Task: Get directions from Arches National Park, Utah, United States to Mesa Verde National Park, Colorado, United States departing at 3:00 pm on the 15th of next month
Action: Mouse moved to (982, 8)
Screenshot: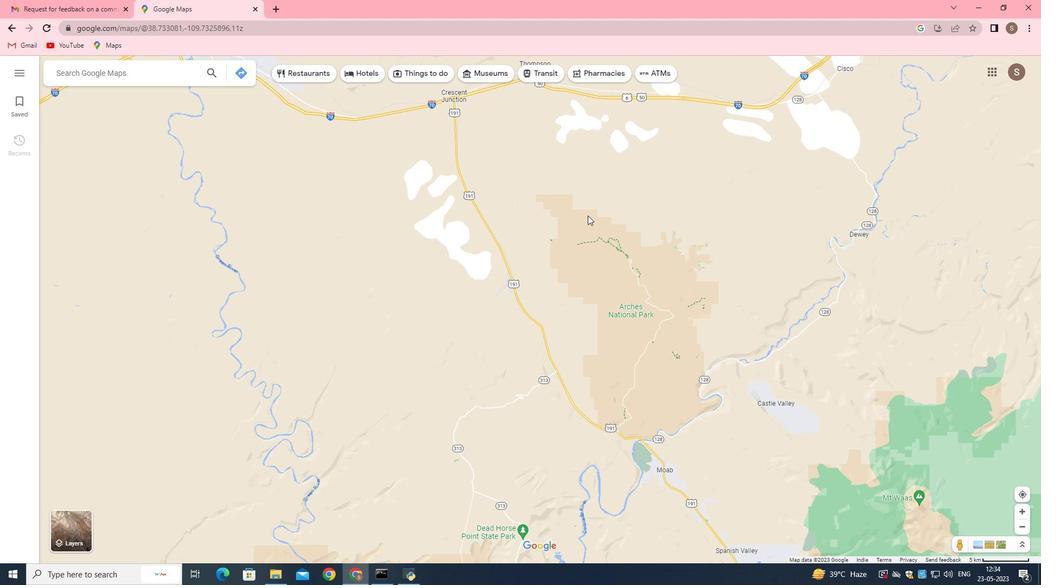 
Action: Mouse pressed left at (982, 8)
Screenshot: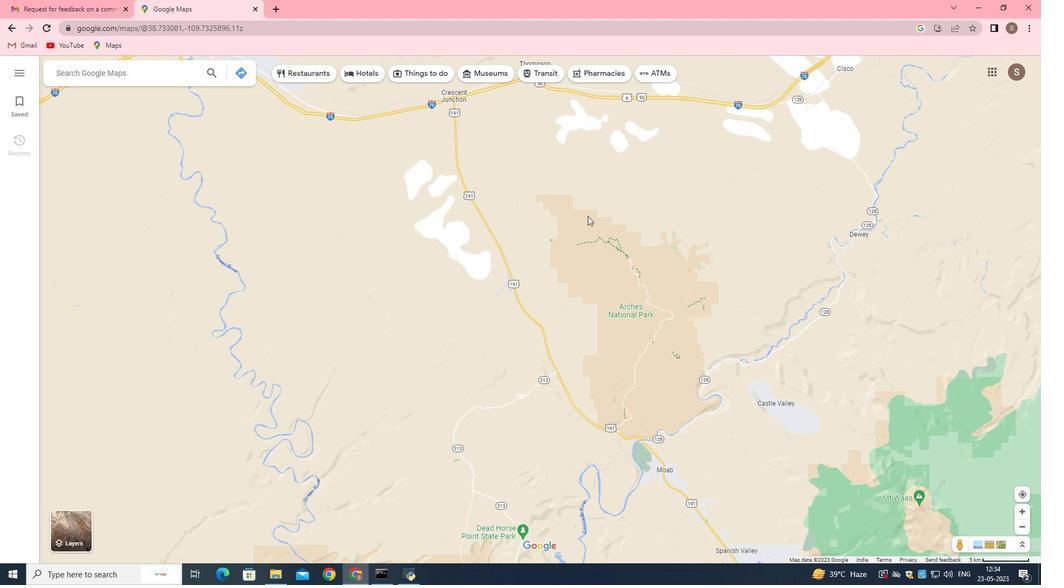 
Action: Mouse moved to (896, 41)
Screenshot: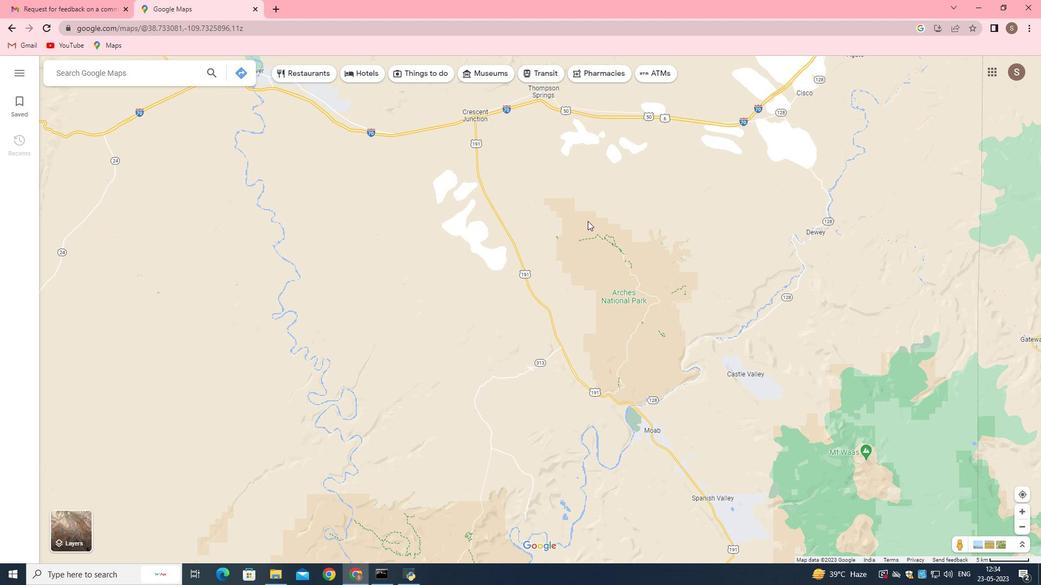 
Action: Mouse pressed left at (896, 41)
Screenshot: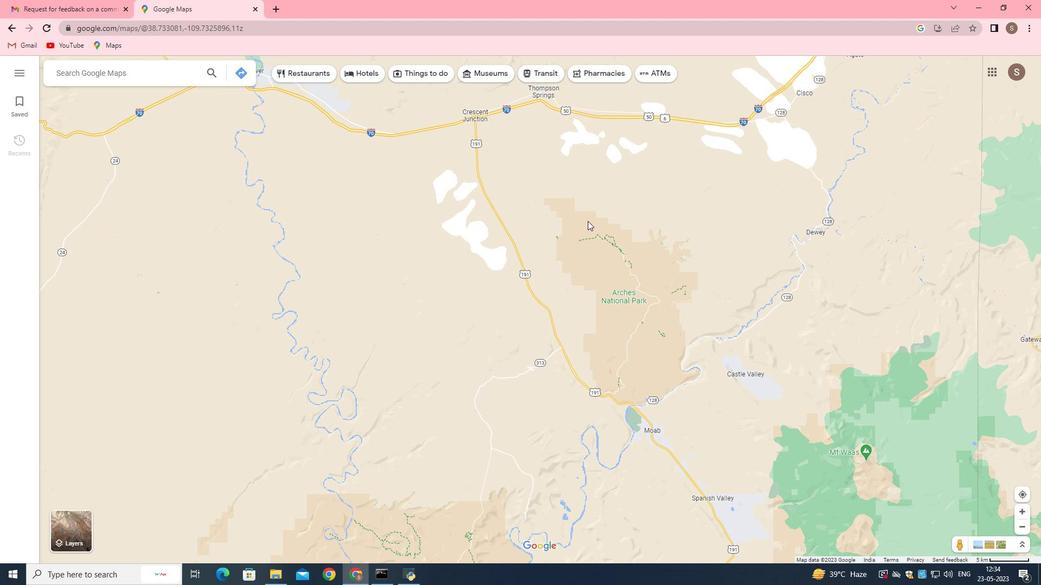 
Action: Key pressed <Key.caps_lock>A<Key.caps_lock>rches<Key.space><Key.caps_lock>N<Key.caps_lock>ational<Key.space><Key.caps_lock>P<Key.caps_lock>ark,<Key.space><Key.caps_lock>U<Key.caps_lock>tha
Screenshot: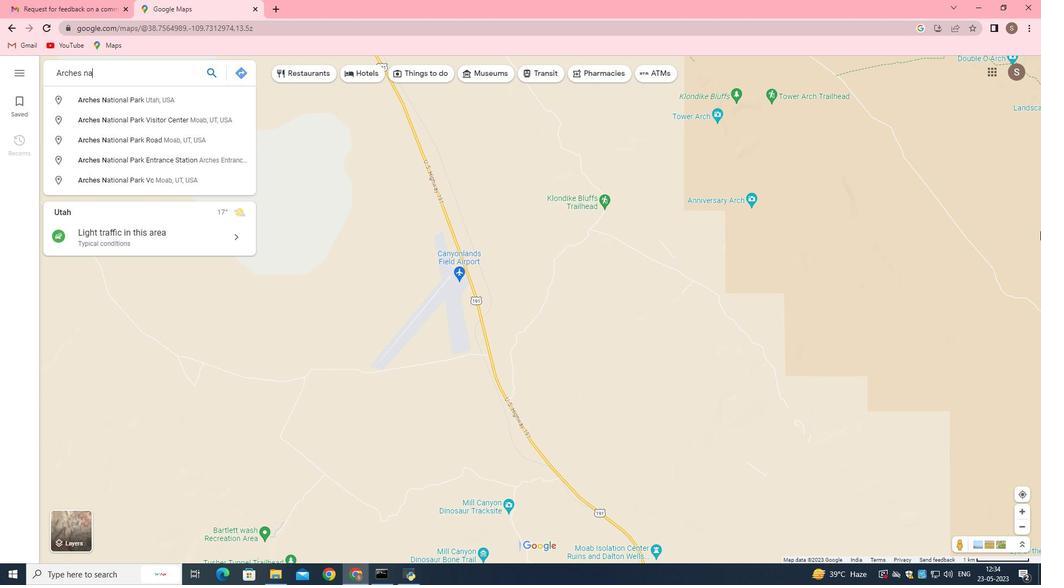 
Action: Mouse moved to (915, 99)
Screenshot: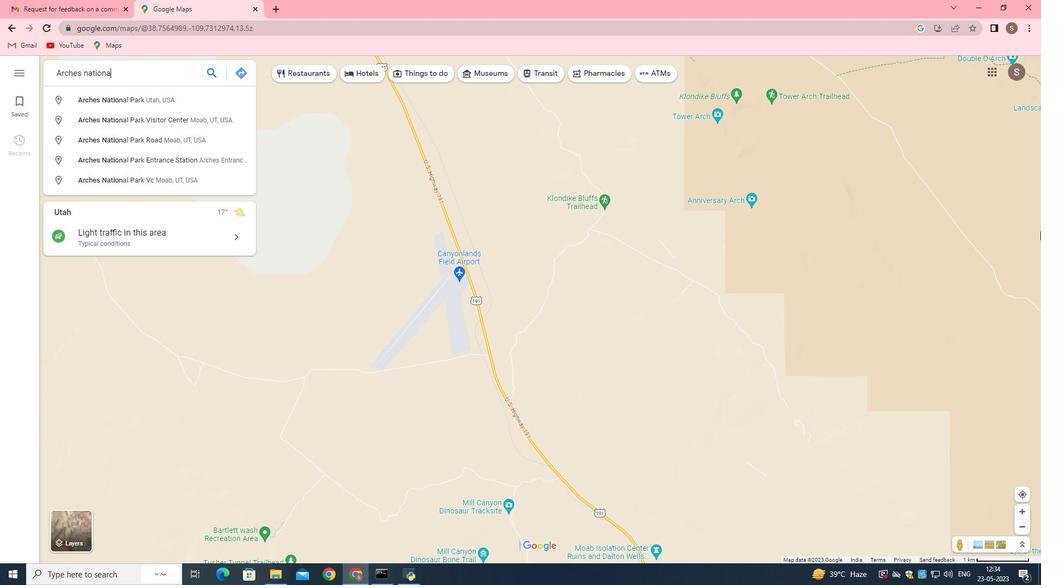 
Action: Mouse pressed left at (915, 99)
Screenshot: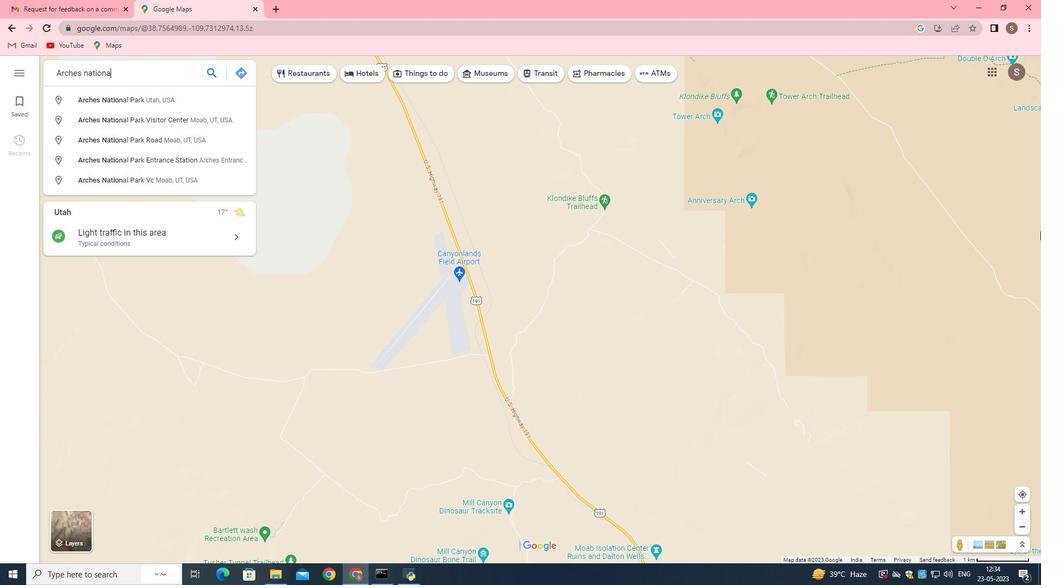 
Action: Mouse moved to (897, 71)
Screenshot: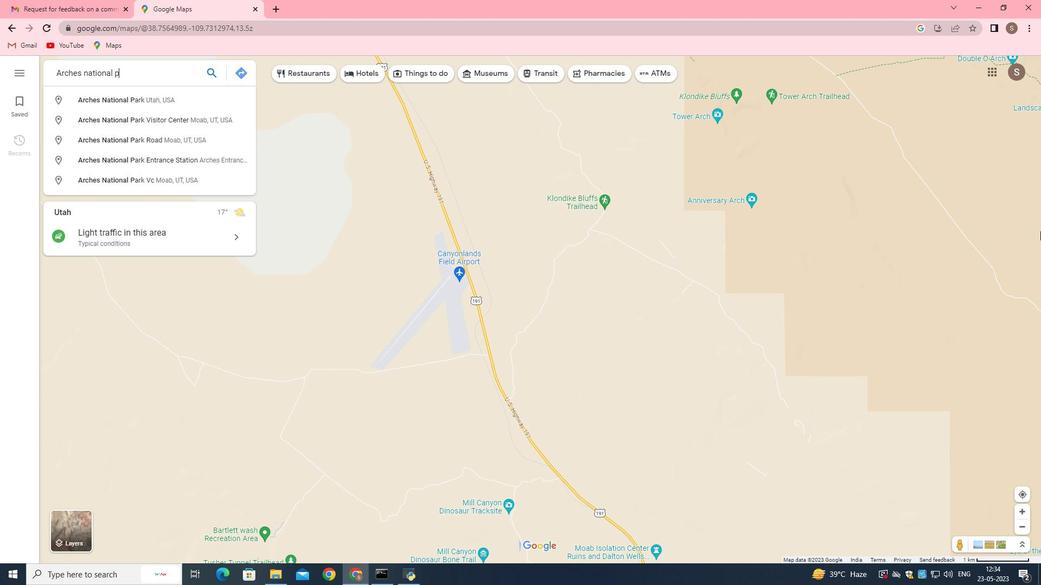 
Action: Mouse pressed left at (897, 71)
Screenshot: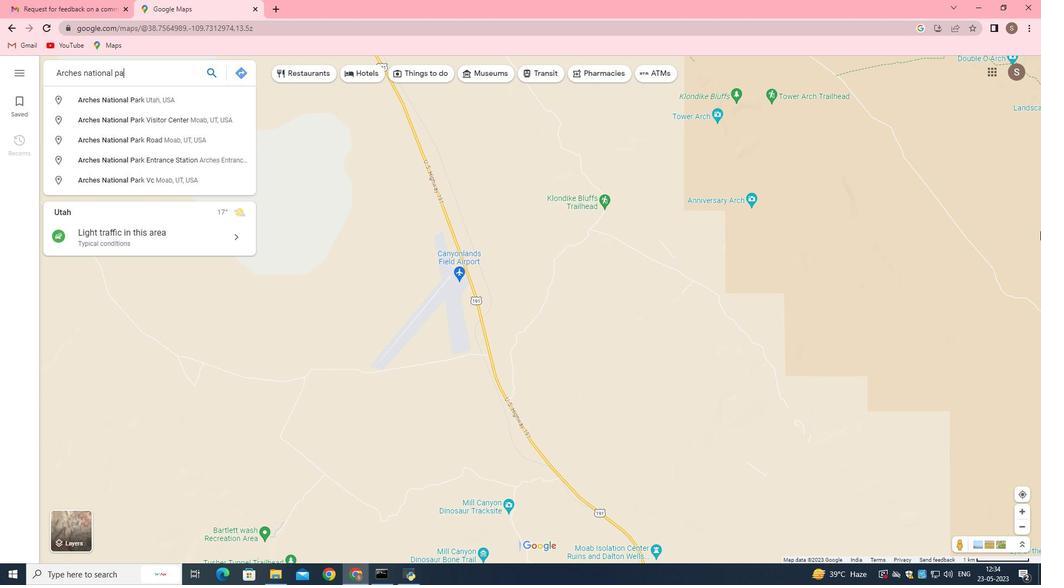 
Action: Key pressed <Key.caps_lock>M<Key.caps_lock>esa<Key.space><Key.caps_lock>V<Key.caps_lock>erde<Key.space><Key.caps_lock>N<Key.caps_lock>ational<Key.space><Key.caps_lock>P<Key.caps_lock>ark<Key.space>,<Key.caps_lock>C<Key.caps_lock>oo<Key.backspace>lorado,<Key.space><Key.caps_lock>U<Key.caps_lock>nited<Key.space><Key.caps_lock>S<Key.caps_lock>at<Key.backspace><Key.backspace>tates<Key.space>
Screenshot: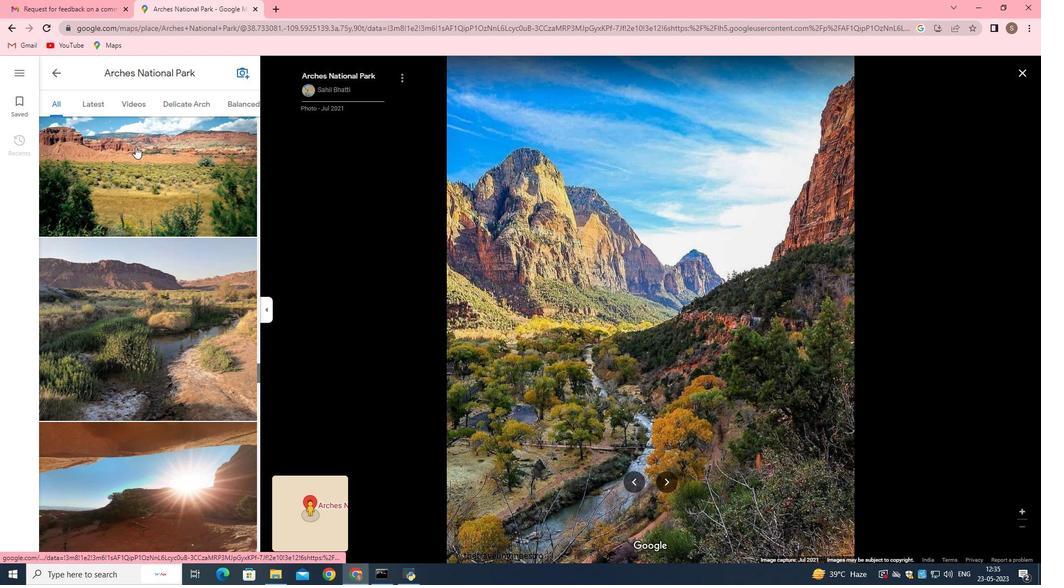 
Action: Mouse moved to (964, 71)
Screenshot: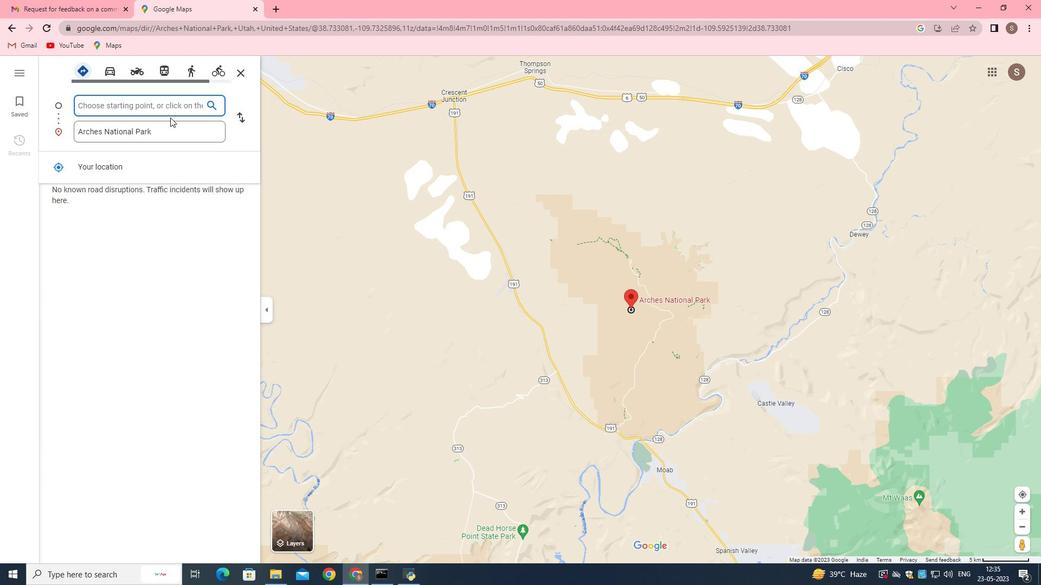 
Action: Key pressed <Key.enter>
Screenshot: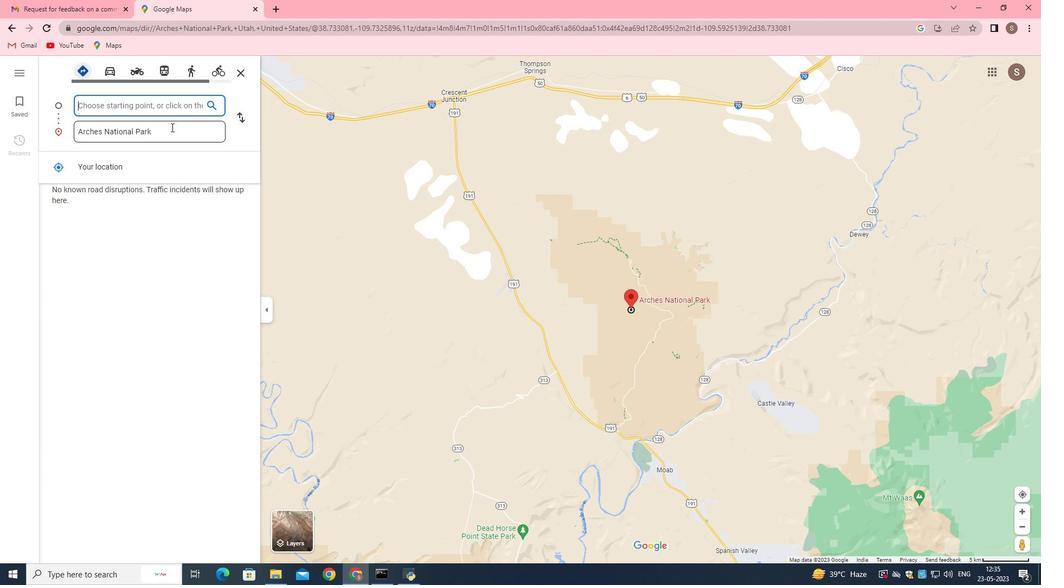 
Action: Mouse moved to (855, 127)
Screenshot: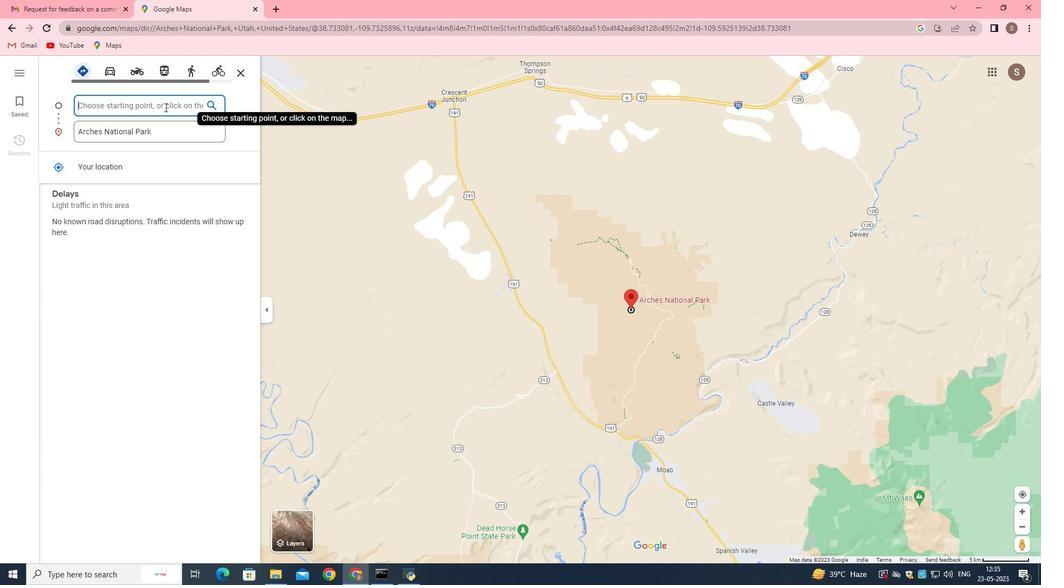 
Action: Mouse pressed left at (855, 127)
Screenshot: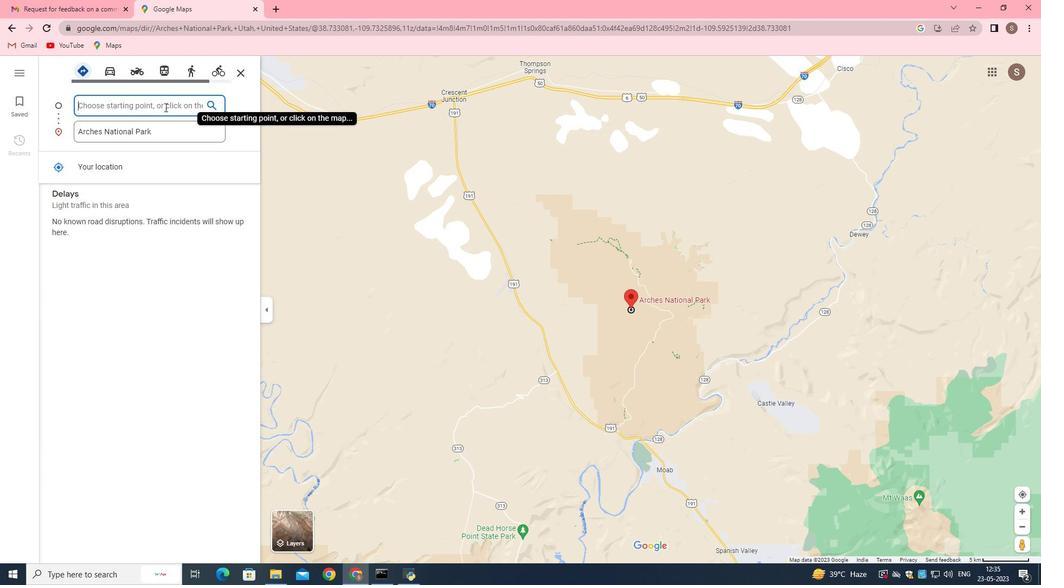 
Action: Mouse moved to (862, 158)
Screenshot: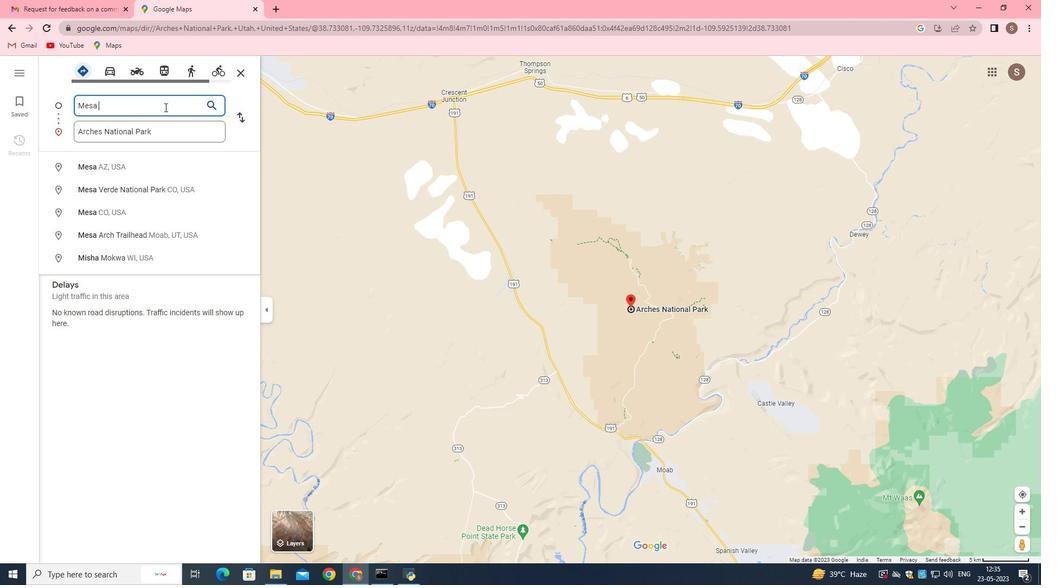 
Action: Mouse pressed left at (862, 158)
Screenshot: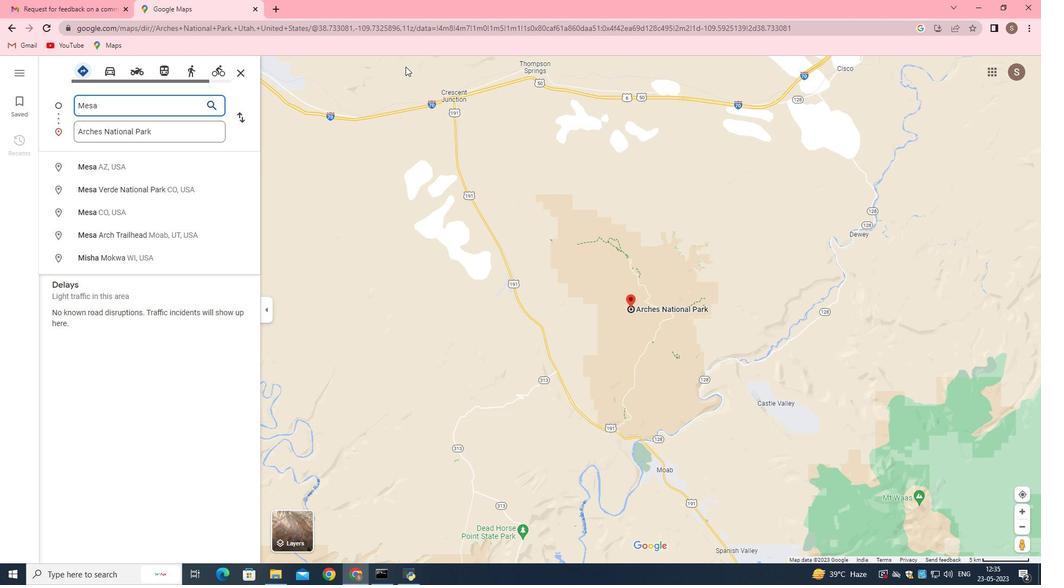 
Action: Mouse moved to (863, 120)
Screenshot: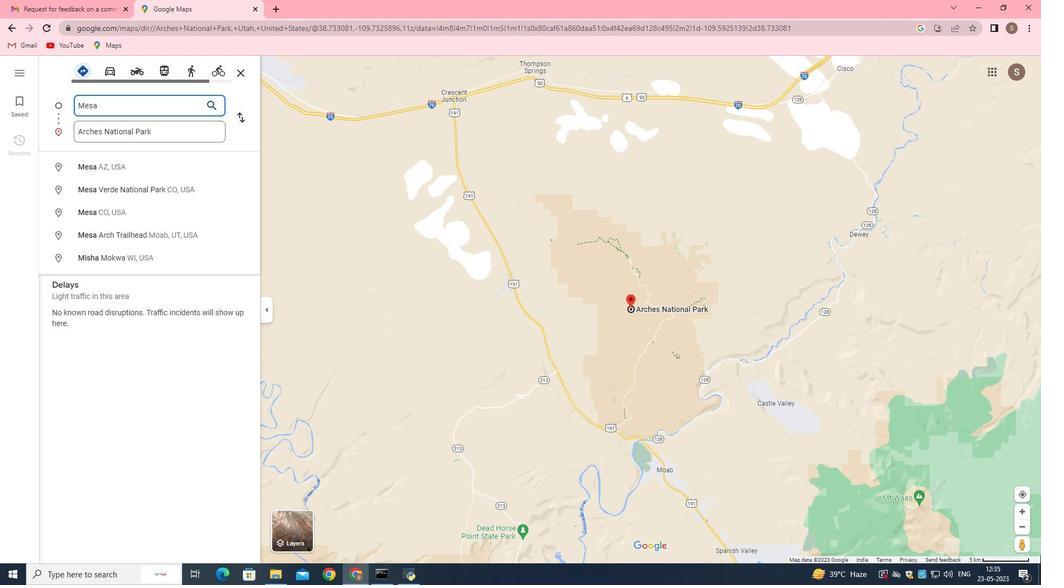 
Action: Mouse pressed left at (863, 120)
Screenshot: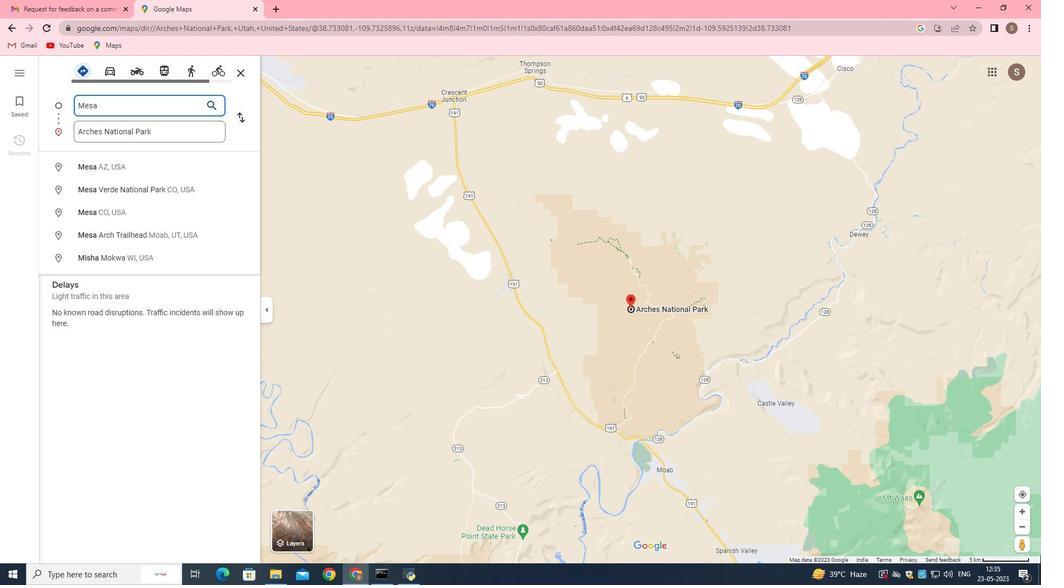 
Action: Key pressed <Key.backspace><Key.backspace><Key.backspace><Key.backspace><Key.backspace><Key.backspace><Key.backspace><Key.backspace>3<Key.shift_r>:00<Key.space>pm
Screenshot: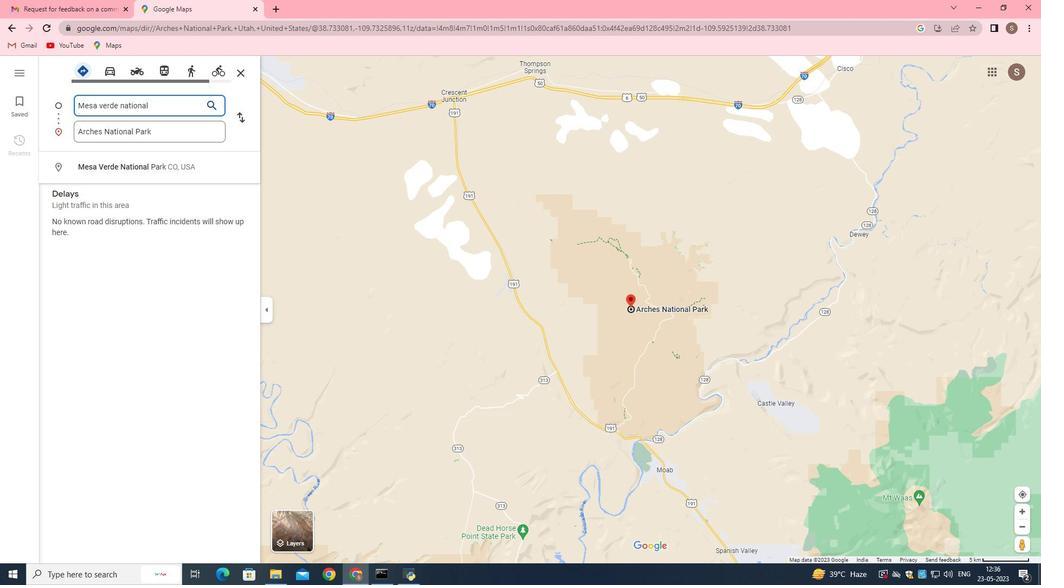 
Action: Mouse moved to (907, 122)
Screenshot: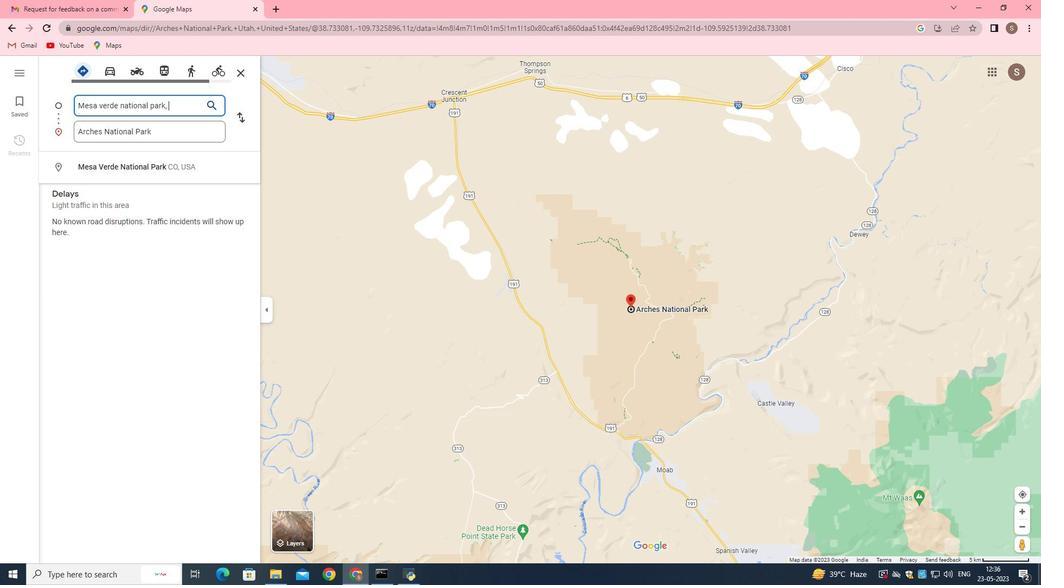 
Action: Mouse pressed left at (907, 122)
Screenshot: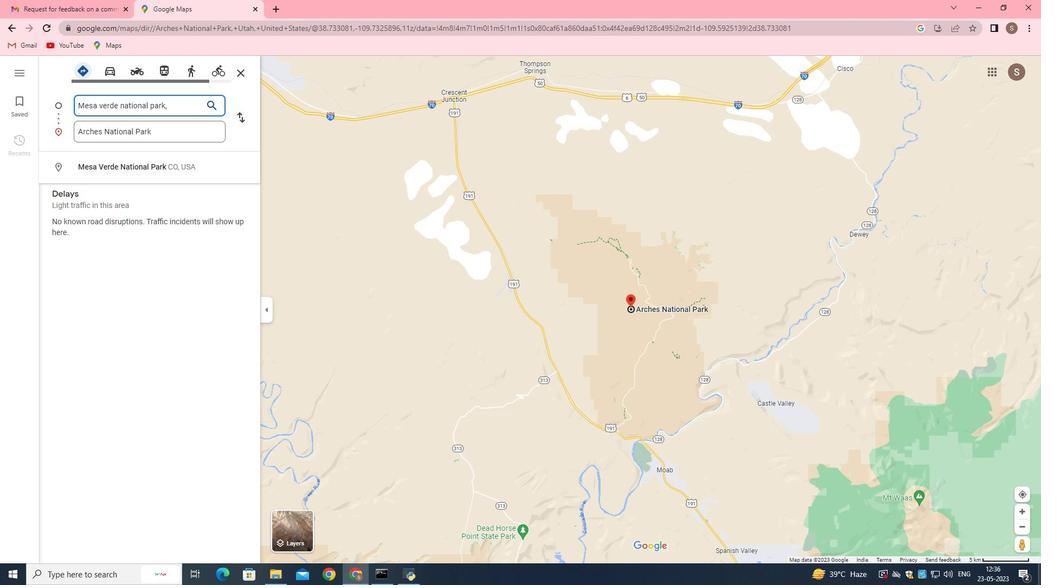 
Action: Mouse moved to (995, 143)
Screenshot: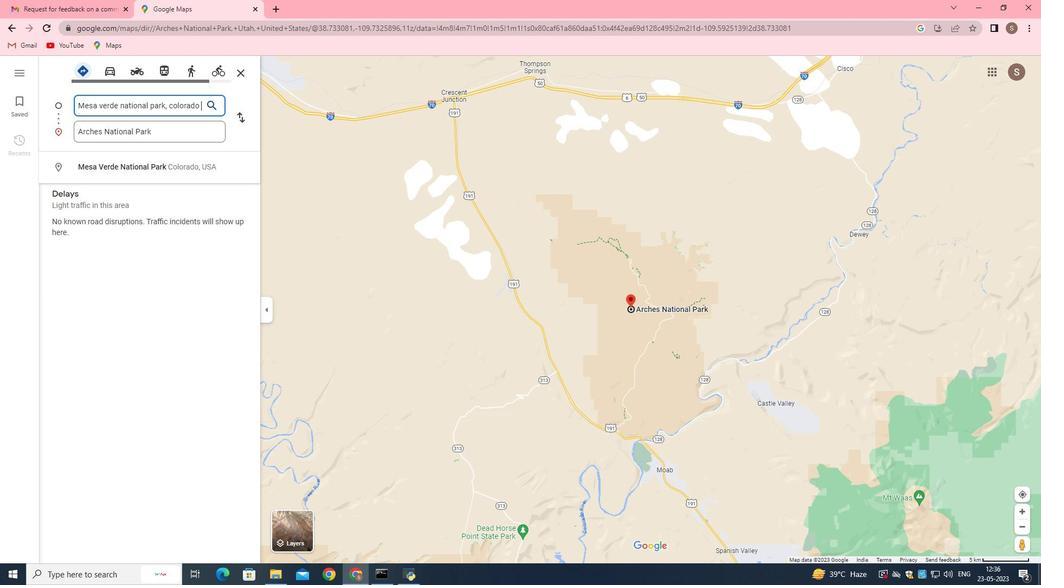 
Action: Mouse pressed left at (995, 143)
Screenshot: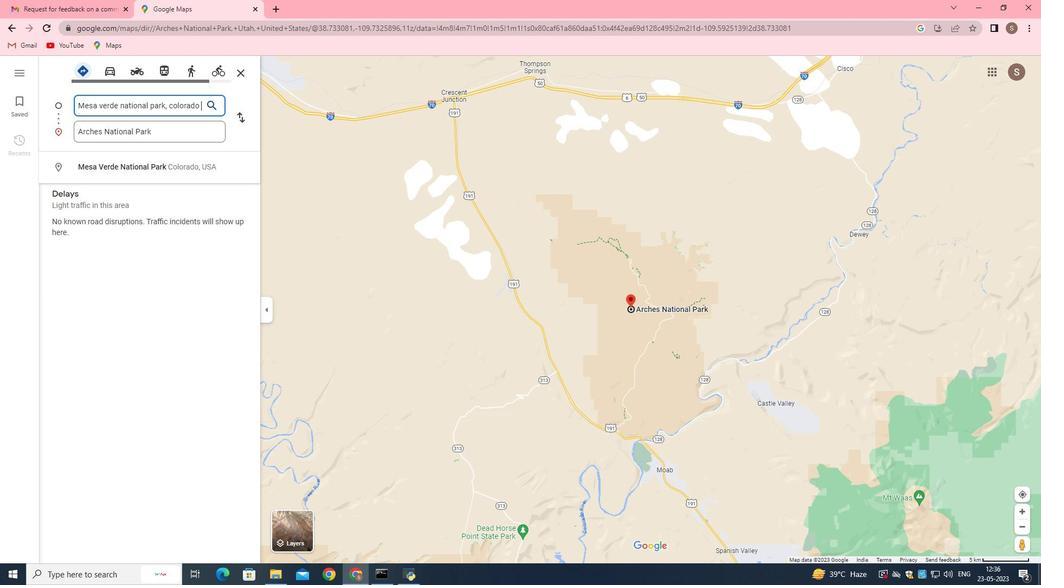 
Action: Mouse moved to (972, 187)
Screenshot: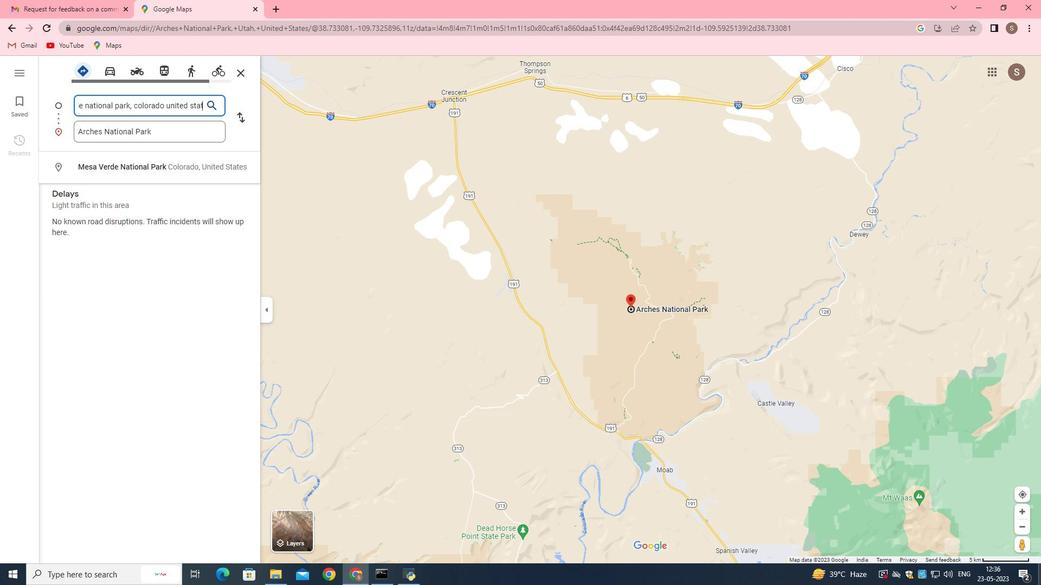 
Action: Mouse pressed left at (972, 187)
Screenshot: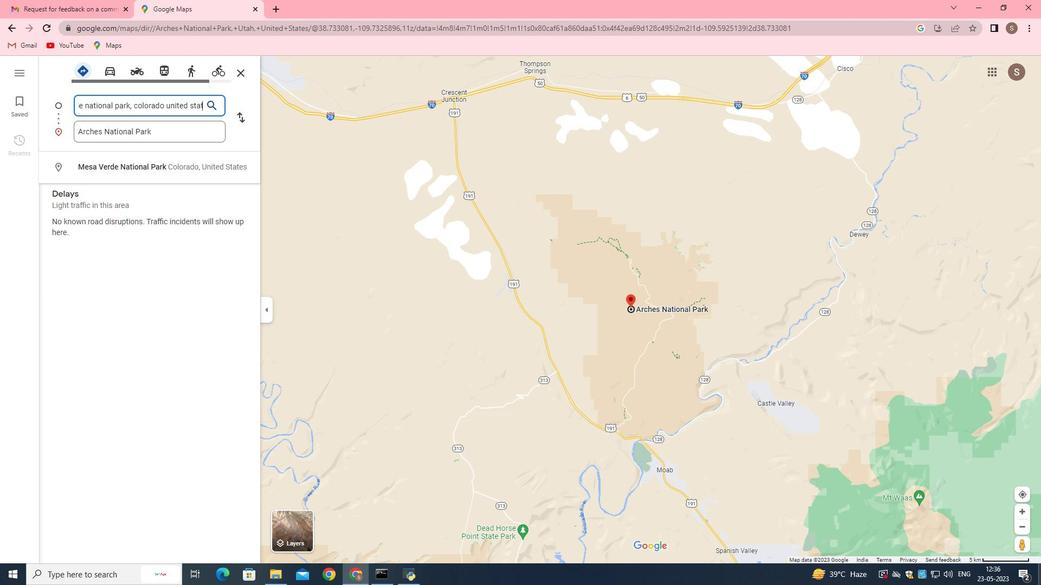 
Action: Mouse moved to (961, 173)
Screenshot: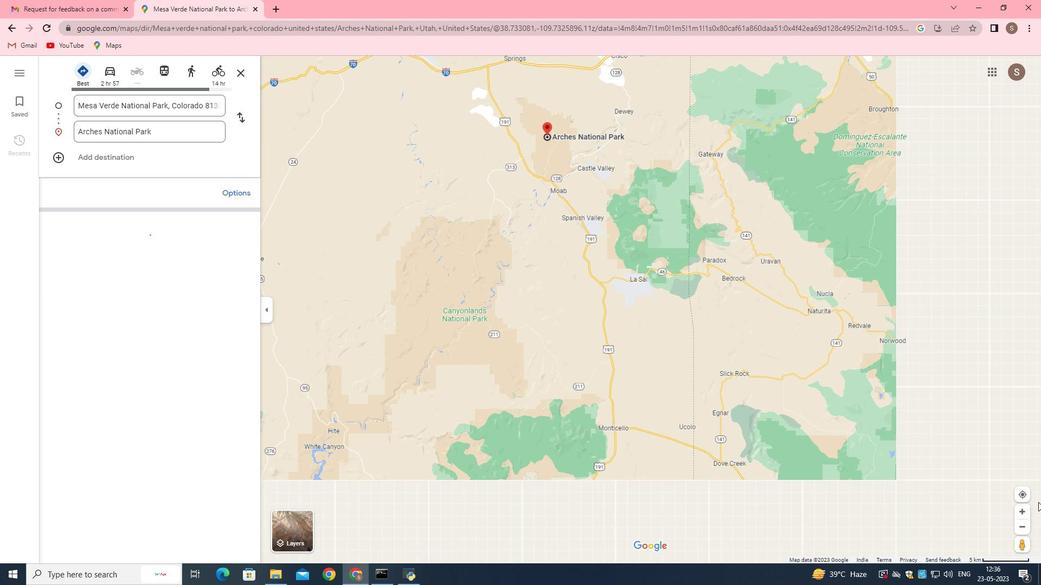 
Action: Mouse scrolled (961, 173) with delta (0, 0)
Screenshot: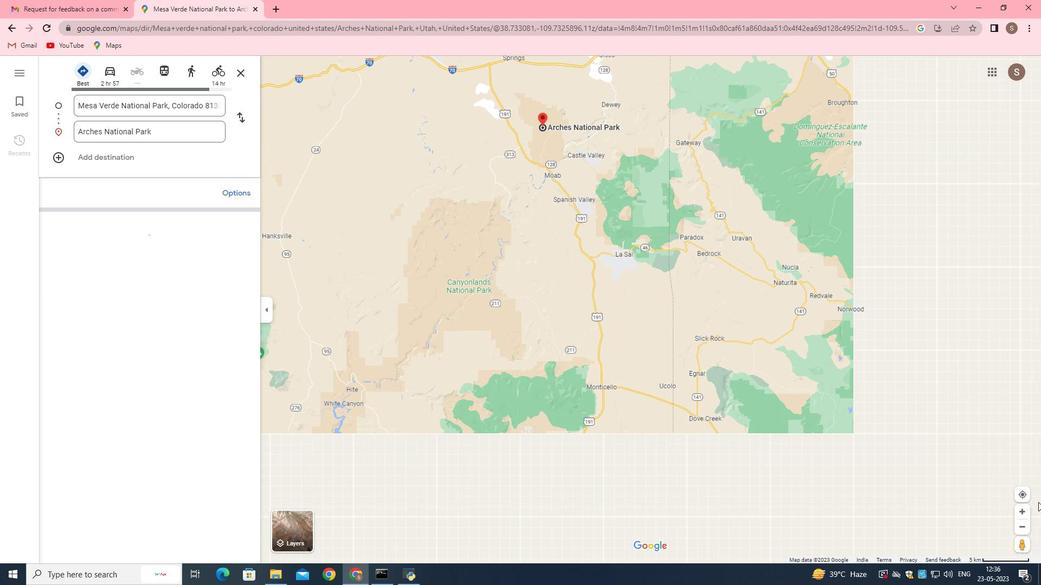 
Action: Mouse moved to (587, 220)
Screenshot: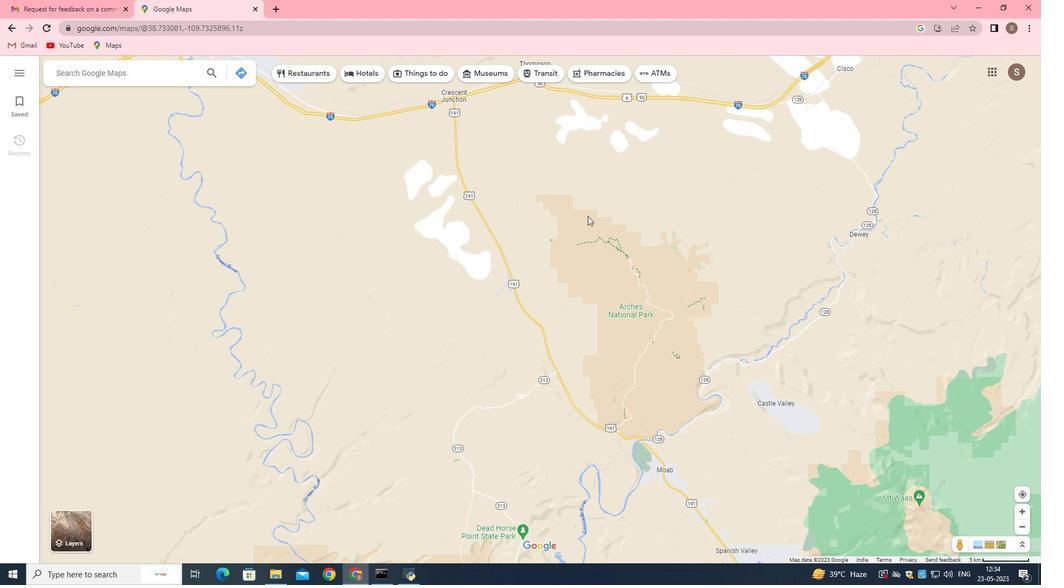 
Action: Mouse scrolled (587, 220) with delta (0, 0)
Screenshot: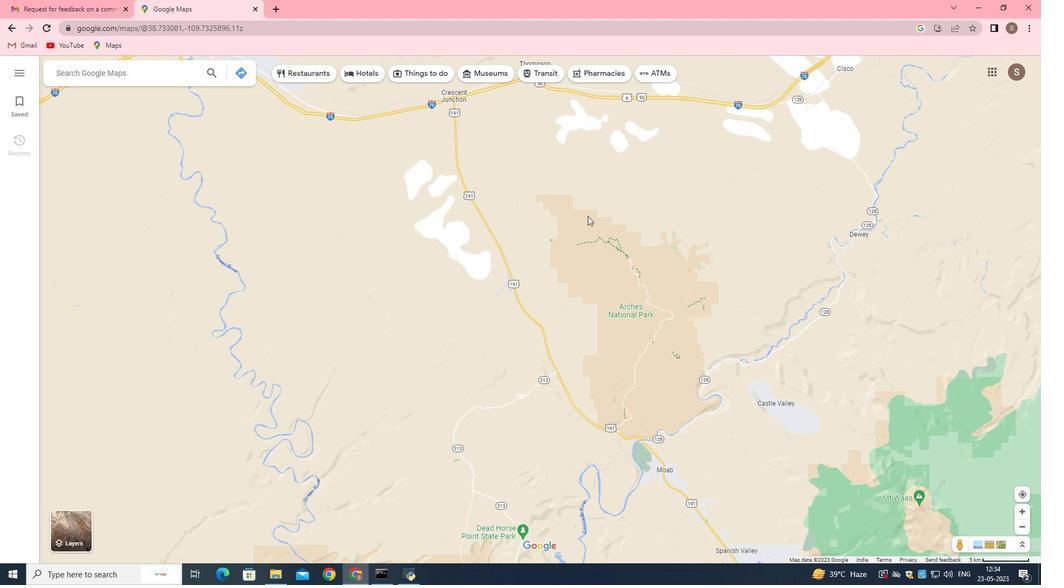 
Action: Mouse moved to (580, 216)
Screenshot: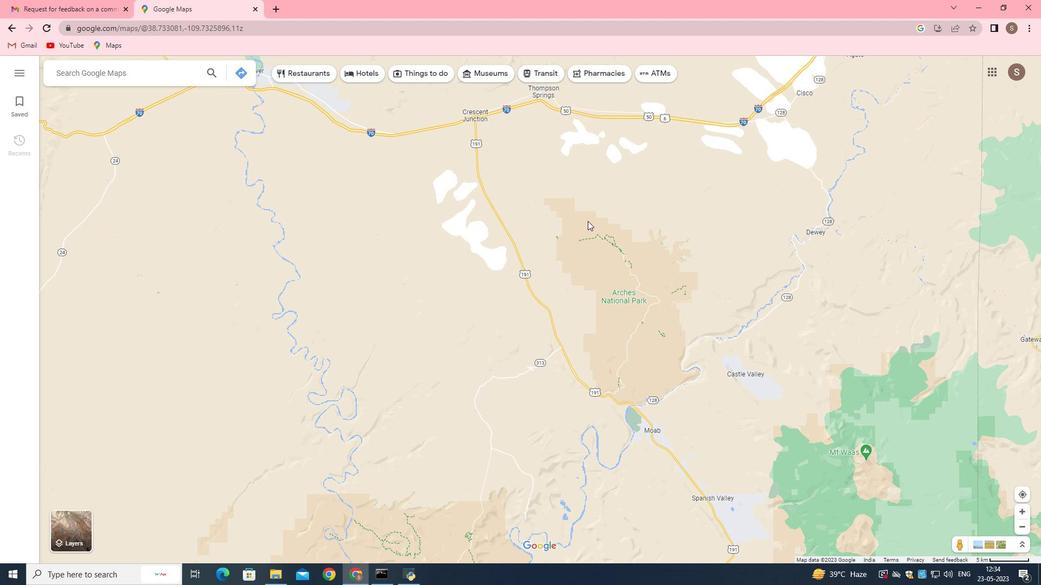 
Action: Mouse scrolled (580, 215) with delta (0, 0)
Screenshot: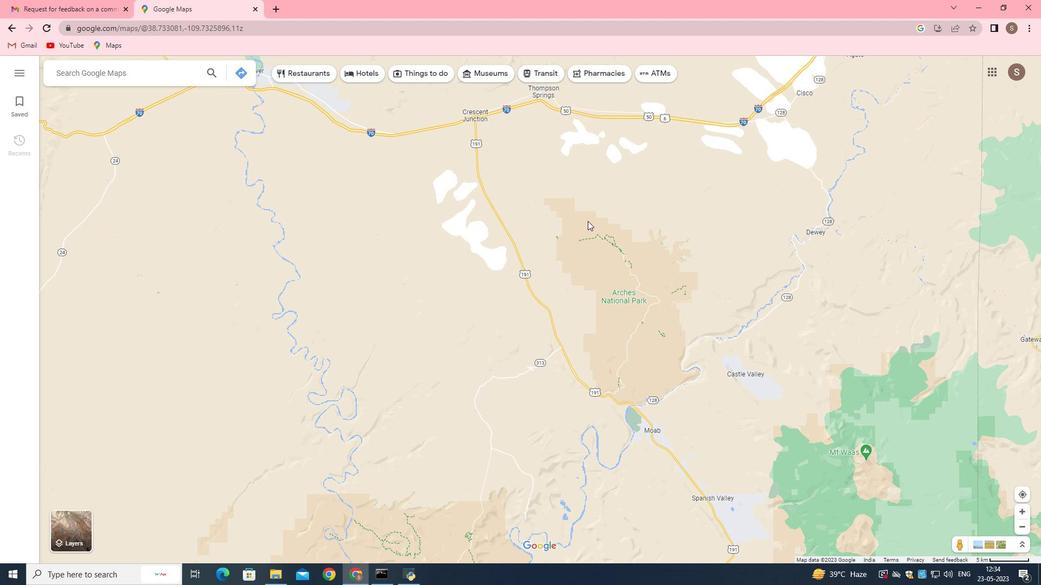 
Action: Mouse moved to (579, 215)
Screenshot: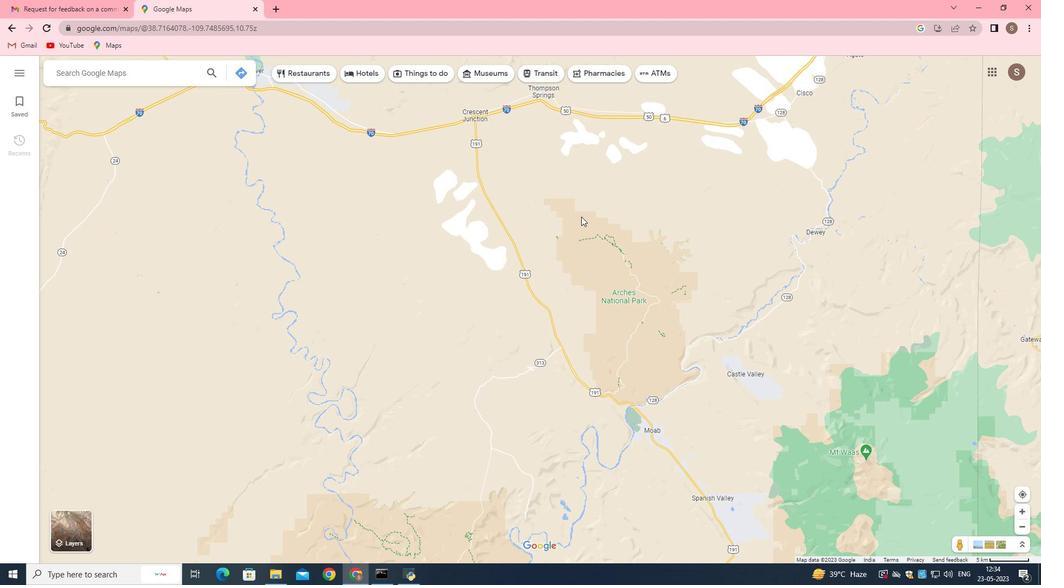 
Action: Mouse scrolled (579, 215) with delta (0, 0)
Screenshot: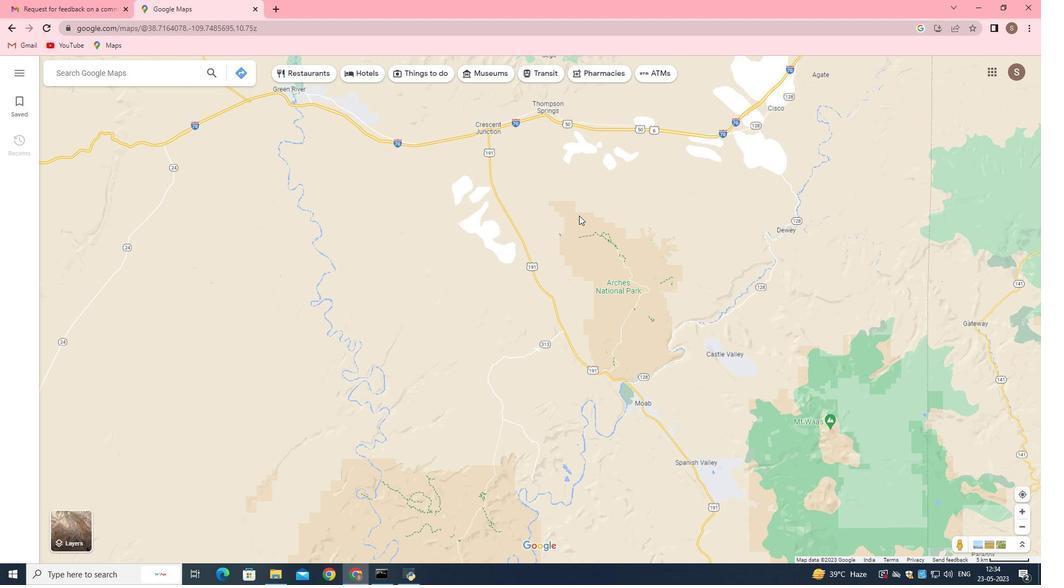 
Action: Mouse moved to (577, 250)
Screenshot: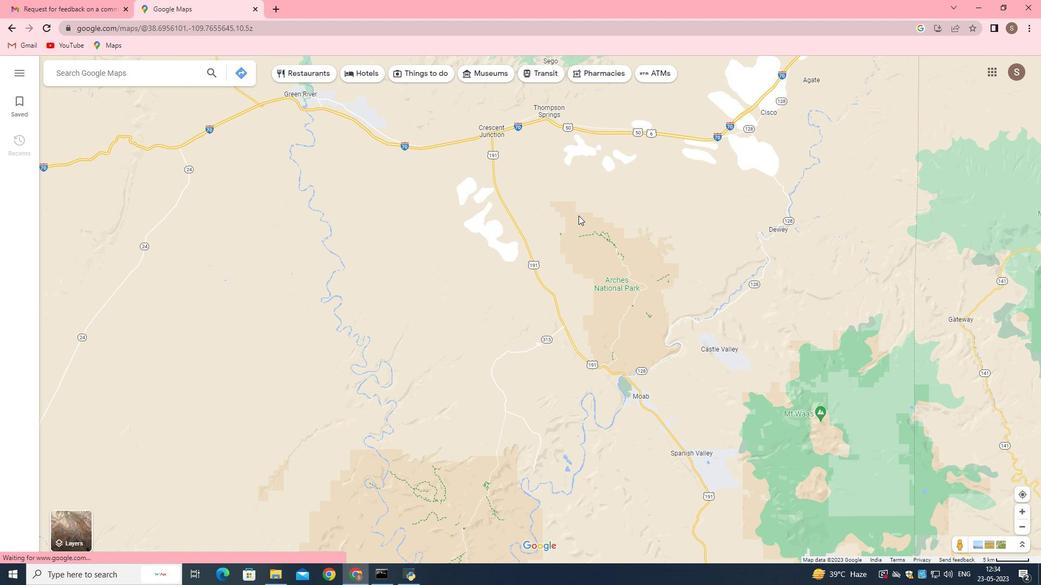 
Action: Mouse scrolled (578, 218) with delta (0, 0)
Screenshot: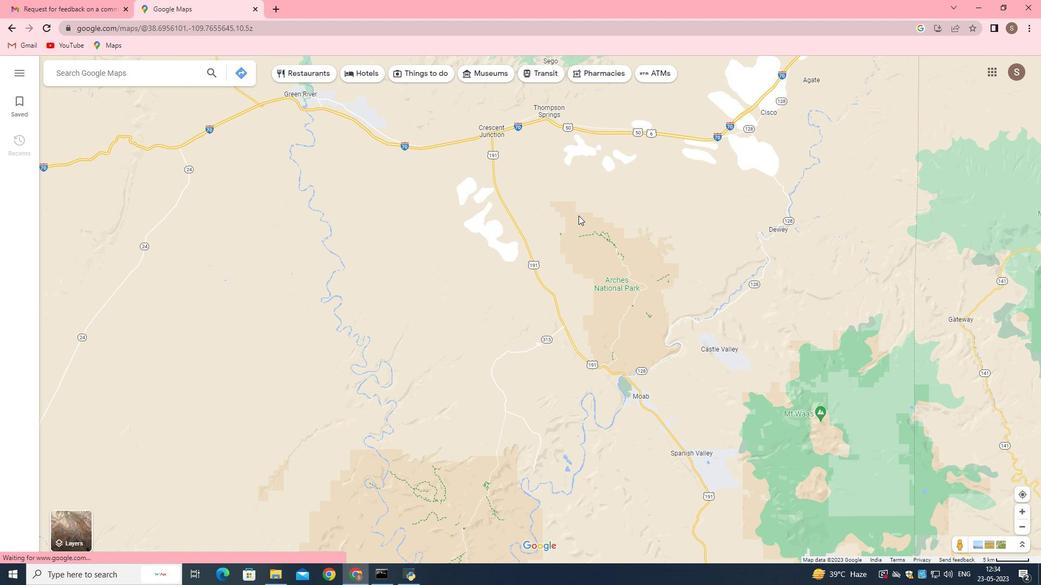 
Action: Mouse moved to (576, 257)
Screenshot: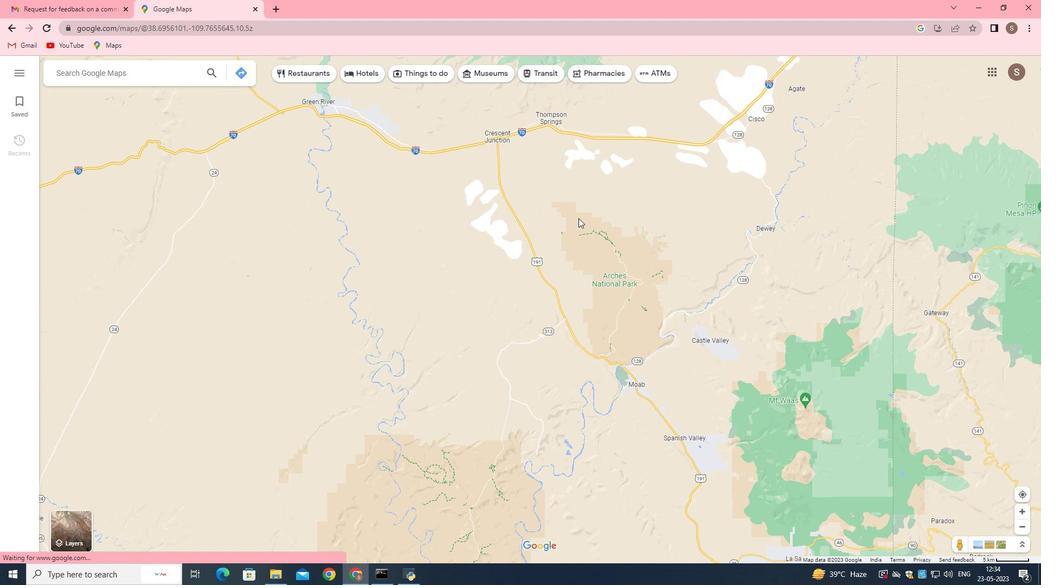 
Action: Mouse scrolled (576, 257) with delta (0, 0)
Screenshot: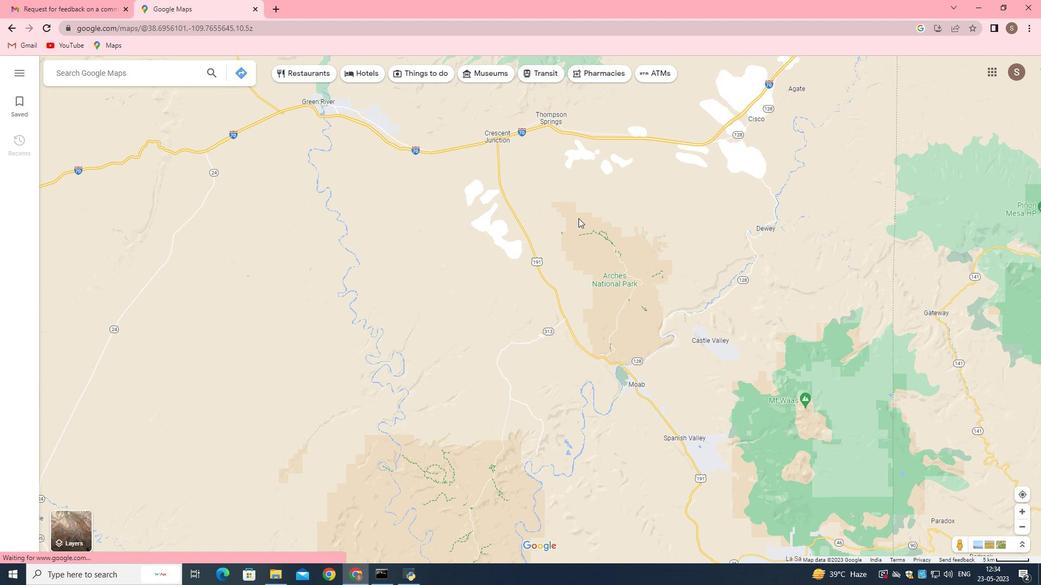 
Action: Mouse moved to (572, 251)
Screenshot: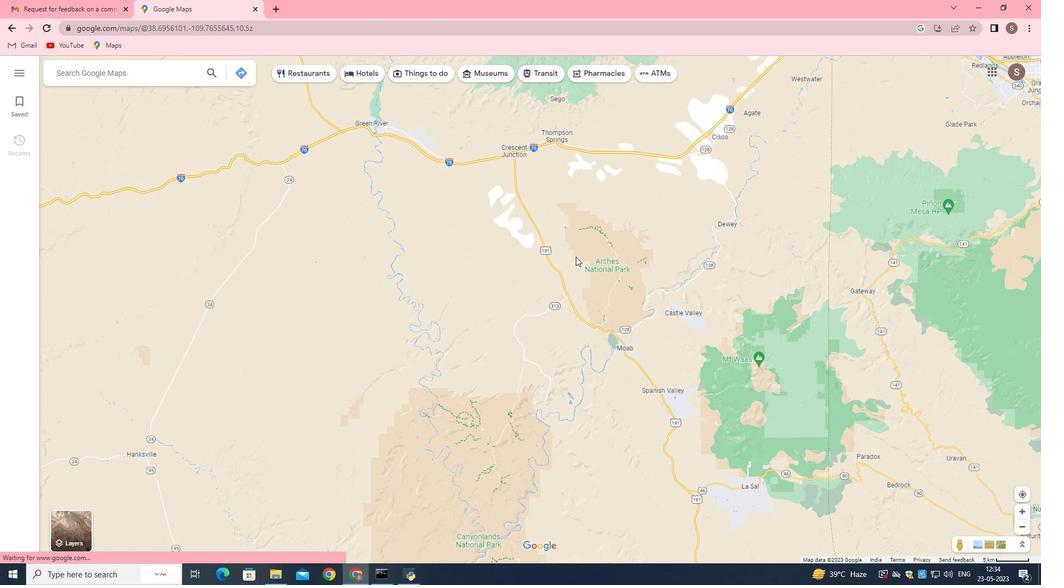 
Action: Mouse scrolled (572, 252) with delta (0, 0)
Screenshot: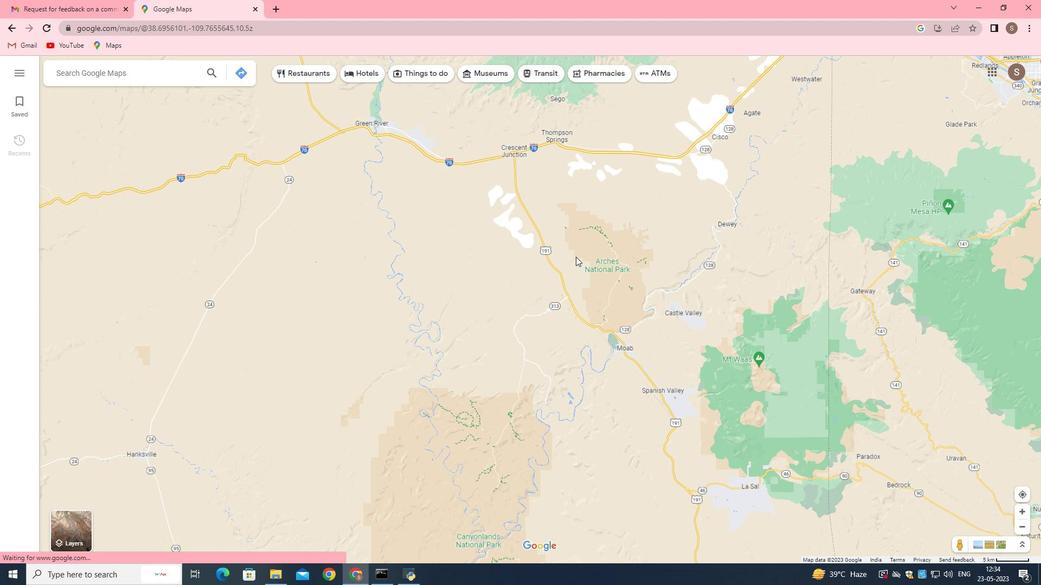 
Action: Mouse moved to (572, 250)
Screenshot: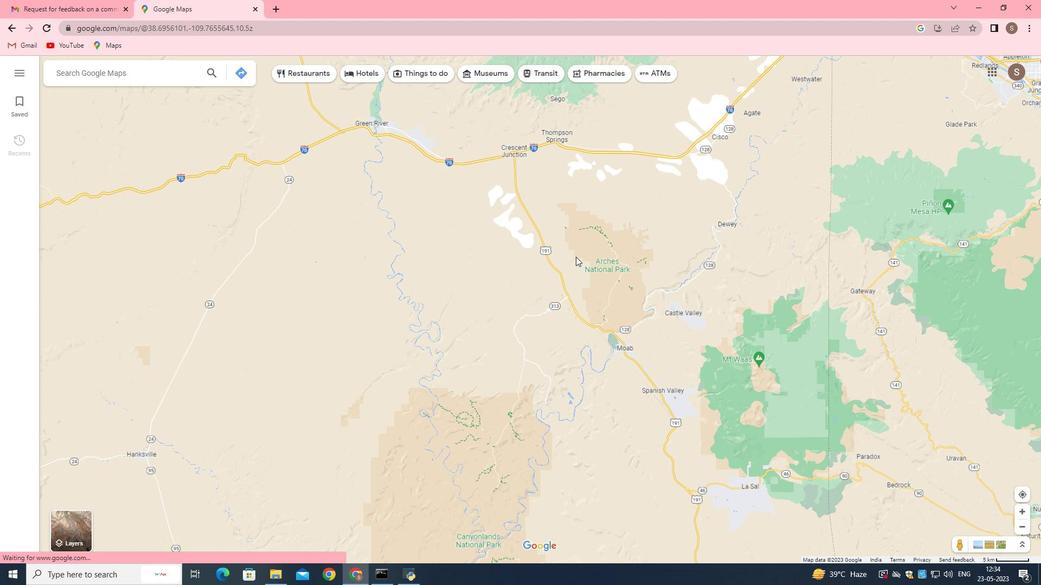 
Action: Mouse scrolled (572, 251) with delta (0, 0)
Screenshot: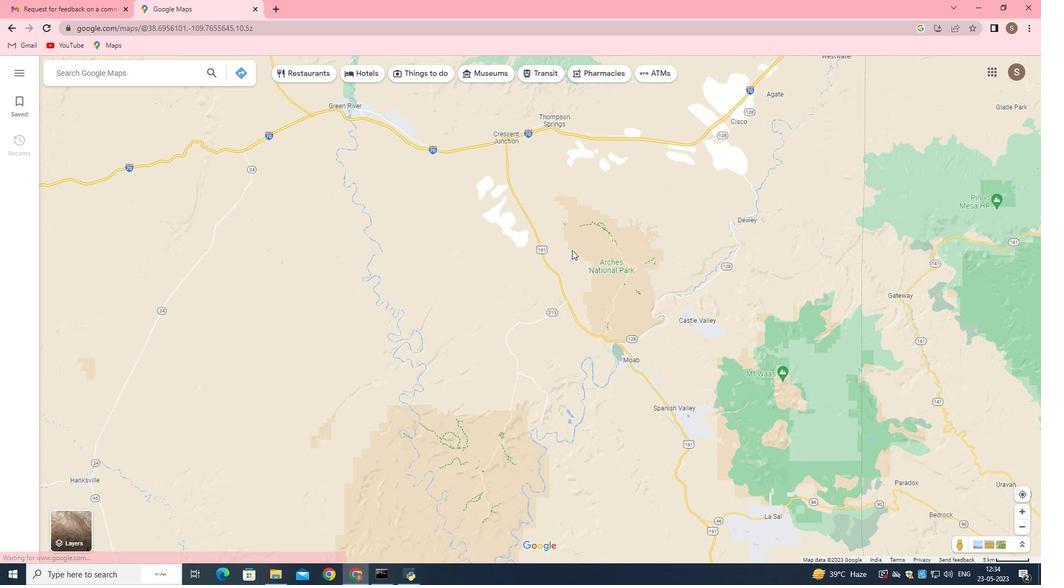 
Action: Mouse moved to (570, 241)
Screenshot: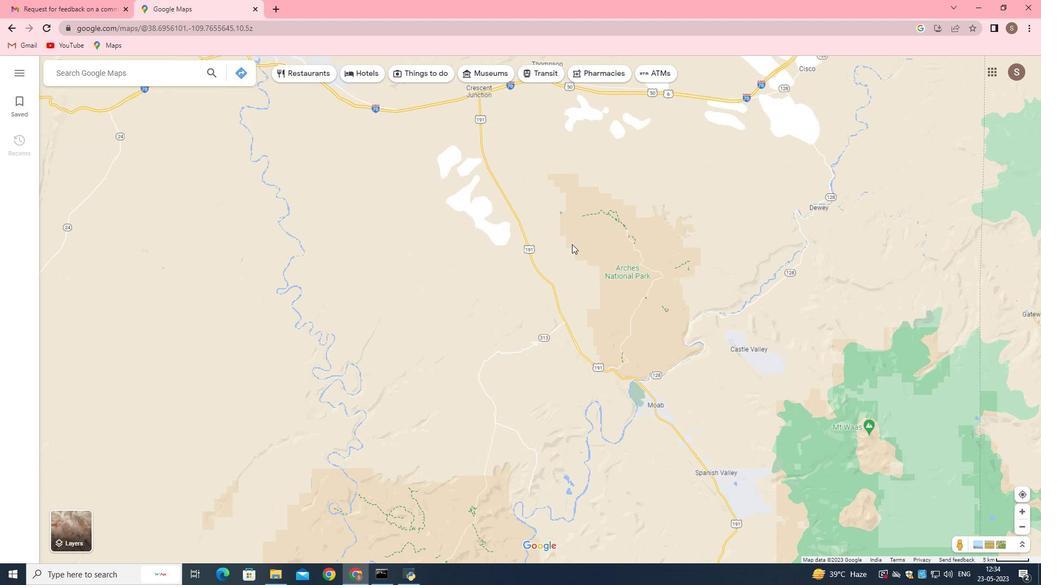 
Action: Mouse scrolled (571, 242) with delta (0, 0)
Screenshot: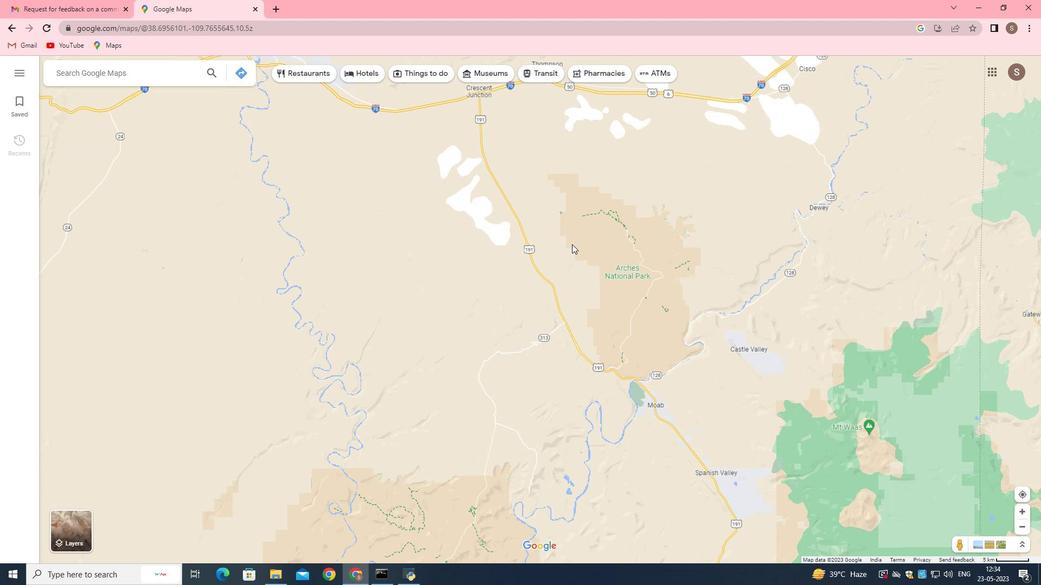 
Action: Mouse scrolled (571, 242) with delta (0, 0)
Screenshot: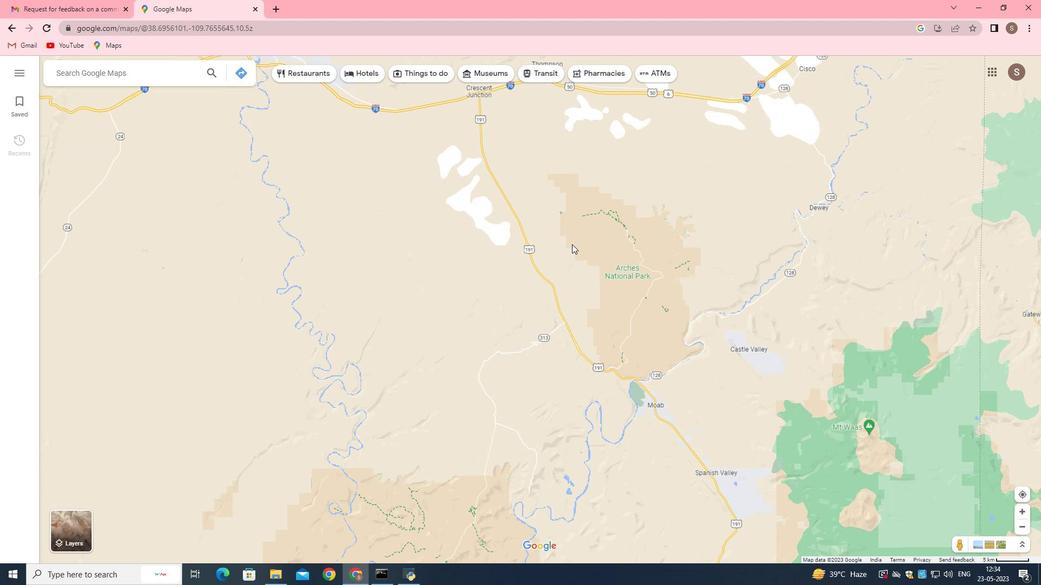 
Action: Mouse scrolled (570, 241) with delta (0, 0)
Screenshot: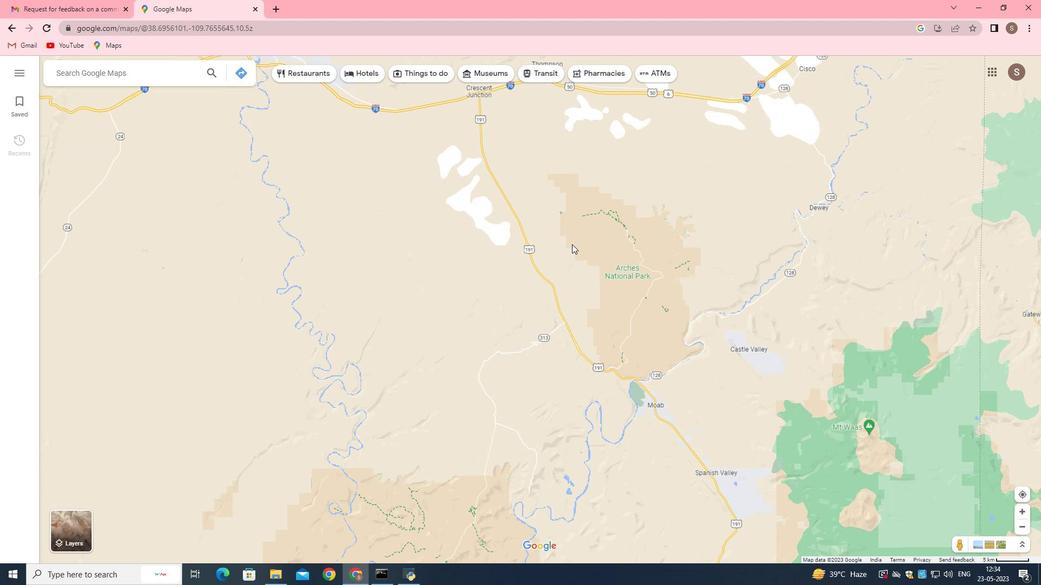
Action: Mouse moved to (577, 262)
Screenshot: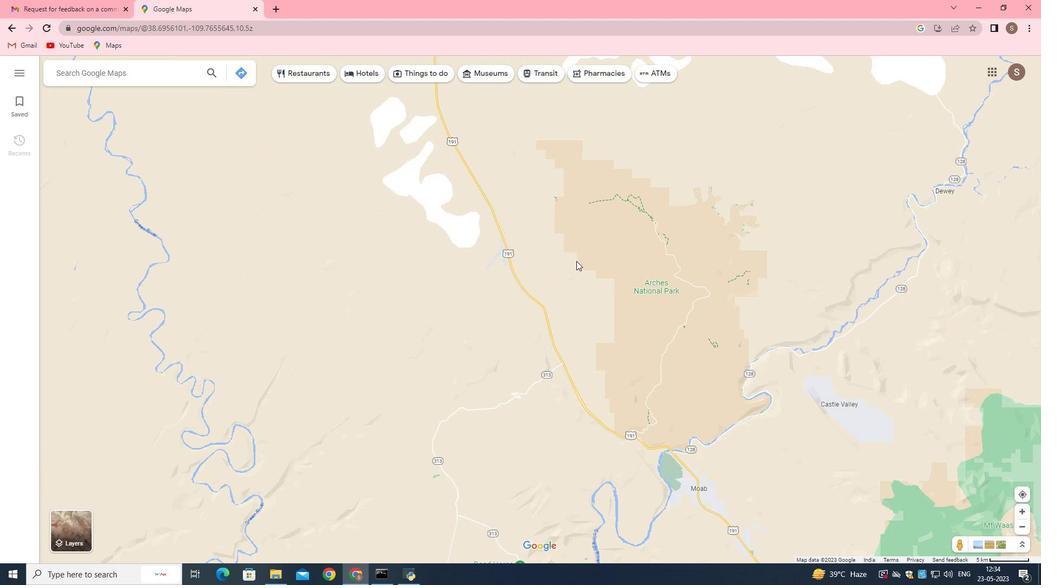 
Action: Mouse scrolled (577, 263) with delta (0, 0)
Screenshot: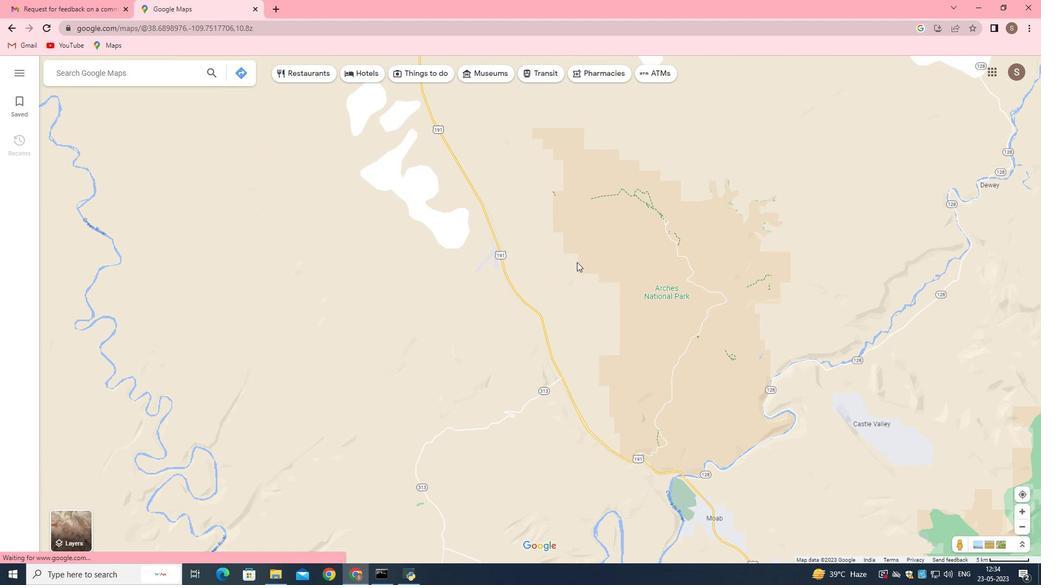 
Action: Mouse moved to (575, 260)
Screenshot: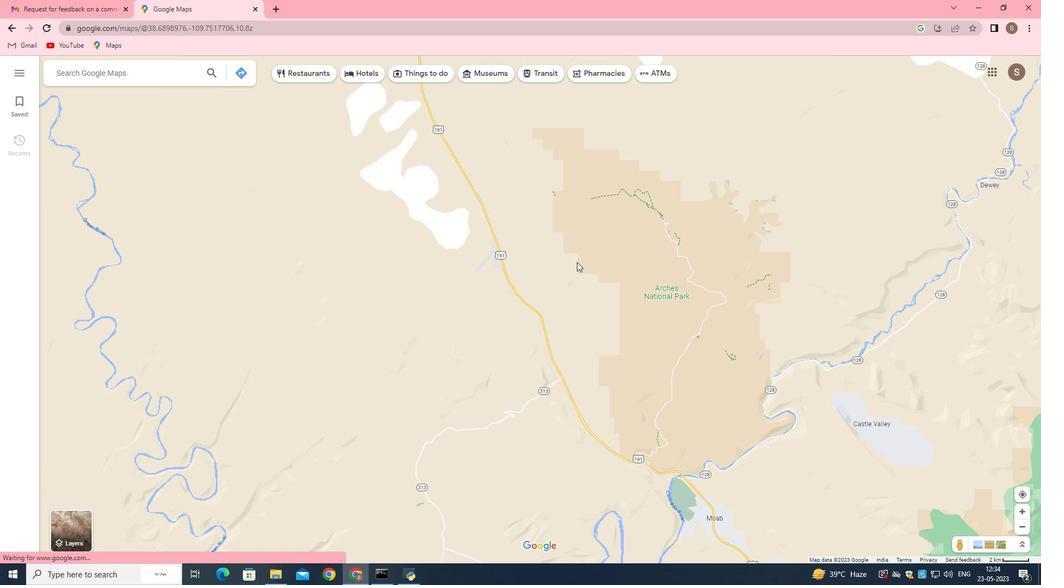 
Action: Mouse scrolled (575, 261) with delta (0, 0)
Screenshot: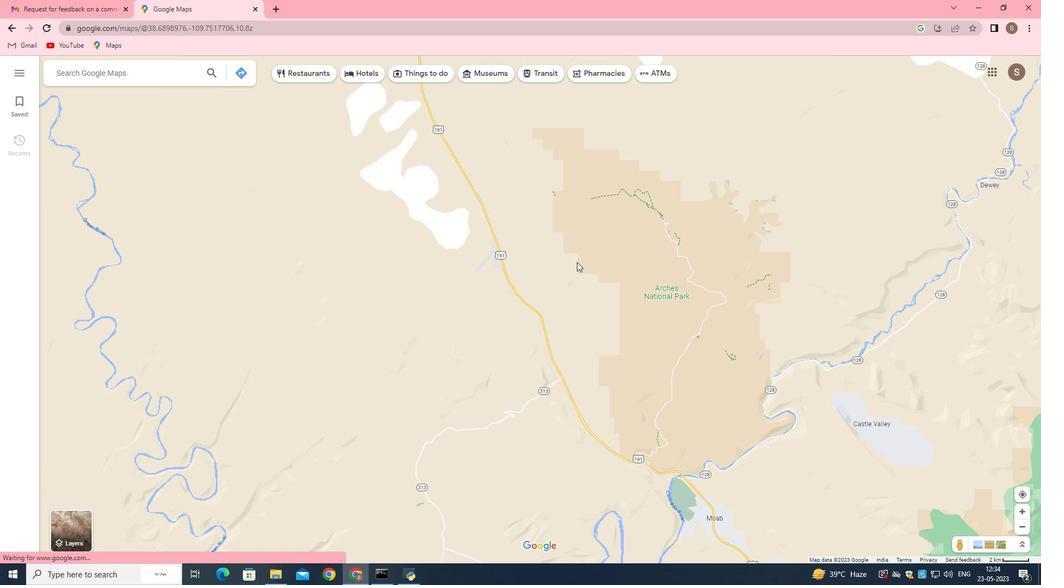 
Action: Mouse moved to (571, 258)
Screenshot: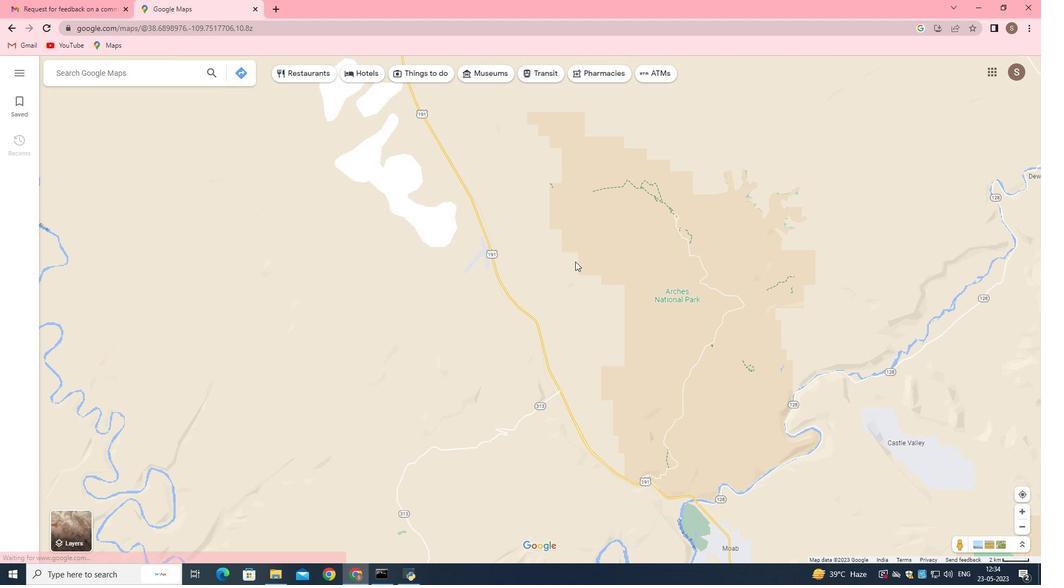 
Action: Mouse scrolled (571, 258) with delta (0, 0)
Screenshot: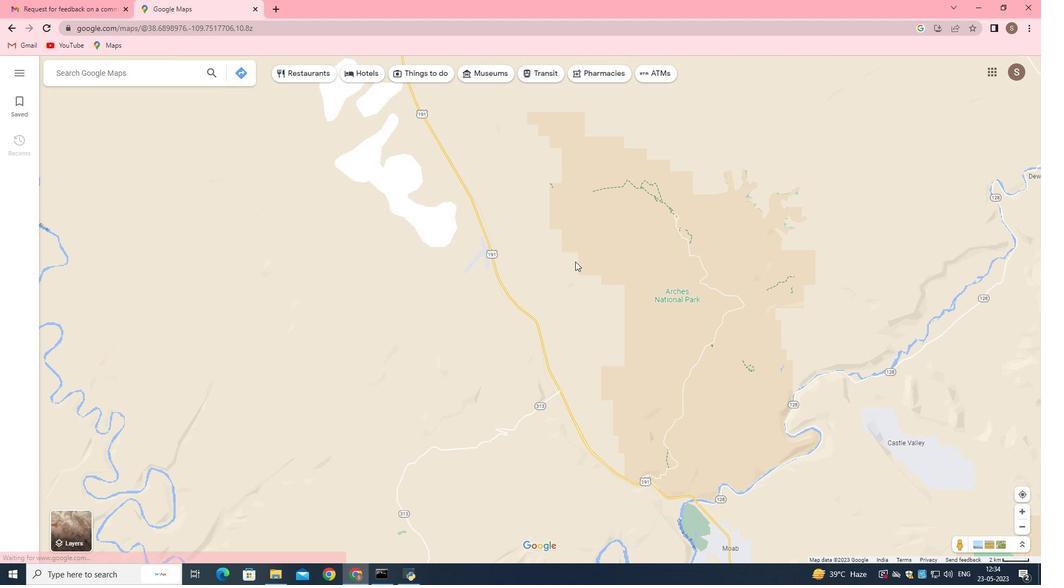 
Action: Mouse moved to (570, 256)
Screenshot: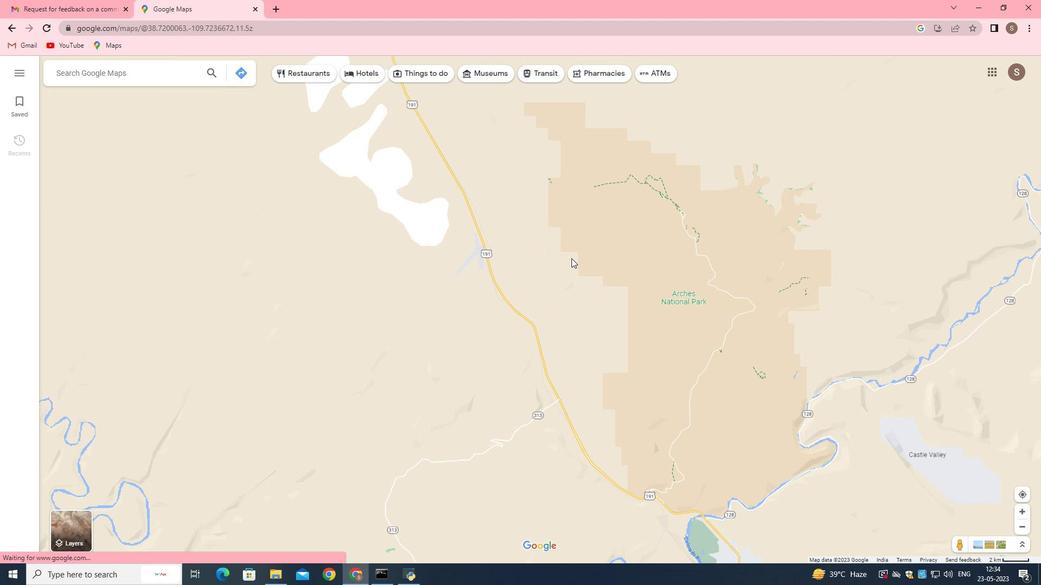 
Action: Mouse scrolled (570, 257) with delta (0, 0)
Screenshot: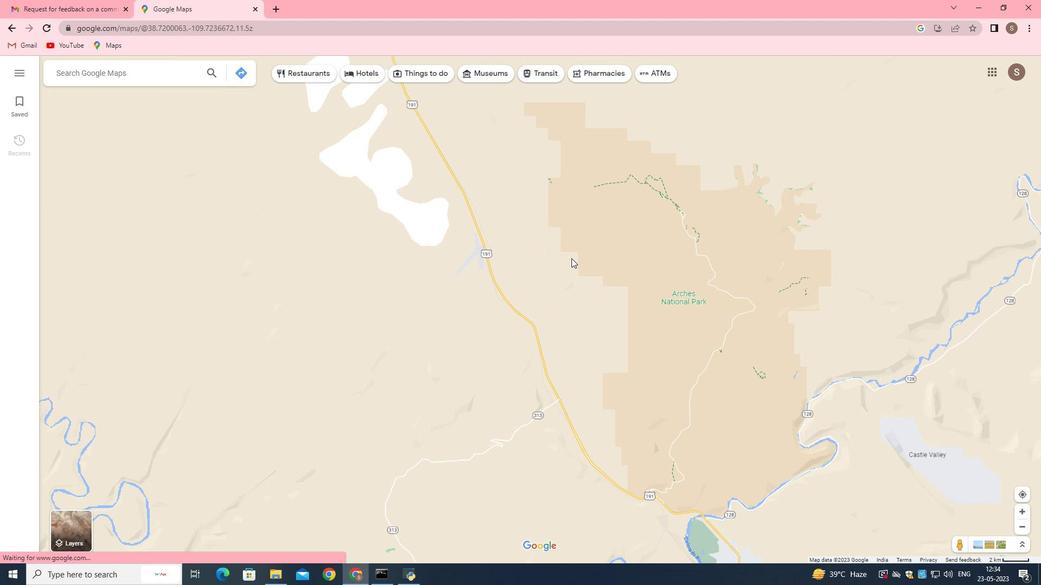 
Action: Mouse moved to (469, 303)
Screenshot: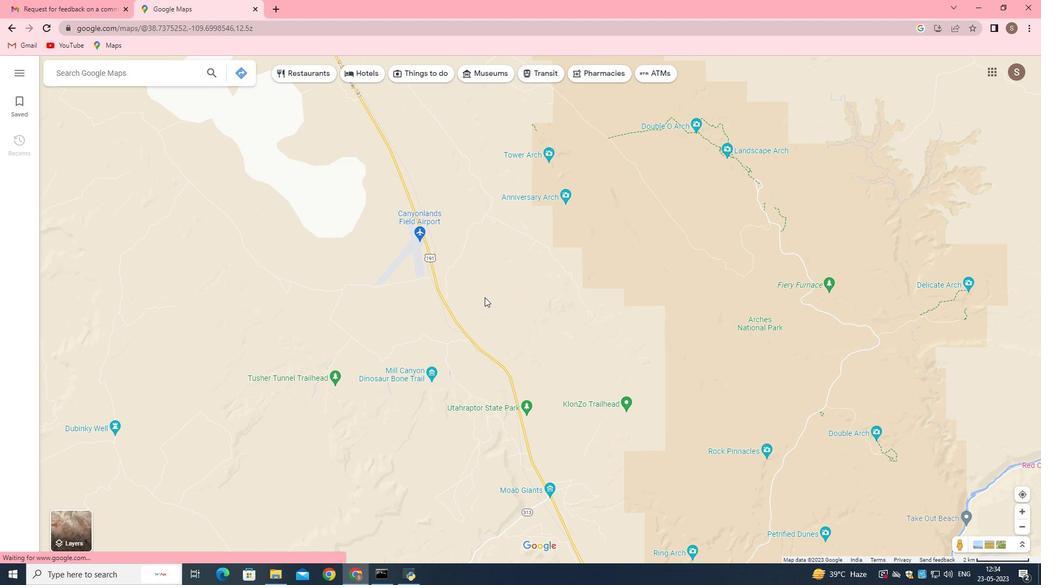 
Action: Mouse scrolled (469, 304) with delta (0, 0)
Screenshot: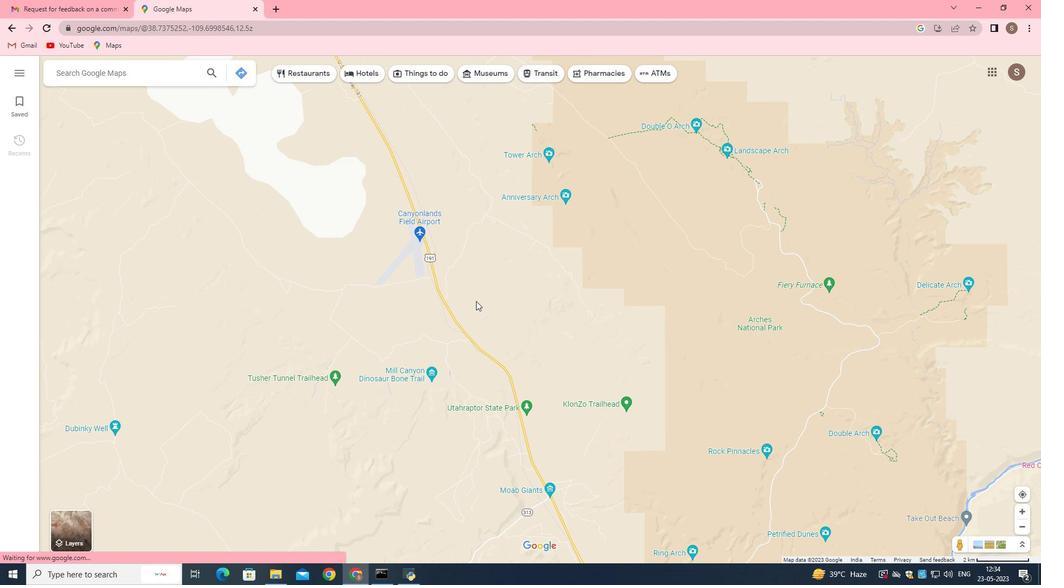 
Action: Mouse scrolled (469, 304) with delta (0, 0)
Screenshot: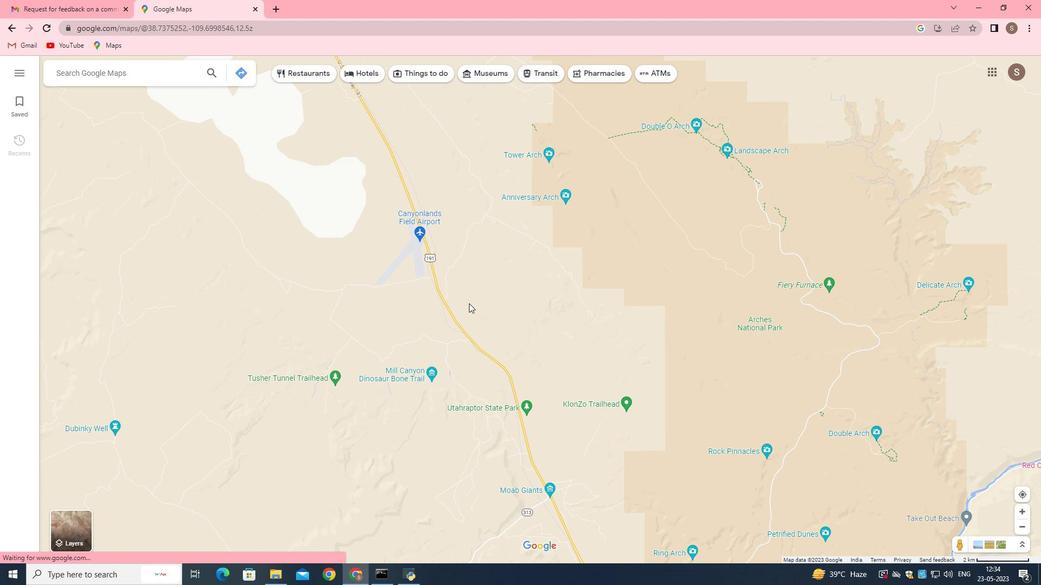 
Action: Mouse moved to (468, 303)
Screenshot: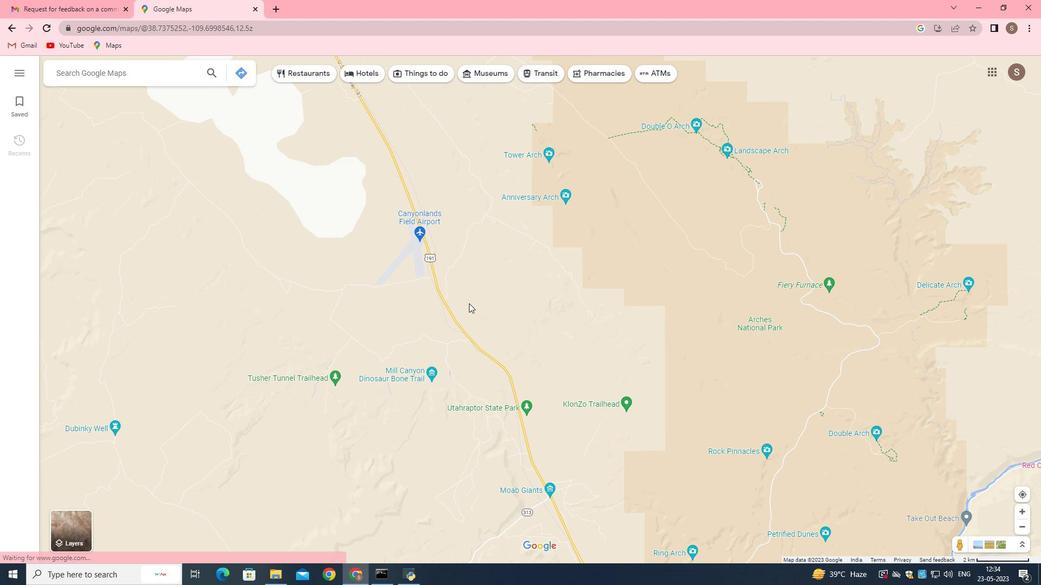 
Action: Mouse scrolled (468, 304) with delta (0, 0)
Screenshot: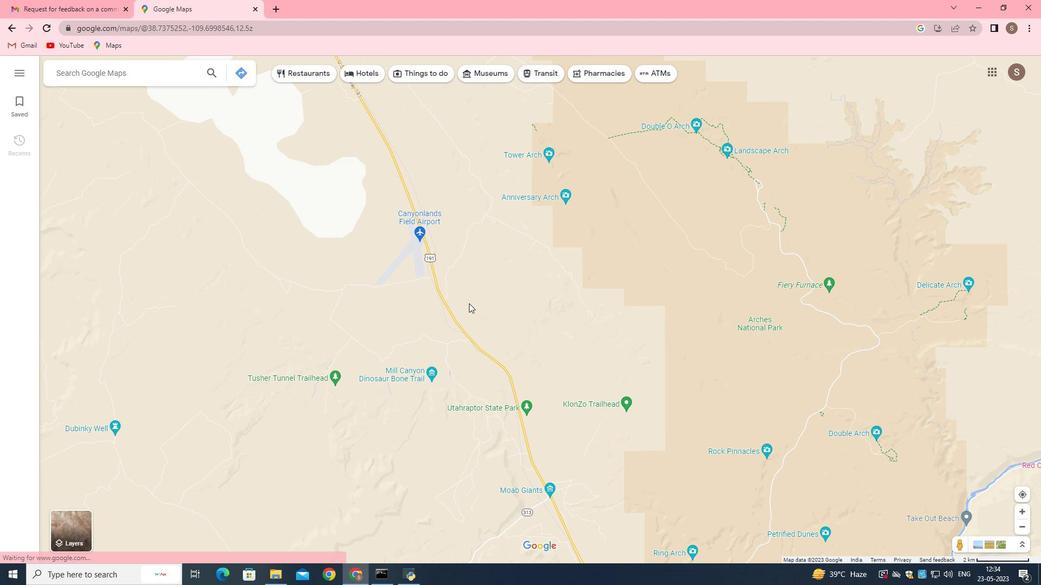 
Action: Mouse moved to (461, 281)
Screenshot: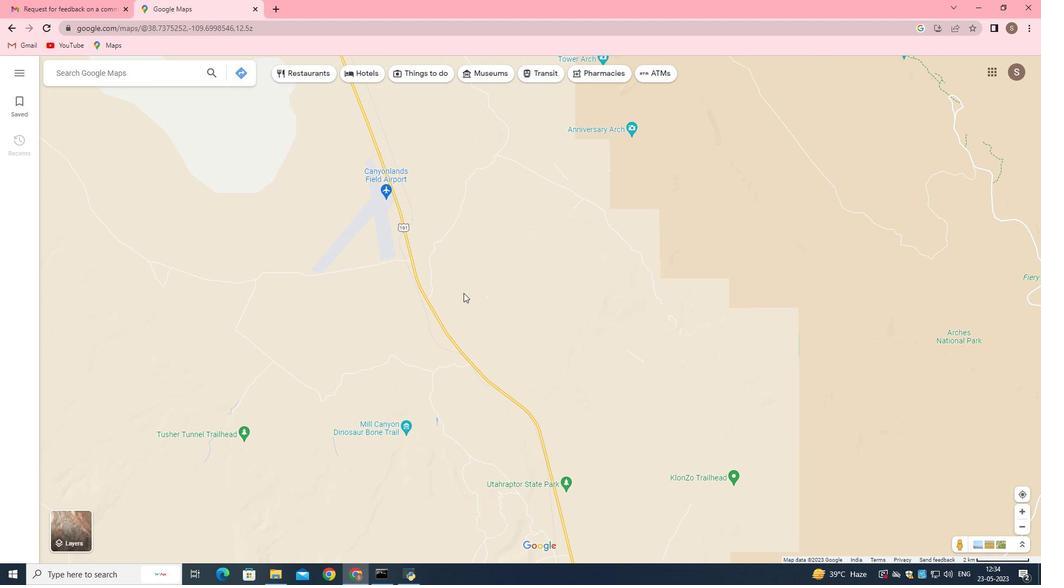 
Action: Mouse pressed left at (461, 281)
Screenshot: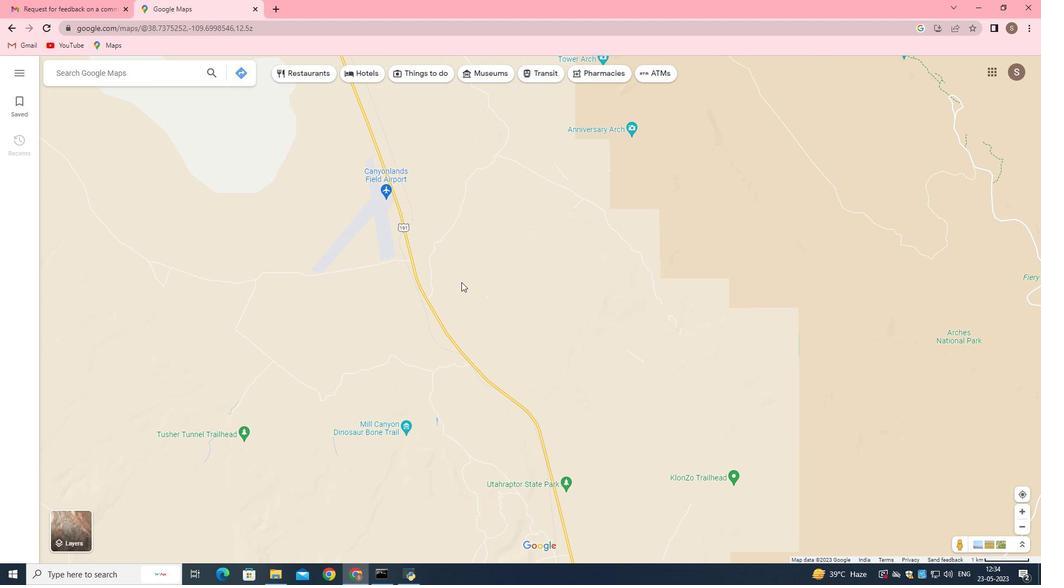 
Action: Mouse moved to (435, 233)
Screenshot: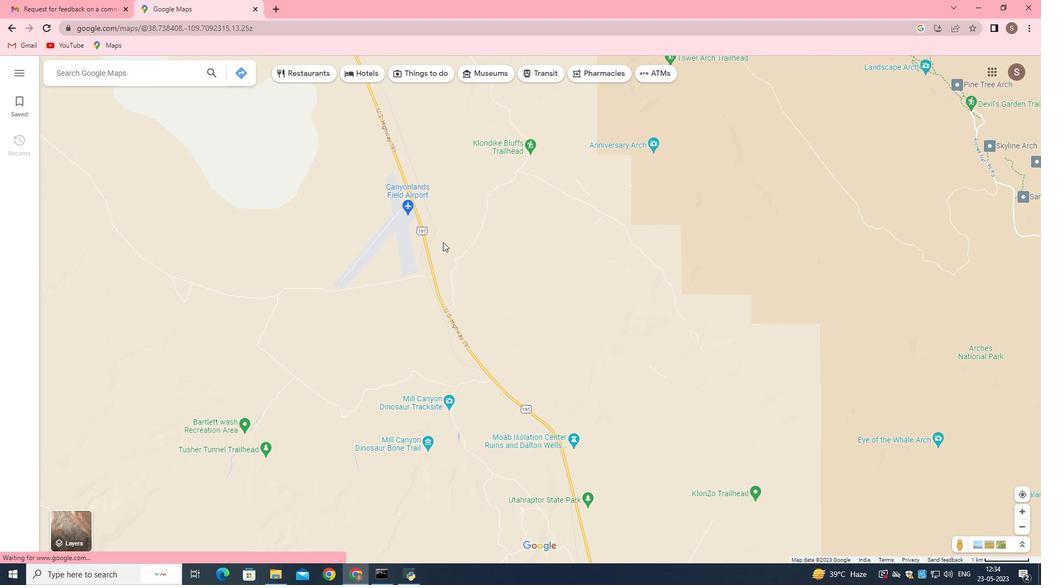 
Action: Mouse pressed left at (435, 233)
Screenshot: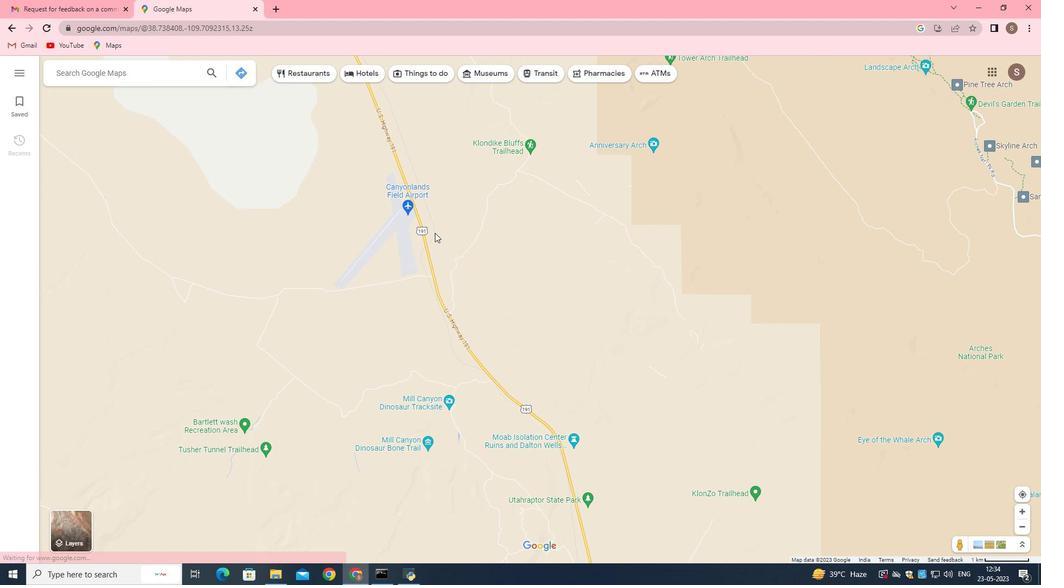 
Action: Mouse moved to (487, 294)
Screenshot: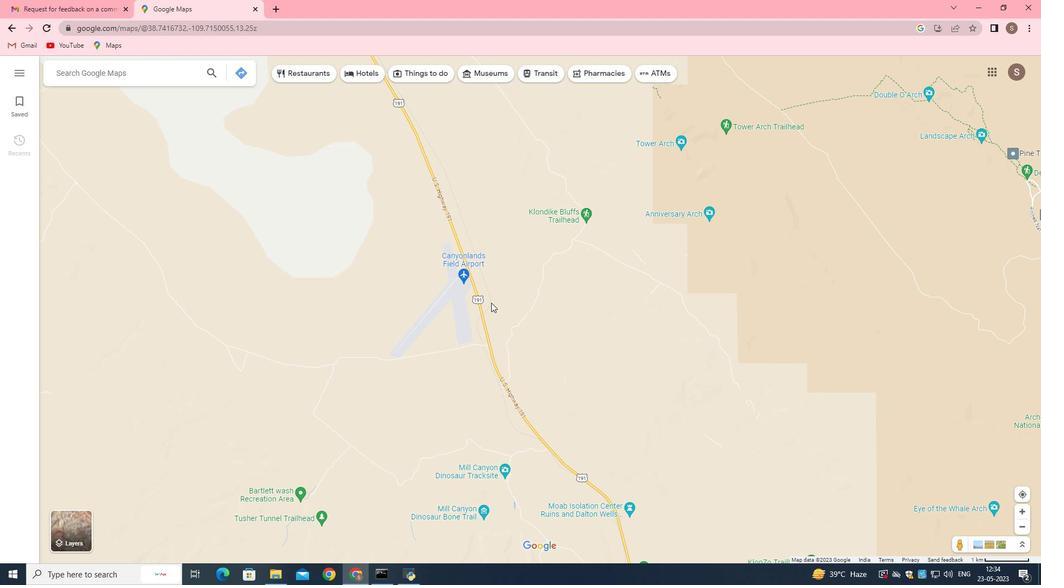 
Action: Mouse scrolled (487, 294) with delta (0, 0)
Screenshot: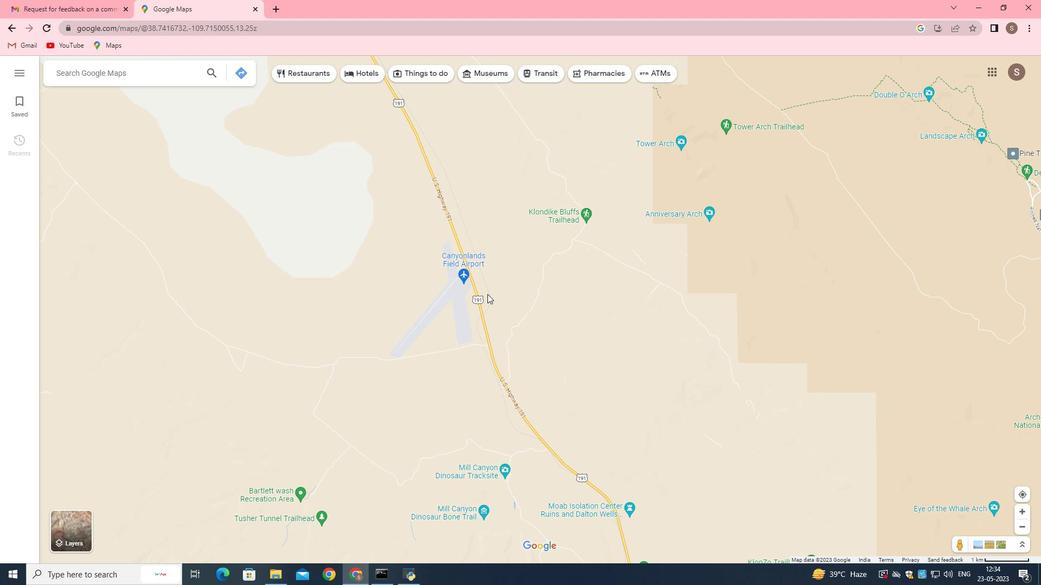 
Action: Mouse moved to (113, 72)
Screenshot: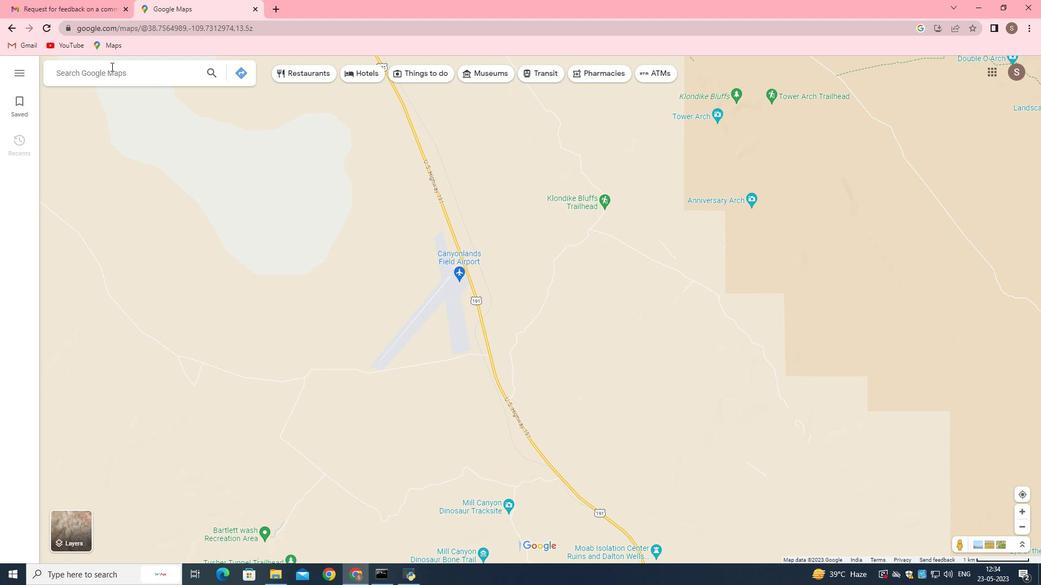 
Action: Mouse pressed left at (113, 72)
Screenshot: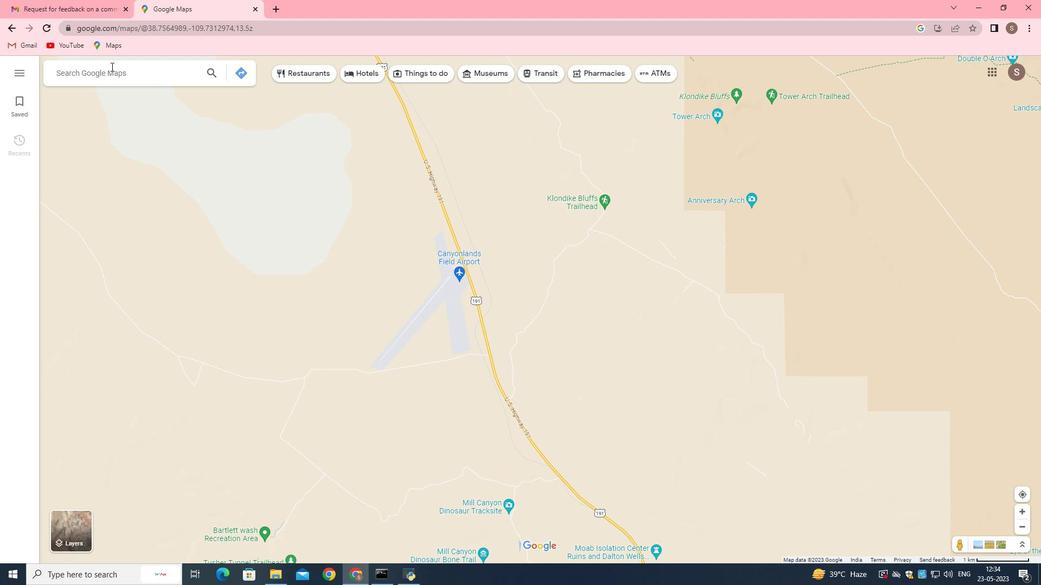 
Action: Mouse moved to (1041, 231)
Screenshot: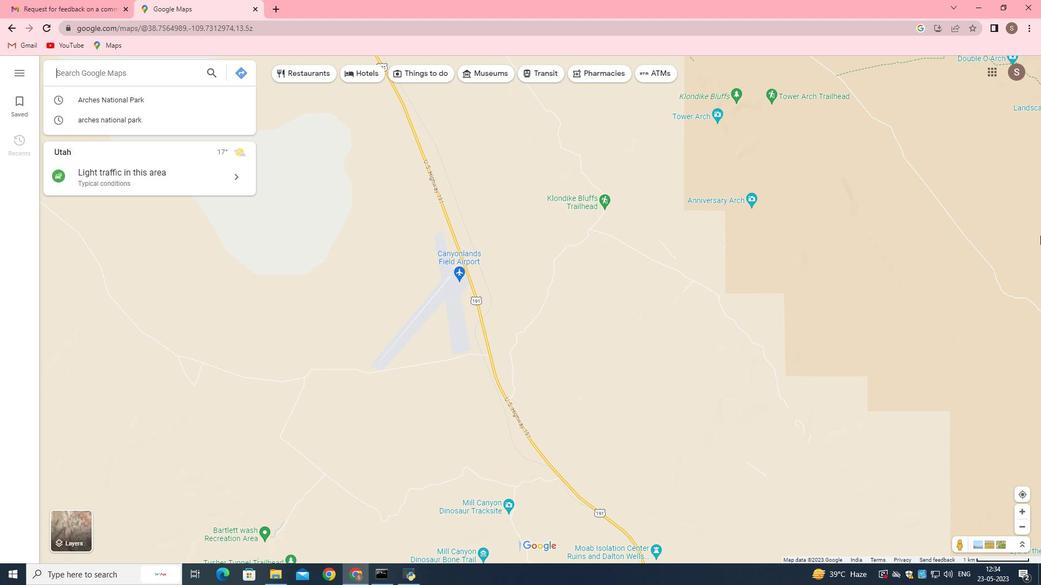 
Action: Key pressed <Key.shift>Arches<Key.space><Key.shift>national<Key.space><Key.shift>park,<Key.space>utah<Key.space><Key.shift>United<Key.space><Key.shift>States<Key.enter>
Screenshot: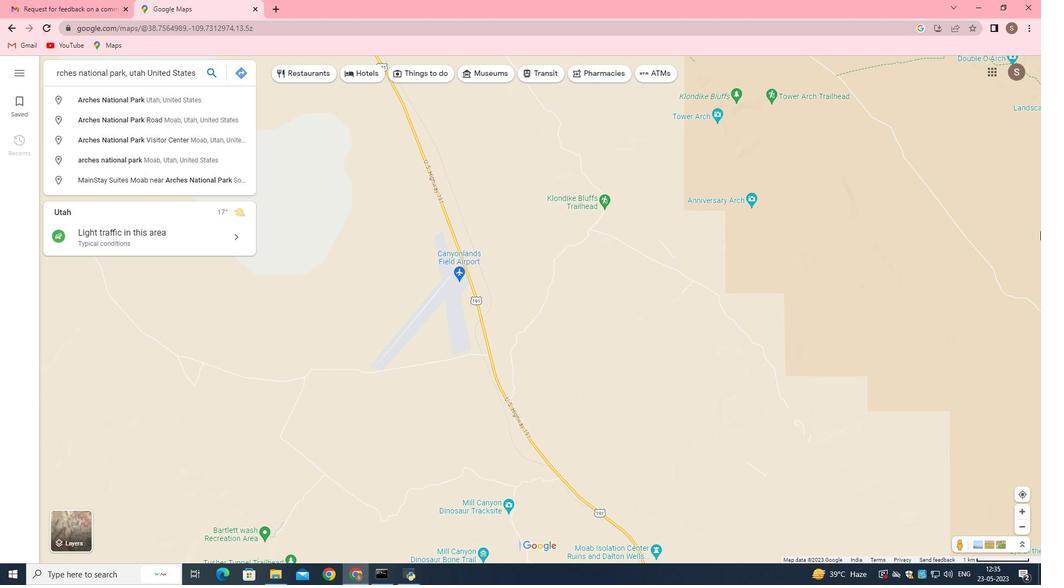 
Action: Mouse moved to (162, 132)
Screenshot: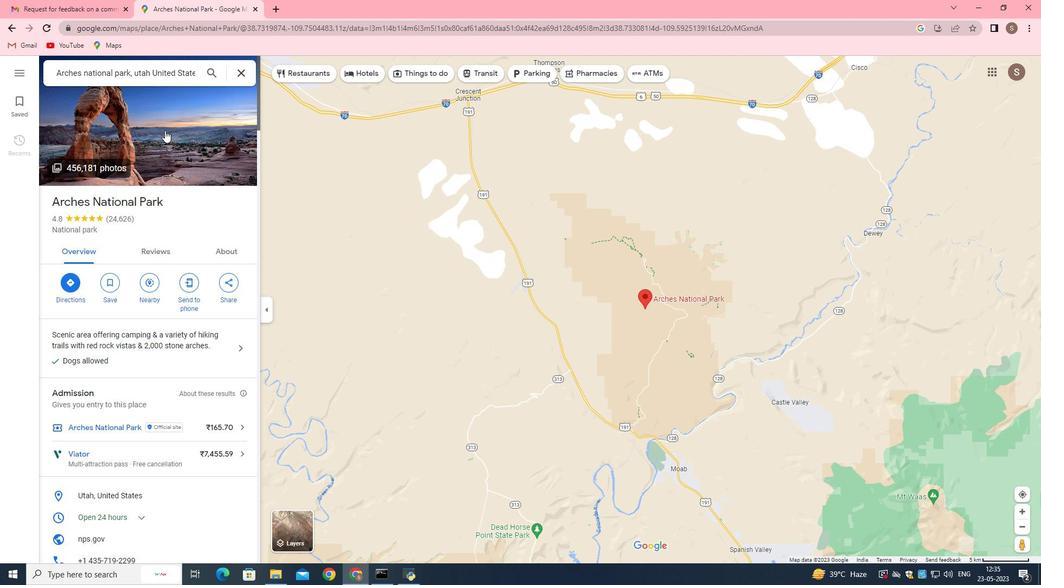 
Action: Mouse pressed left at (164, 130)
Screenshot: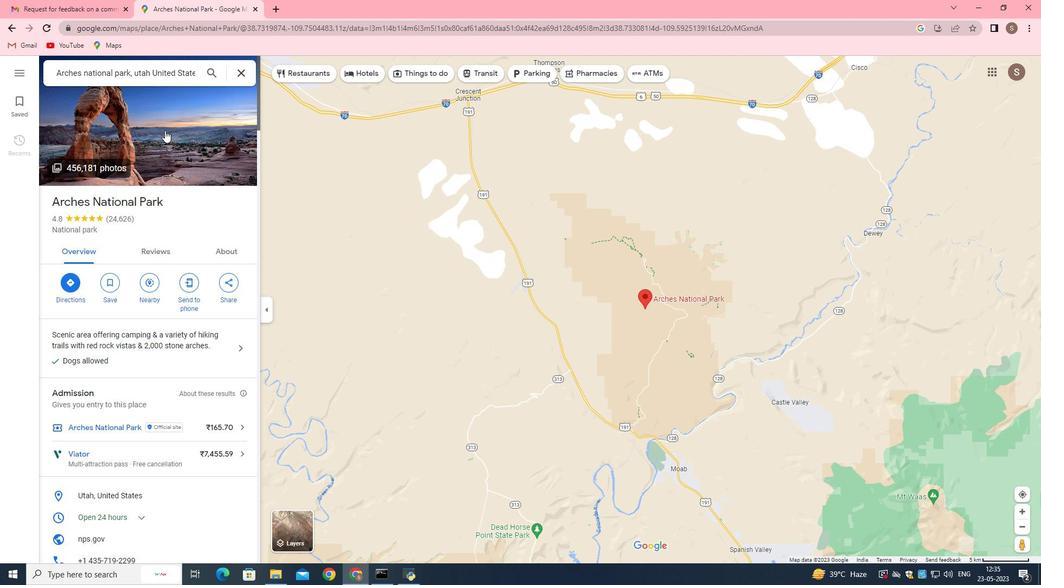 
Action: Mouse moved to (100, 213)
Screenshot: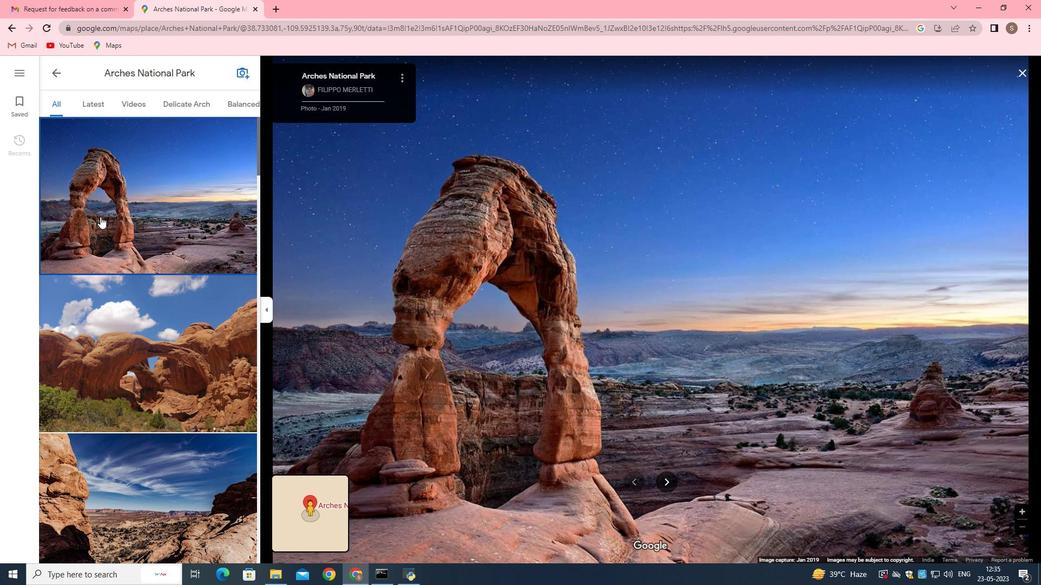 
Action: Mouse pressed left at (100, 213)
Screenshot: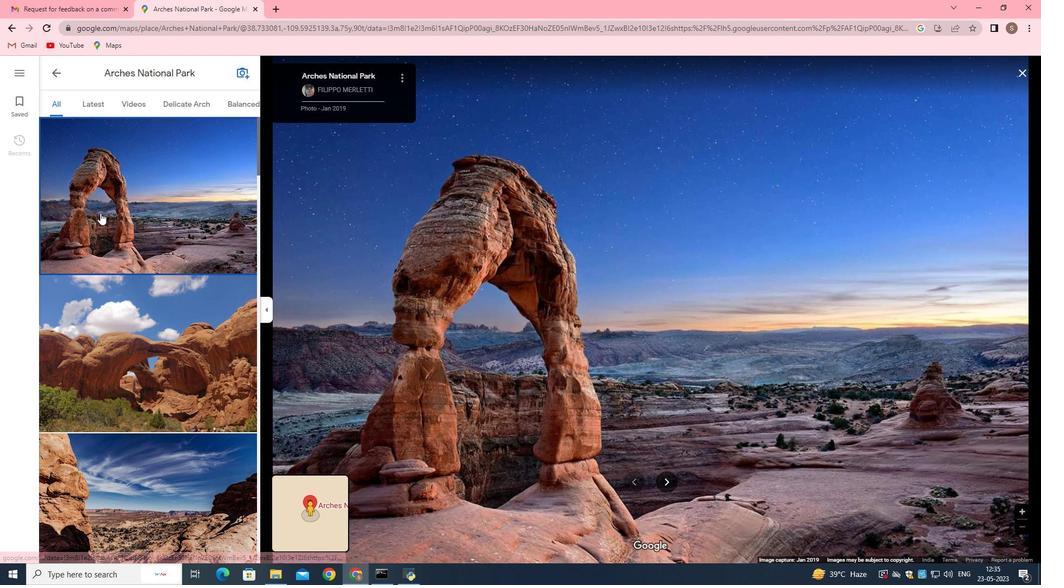 
Action: Mouse moved to (123, 305)
Screenshot: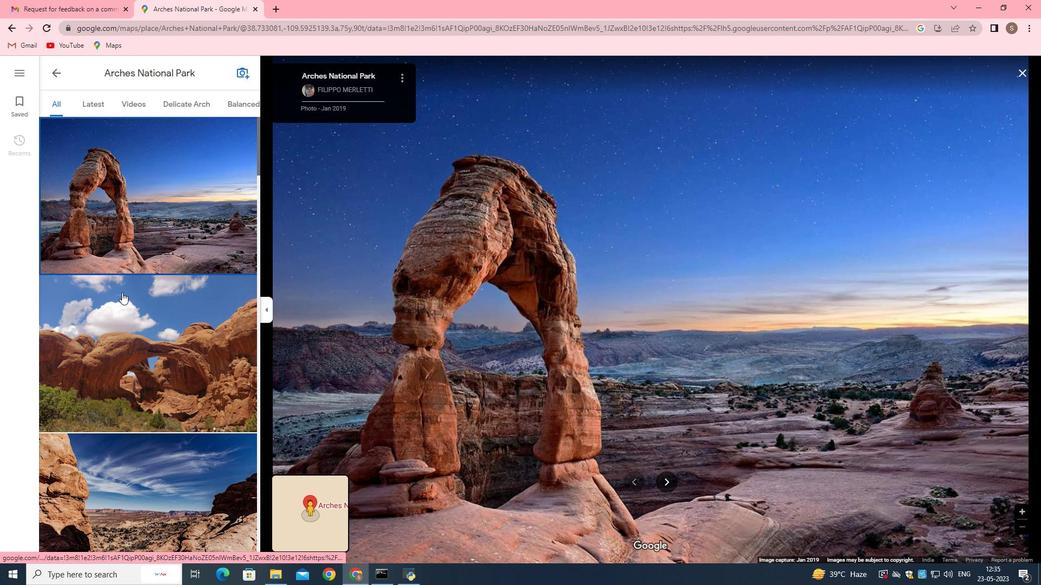 
Action: Mouse pressed left at (123, 305)
Screenshot: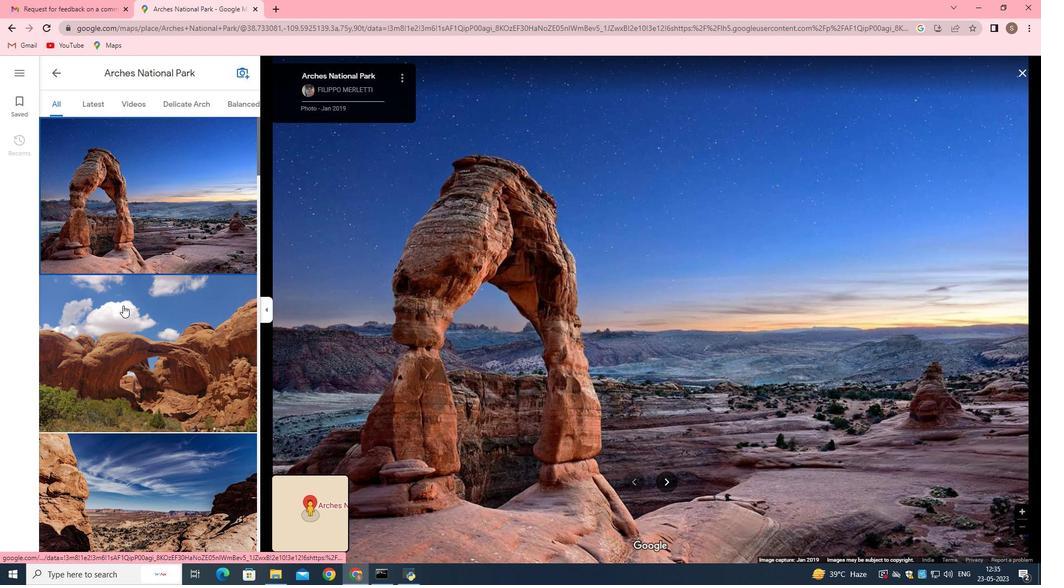 
Action: Mouse moved to (128, 316)
Screenshot: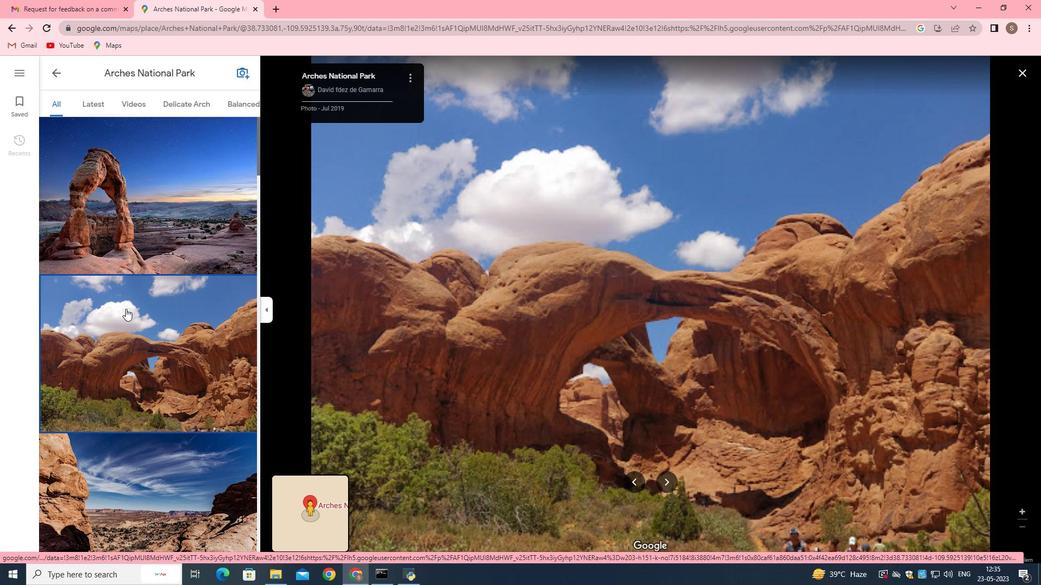 
Action: Mouse scrolled (128, 316) with delta (0, 0)
Screenshot: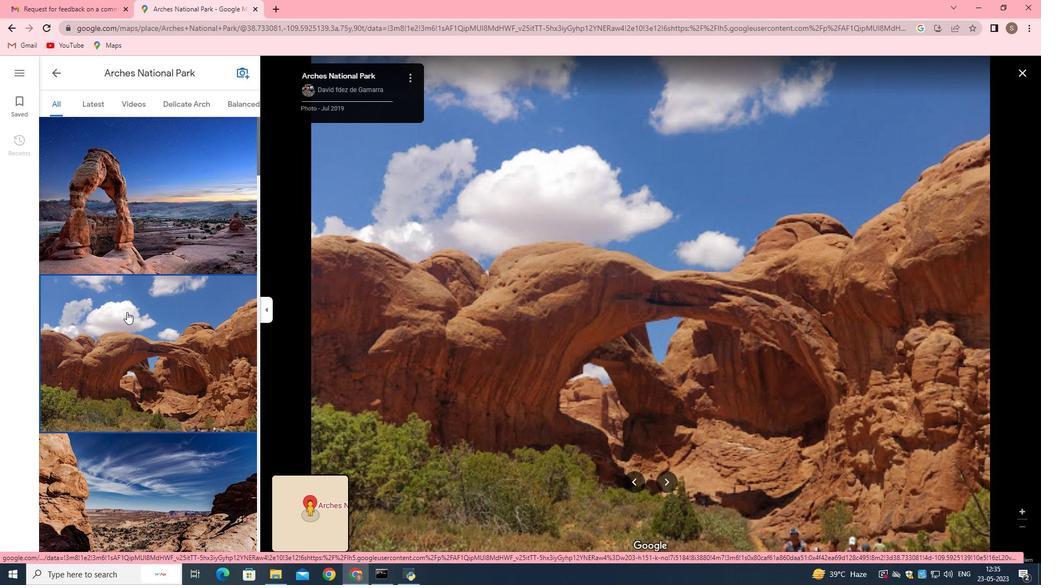 
Action: Mouse moved to (131, 323)
Screenshot: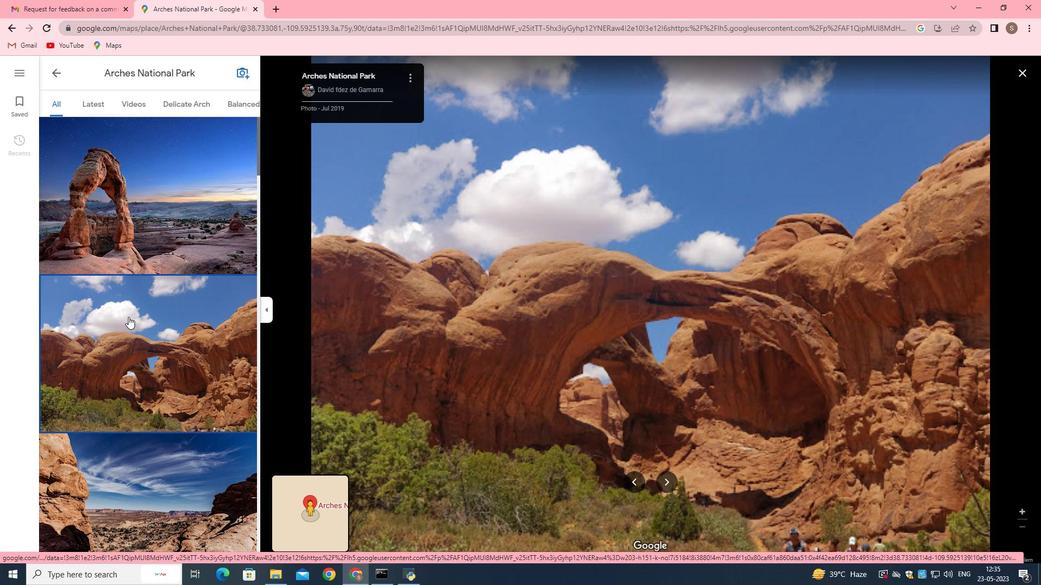 
Action: Mouse scrolled (131, 322) with delta (0, 0)
Screenshot: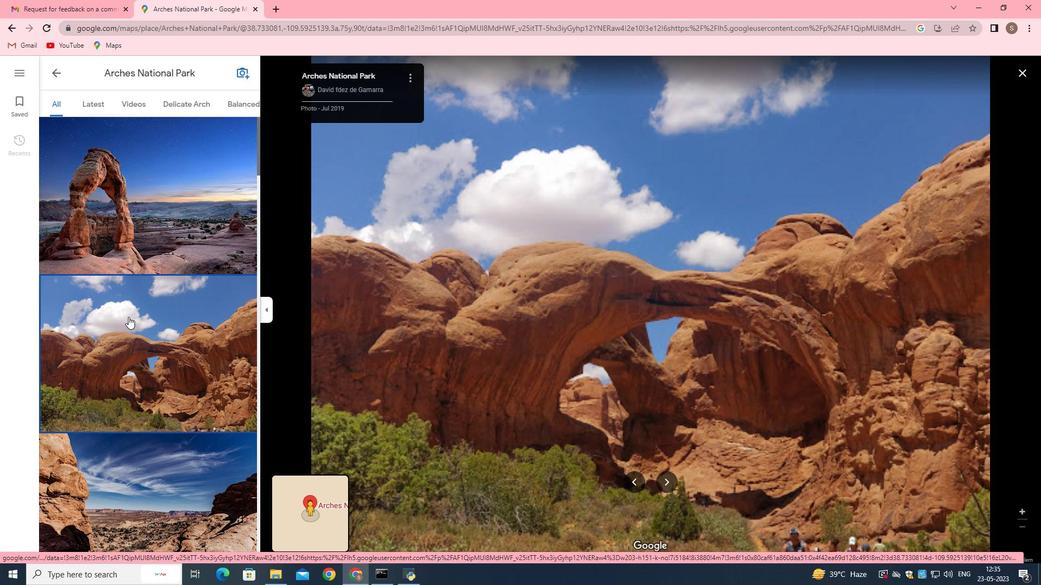 
Action: Mouse moved to (131, 324)
Screenshot: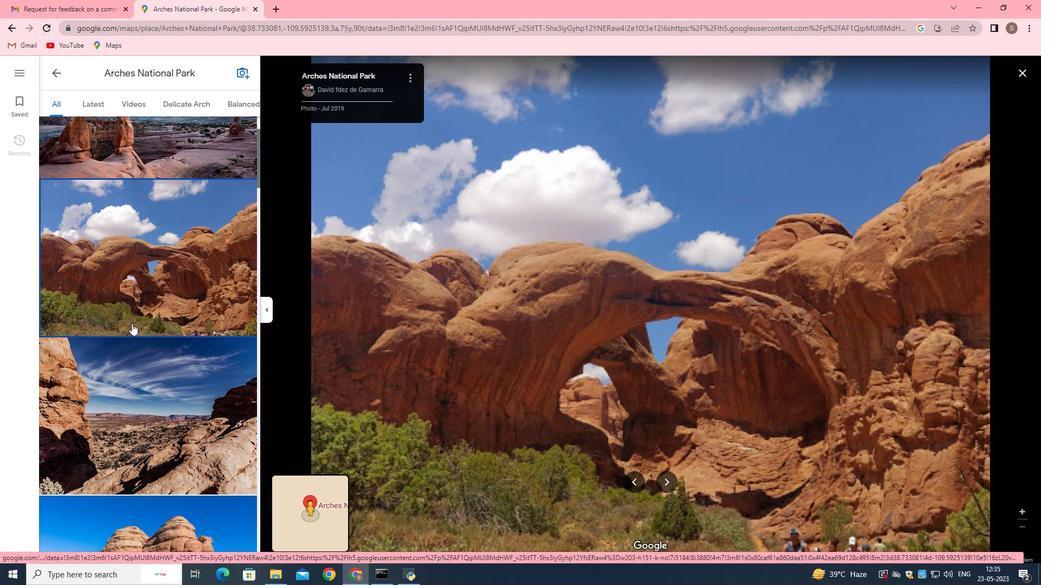 
Action: Mouse scrolled (131, 323) with delta (0, 0)
Screenshot: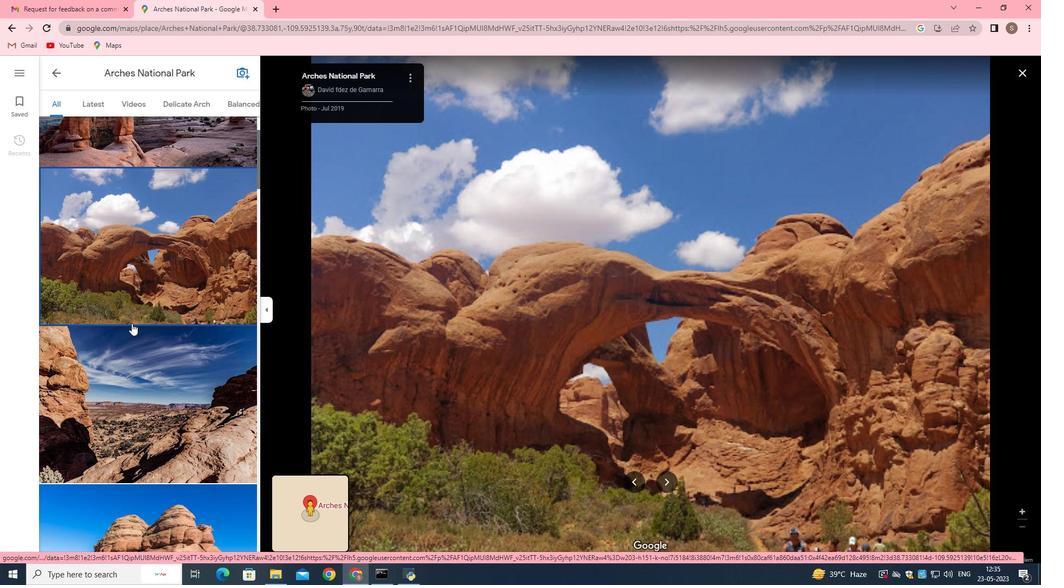
Action: Mouse moved to (131, 325)
Screenshot: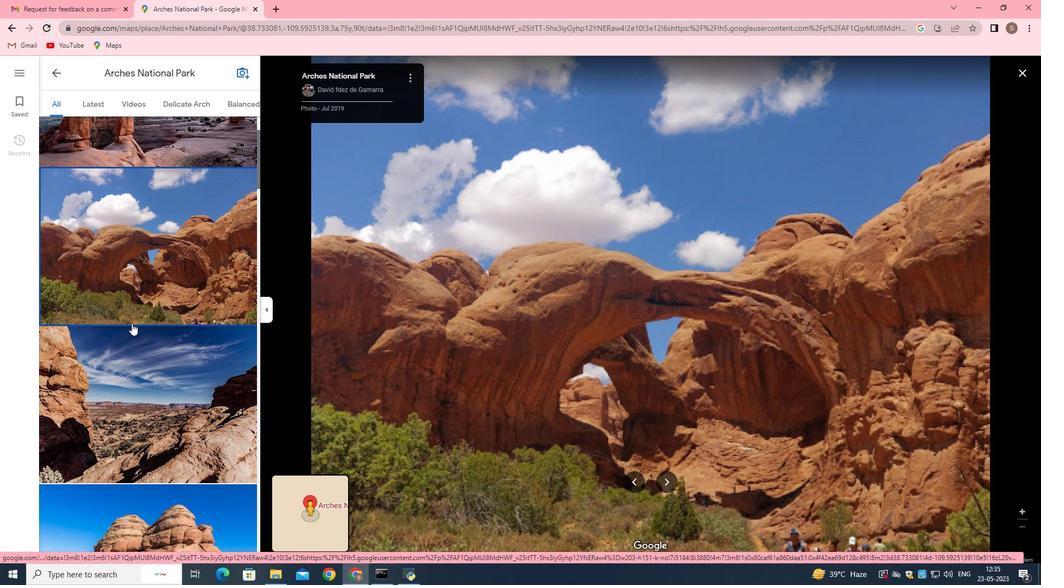 
Action: Mouse scrolled (131, 324) with delta (0, 0)
Screenshot: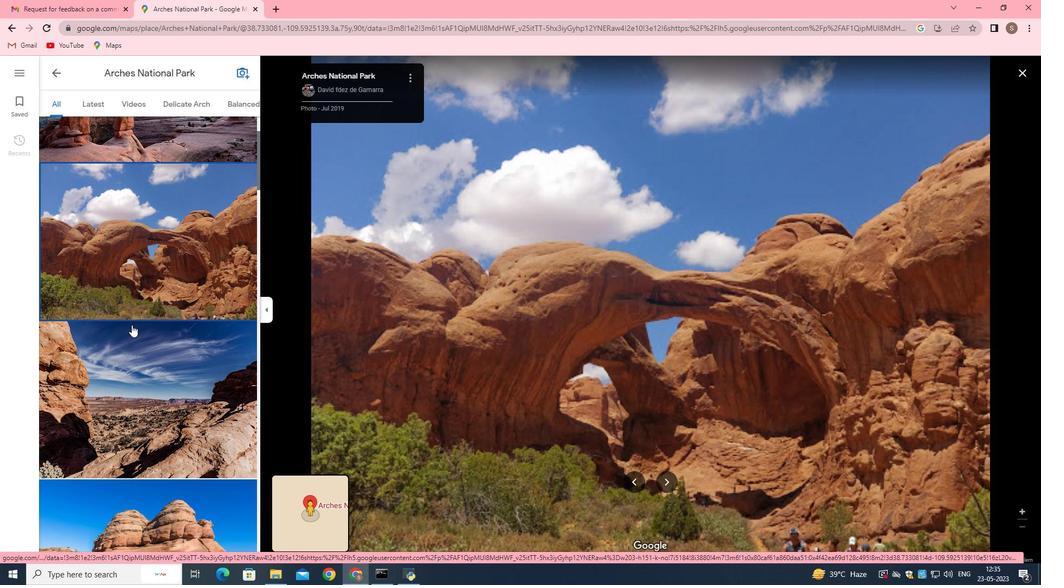 
Action: Mouse scrolled (131, 324) with delta (0, 0)
Screenshot: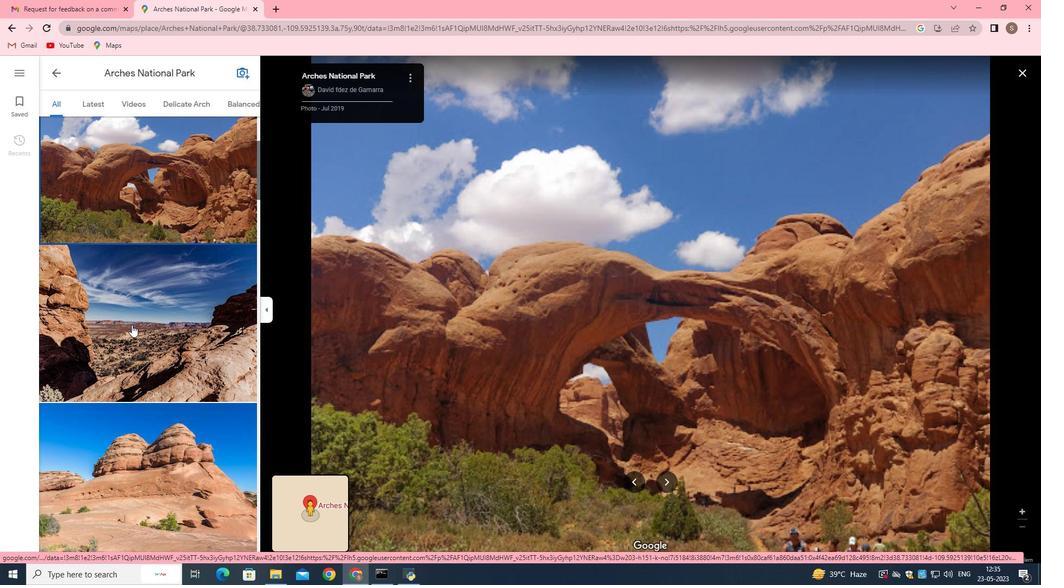 
Action: Mouse scrolled (131, 324) with delta (0, 0)
Screenshot: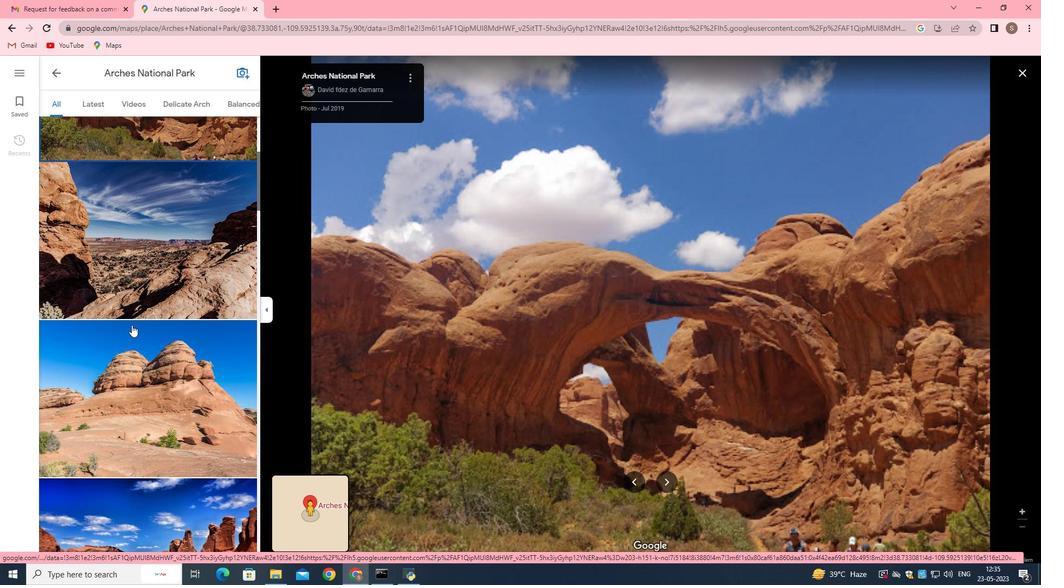 
Action: Mouse scrolled (131, 324) with delta (0, 0)
Screenshot: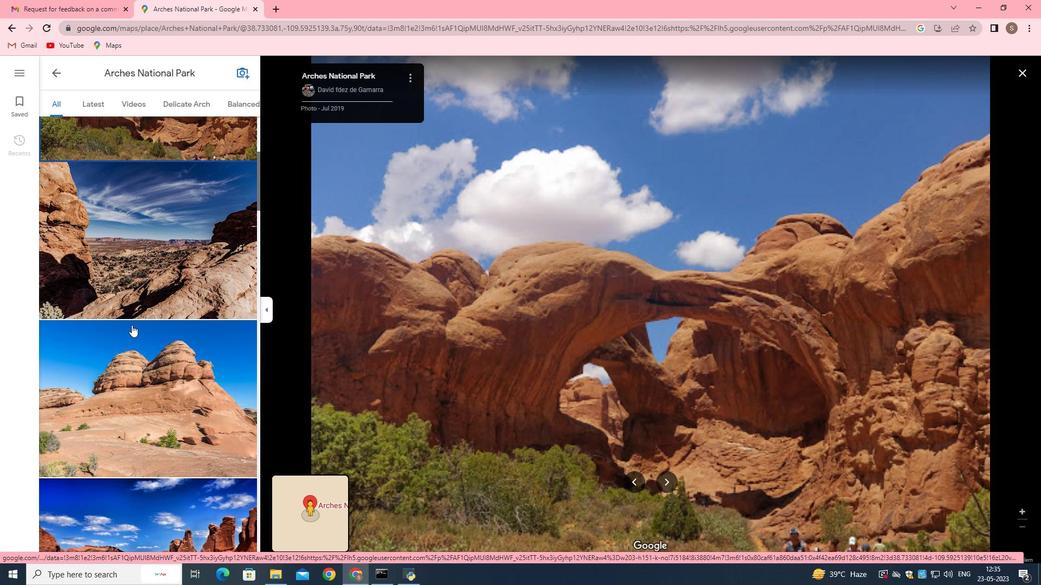 
Action: Mouse scrolled (131, 324) with delta (0, 0)
Screenshot: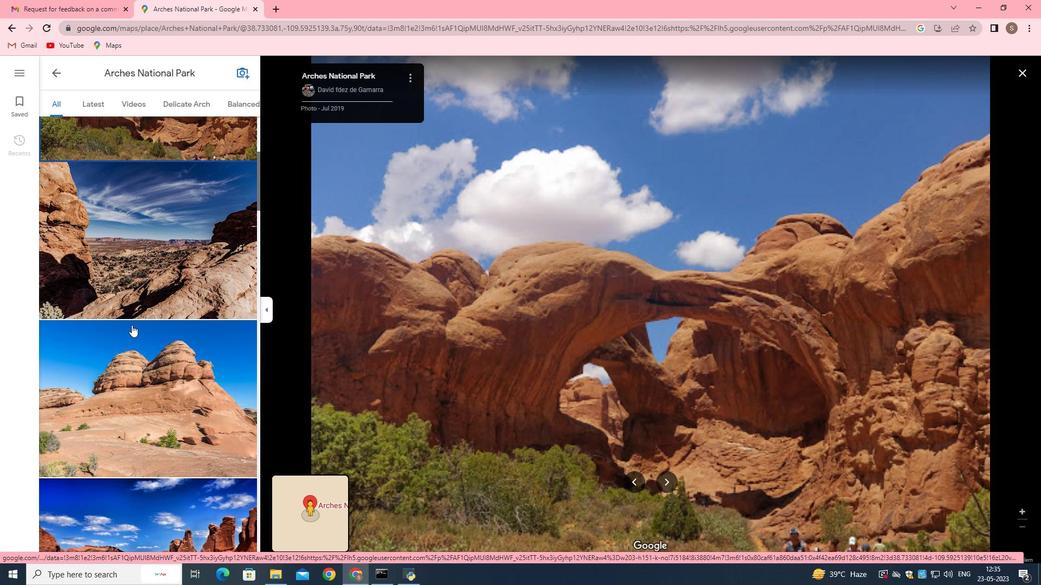 
Action: Mouse scrolled (131, 324) with delta (0, 0)
Screenshot: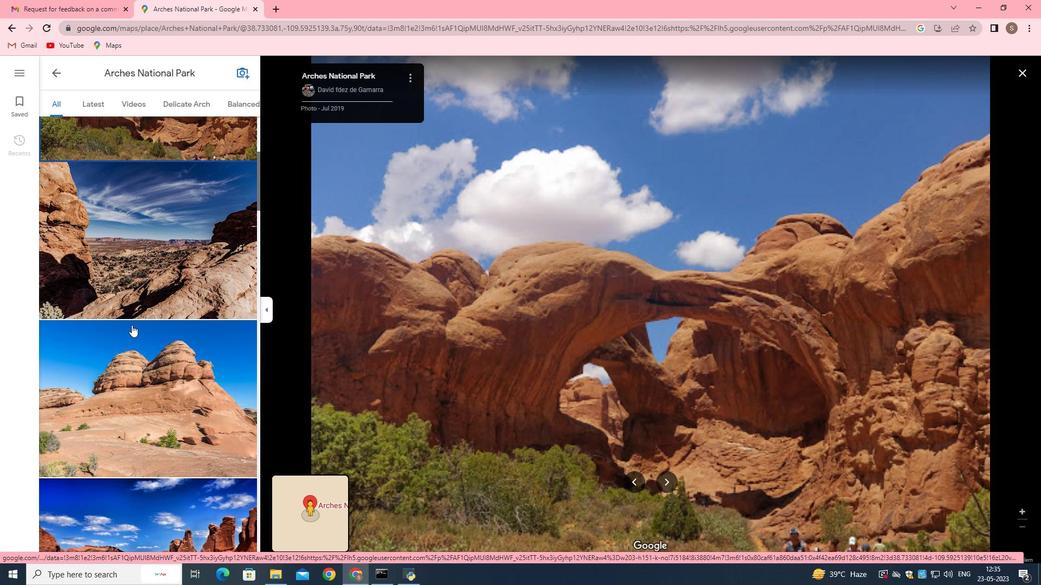 
Action: Mouse moved to (132, 324)
Screenshot: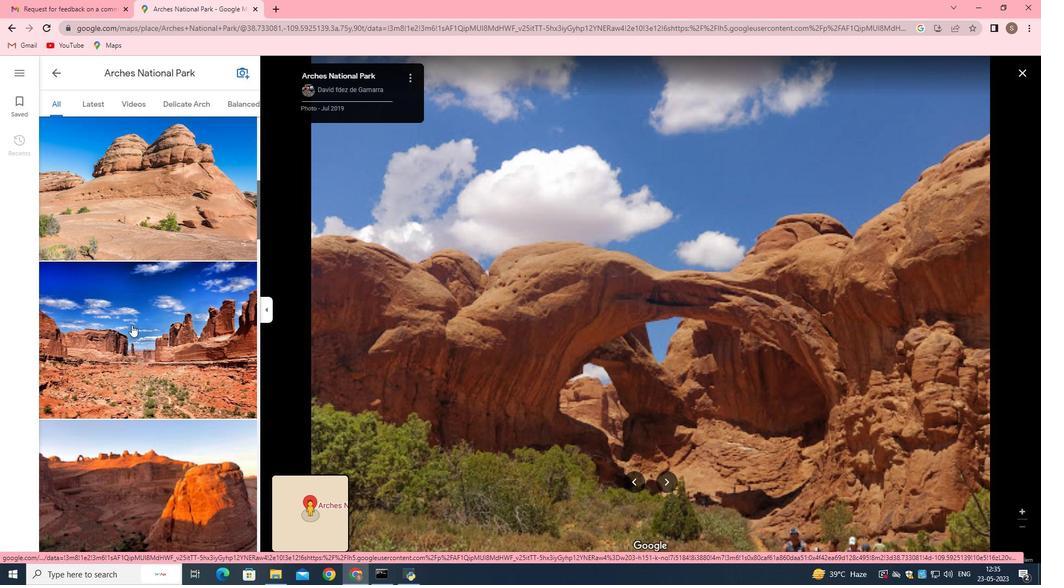 
Action: Mouse scrolled (132, 323) with delta (0, 0)
Screenshot: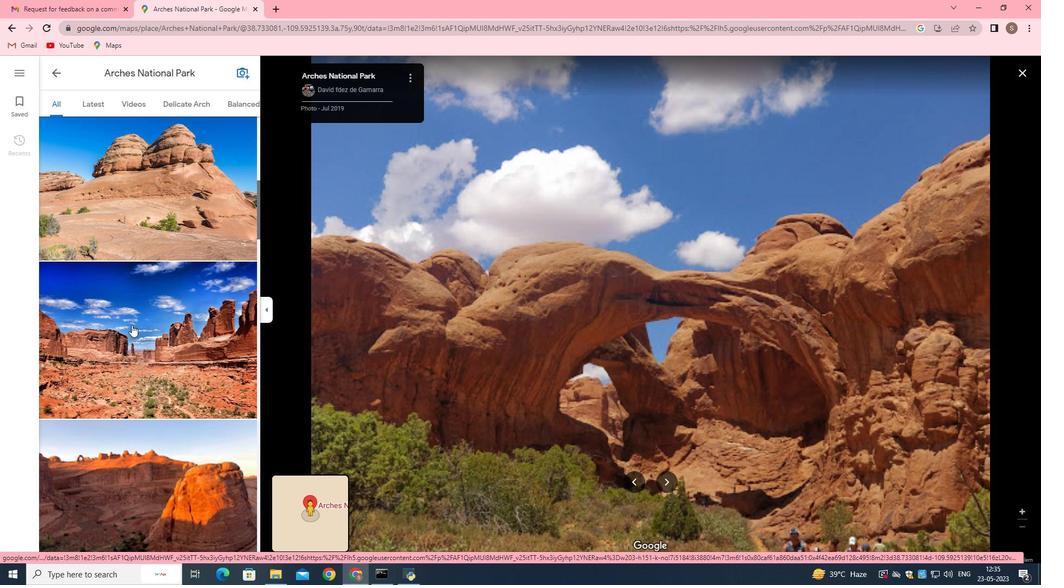 
Action: Mouse scrolled (132, 323) with delta (0, 0)
Screenshot: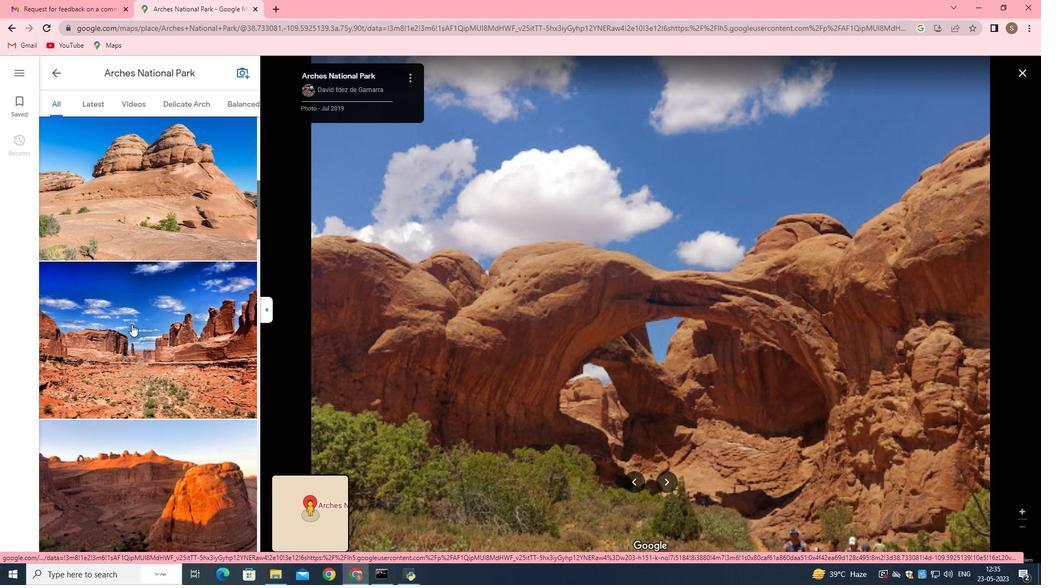 
Action: Mouse scrolled (132, 323) with delta (0, 0)
Screenshot: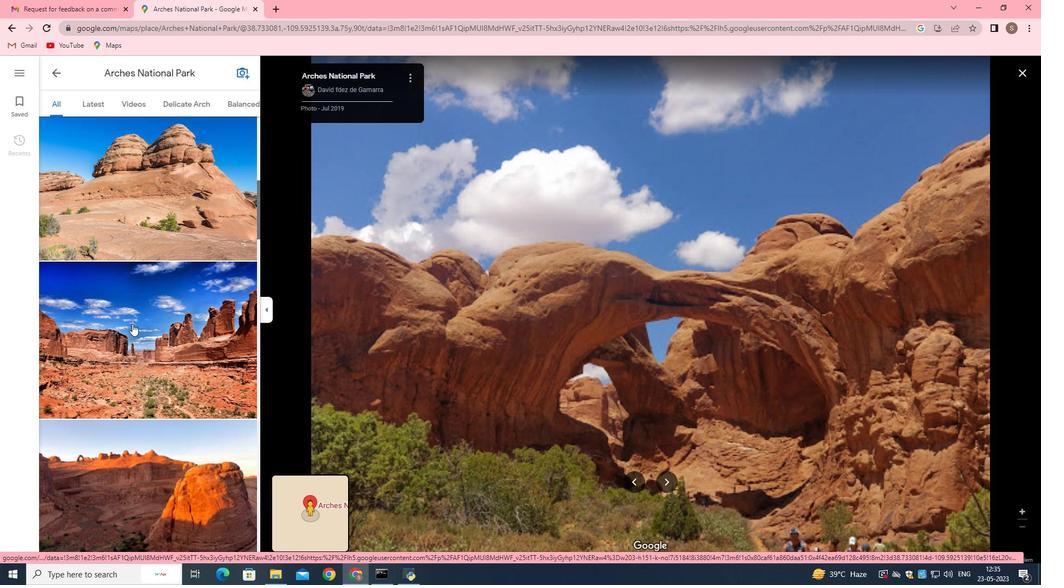 
Action: Mouse scrolled (132, 323) with delta (0, 0)
Screenshot: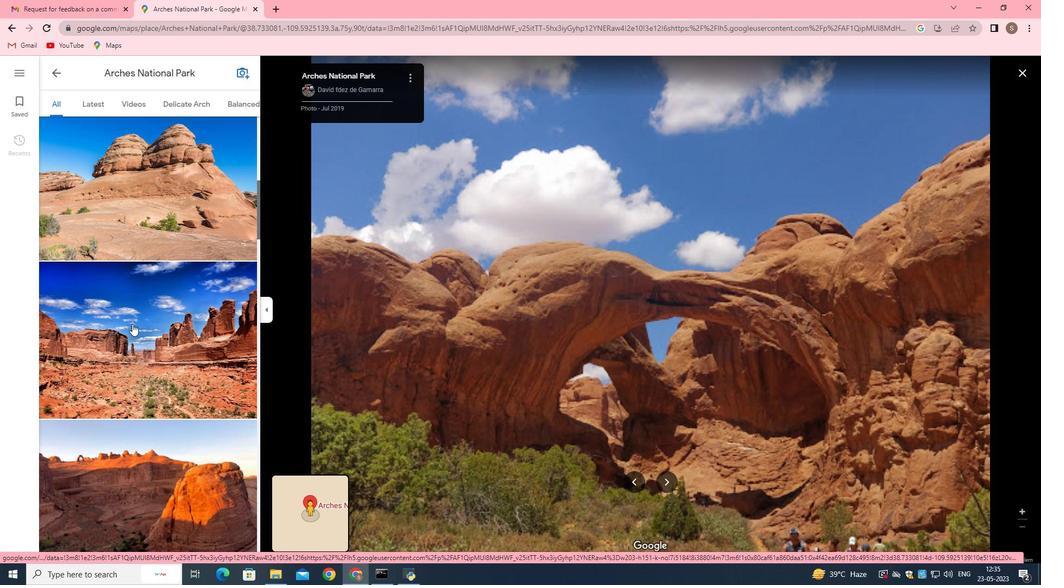 
Action: Mouse moved to (598, 302)
Screenshot: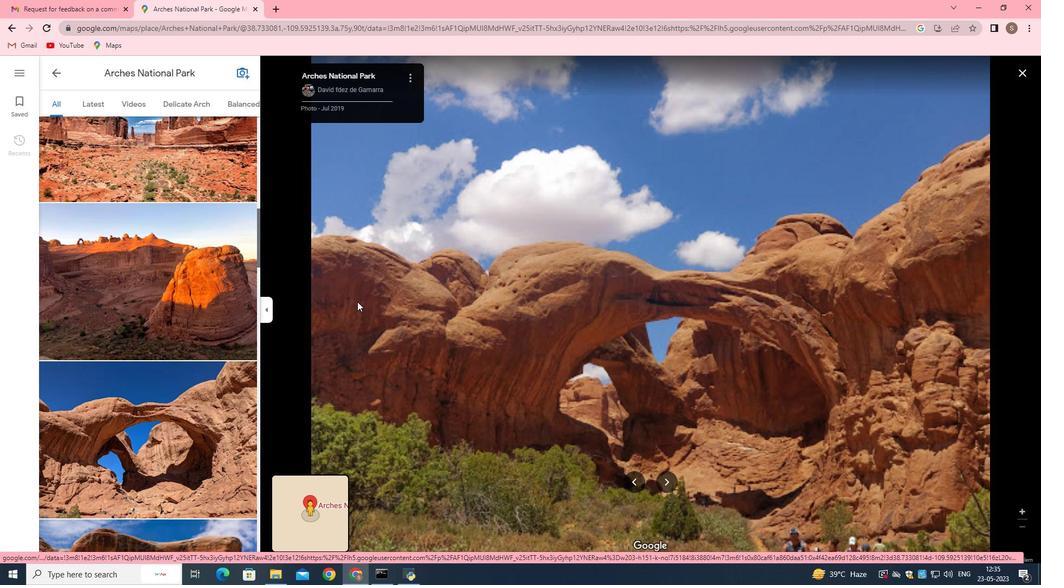 
Action: Mouse scrolled (598, 301) with delta (0, 0)
Screenshot: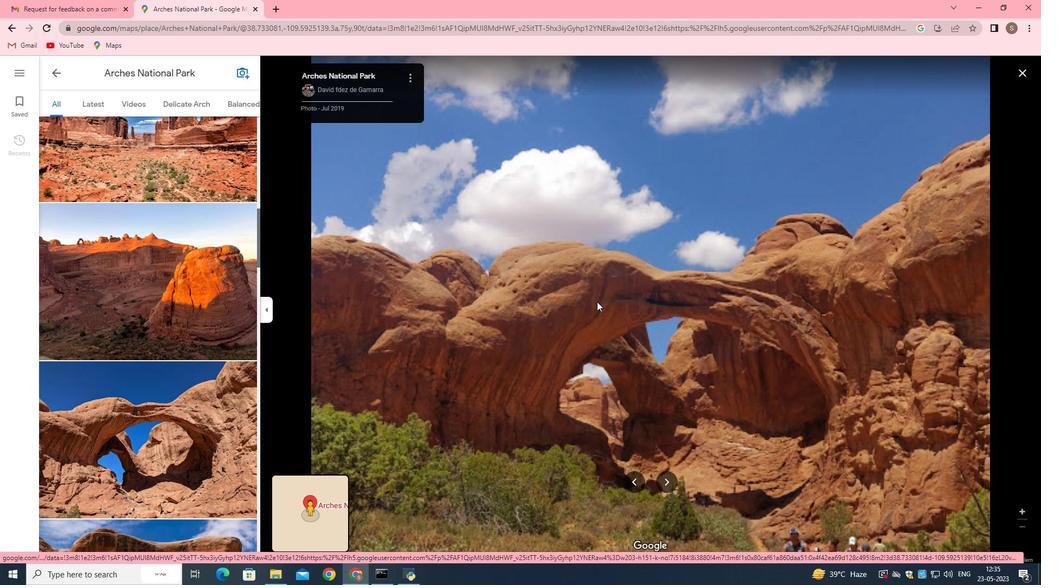 
Action: Mouse scrolled (598, 301) with delta (0, 0)
Screenshot: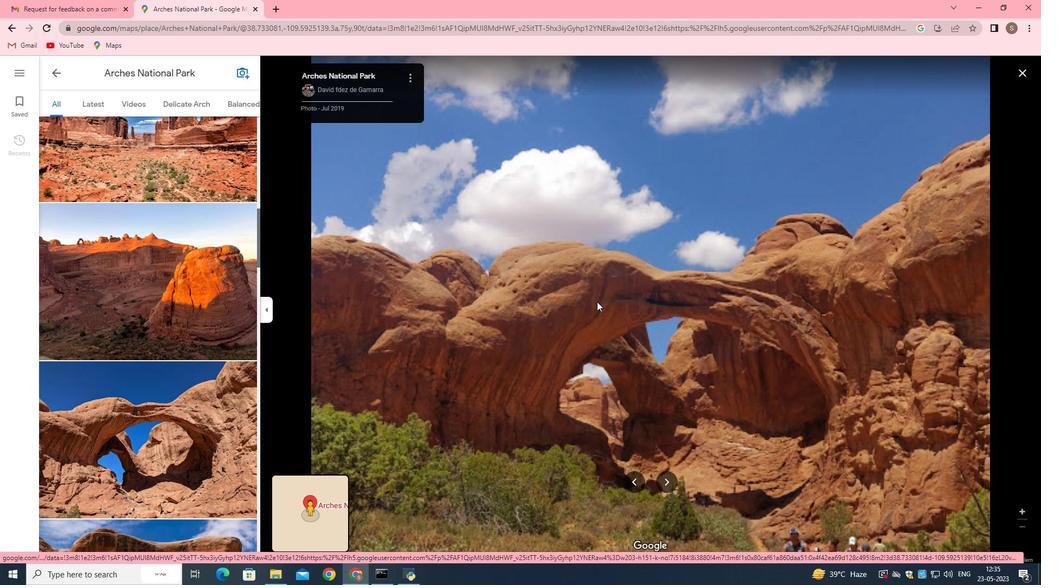 
Action: Mouse scrolled (598, 301) with delta (0, 0)
Screenshot: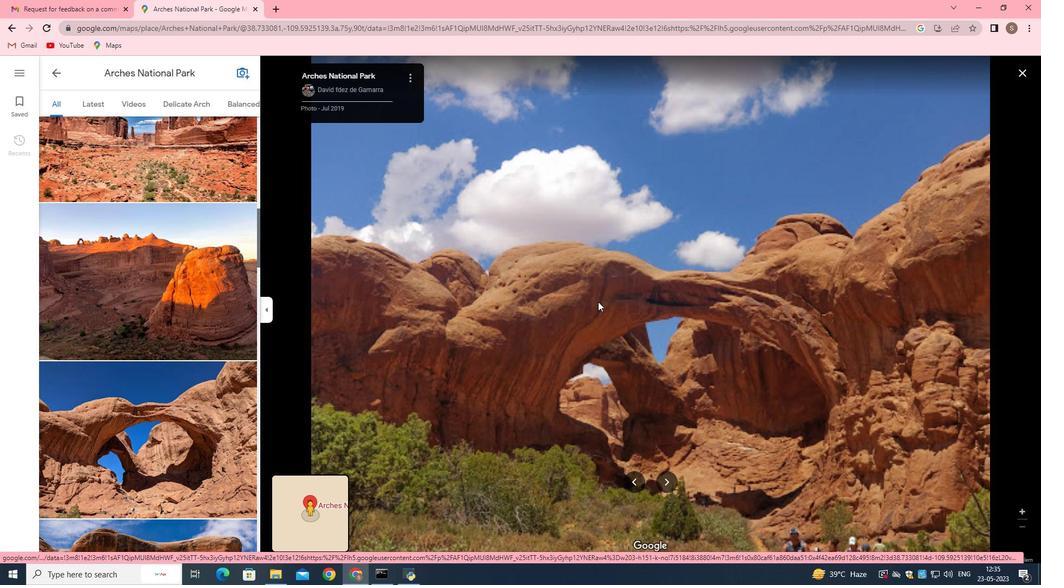 
Action: Mouse scrolled (598, 301) with delta (0, 0)
Screenshot: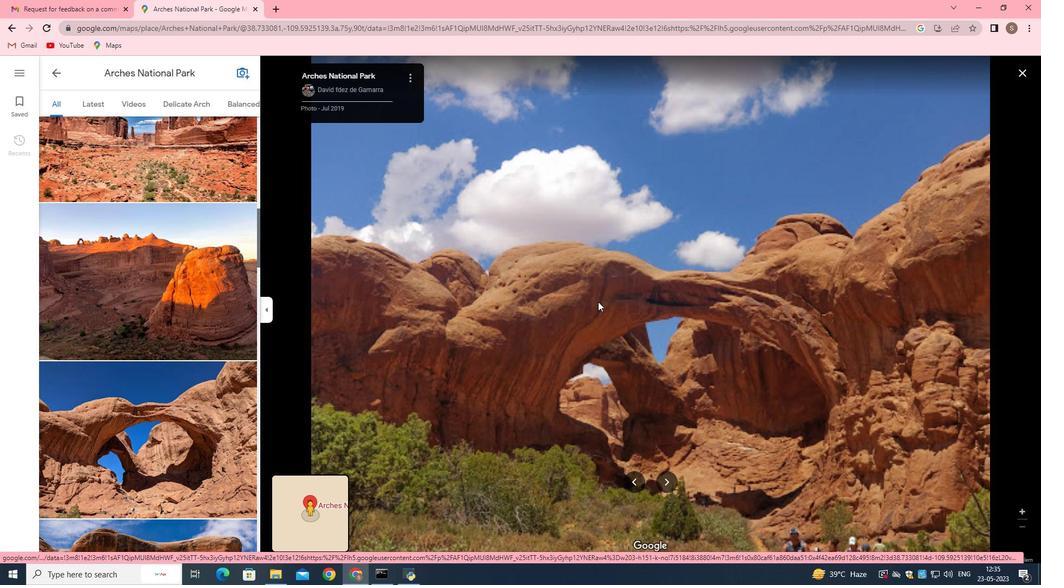 
Action: Mouse scrolled (598, 301) with delta (0, 0)
Screenshot: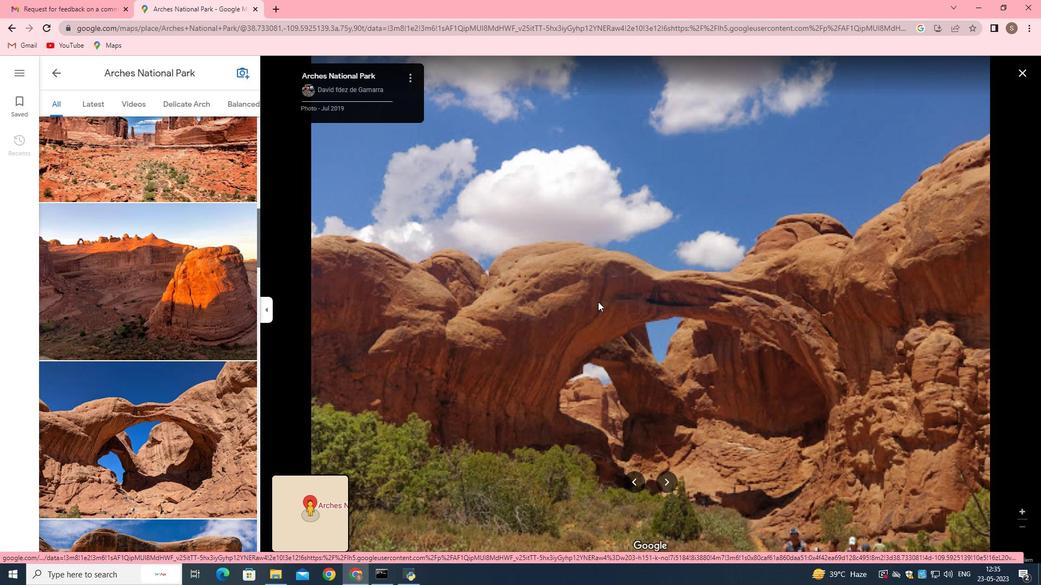 
Action: Mouse scrolled (598, 301) with delta (0, 0)
Screenshot: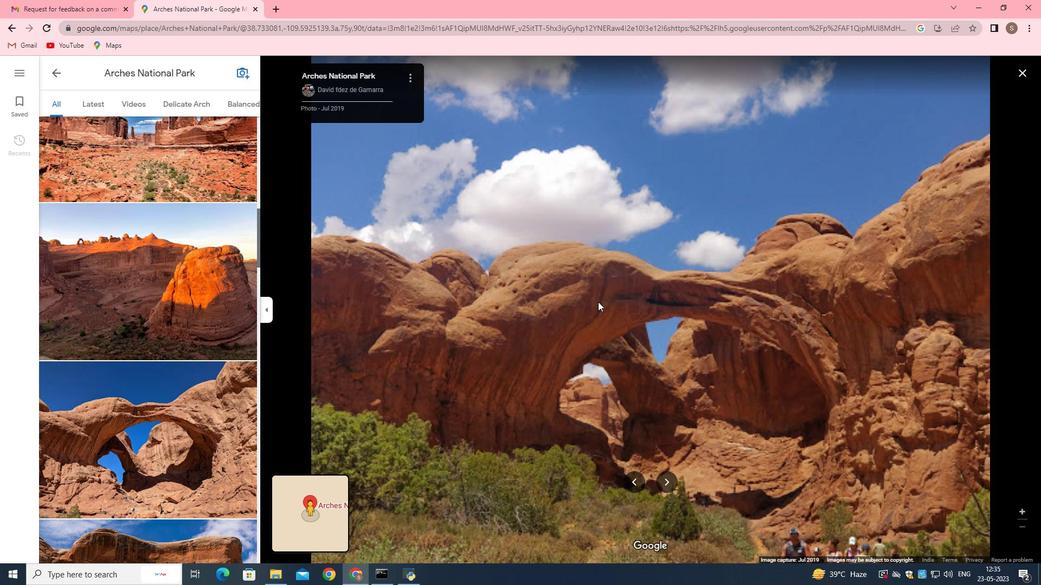 
Action: Mouse moved to (598, 302)
Screenshot: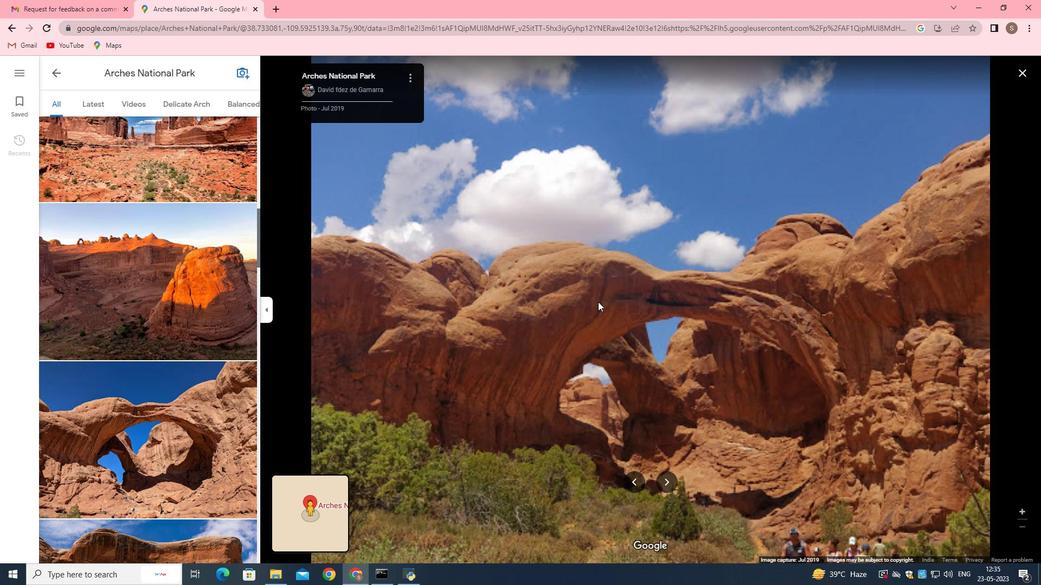 
Action: Mouse scrolled (598, 301) with delta (0, 0)
Screenshot: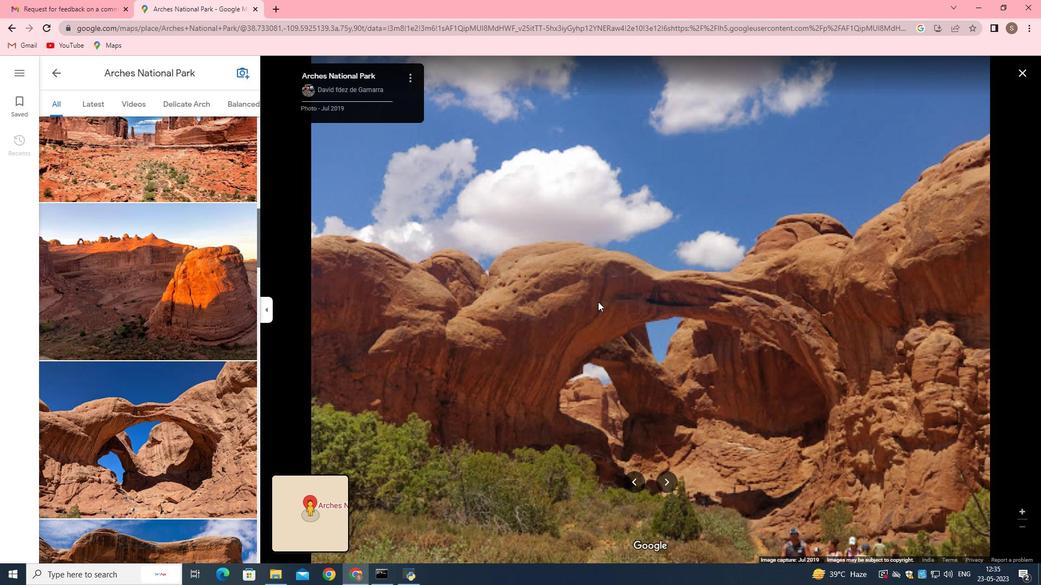 
Action: Mouse moved to (599, 302)
Screenshot: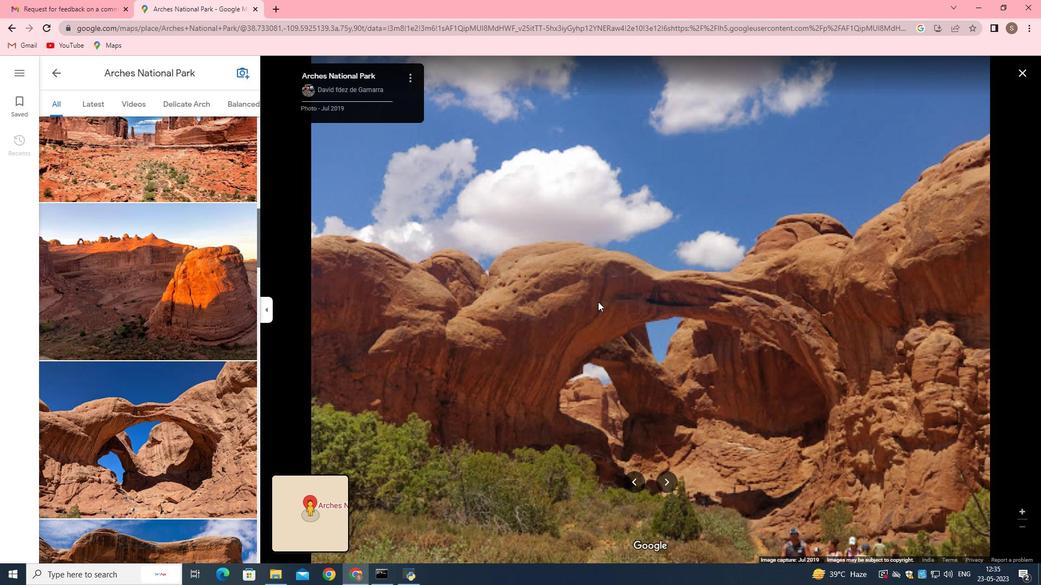 
Action: Mouse scrolled (599, 301) with delta (0, 0)
Screenshot: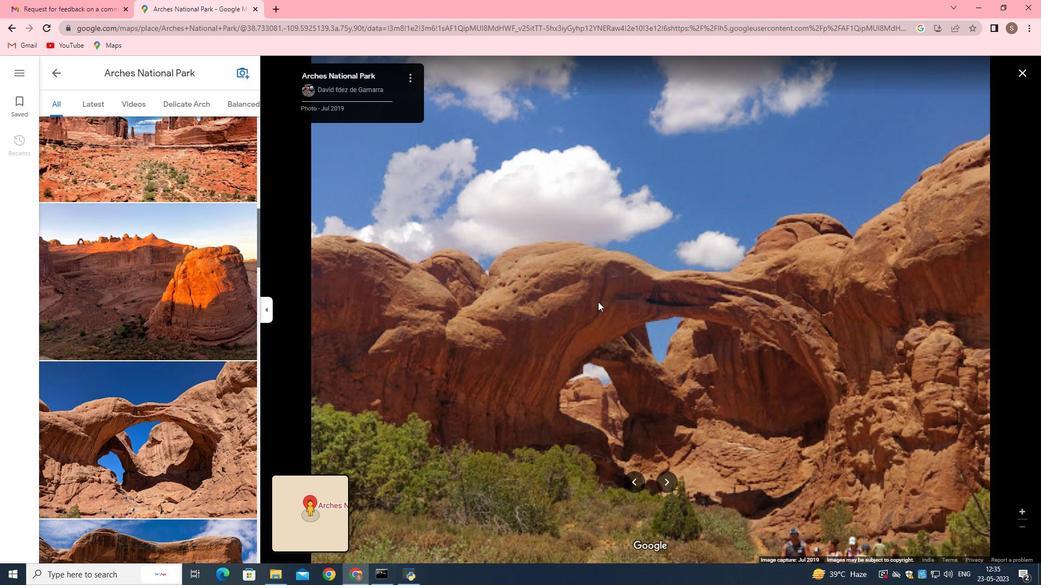 
Action: Mouse moved to (520, 327)
Screenshot: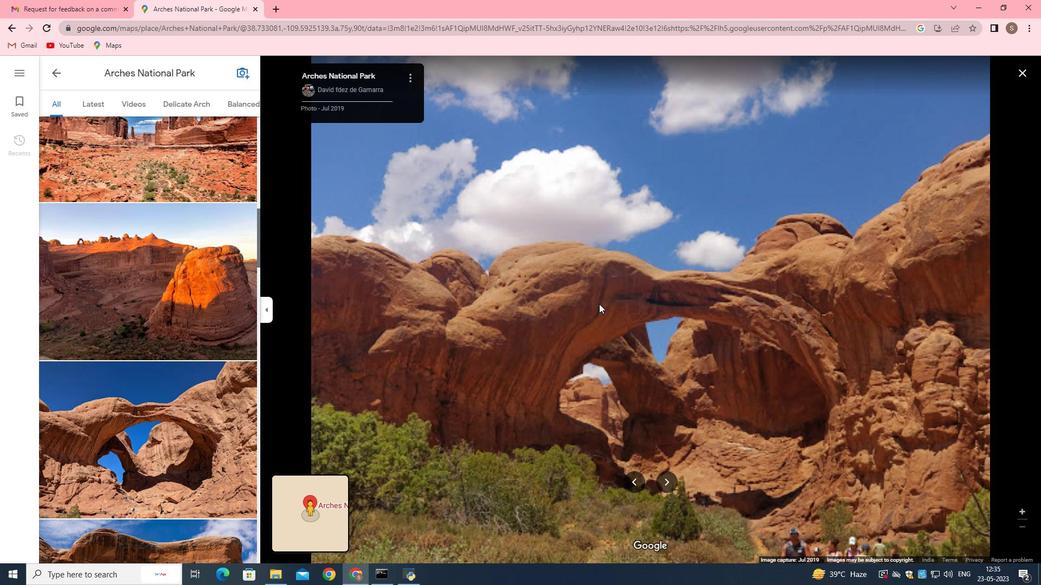 
Action: Mouse scrolled (599, 303) with delta (0, 0)
Screenshot: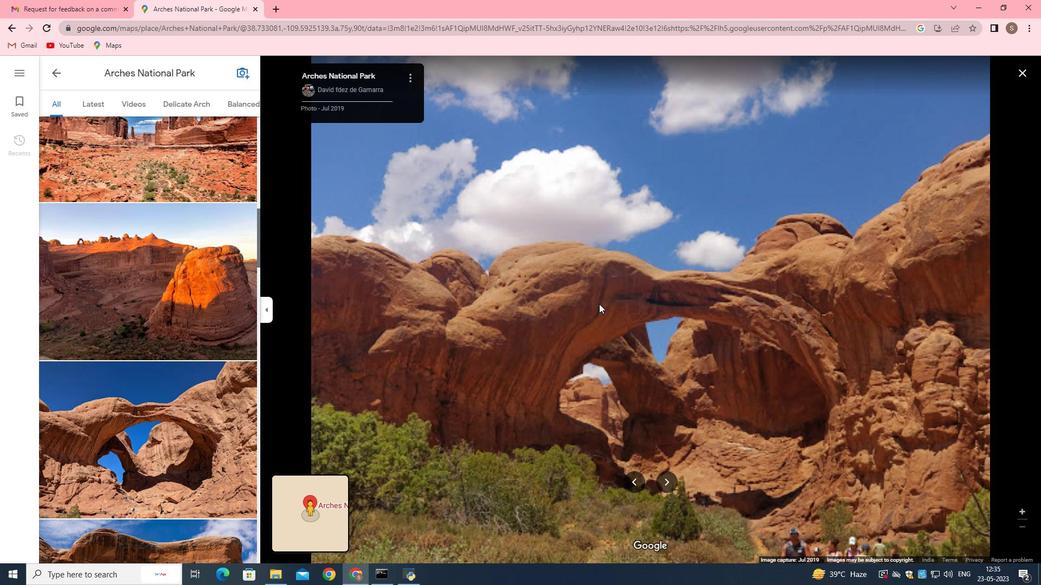 
Action: Mouse moved to (275, 332)
Screenshot: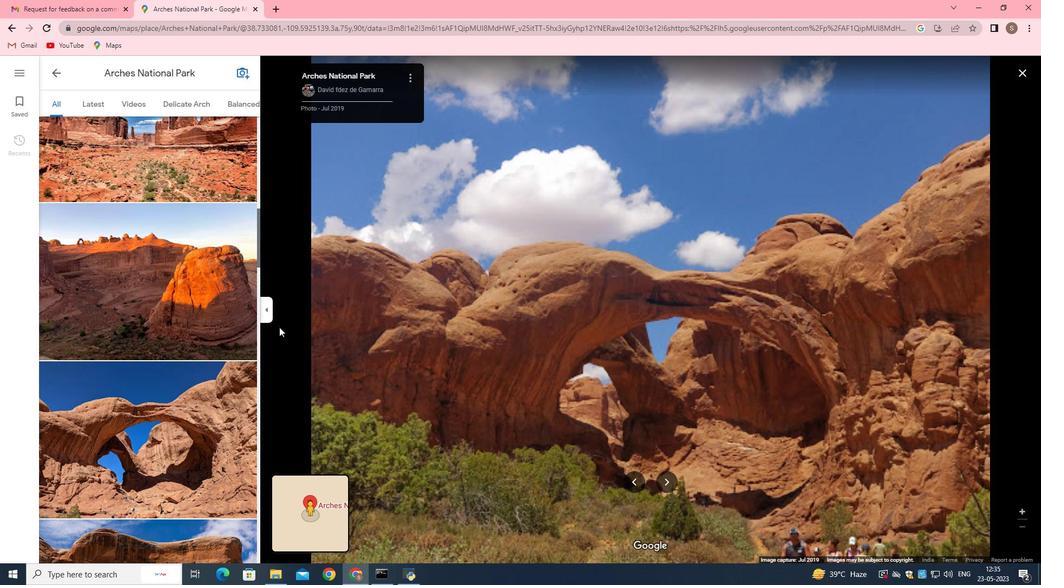 
Action: Mouse scrolled (275, 332) with delta (0, 0)
Screenshot: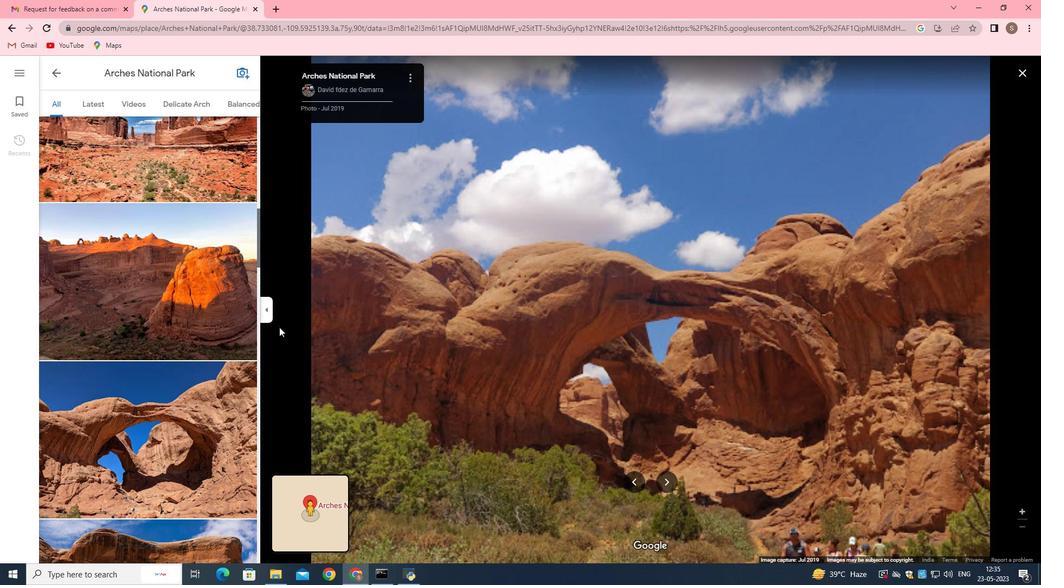 
Action: Mouse moved to (273, 334)
Screenshot: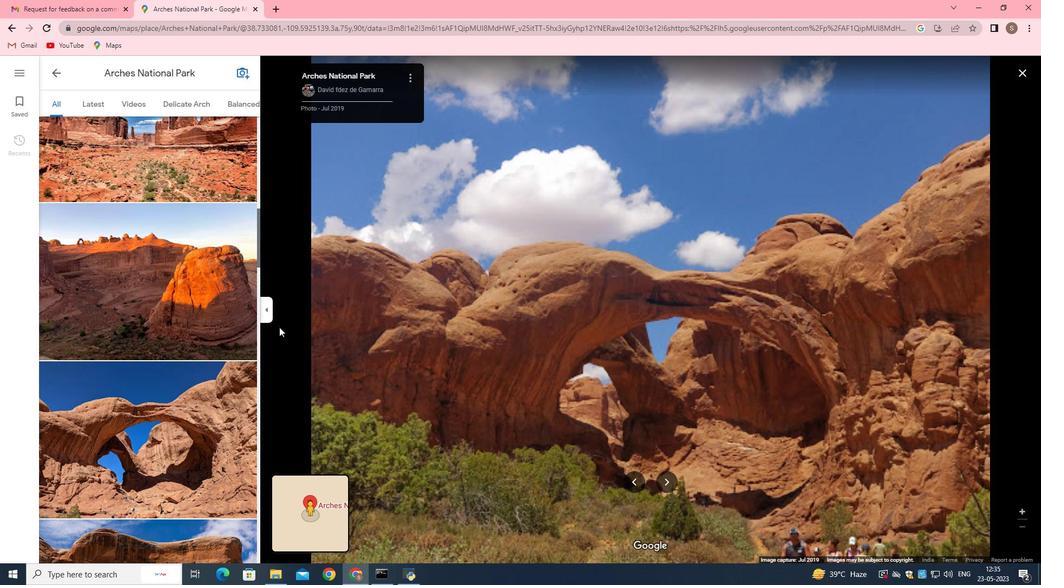 
Action: Mouse scrolled (273, 334) with delta (0, 0)
Screenshot: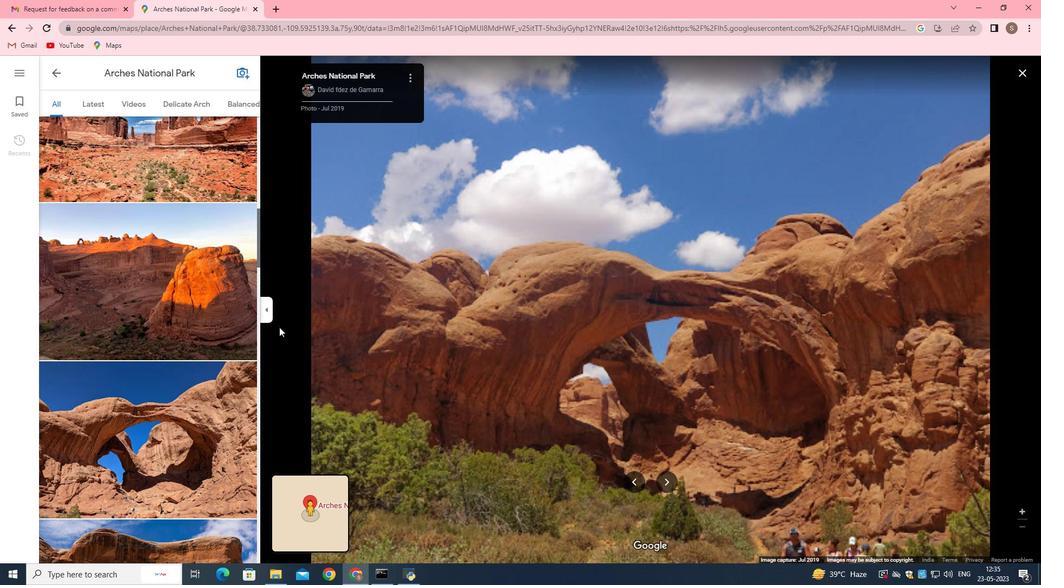 
Action: Mouse moved to (272, 336)
Screenshot: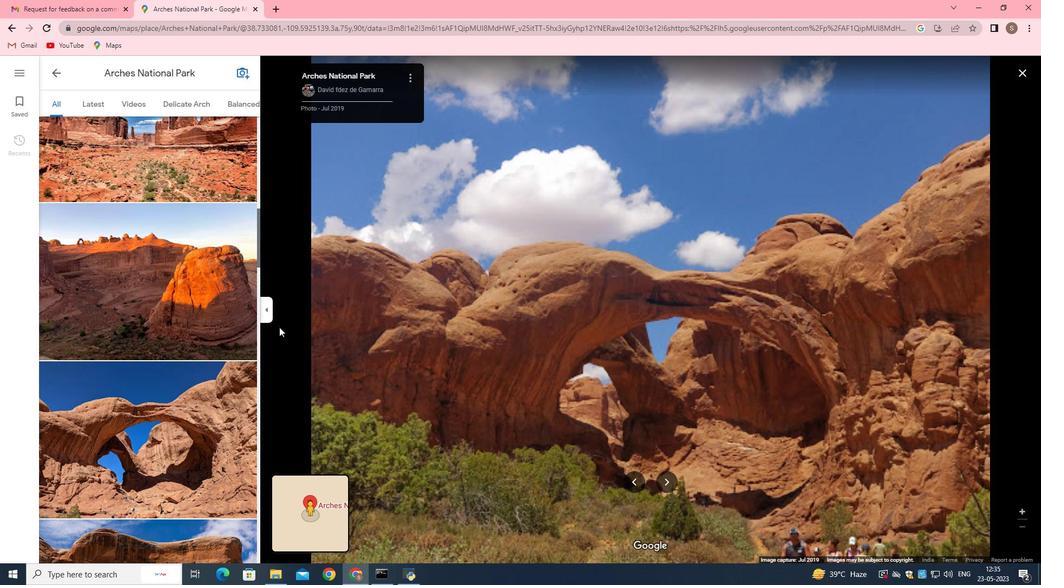 
Action: Mouse scrolled (272, 335) with delta (0, 0)
Screenshot: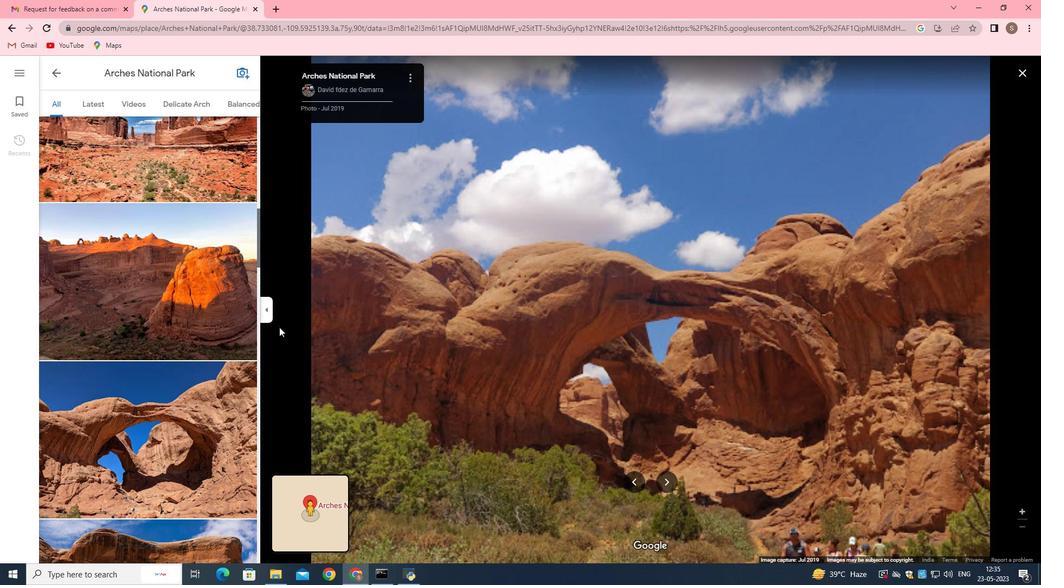 
Action: Mouse moved to (269, 338)
Screenshot: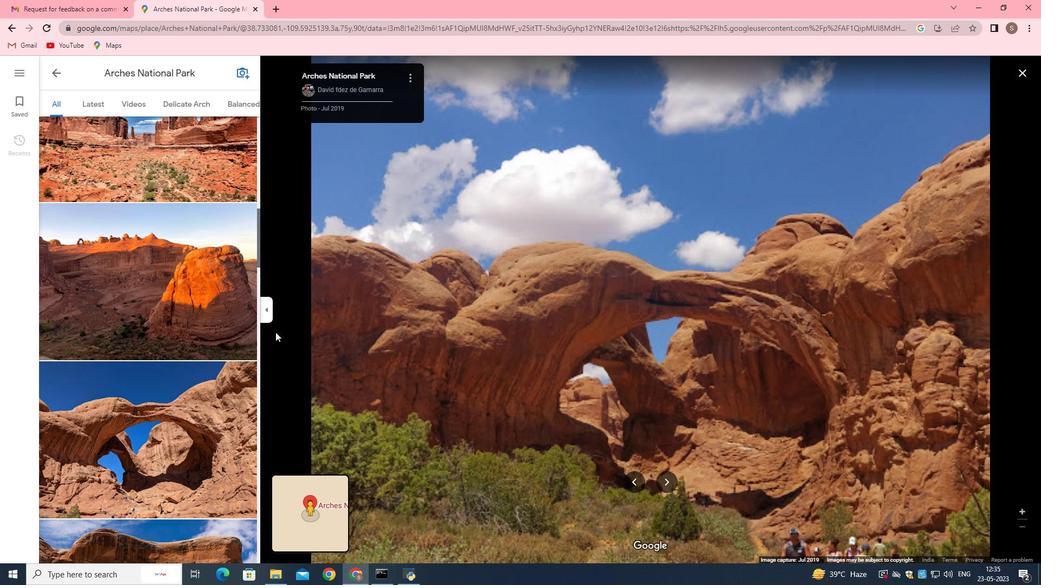 
Action: Mouse scrolled (269, 337) with delta (0, 0)
Screenshot: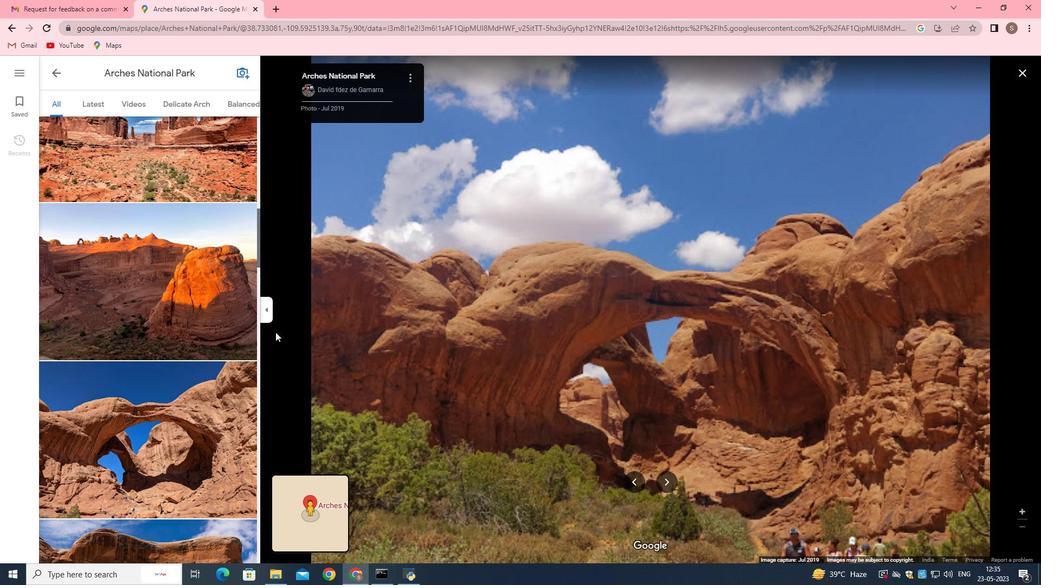 
Action: Mouse moved to (267, 338)
Screenshot: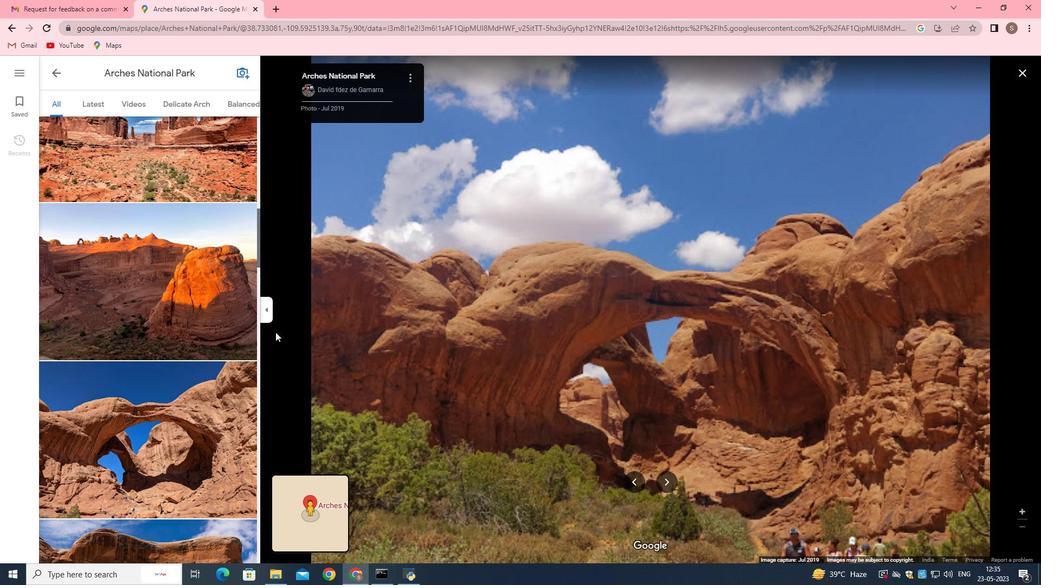 
Action: Mouse scrolled (267, 338) with delta (0, 0)
Screenshot: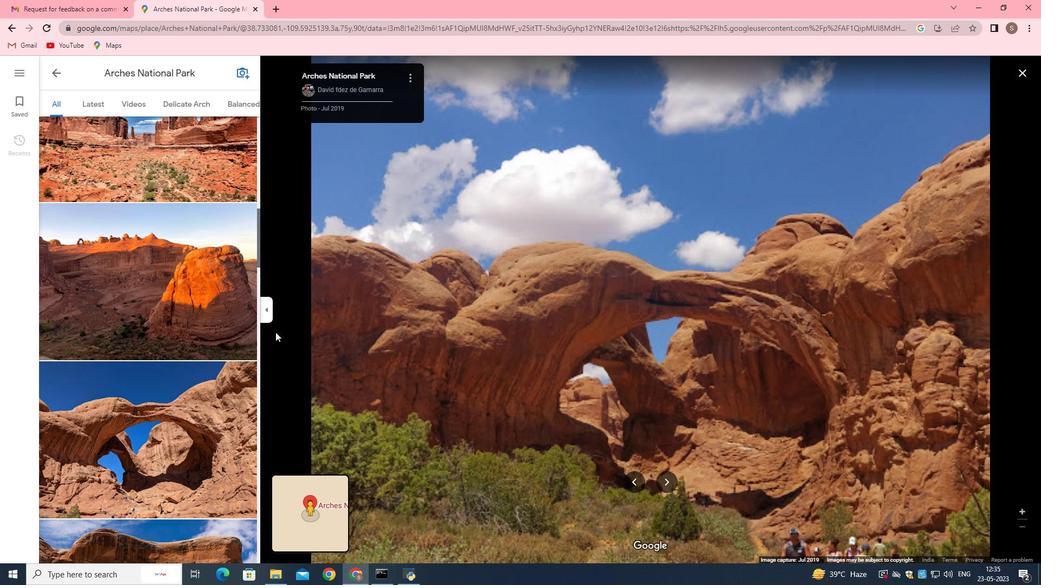 
Action: Mouse moved to (220, 340)
Screenshot: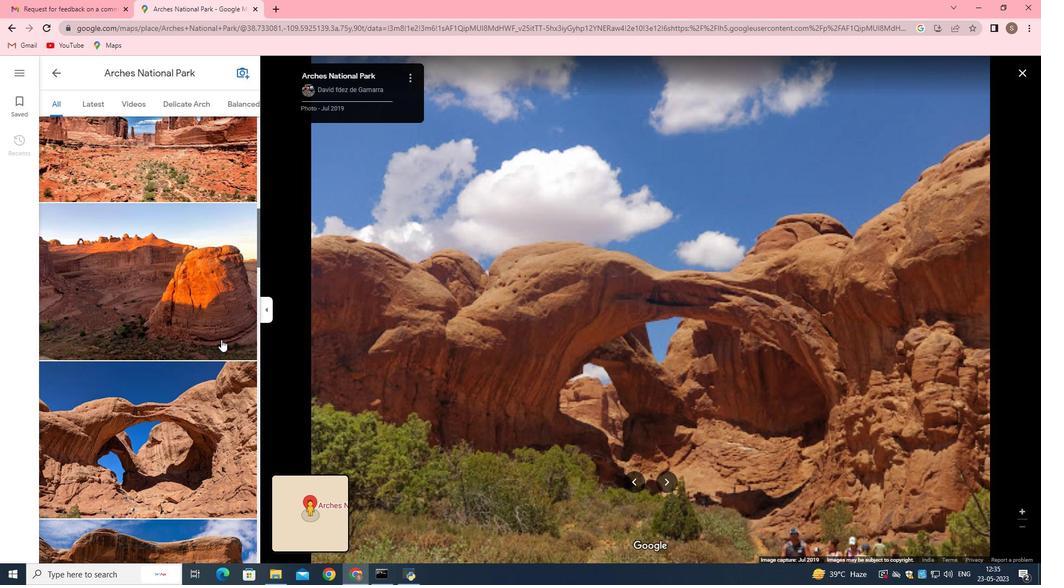 
Action: Mouse scrolled (220, 339) with delta (0, 0)
Screenshot: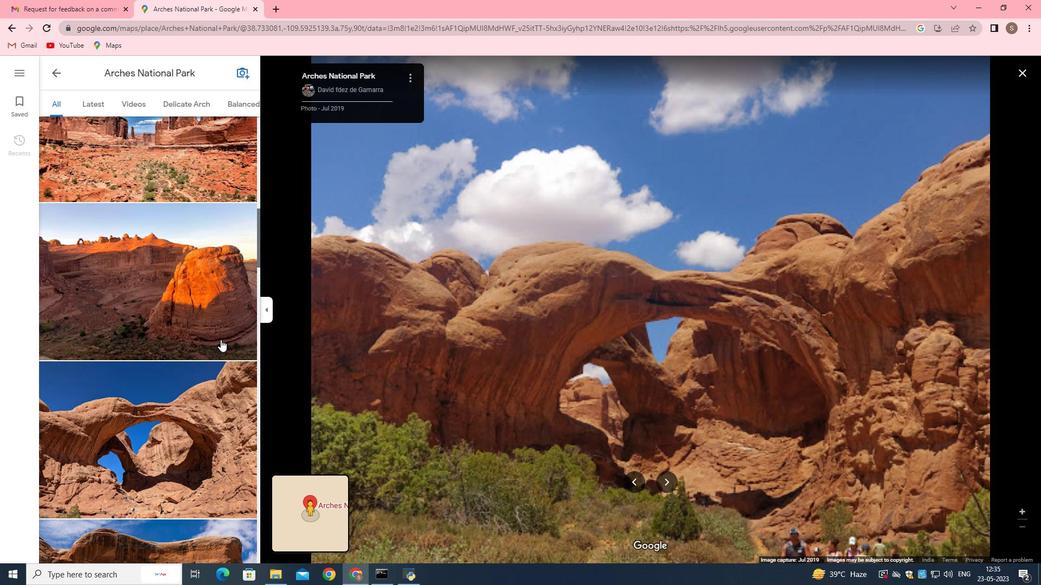 
Action: Mouse moved to (220, 340)
Screenshot: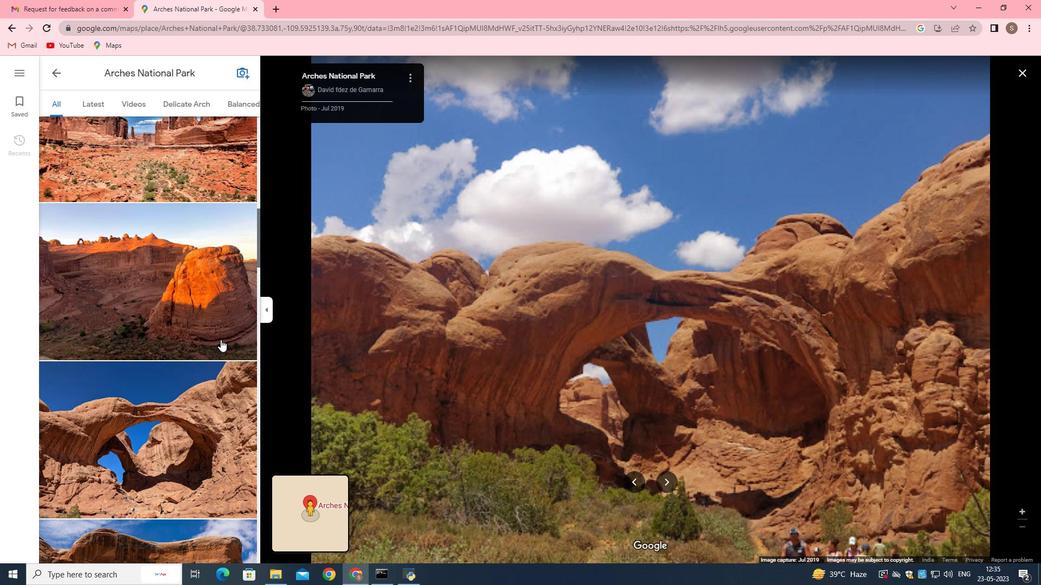 
Action: Mouse scrolled (220, 340) with delta (0, 0)
Screenshot: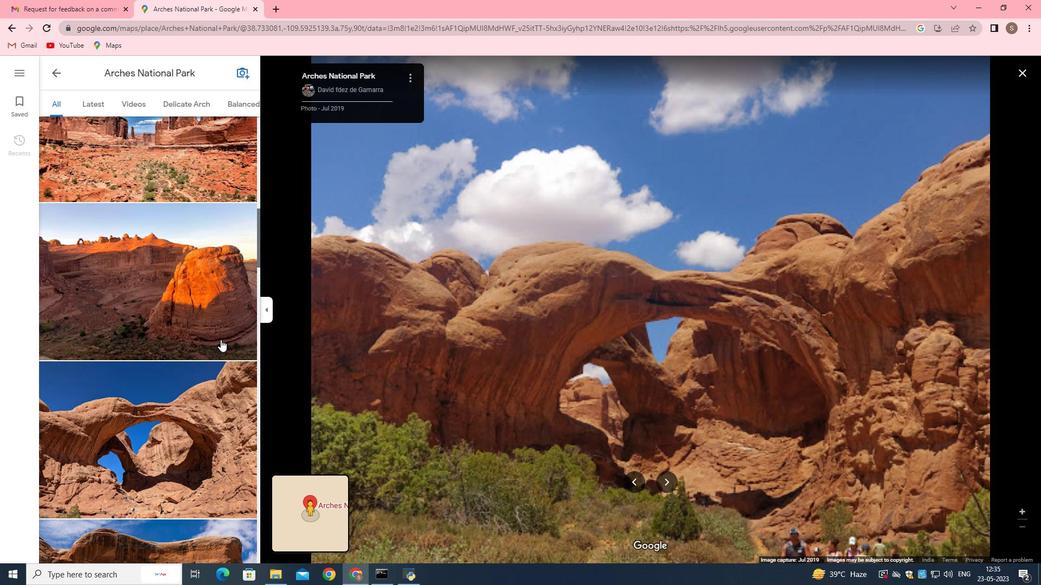 
Action: Mouse scrolled (220, 340) with delta (0, 0)
Screenshot: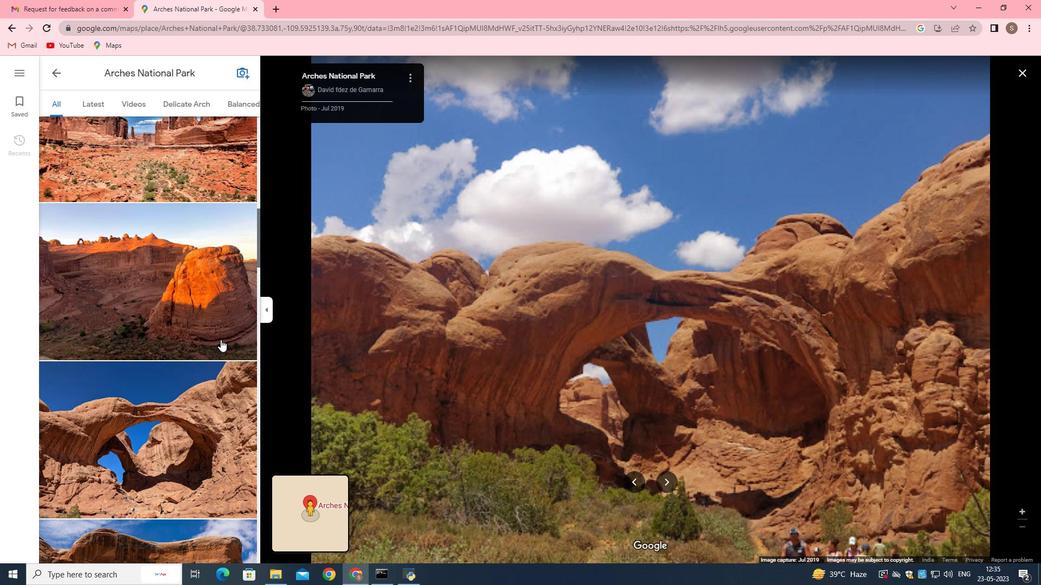 
Action: Mouse scrolled (220, 340) with delta (0, 0)
Screenshot: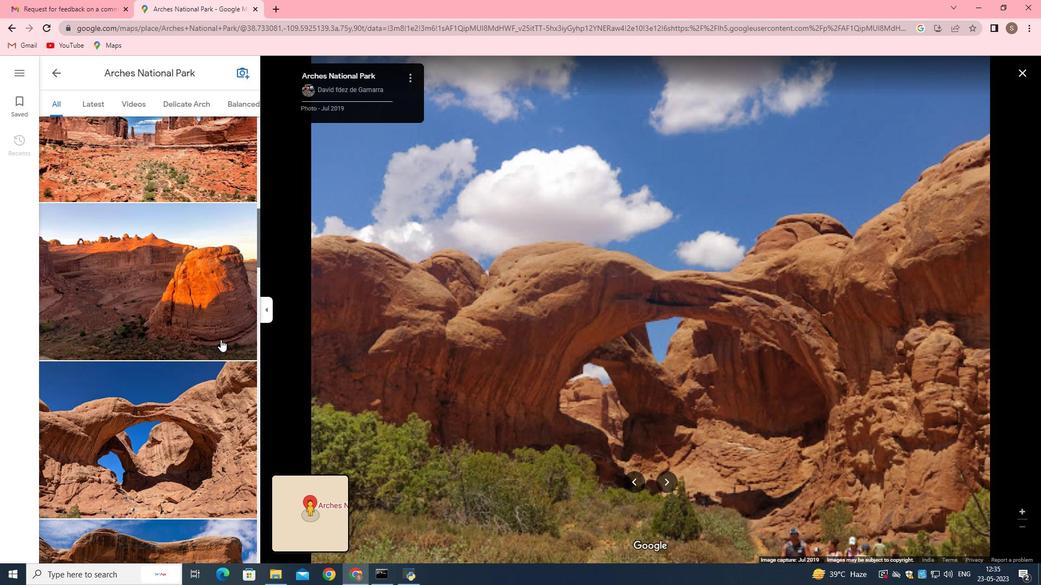 
Action: Mouse scrolled (220, 340) with delta (0, 0)
Screenshot: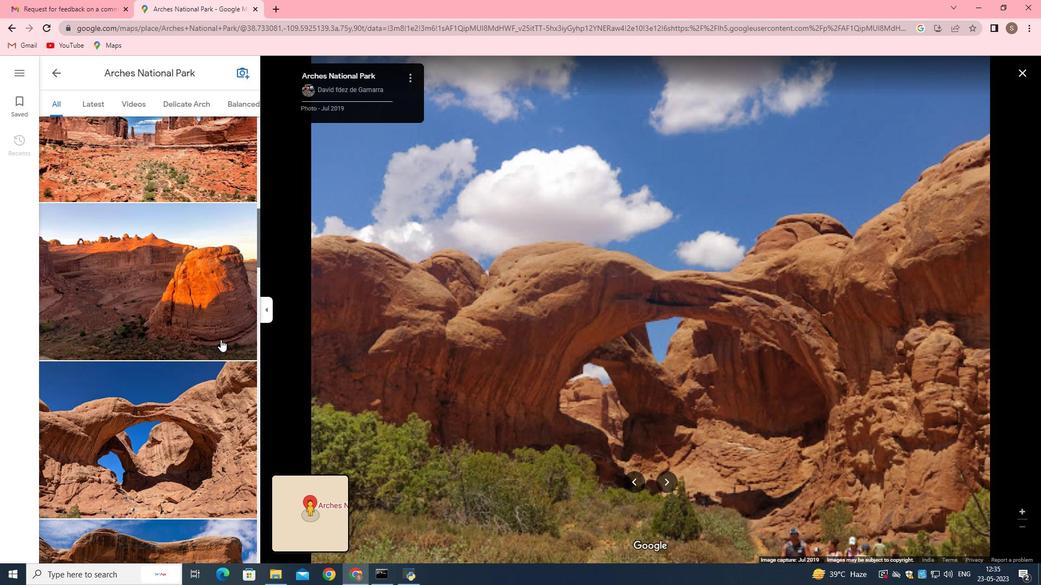 
Action: Mouse moved to (220, 334)
Screenshot: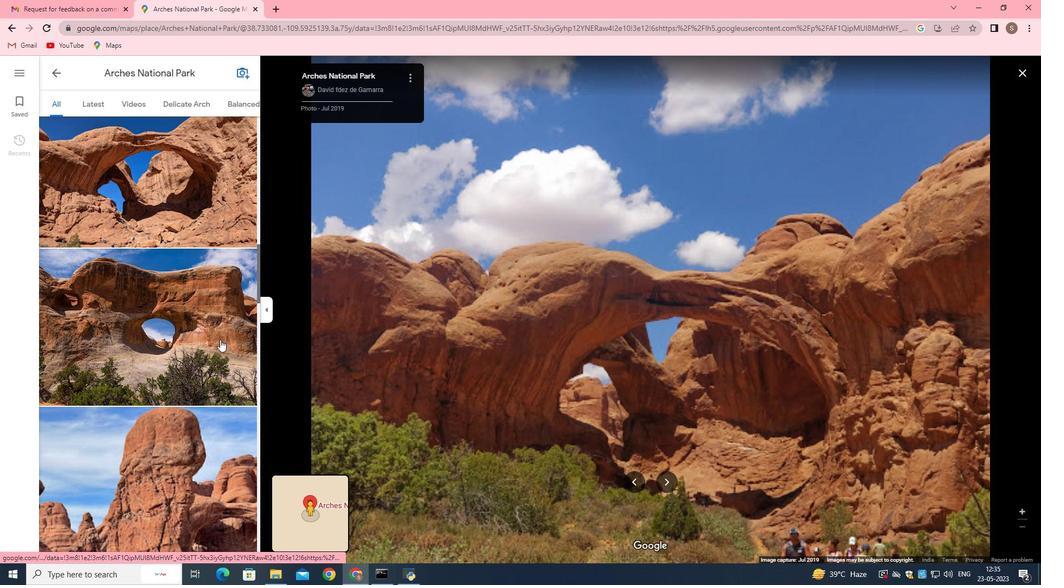 
Action: Mouse scrolled (220, 333) with delta (0, 0)
Screenshot: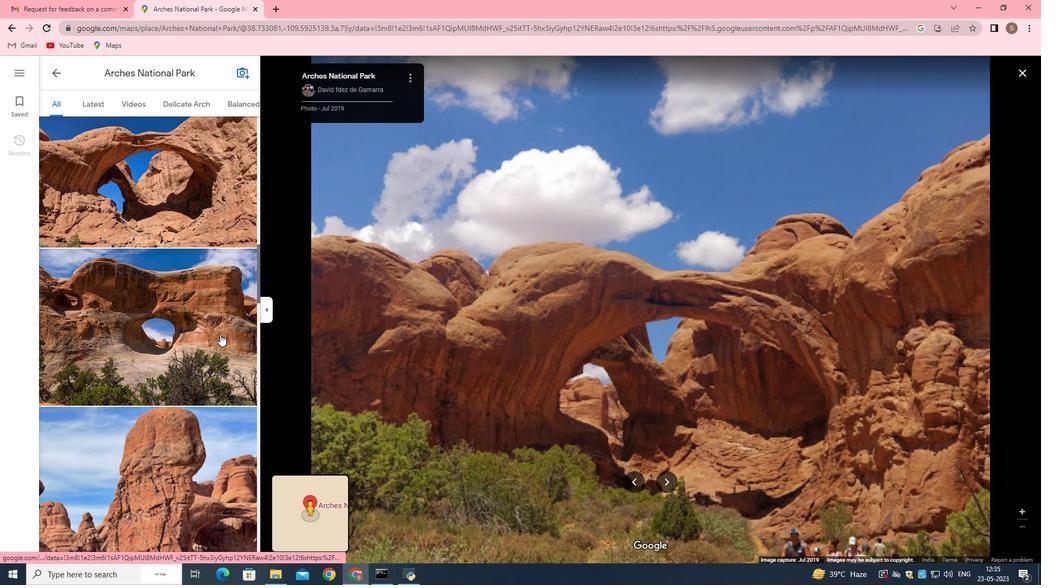 
Action: Mouse scrolled (220, 333) with delta (0, 0)
Screenshot: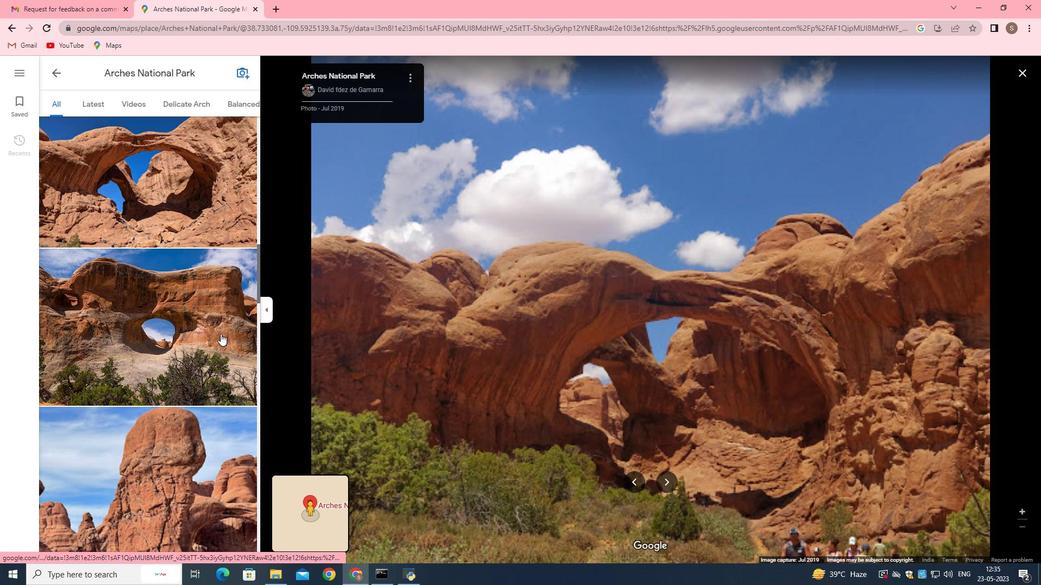 
Action: Mouse scrolled (220, 333) with delta (0, 0)
Screenshot: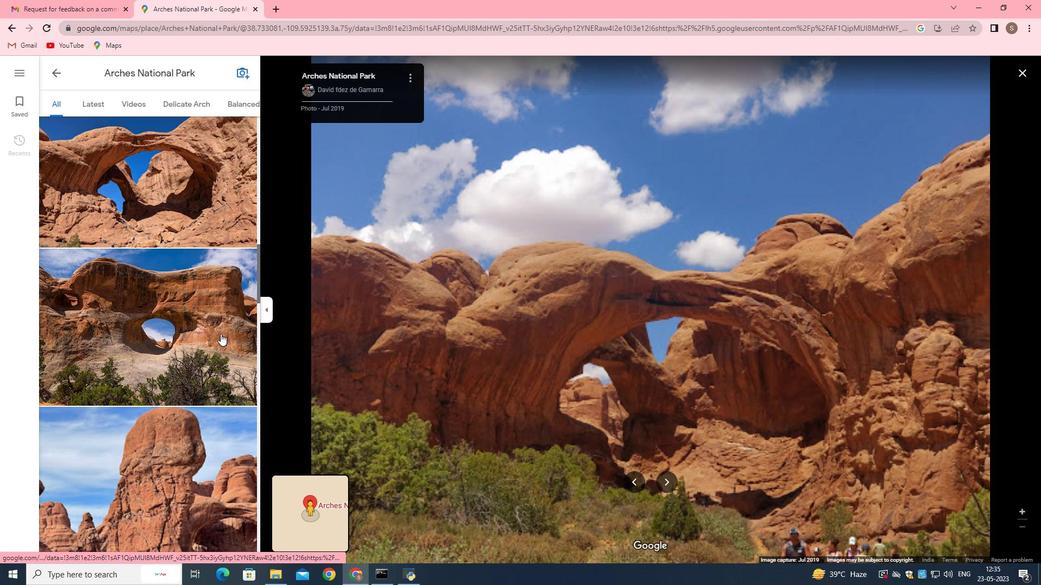 
Action: Mouse scrolled (220, 333) with delta (0, 0)
Screenshot: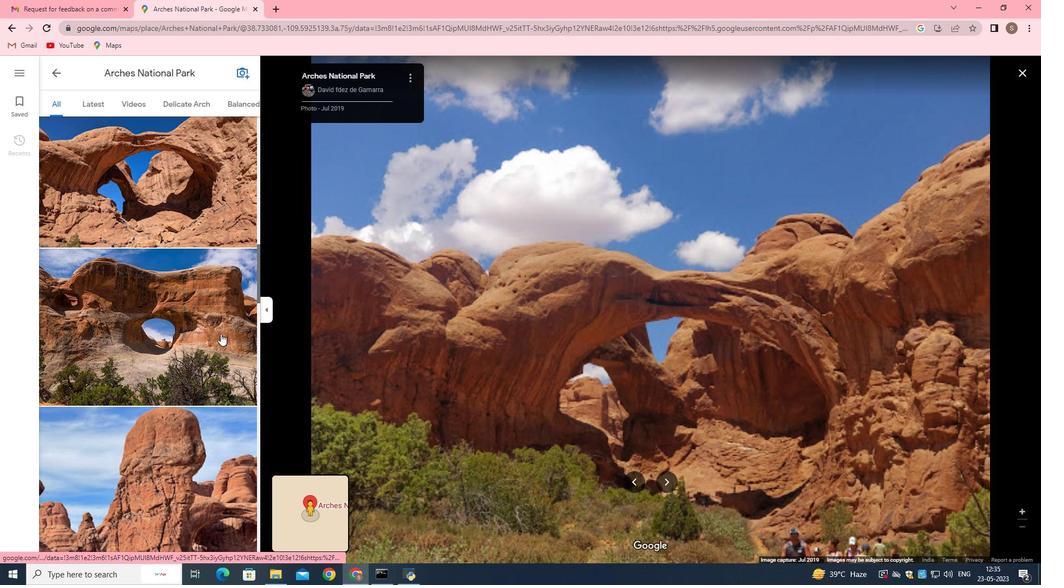 
Action: Mouse scrolled (220, 333) with delta (0, 0)
Screenshot: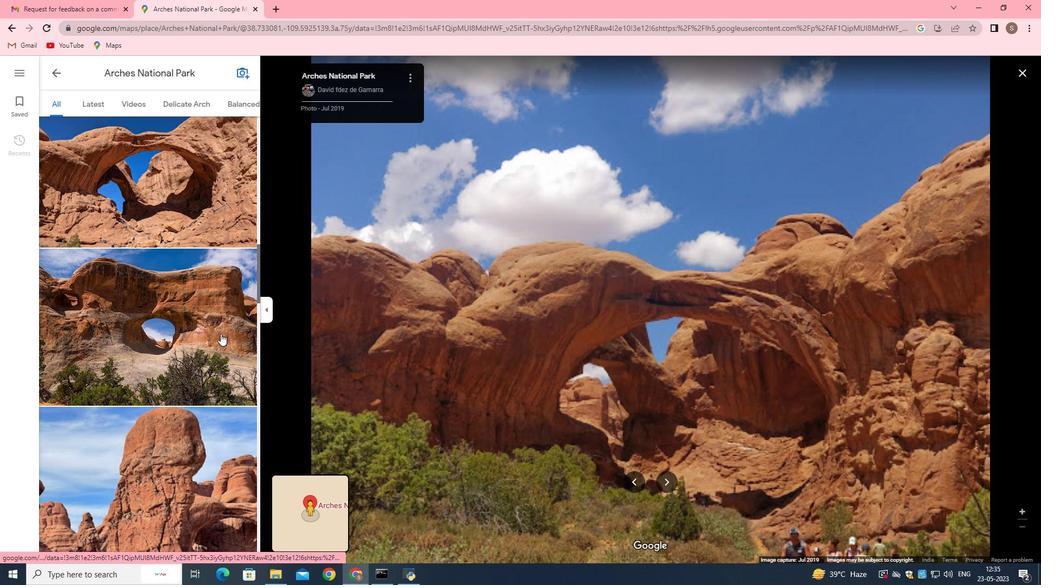 
Action: Mouse scrolled (220, 333) with delta (0, 0)
Screenshot: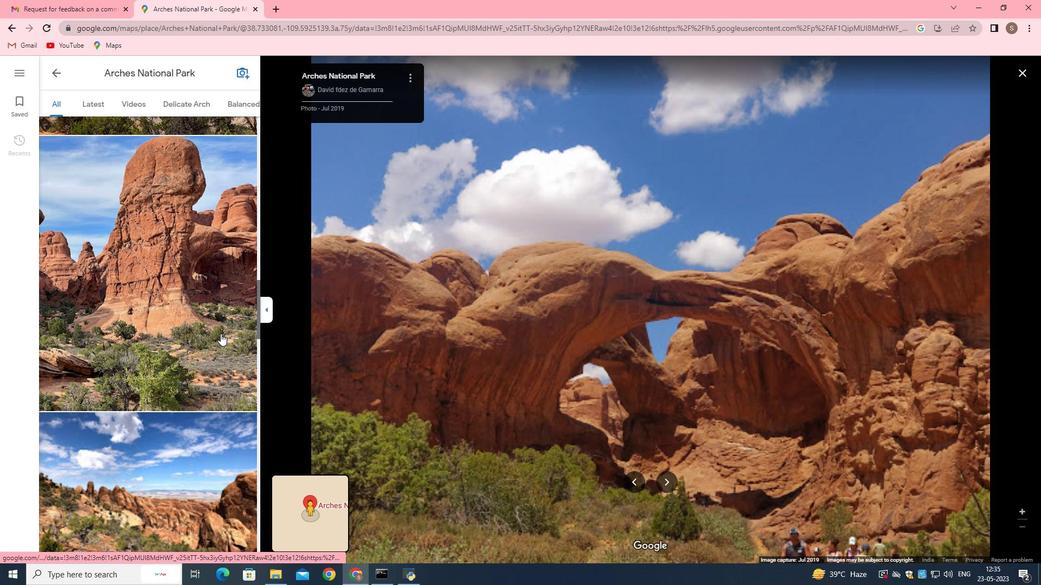 
Action: Mouse scrolled (220, 333) with delta (0, 0)
Screenshot: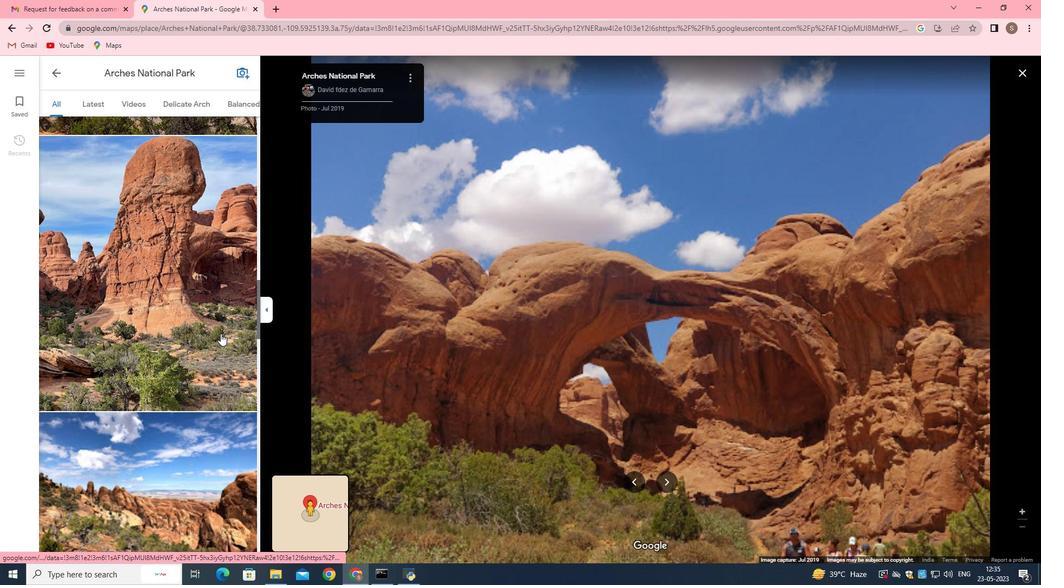 
Action: Mouse scrolled (220, 333) with delta (0, 0)
Screenshot: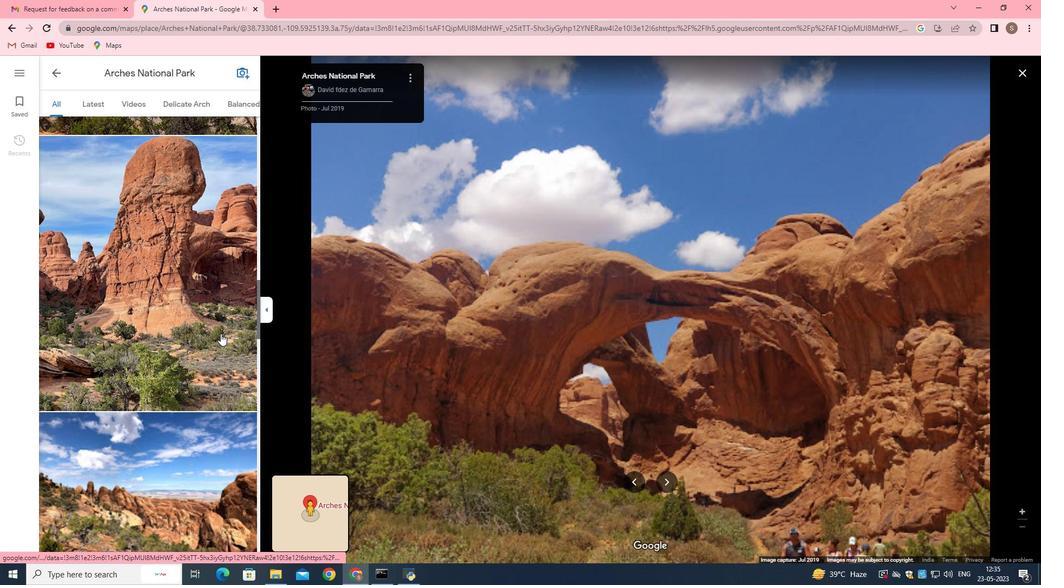 
Action: Mouse scrolled (220, 333) with delta (0, 0)
Screenshot: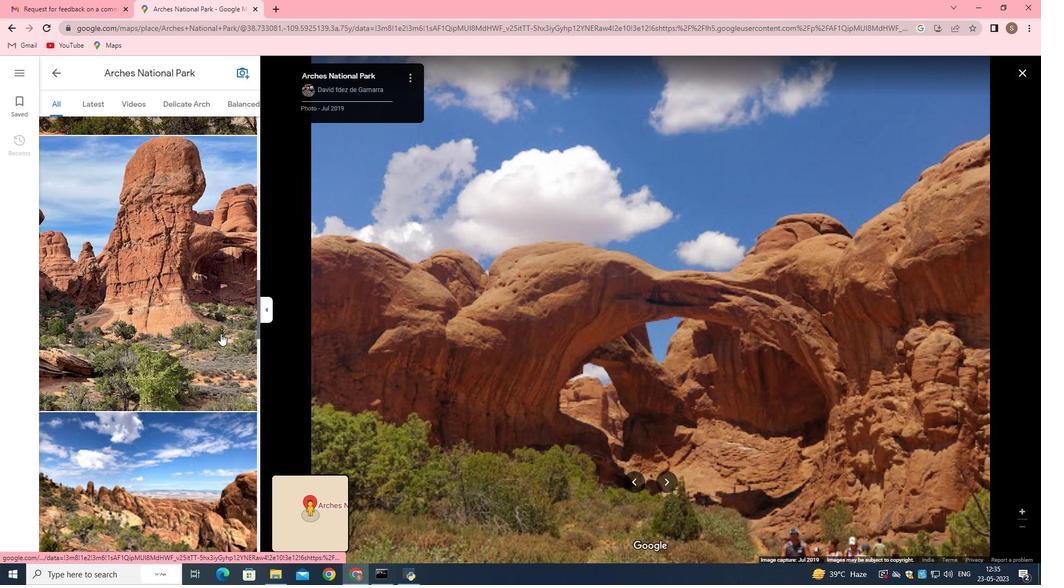 
Action: Mouse scrolled (220, 333) with delta (0, 0)
Screenshot: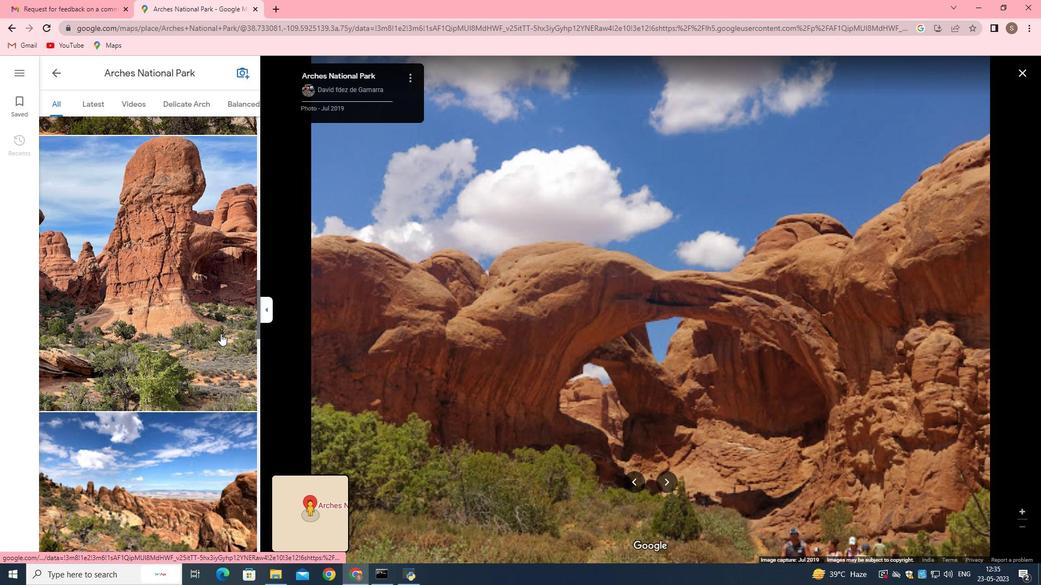 
Action: Mouse scrolled (220, 333) with delta (0, 0)
Screenshot: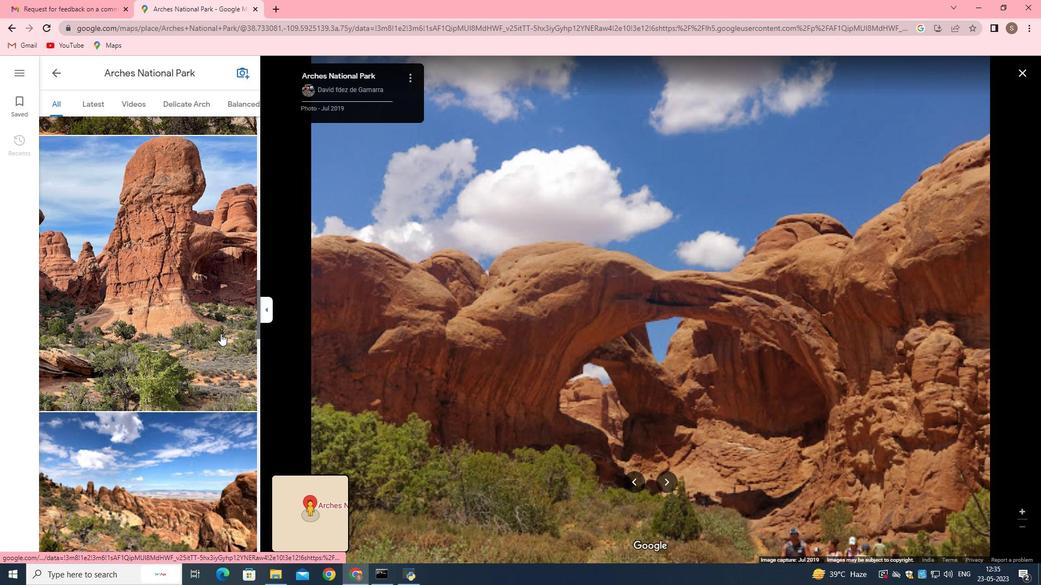 
Action: Mouse moved to (220, 332)
Screenshot: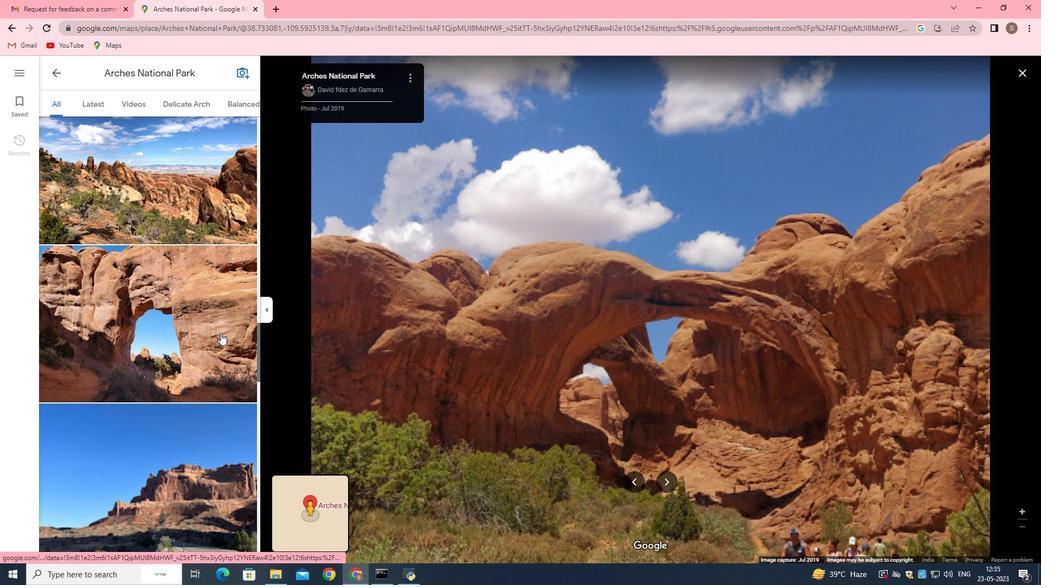 
Action: Mouse scrolled (220, 332) with delta (0, 0)
Screenshot: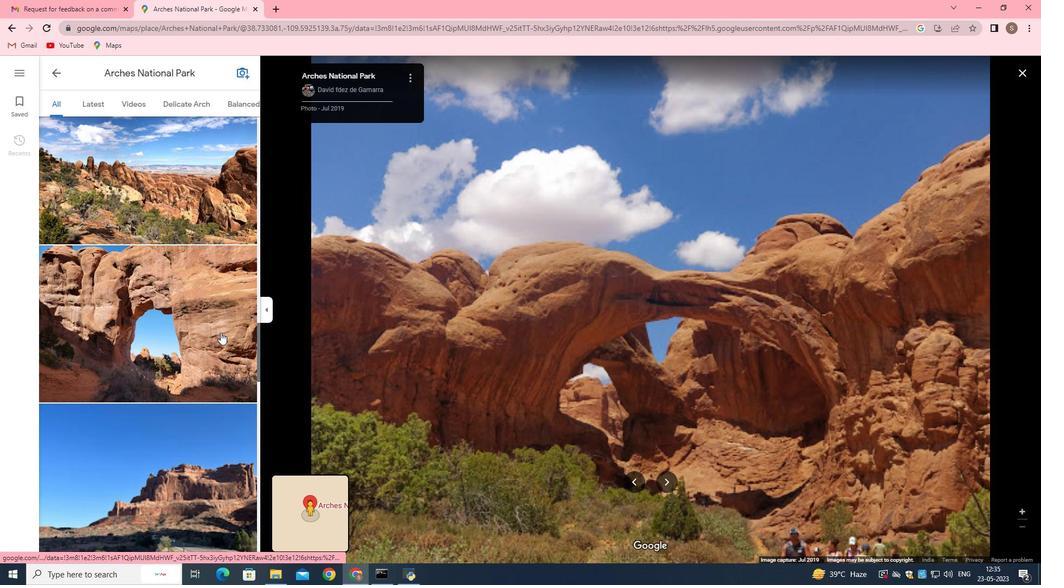 
Action: Mouse scrolled (220, 332) with delta (0, 0)
Screenshot: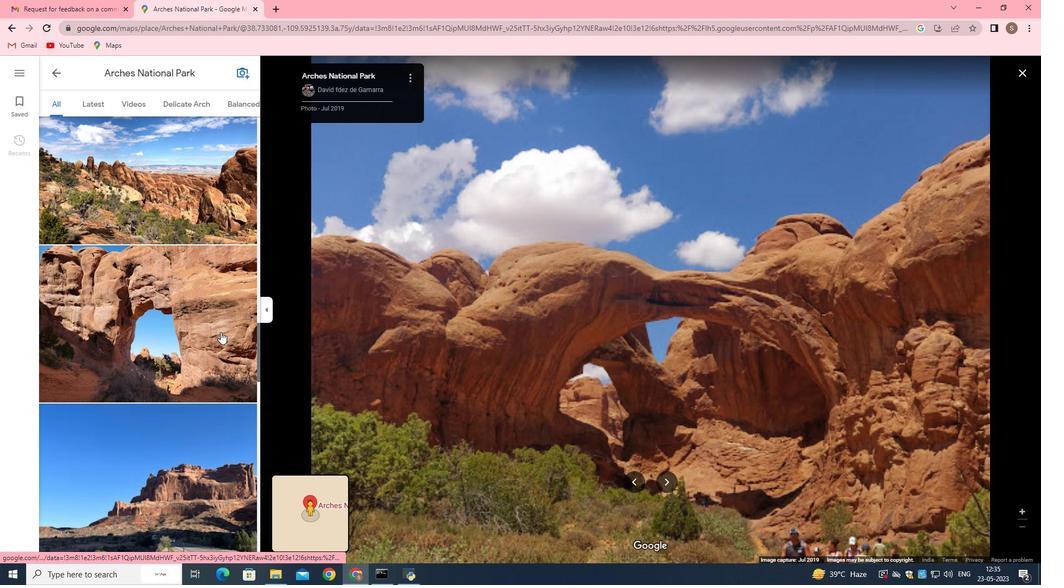 
Action: Mouse scrolled (220, 332) with delta (0, 0)
Screenshot: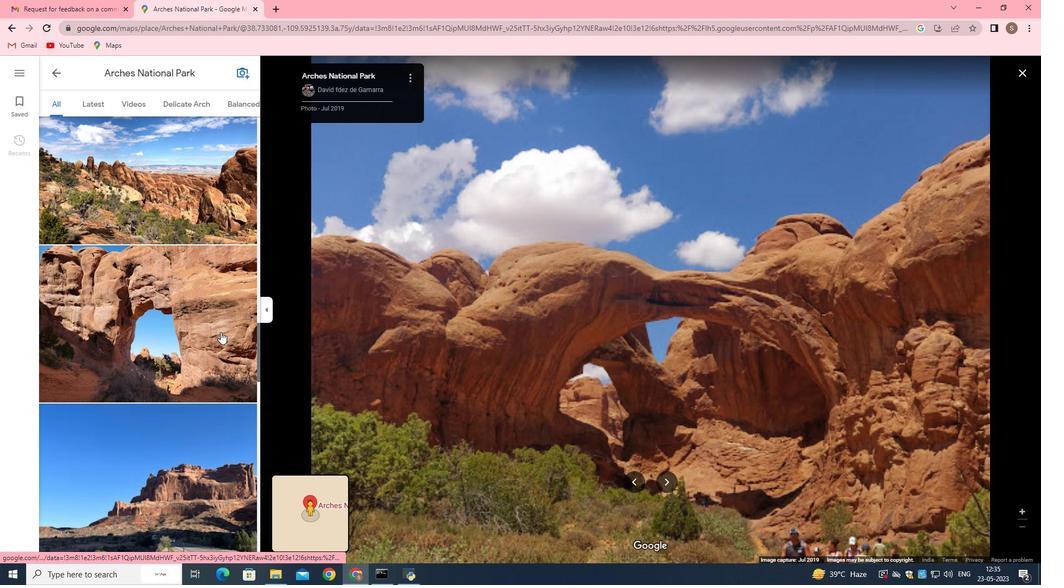 
Action: Mouse scrolled (220, 332) with delta (0, 0)
Screenshot: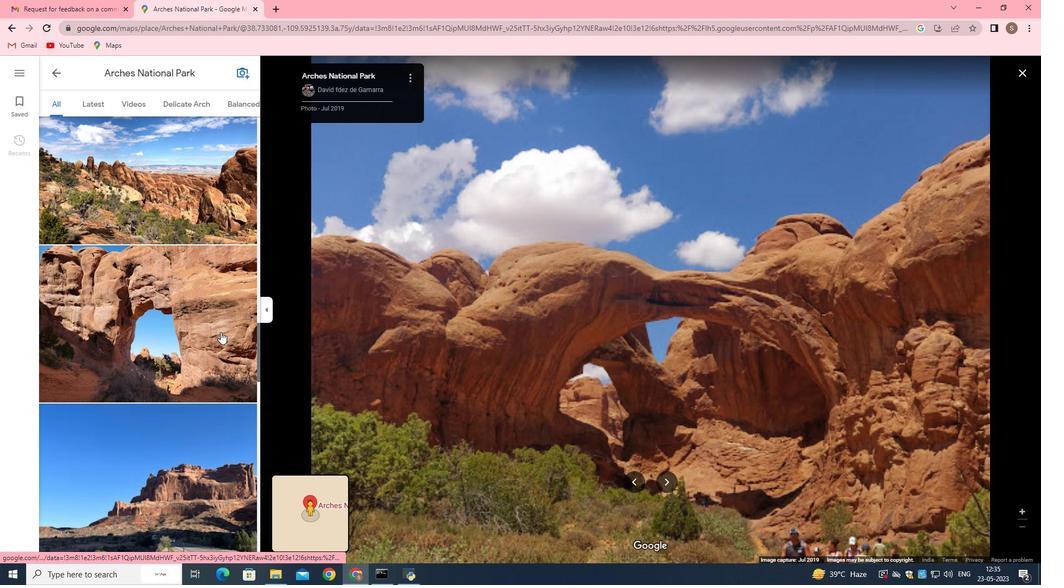 
Action: Mouse scrolled (220, 332) with delta (0, 0)
Screenshot: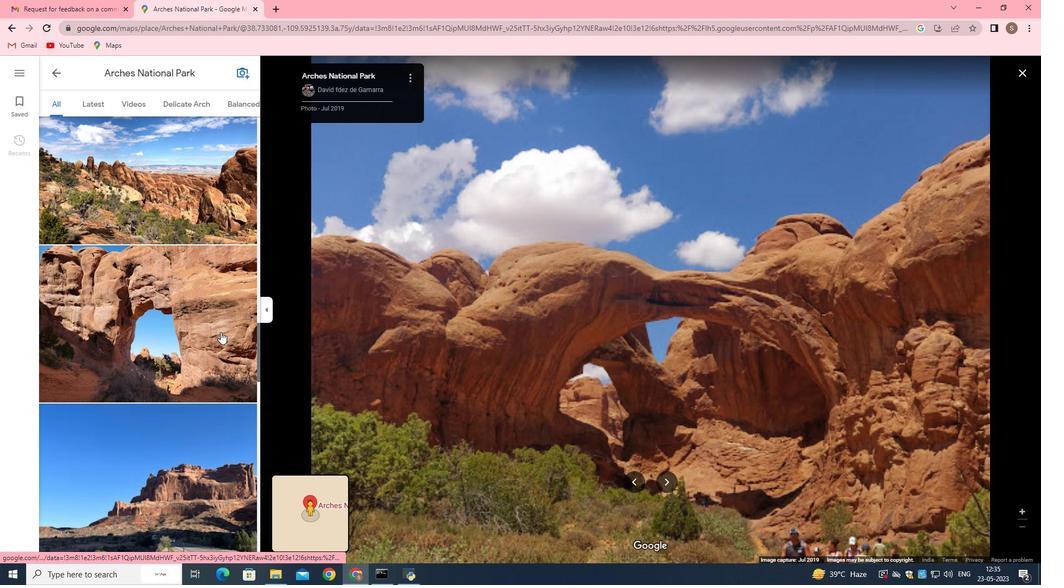 
Action: Mouse moved to (220, 330)
Screenshot: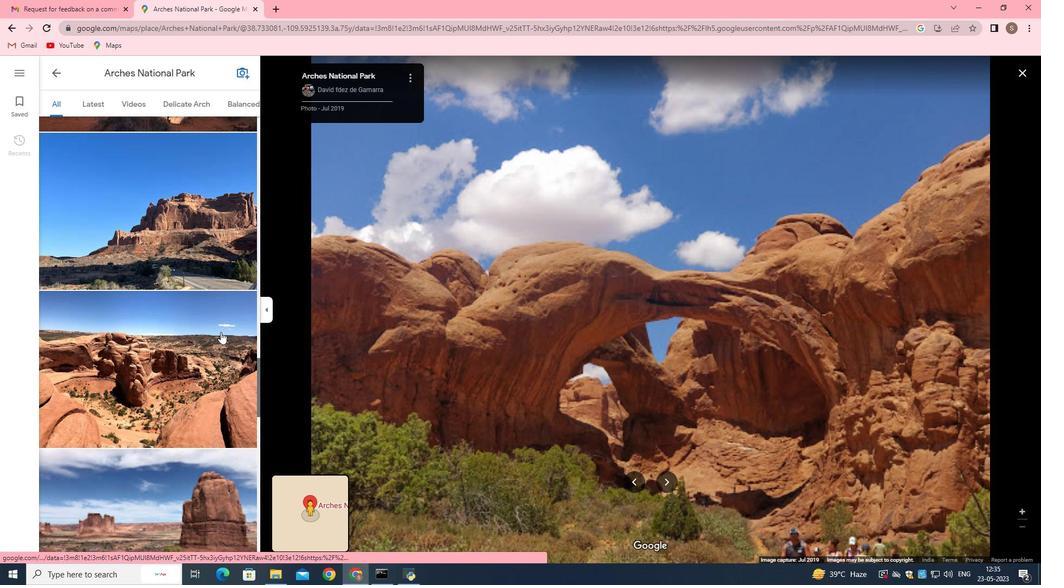
Action: Mouse scrolled (220, 330) with delta (0, 0)
Screenshot: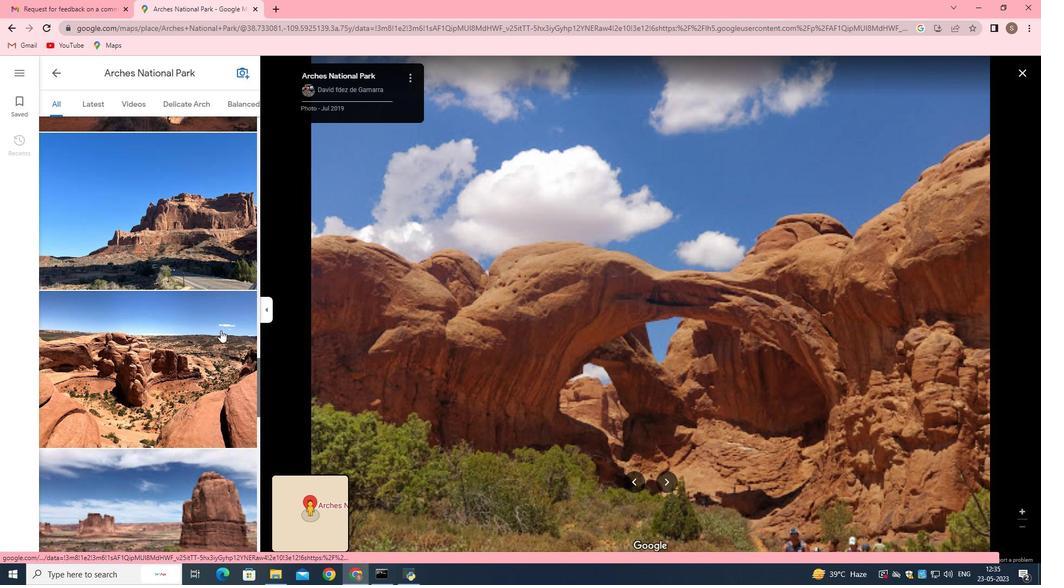 
Action: Mouse scrolled (220, 330) with delta (0, 0)
Screenshot: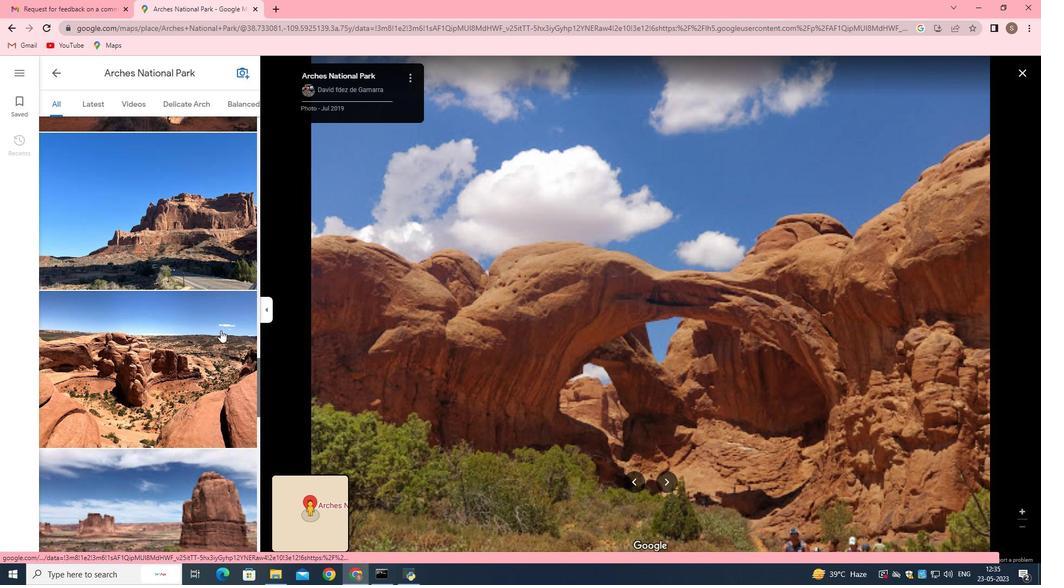 
Action: Mouse scrolled (220, 330) with delta (0, 0)
Screenshot: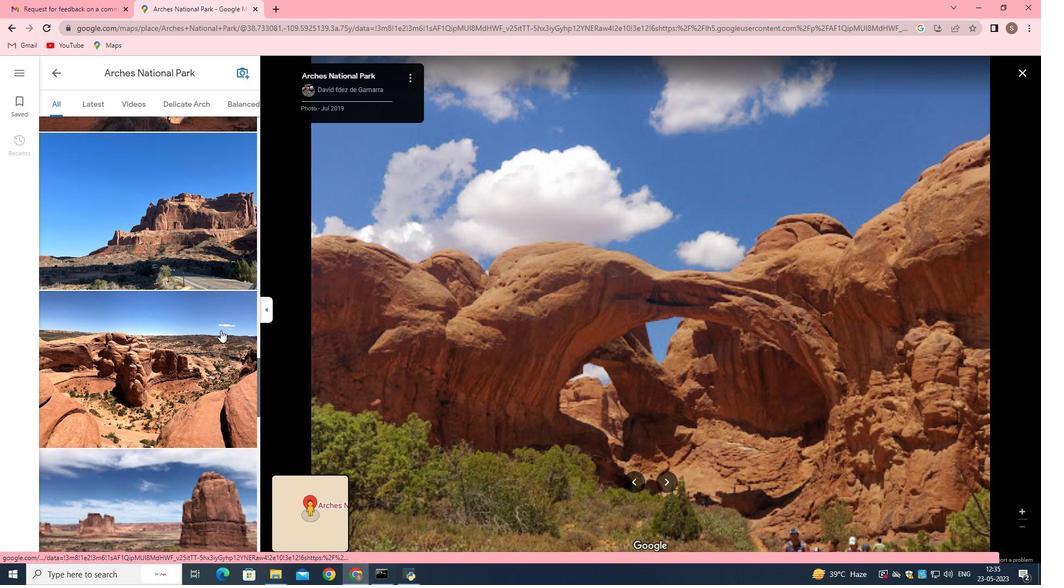 
Action: Mouse scrolled (220, 330) with delta (0, 0)
Screenshot: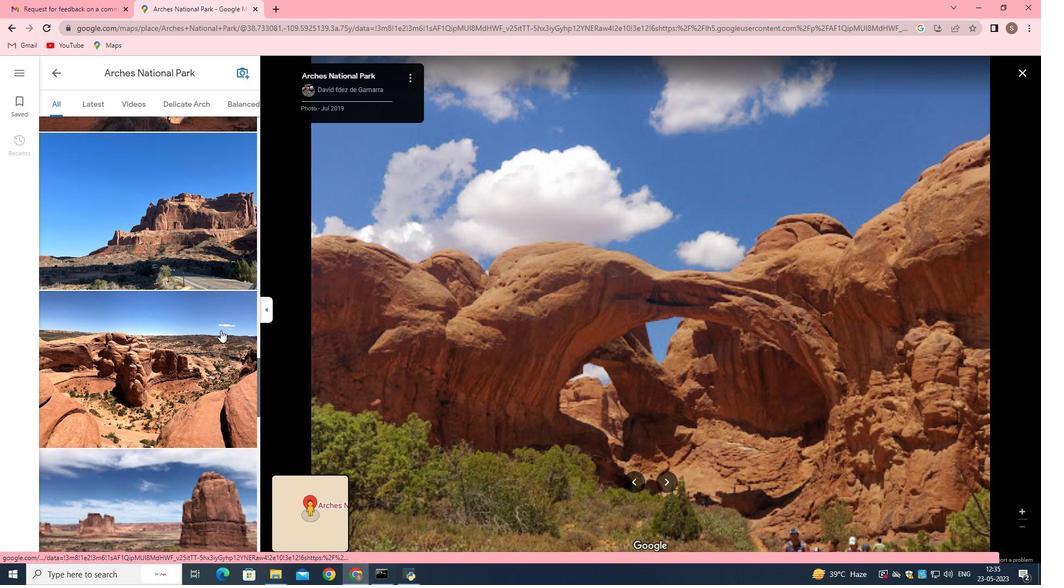 
Action: Mouse scrolled (220, 330) with delta (0, 0)
Screenshot: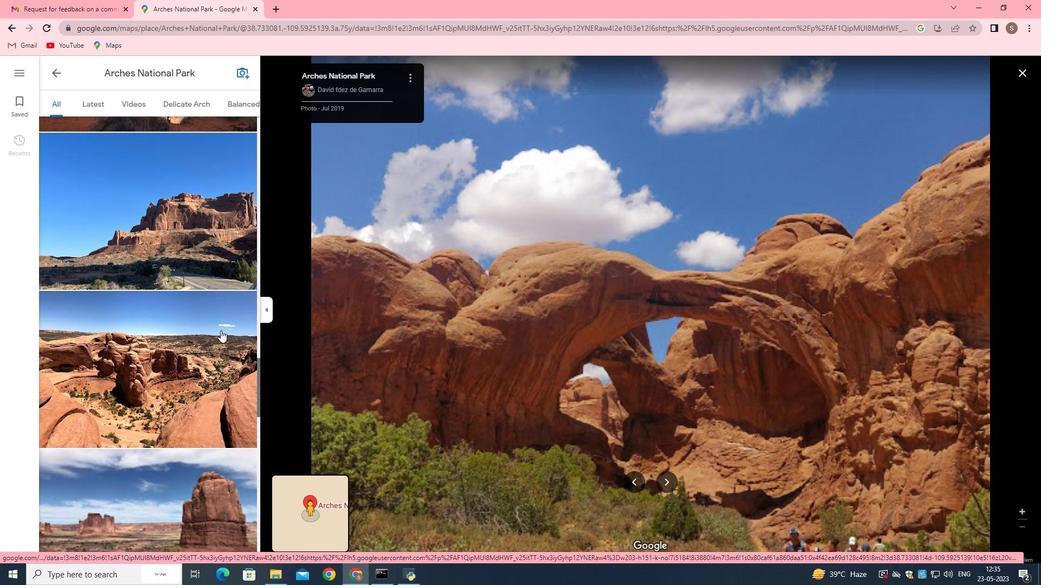 
Action: Mouse moved to (220, 330)
Screenshot: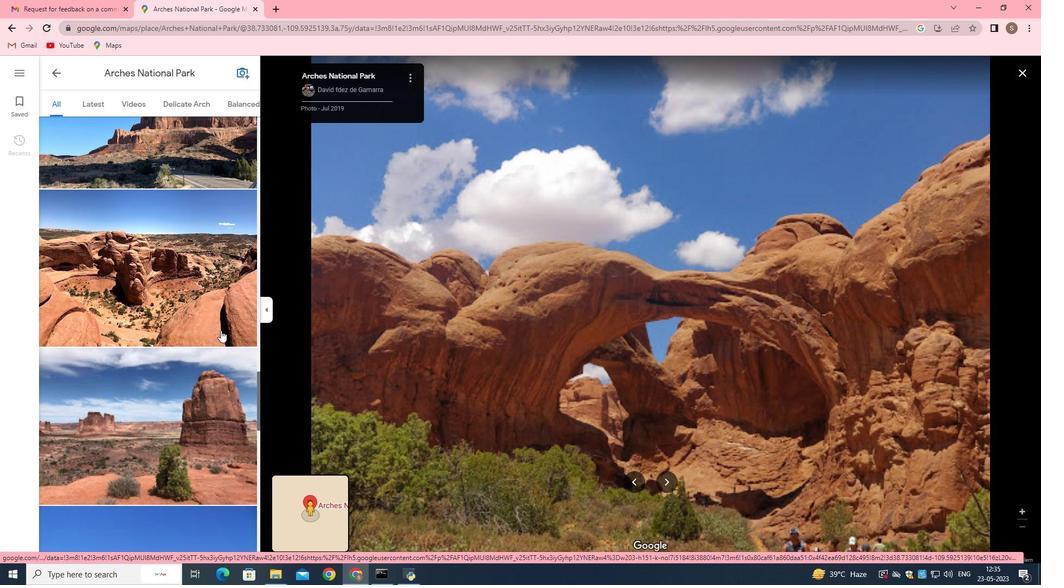
Action: Mouse scrolled (220, 330) with delta (0, 0)
Screenshot: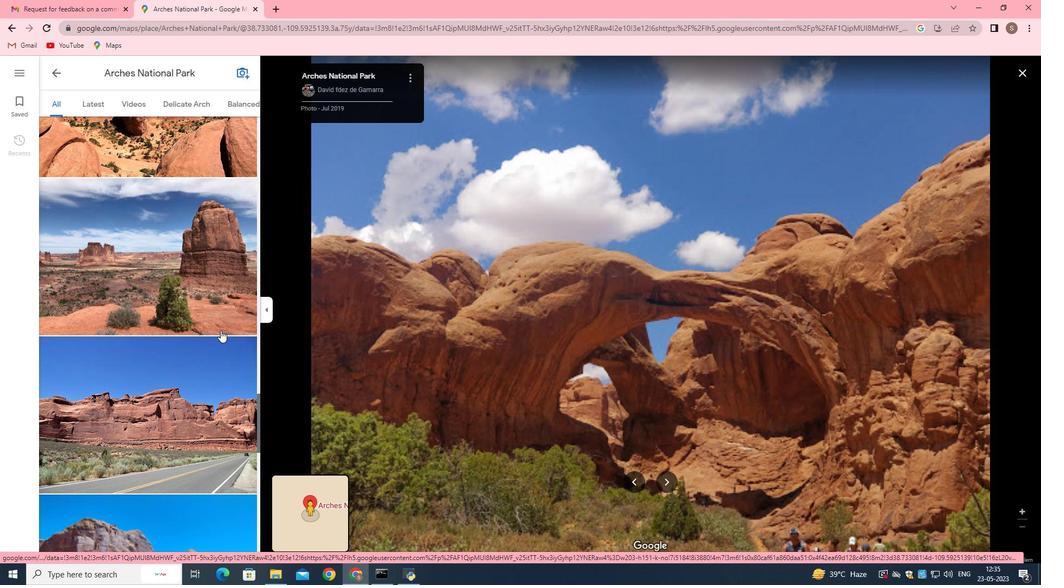 
Action: Mouse scrolled (220, 330) with delta (0, 0)
Screenshot: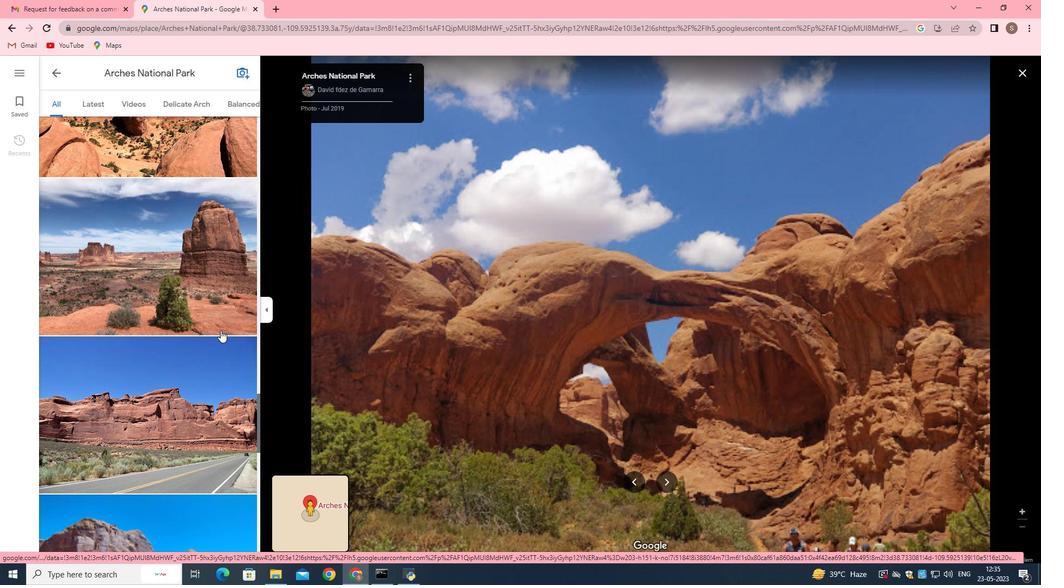 
Action: Mouse scrolled (220, 330) with delta (0, 0)
Screenshot: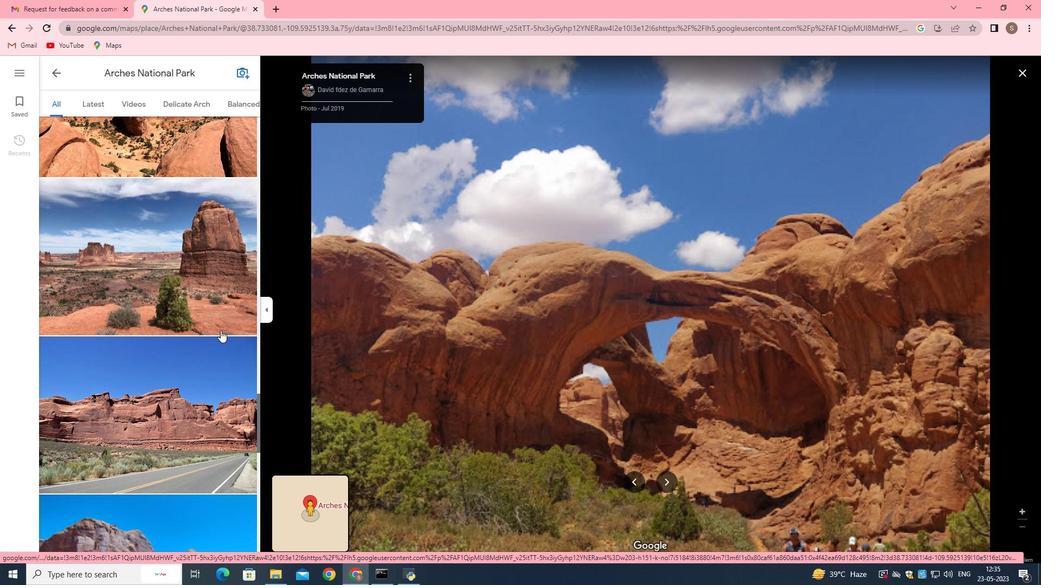 
Action: Mouse scrolled (220, 330) with delta (0, 0)
Screenshot: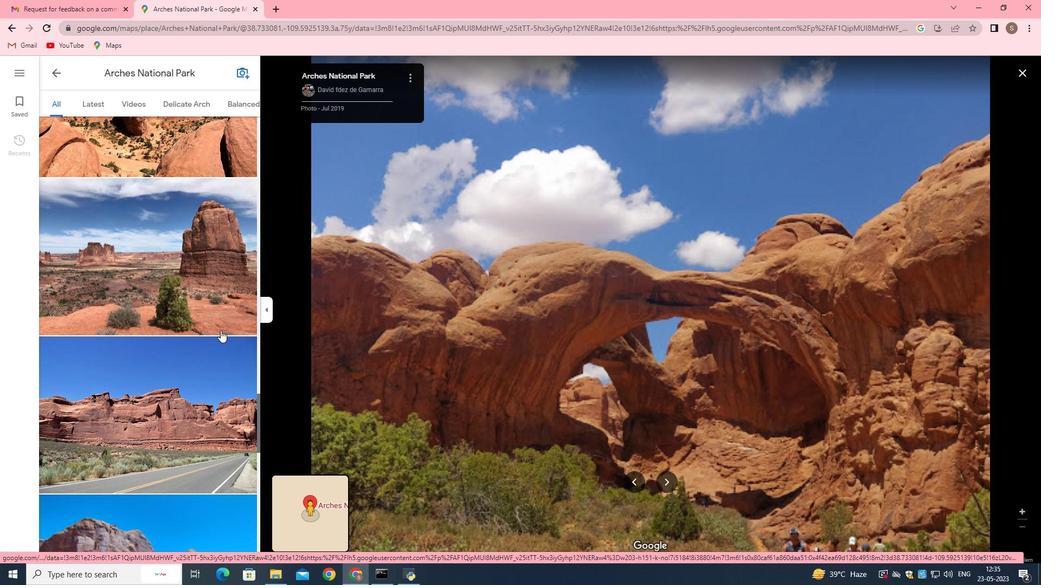 
Action: Mouse moved to (206, 347)
Screenshot: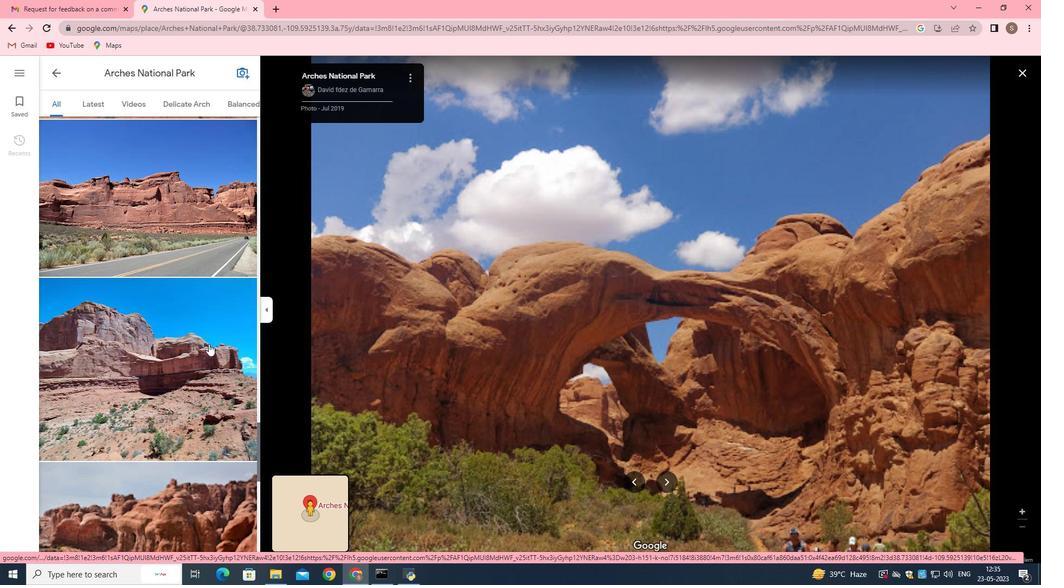 
Action: Mouse pressed left at (206, 347)
Screenshot: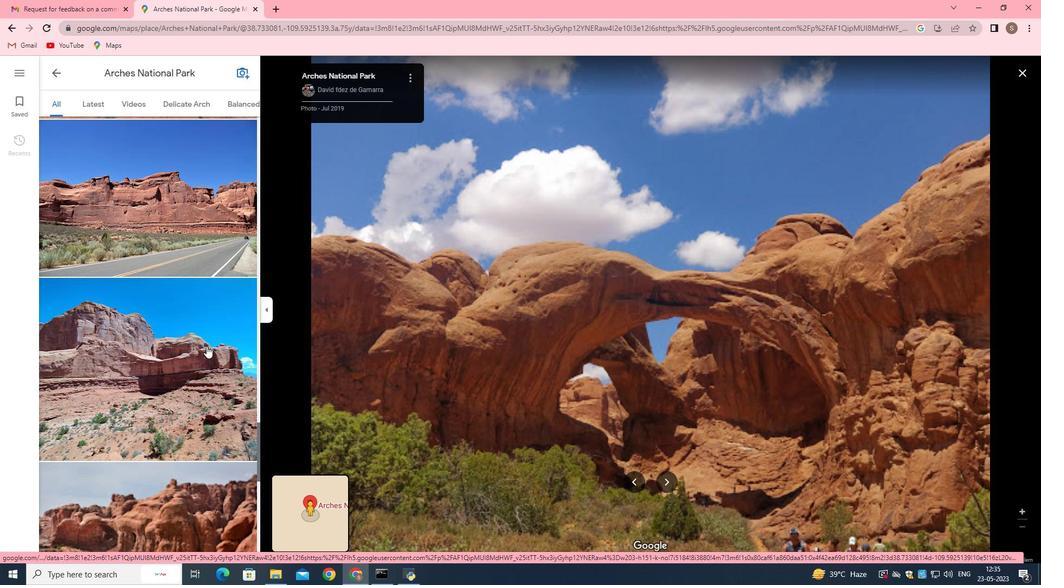 
Action: Mouse moved to (207, 340)
Screenshot: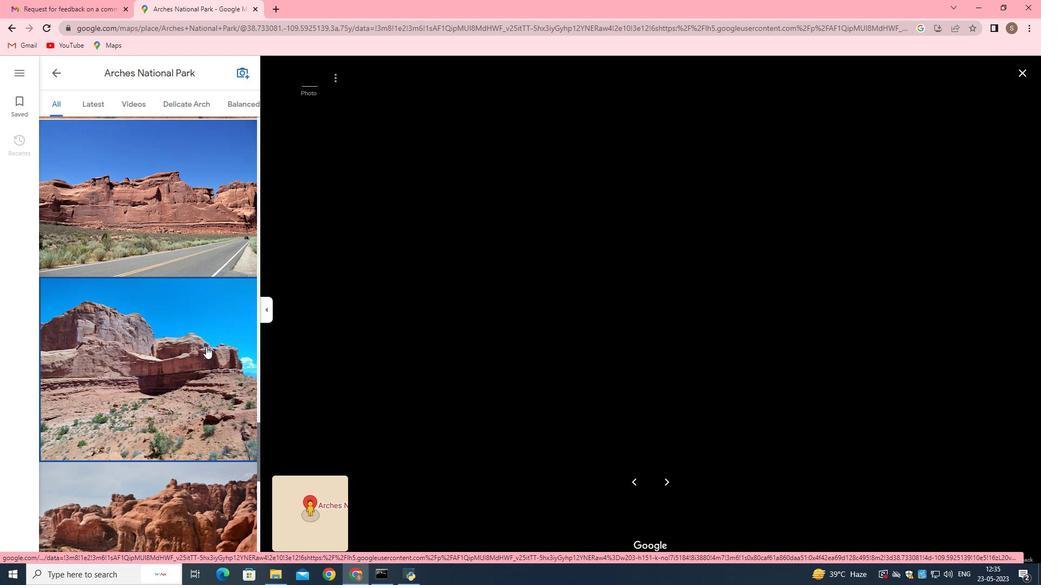 
Action: Mouse scrolled (207, 339) with delta (0, 0)
Screenshot: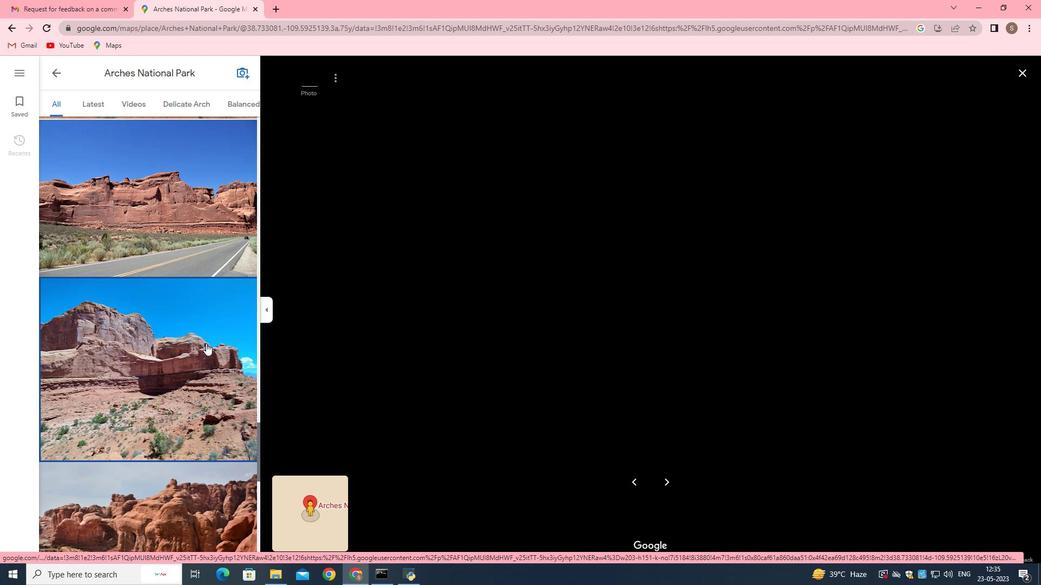 
Action: Mouse scrolled (207, 339) with delta (0, 0)
Screenshot: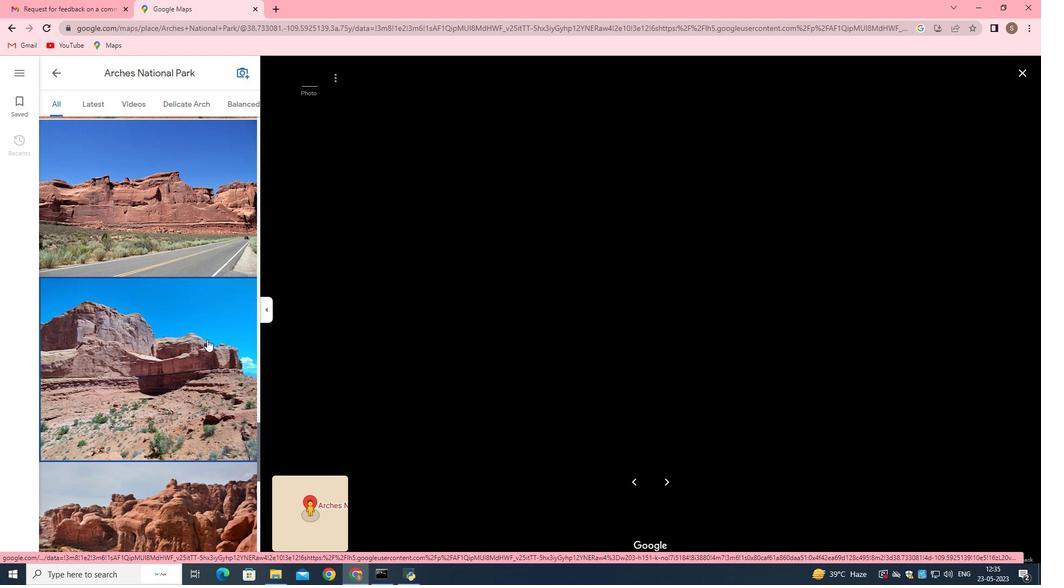 
Action: Mouse scrolled (207, 339) with delta (0, 0)
Screenshot: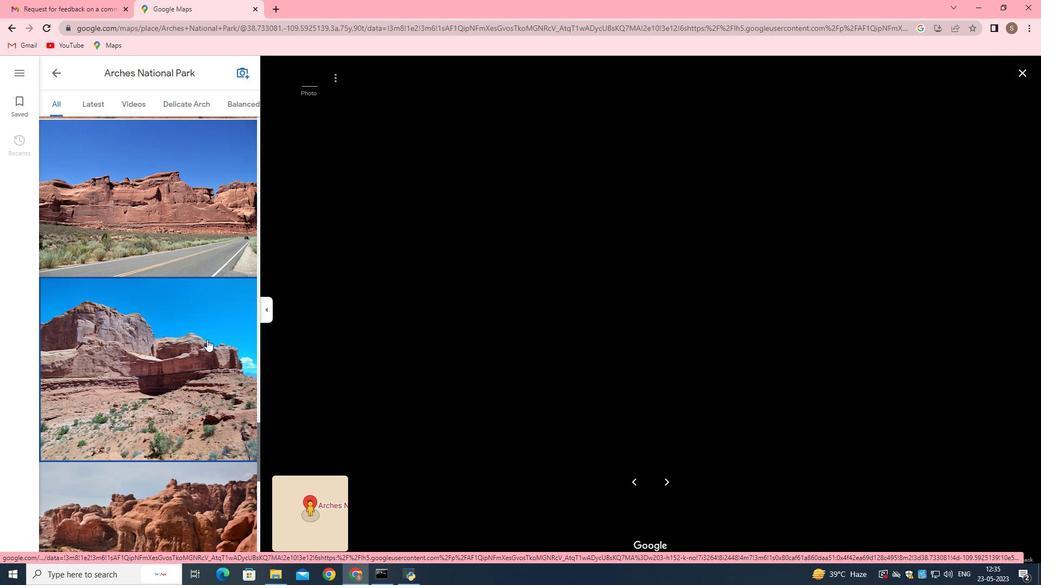 
Action: Mouse scrolled (207, 339) with delta (0, 0)
Screenshot: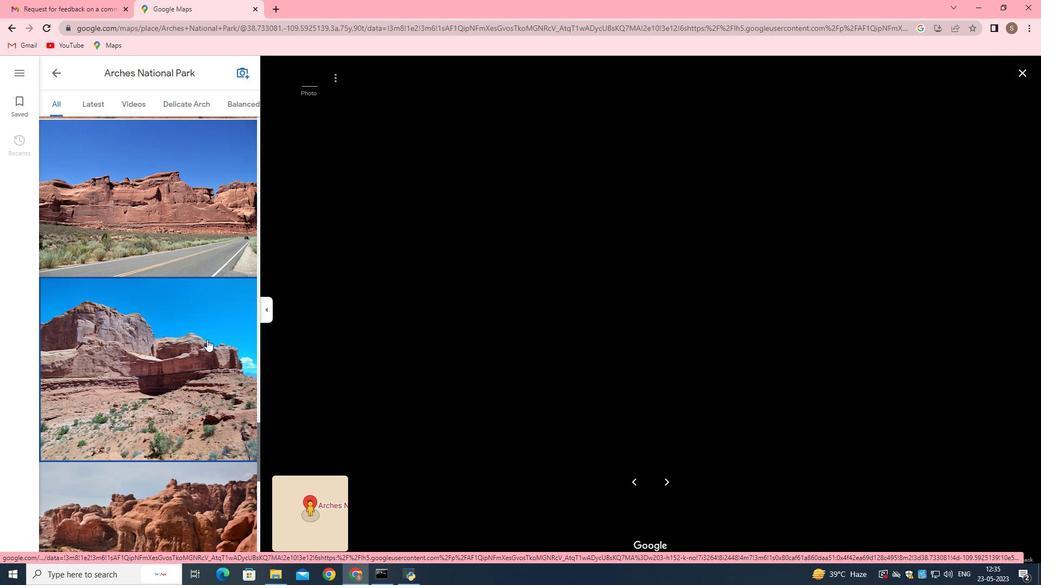 
Action: Mouse scrolled (207, 339) with delta (0, 0)
Screenshot: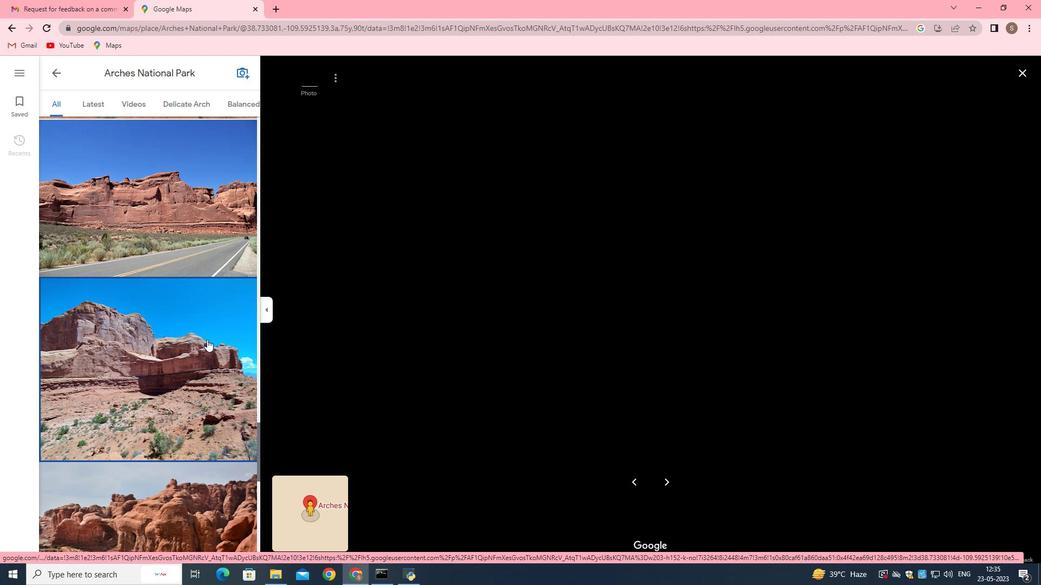 
Action: Mouse scrolled (207, 339) with delta (0, 0)
Screenshot: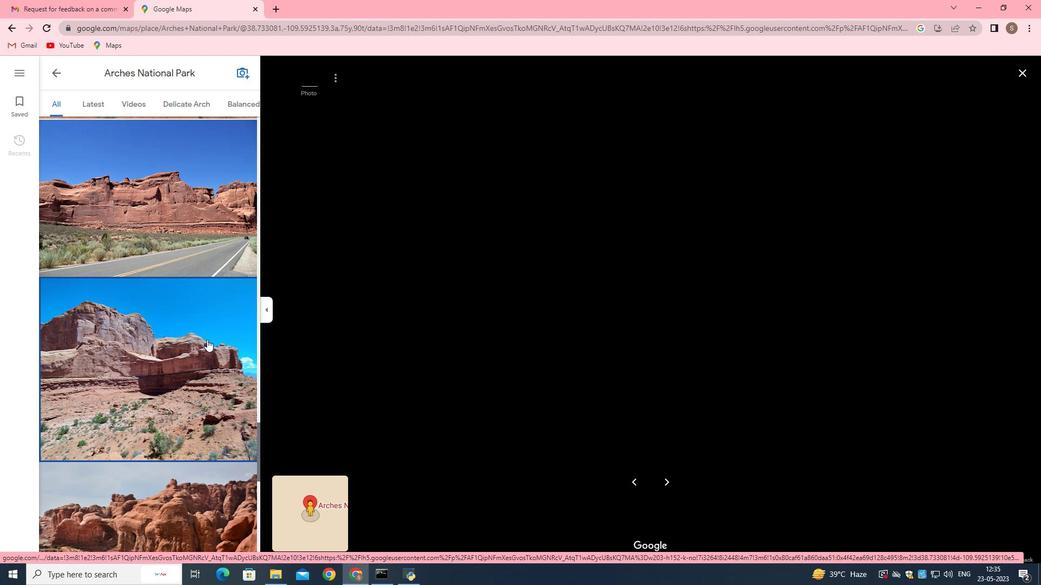 
Action: Mouse moved to (208, 335)
Screenshot: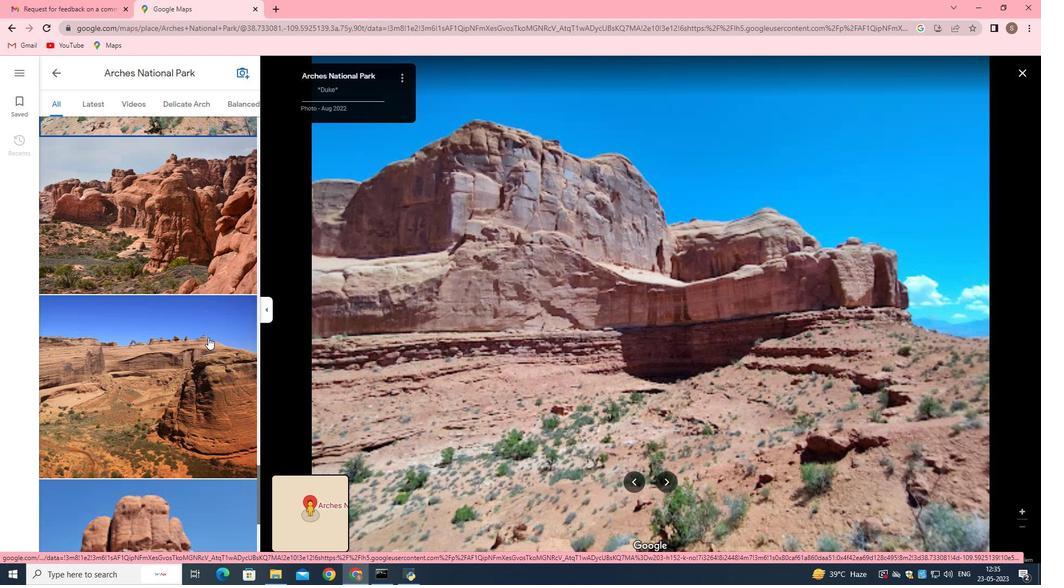 
Action: Mouse scrolled (208, 335) with delta (0, 0)
Screenshot: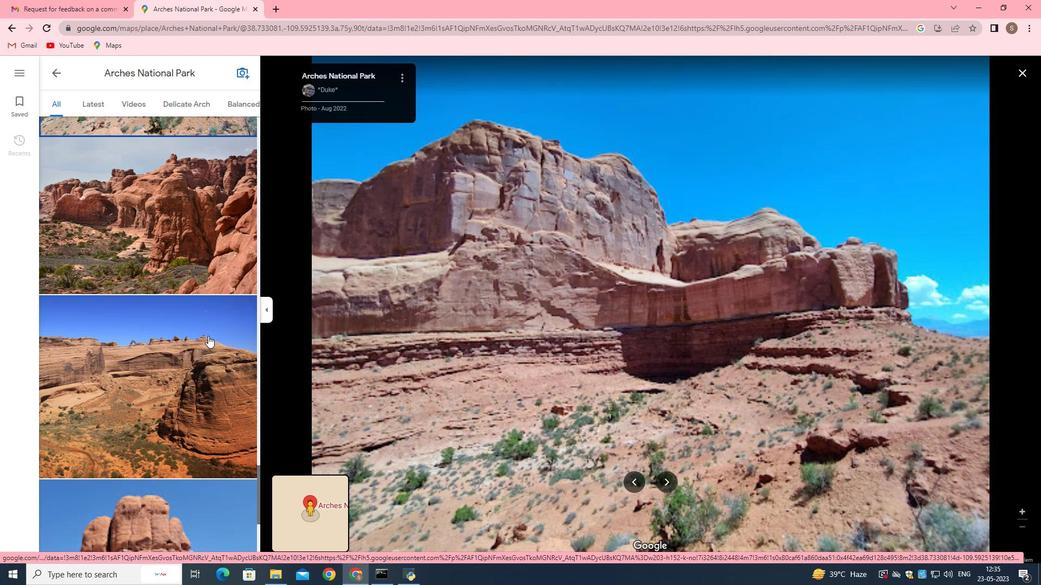 
Action: Mouse moved to (208, 335)
Screenshot: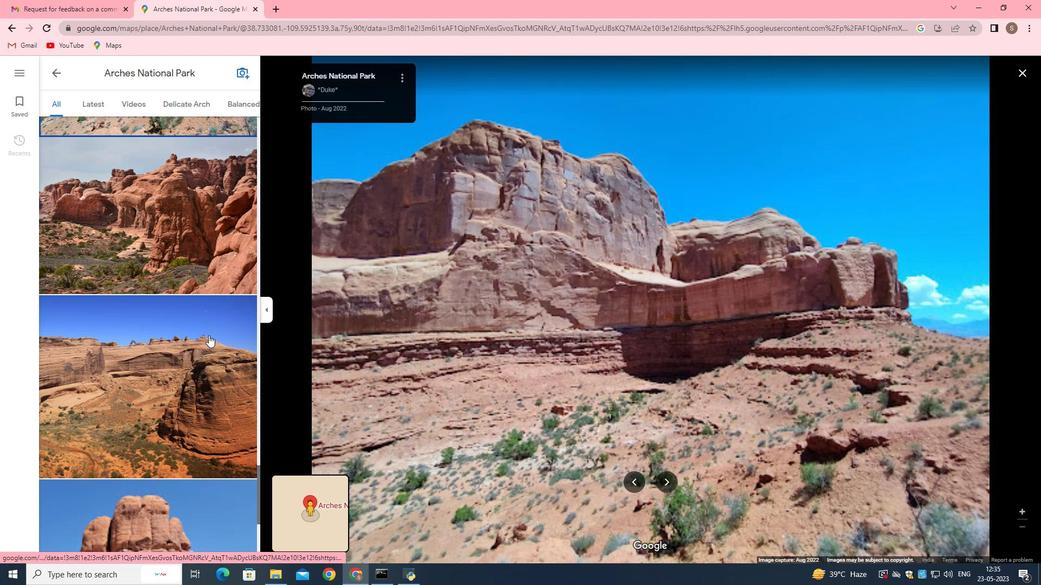 
Action: Mouse scrolled (208, 334) with delta (0, 0)
Screenshot: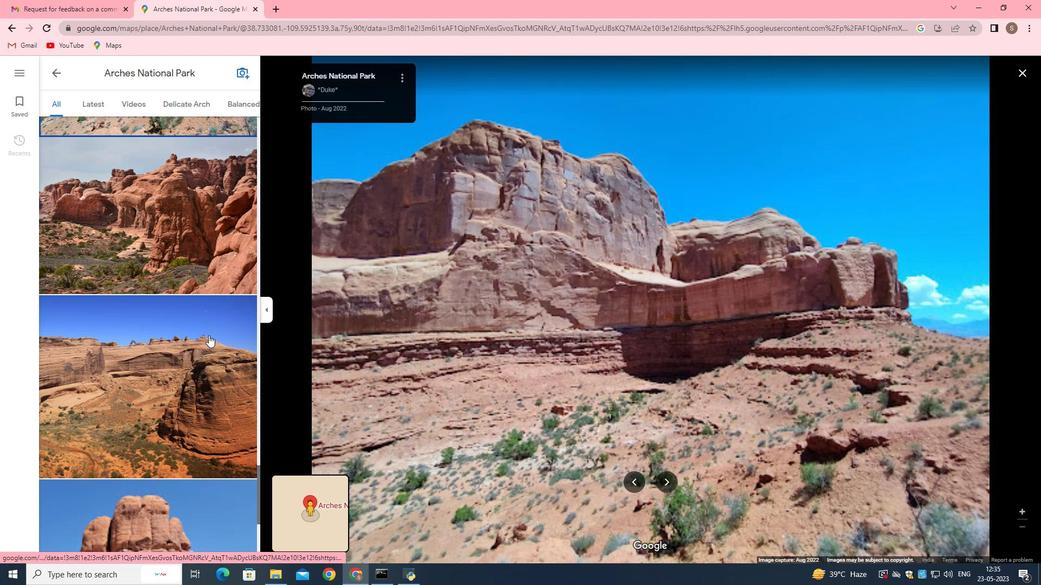 
Action: Mouse scrolled (208, 334) with delta (0, 0)
Screenshot: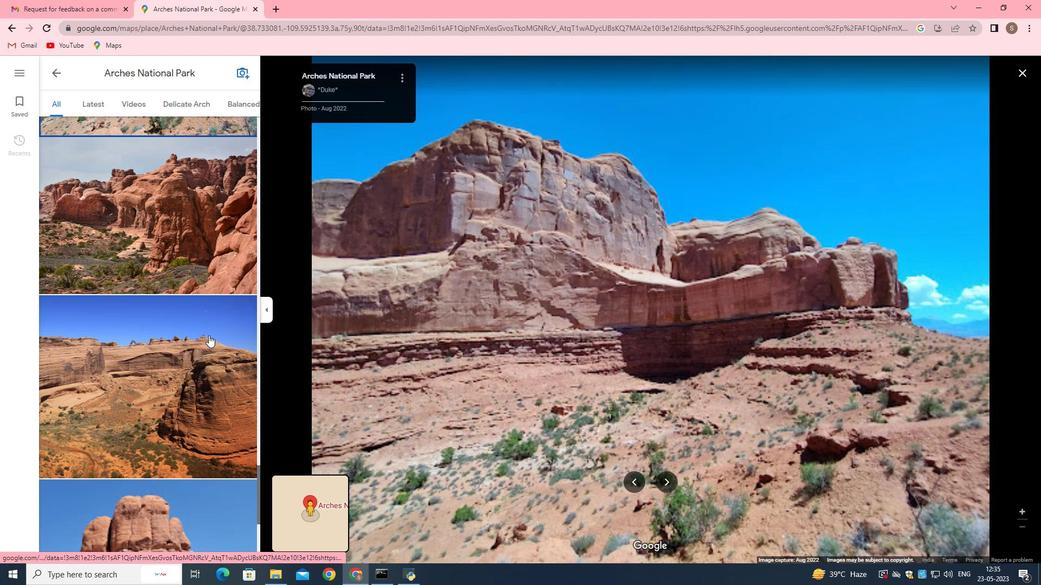 
Action: Mouse scrolled (208, 334) with delta (0, 0)
Screenshot: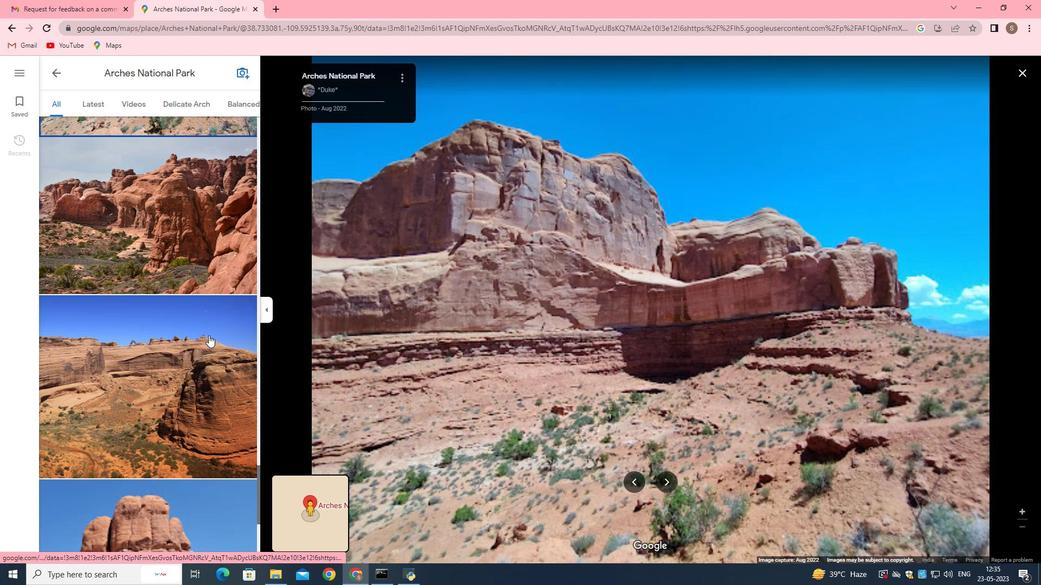 
Action: Mouse scrolled (208, 334) with delta (0, 0)
Screenshot: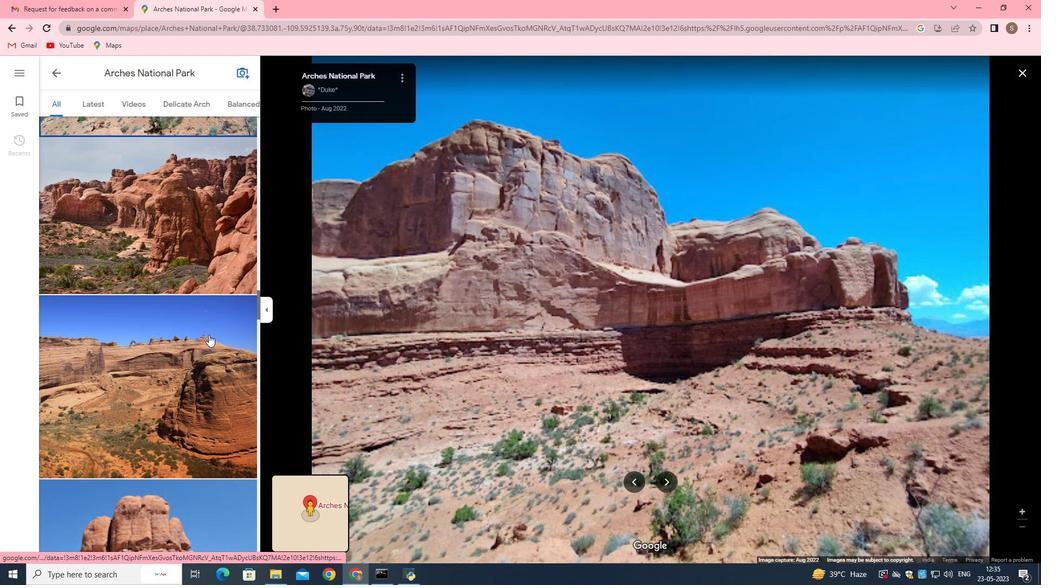 
Action: Mouse moved to (210, 331)
Screenshot: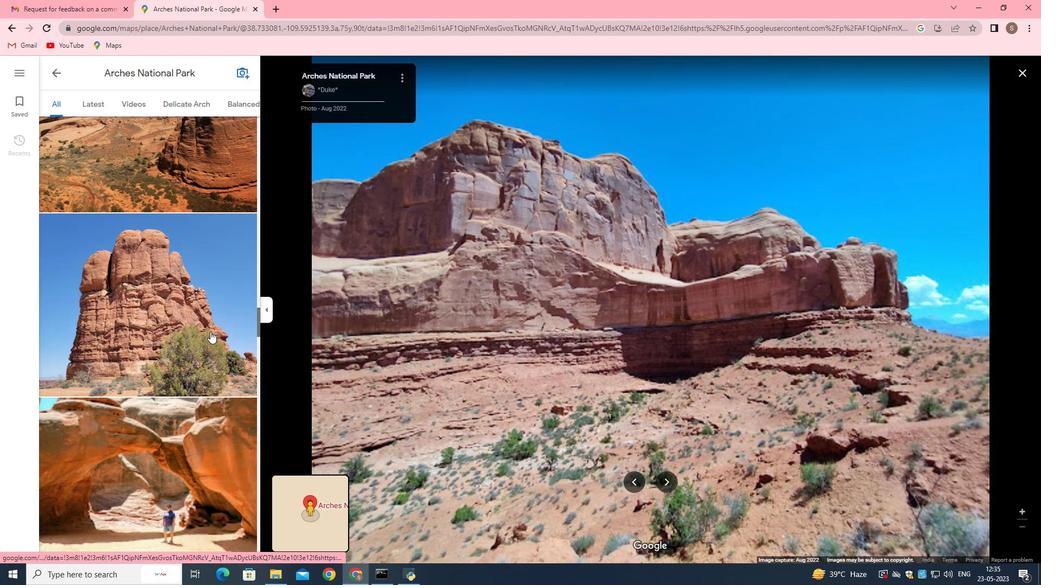 
Action: Mouse scrolled (210, 330) with delta (0, 0)
Screenshot: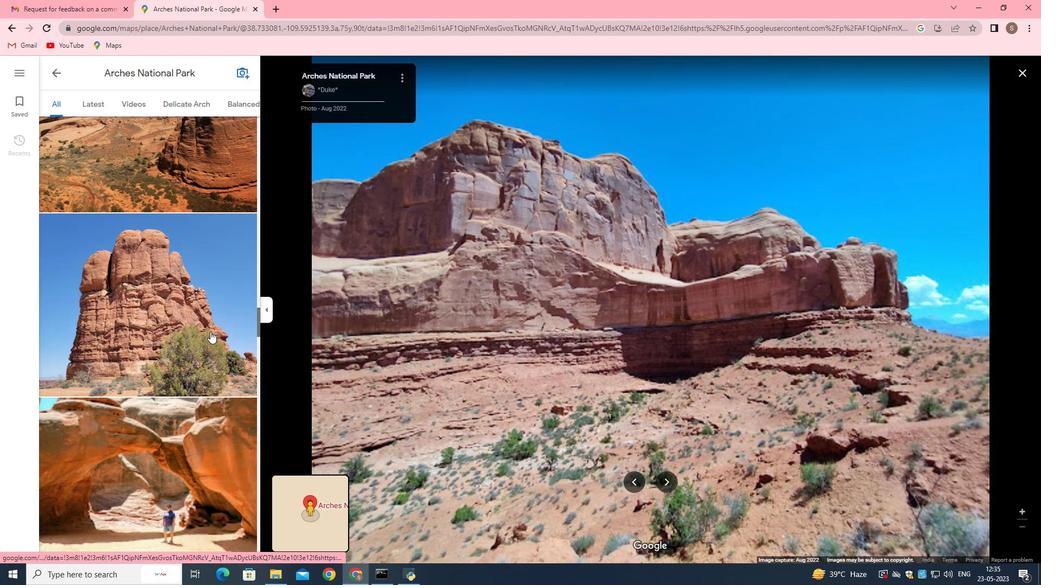 
Action: Mouse scrolled (210, 330) with delta (0, 0)
Screenshot: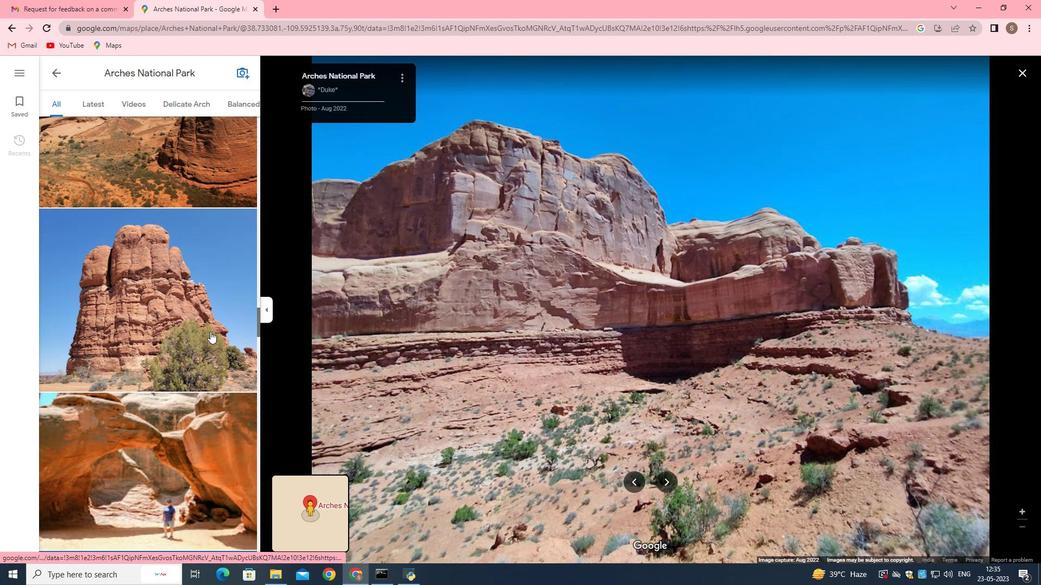
Action: Mouse scrolled (210, 330) with delta (0, 0)
Screenshot: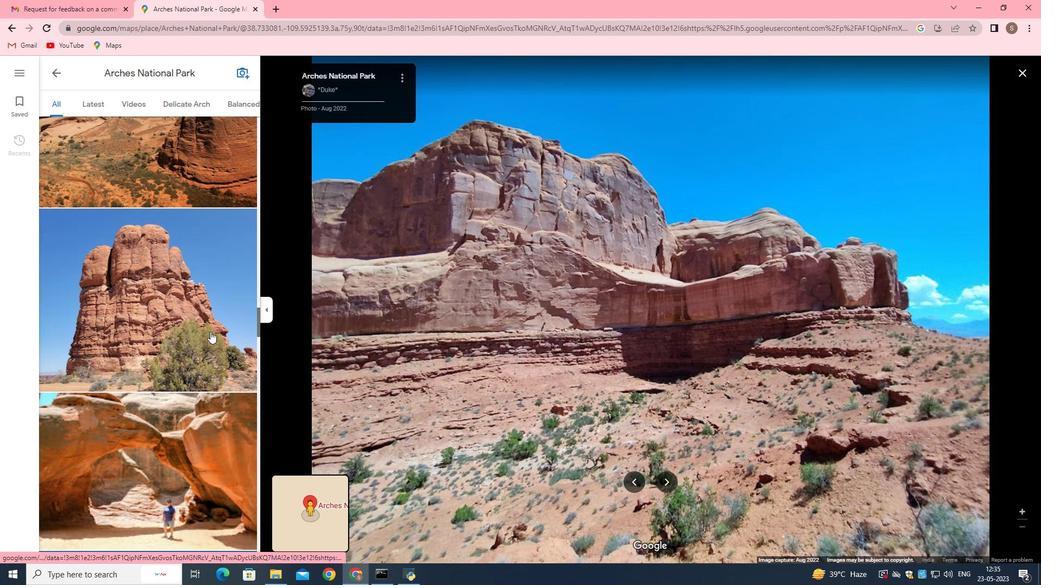 
Action: Mouse moved to (211, 328)
Screenshot: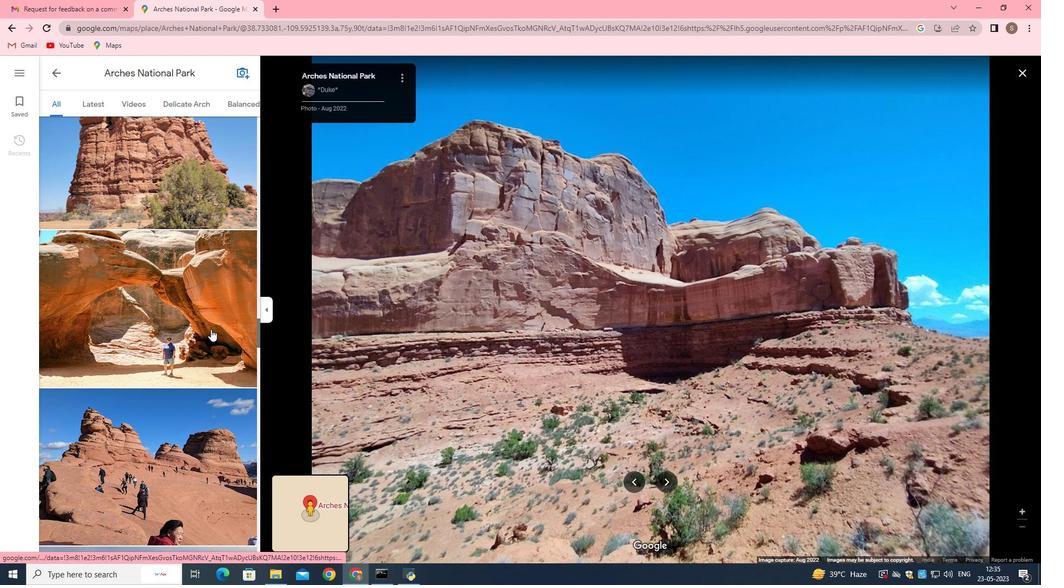 
Action: Mouse pressed left at (211, 328)
Screenshot: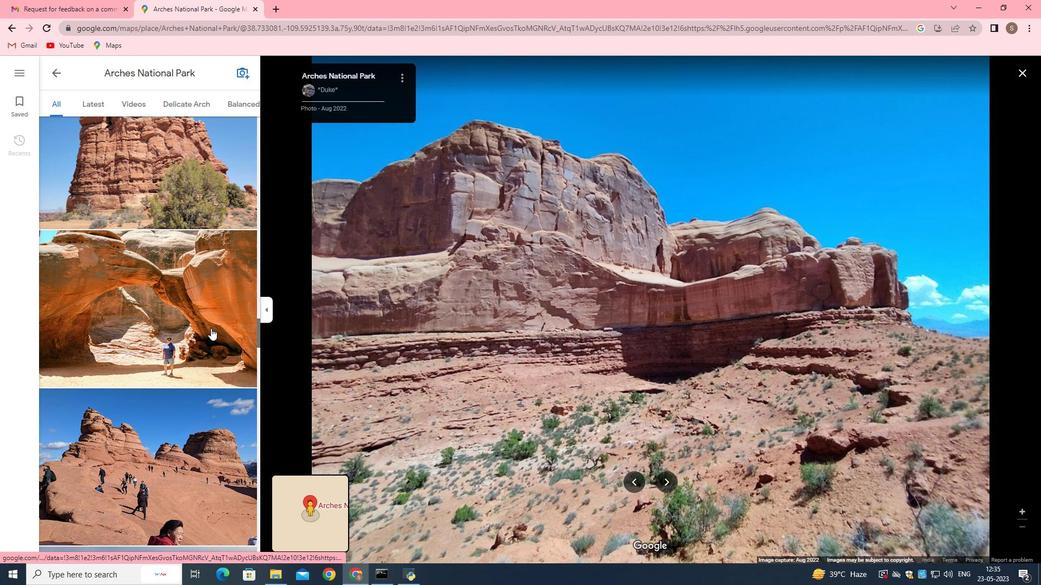 
Action: Mouse moved to (211, 323)
Screenshot: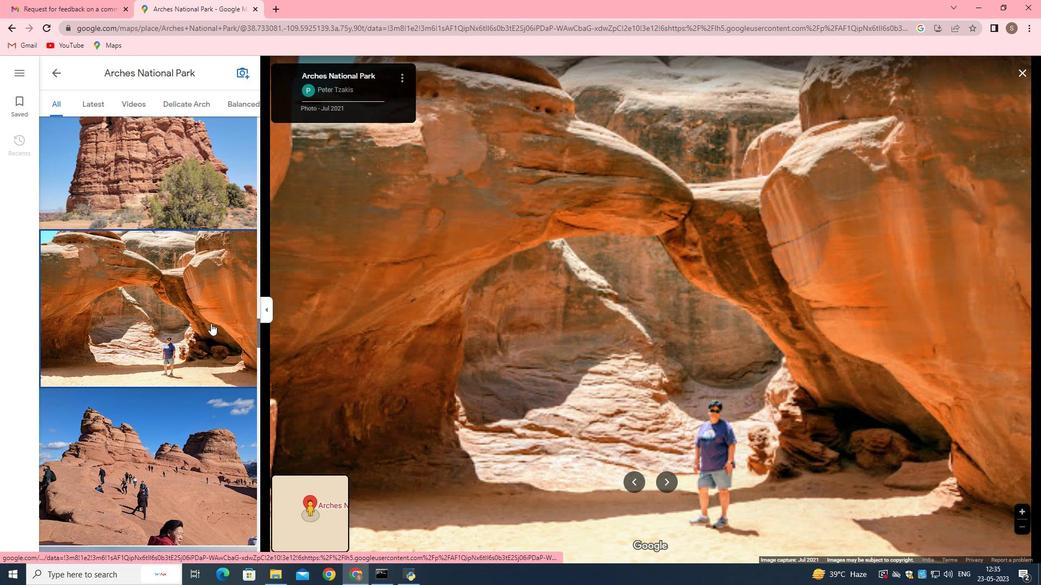 
Action: Mouse scrolled (211, 323) with delta (0, 0)
Screenshot: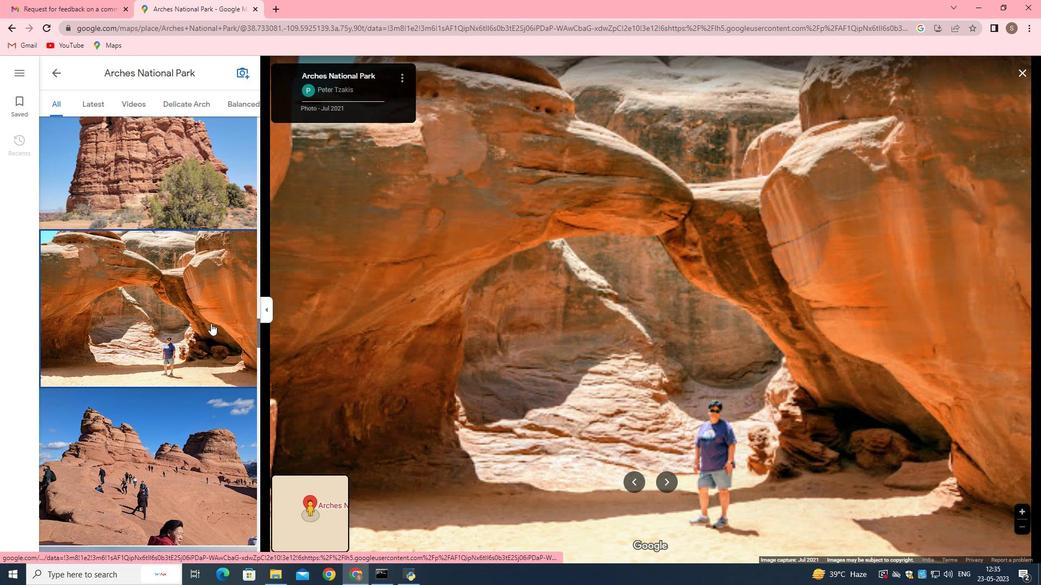 
Action: Mouse moved to (211, 328)
Screenshot: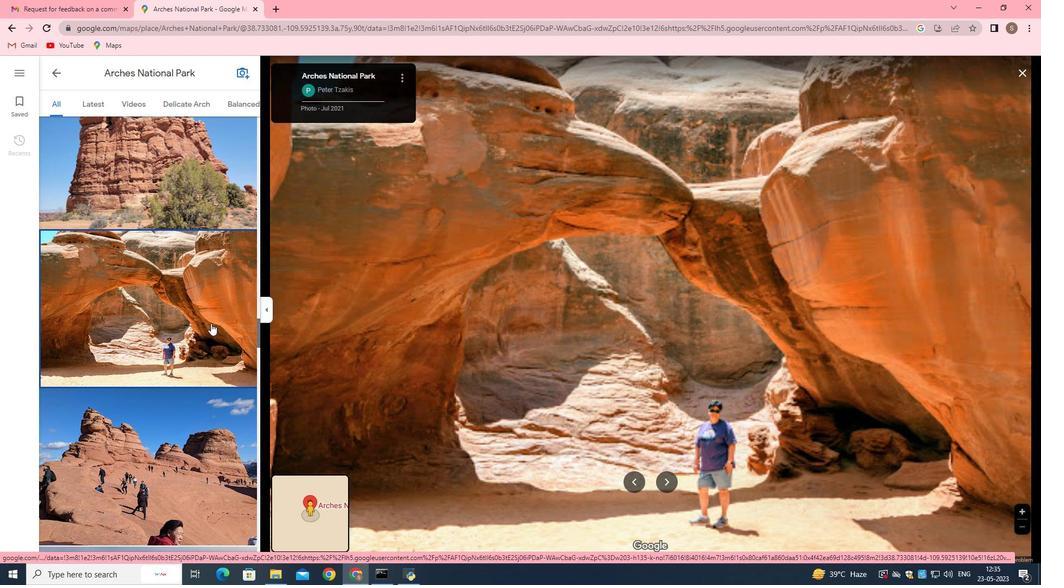 
Action: Mouse scrolled (211, 328) with delta (0, 0)
Screenshot: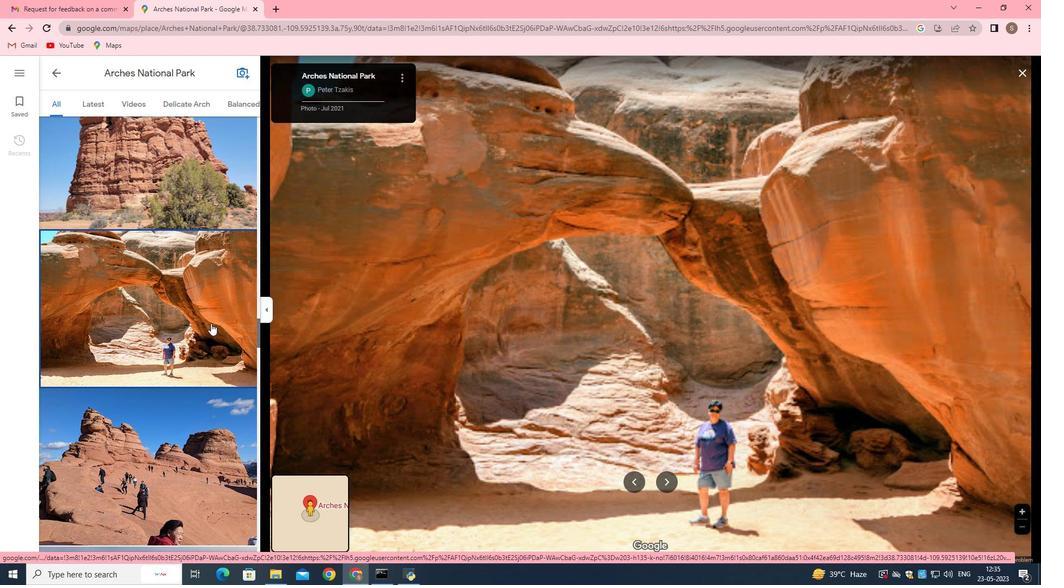 
Action: Mouse moved to (211, 329)
Screenshot: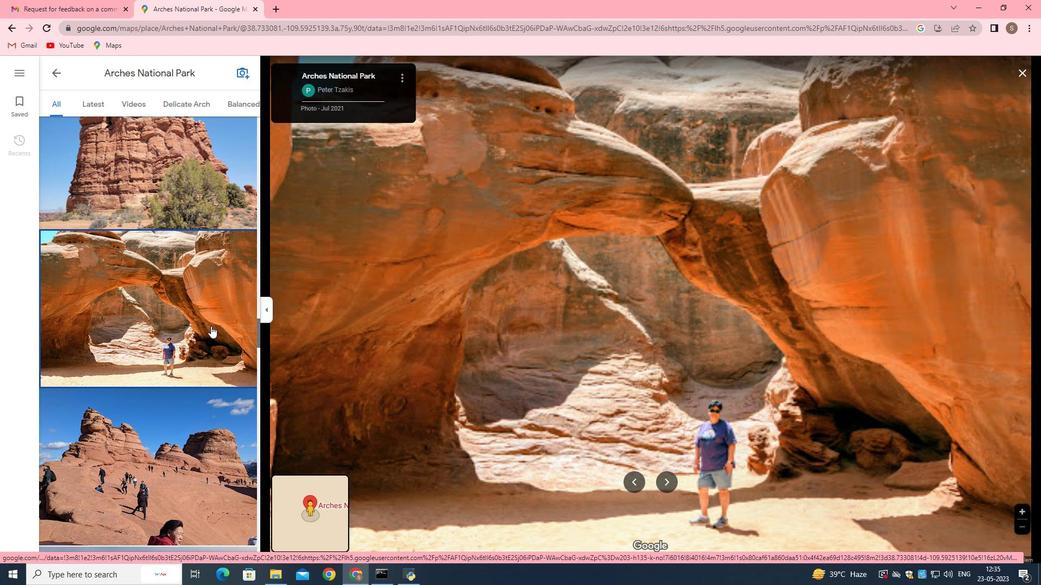 
Action: Mouse scrolled (211, 329) with delta (0, 0)
Screenshot: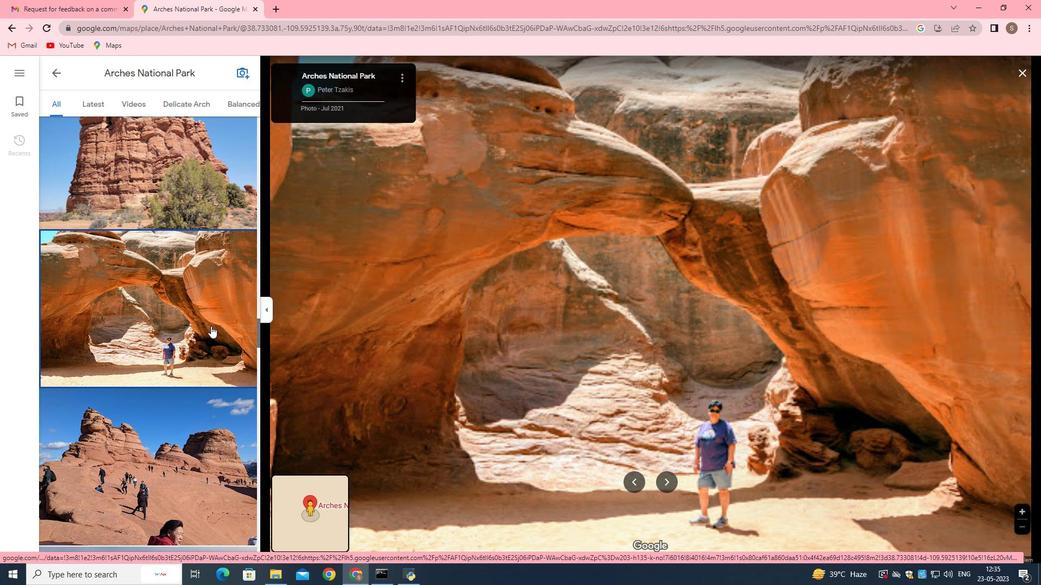 
Action: Mouse scrolled (211, 329) with delta (0, 0)
Screenshot: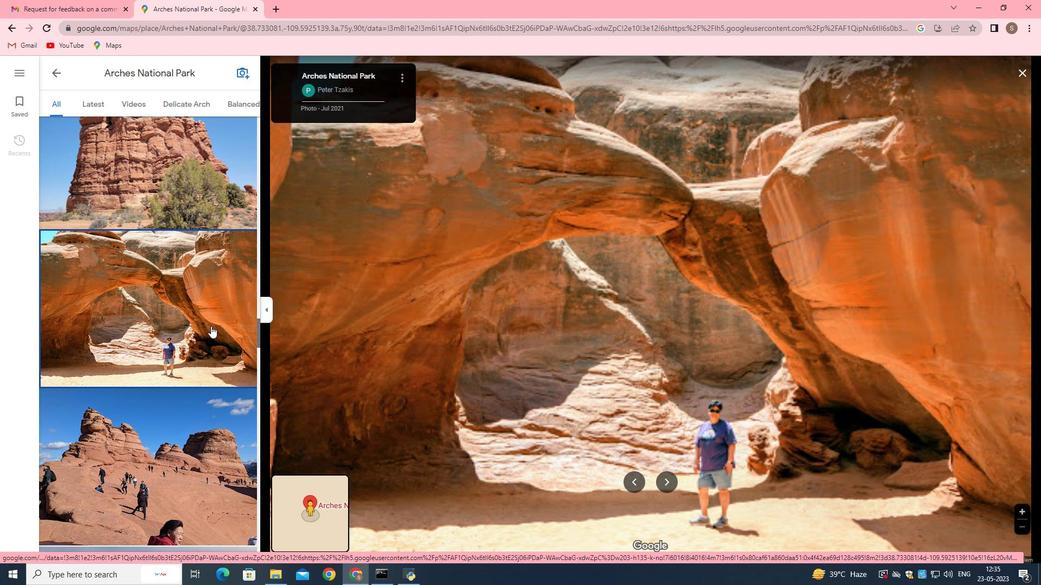 
Action: Mouse scrolled (211, 329) with delta (0, 0)
Screenshot: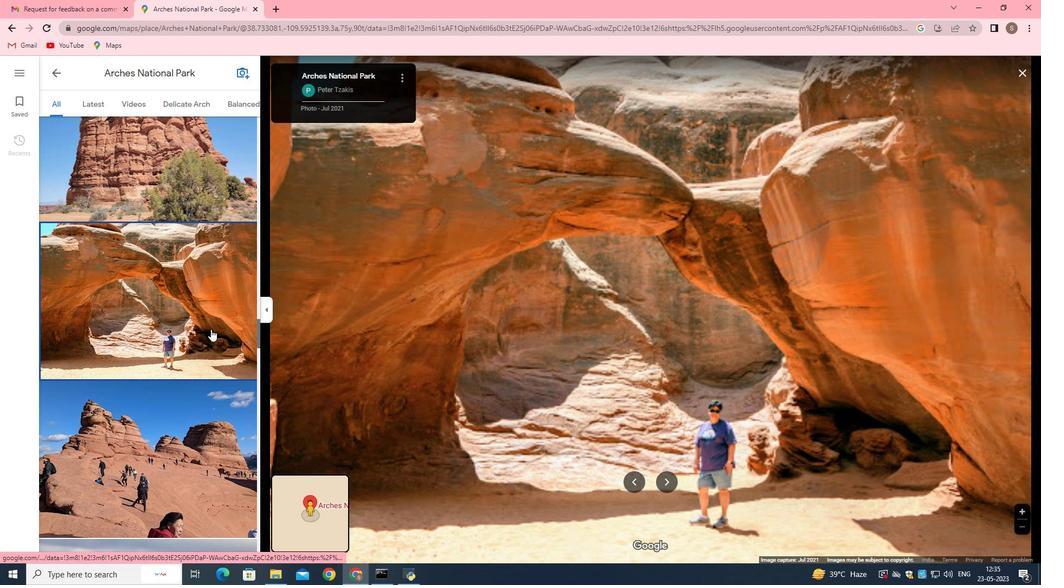 
Action: Mouse scrolled (211, 329) with delta (0, 0)
Screenshot: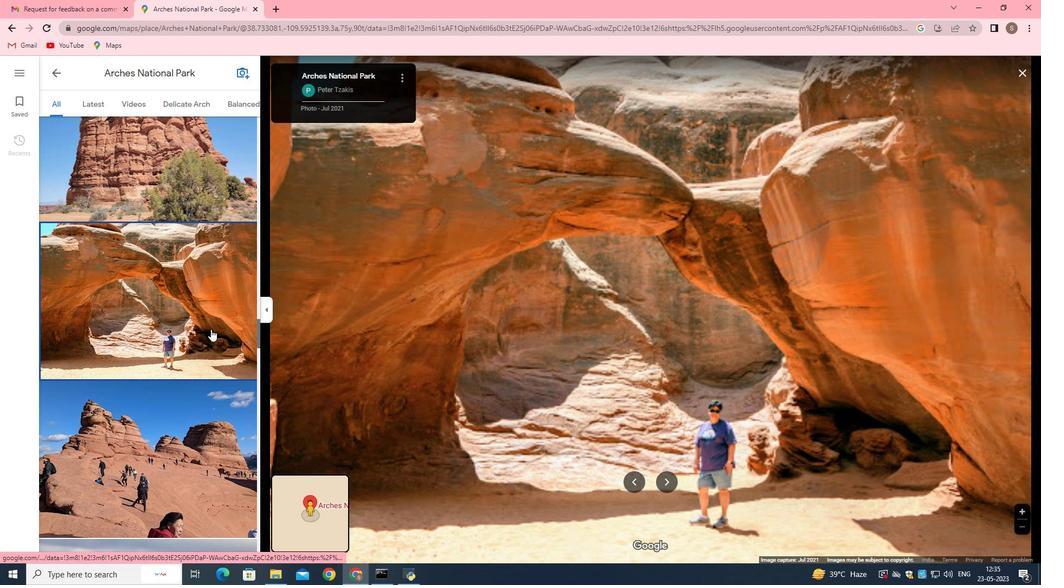
Action: Mouse scrolled (211, 329) with delta (0, 0)
Screenshot: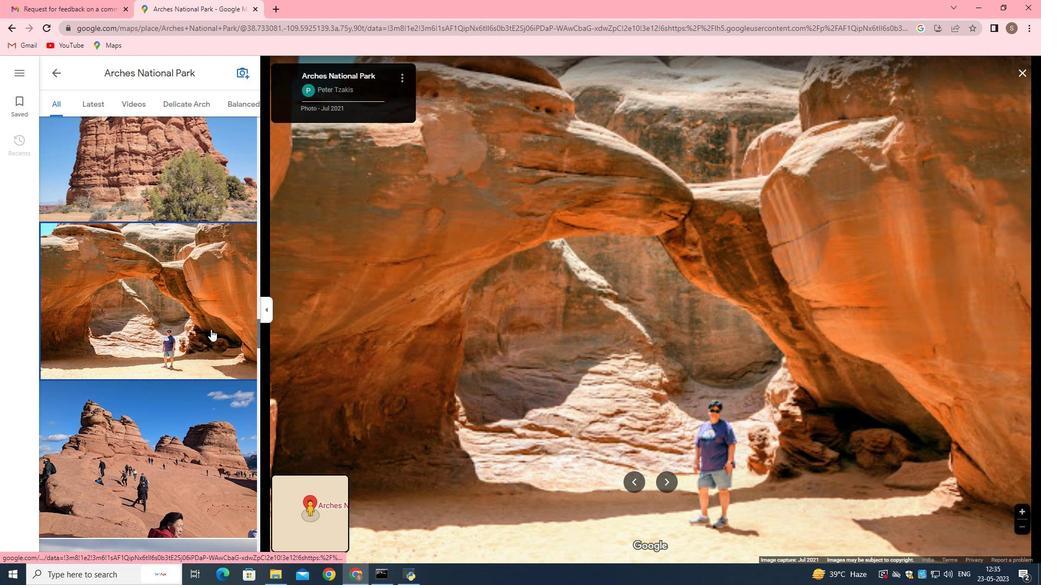 
Action: Mouse scrolled (211, 329) with delta (0, 0)
Screenshot: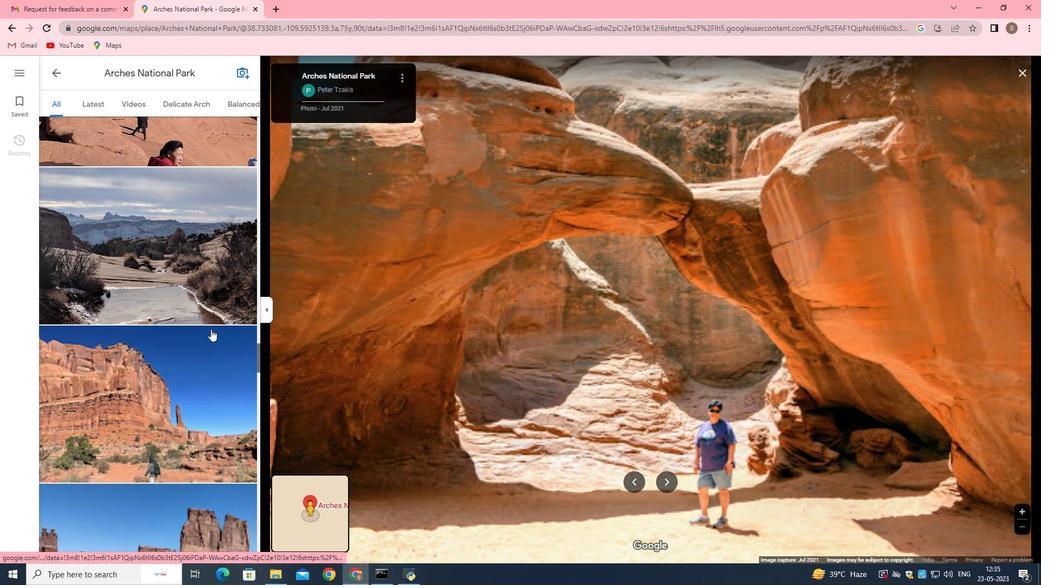
Action: Mouse scrolled (211, 329) with delta (0, 0)
Screenshot: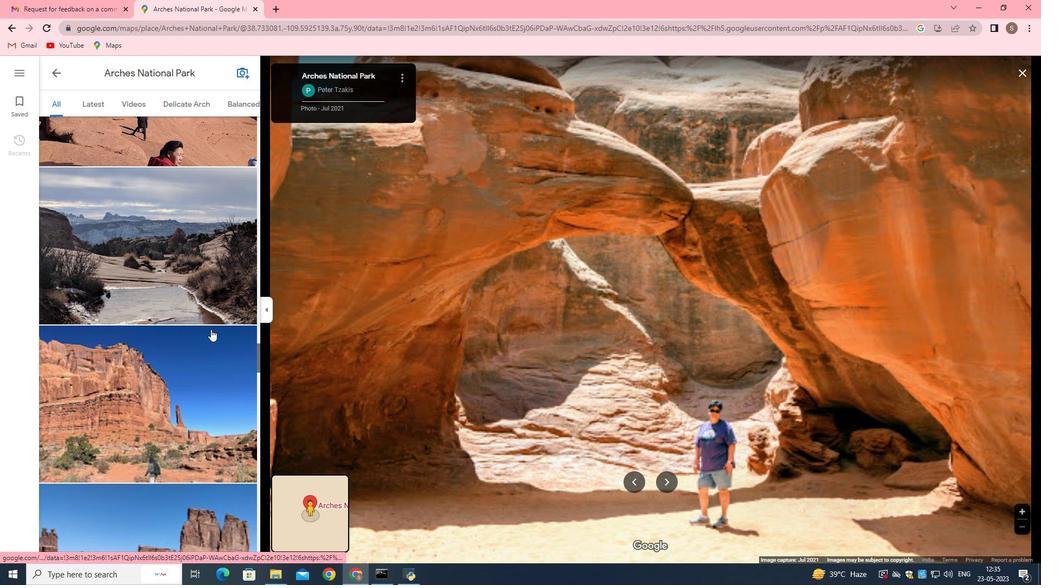 
Action: Mouse scrolled (211, 329) with delta (0, 0)
Screenshot: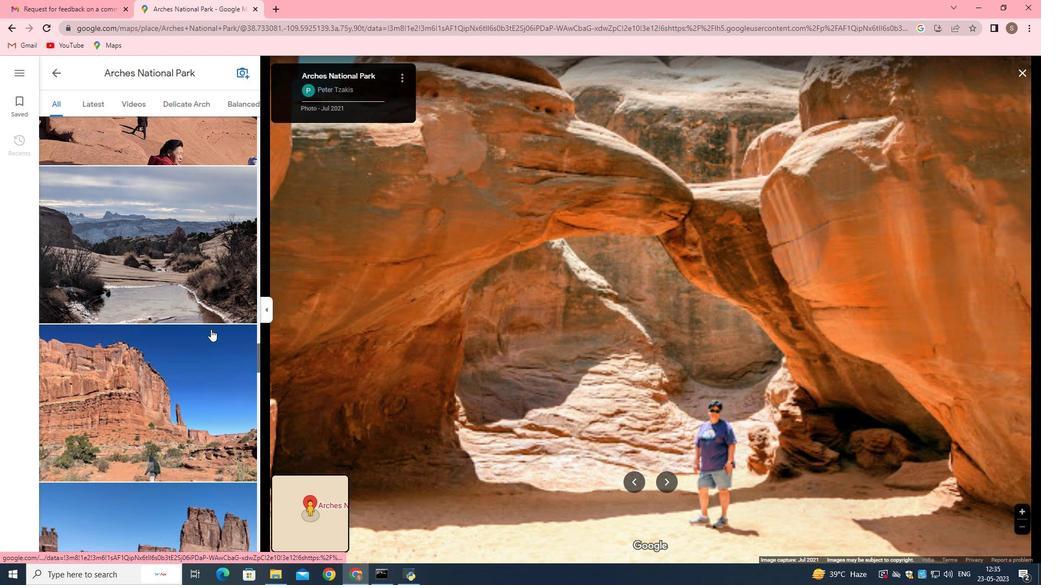 
Action: Mouse moved to (211, 329)
Screenshot: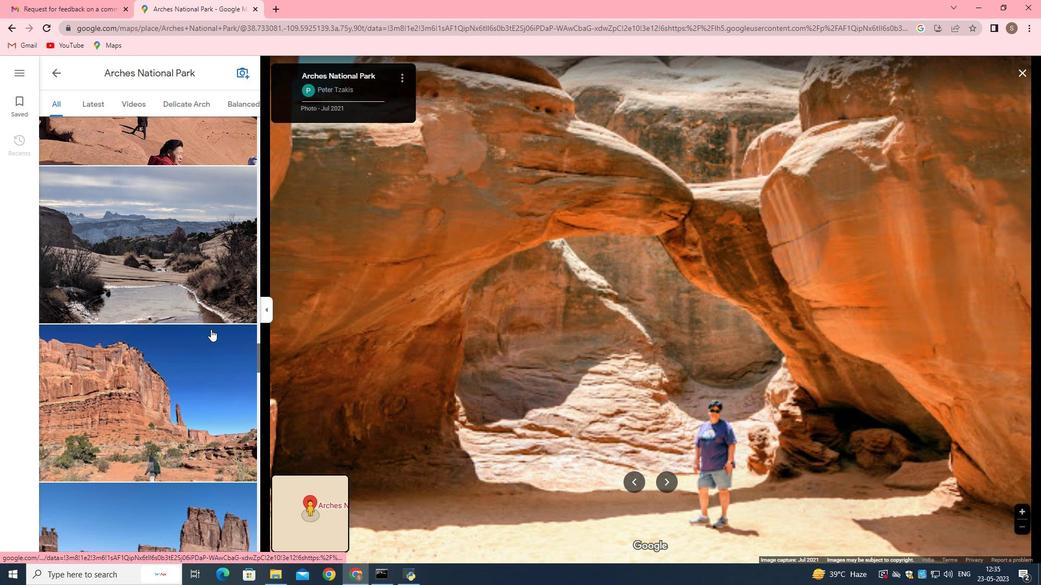 
Action: Mouse scrolled (211, 329) with delta (0, 0)
Screenshot: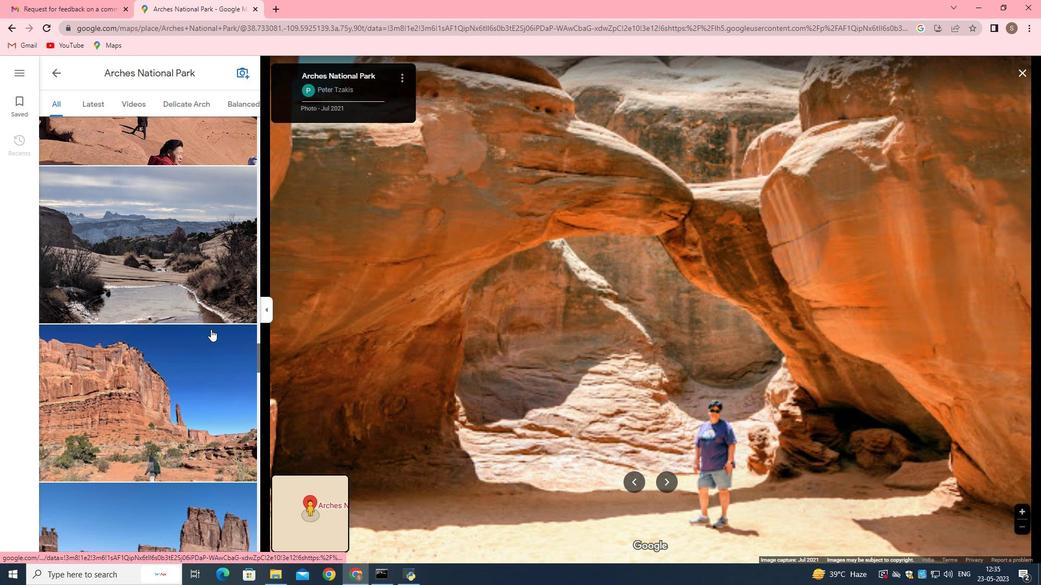 
Action: Mouse scrolled (211, 329) with delta (0, 0)
Screenshot: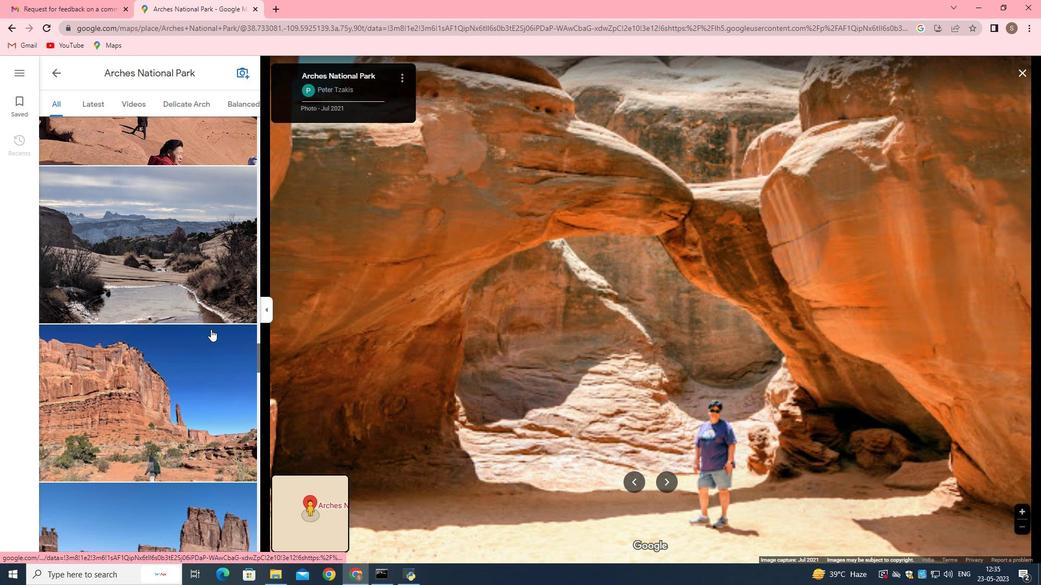 
Action: Mouse moved to (211, 329)
Screenshot: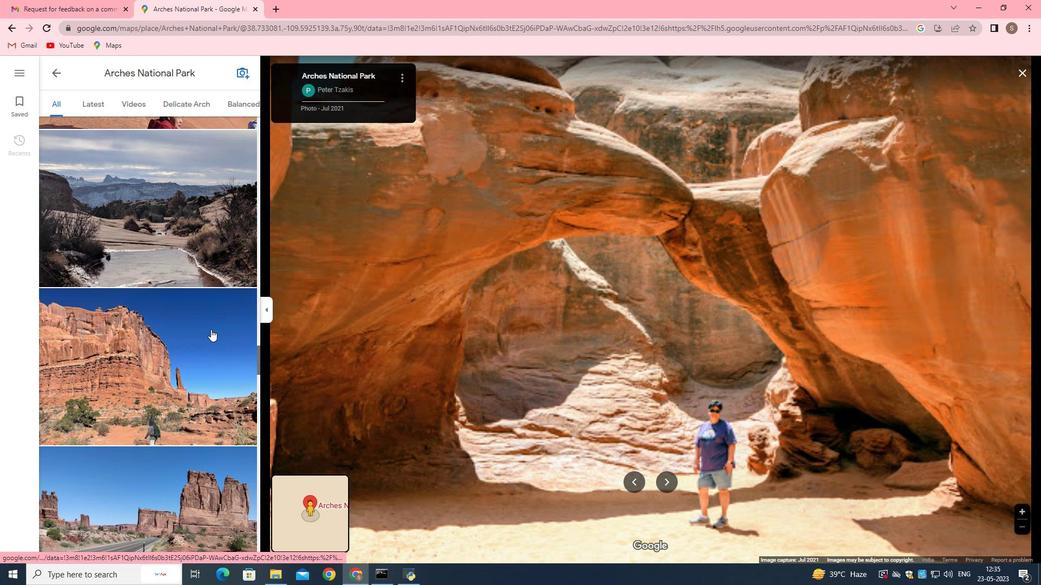 
Action: Mouse scrolled (211, 328) with delta (0, 0)
Screenshot: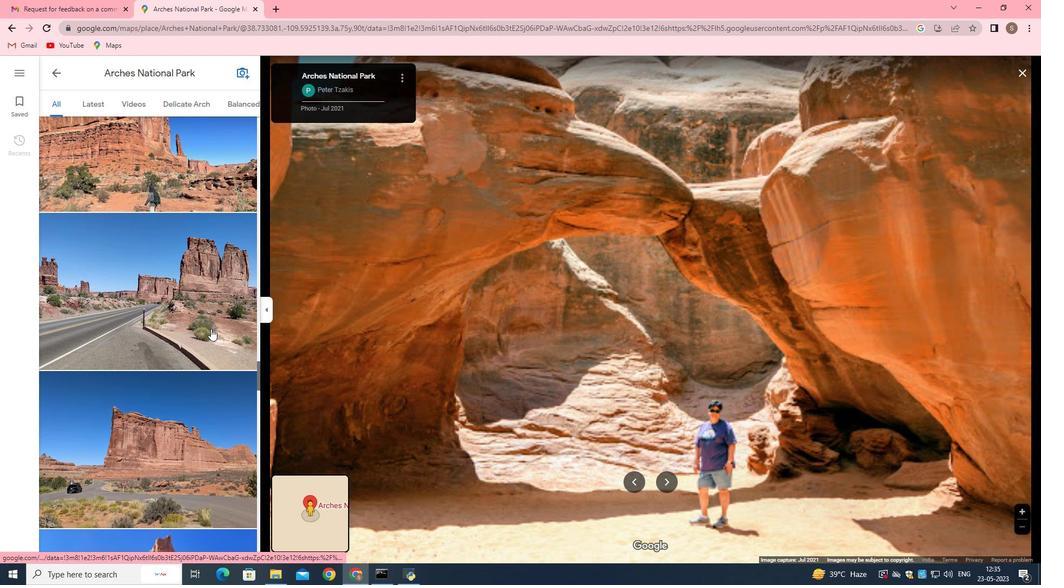 
Action: Mouse scrolled (211, 328) with delta (0, 0)
Screenshot: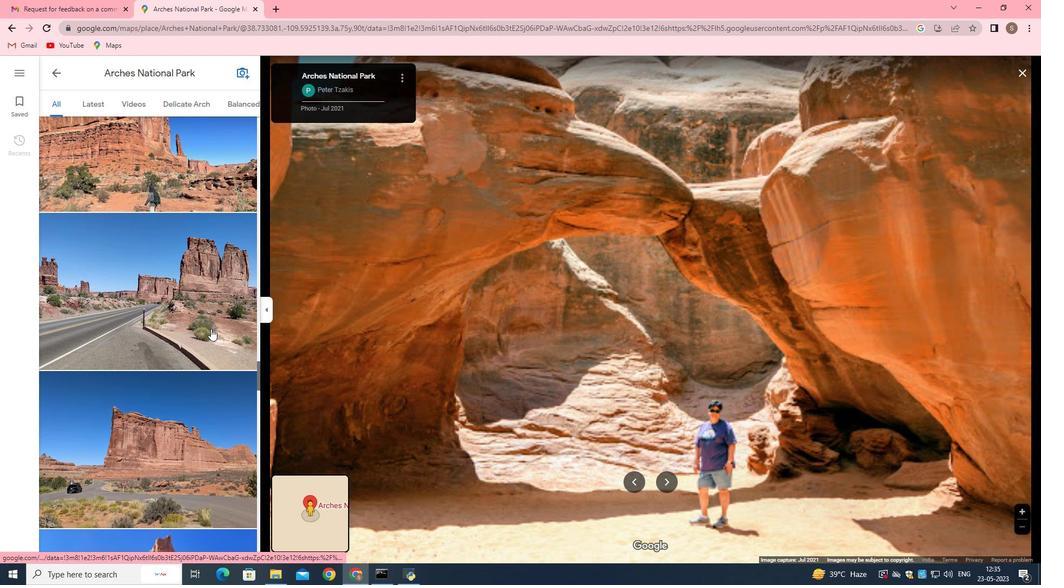 
Action: Mouse scrolled (211, 328) with delta (0, 0)
Screenshot: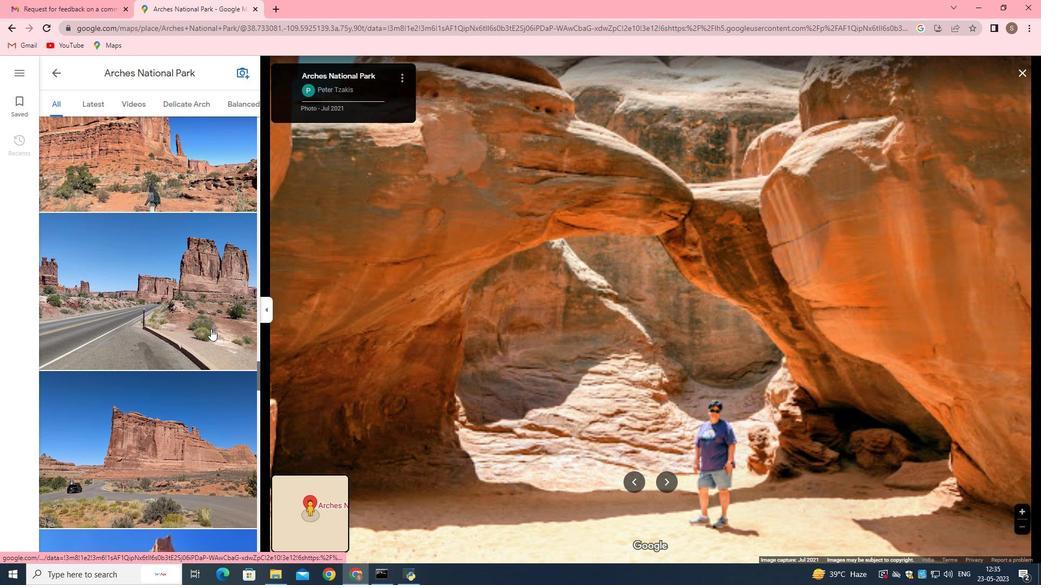 
Action: Mouse scrolled (211, 328) with delta (0, 0)
Screenshot: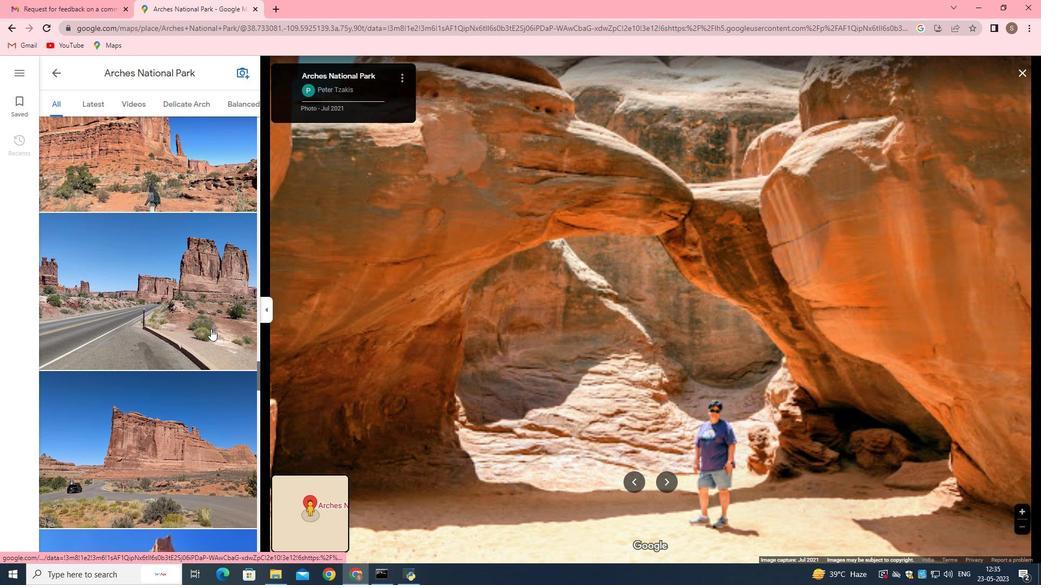 
Action: Mouse scrolled (211, 328) with delta (0, 0)
Screenshot: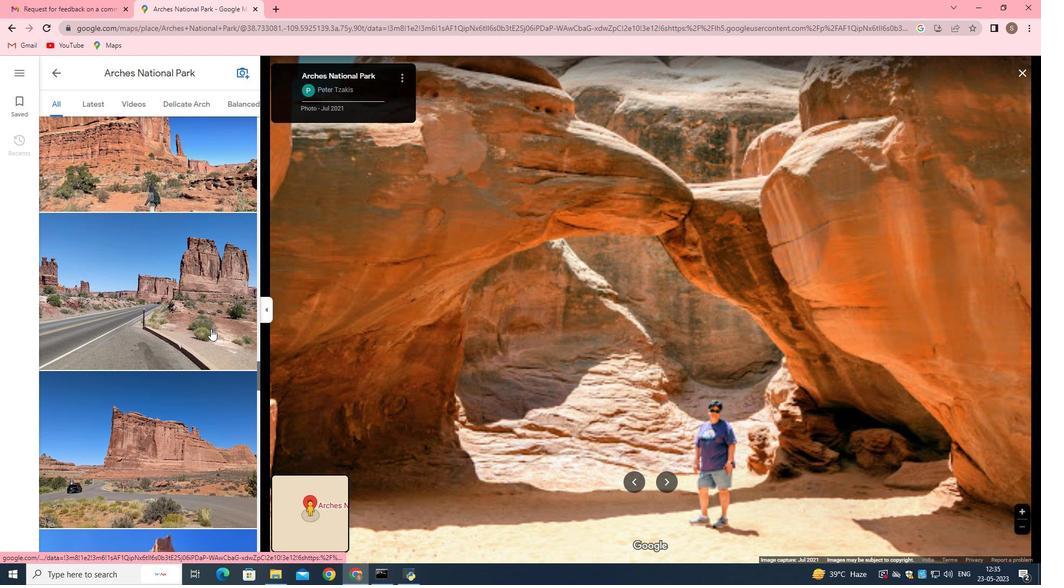
Action: Mouse scrolled (211, 328) with delta (0, 0)
Screenshot: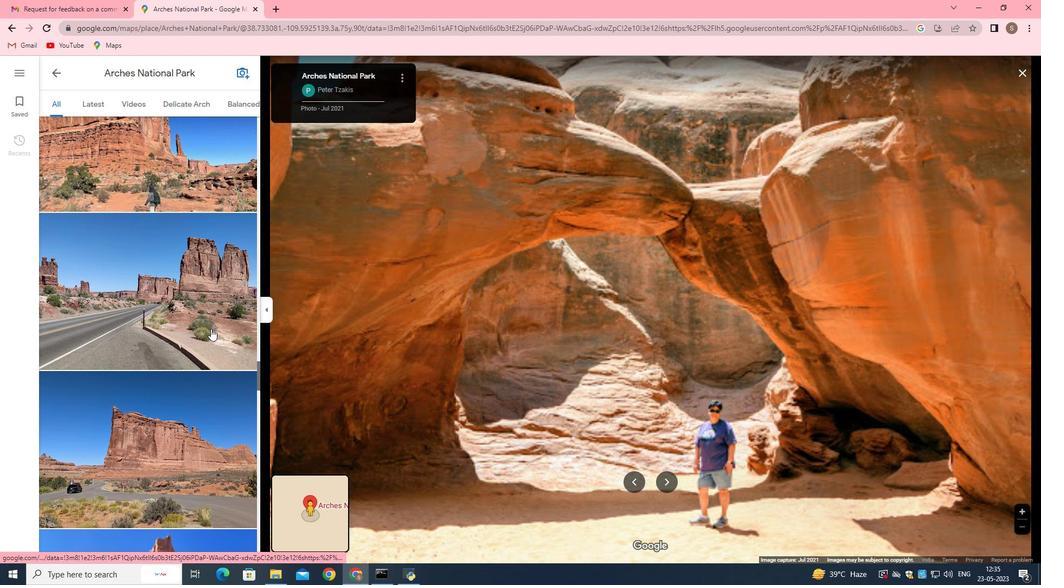 
Action: Mouse scrolled (211, 328) with delta (0, 0)
Screenshot: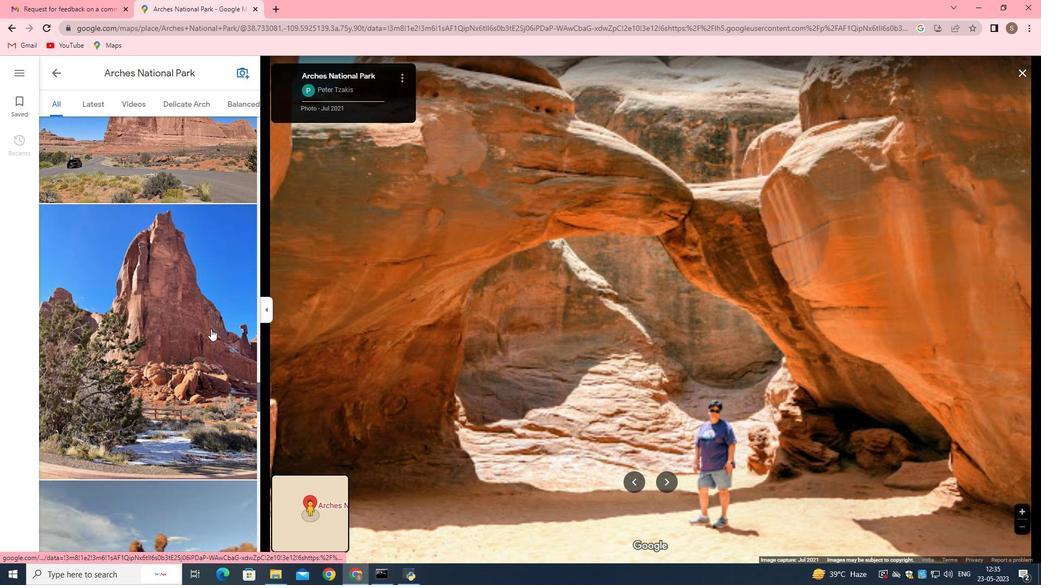 
Action: Mouse scrolled (211, 328) with delta (0, 0)
Screenshot: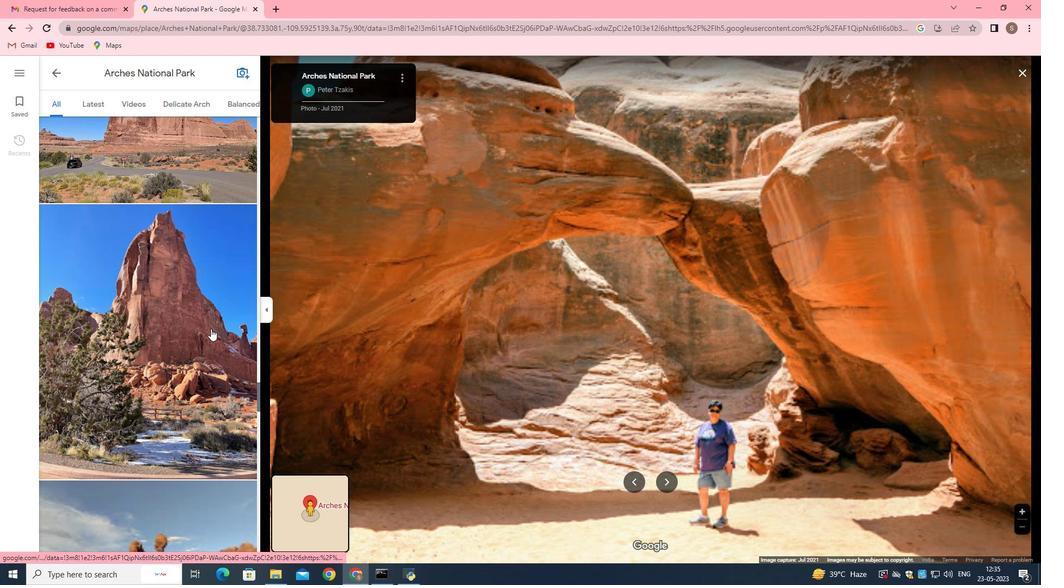 
Action: Mouse scrolled (211, 328) with delta (0, 0)
Screenshot: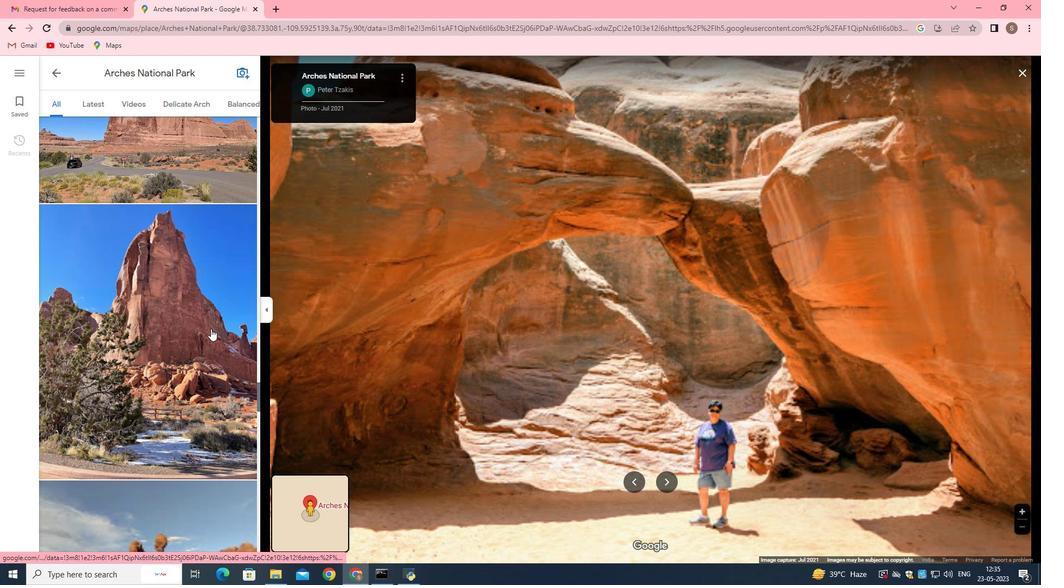 
Action: Mouse scrolled (211, 328) with delta (0, 0)
Screenshot: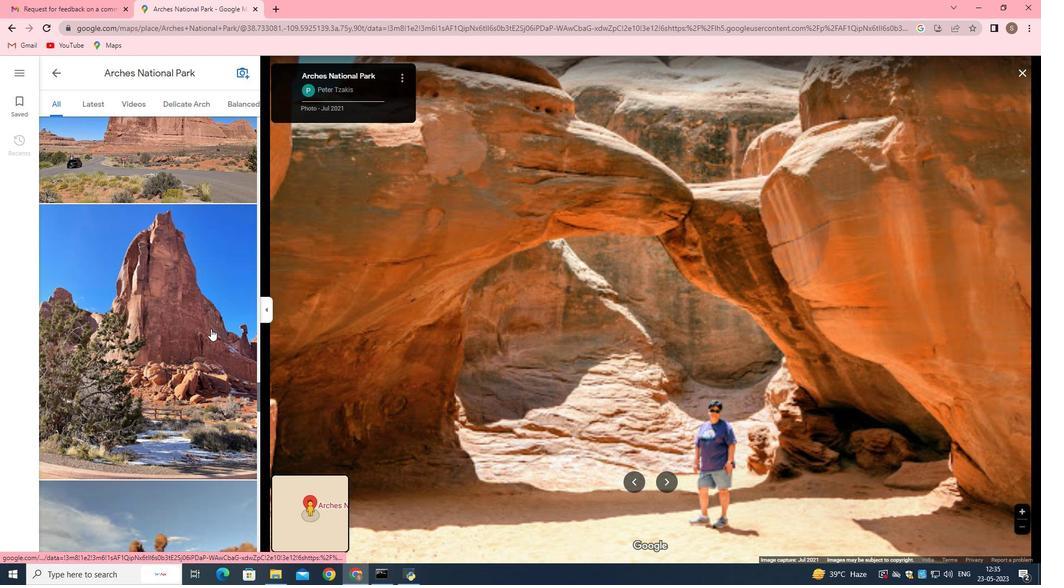 
Action: Mouse scrolled (211, 328) with delta (0, 0)
Screenshot: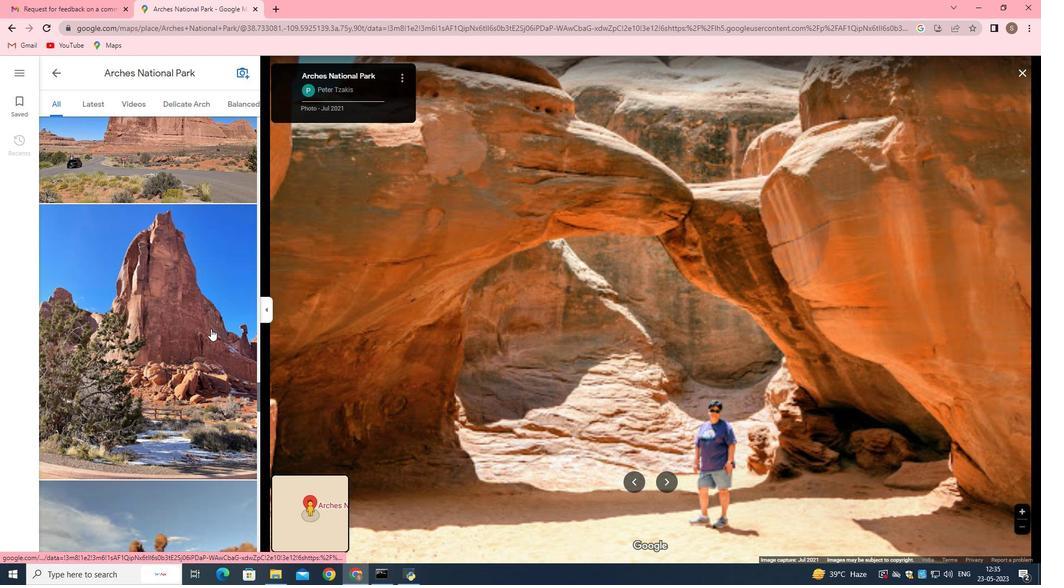 
Action: Mouse scrolled (211, 328) with delta (0, 0)
Screenshot: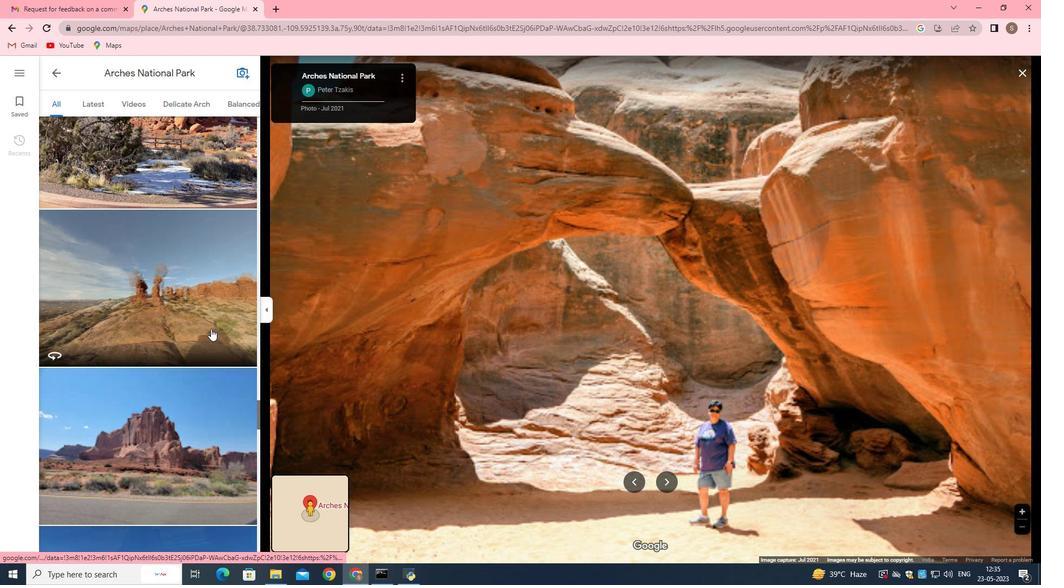 
Action: Mouse scrolled (211, 328) with delta (0, 0)
Screenshot: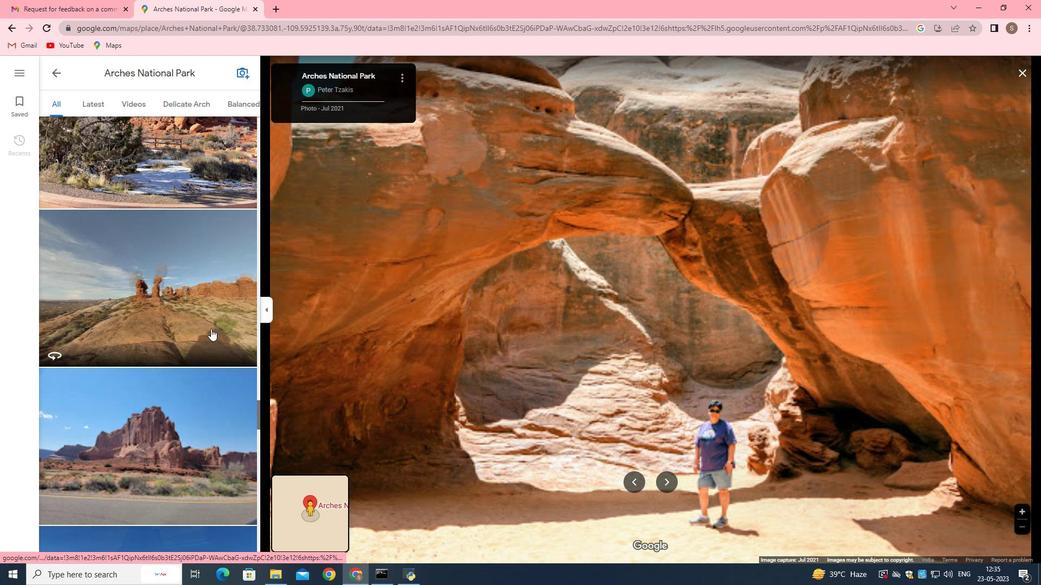 
Action: Mouse scrolled (211, 328) with delta (0, 0)
Screenshot: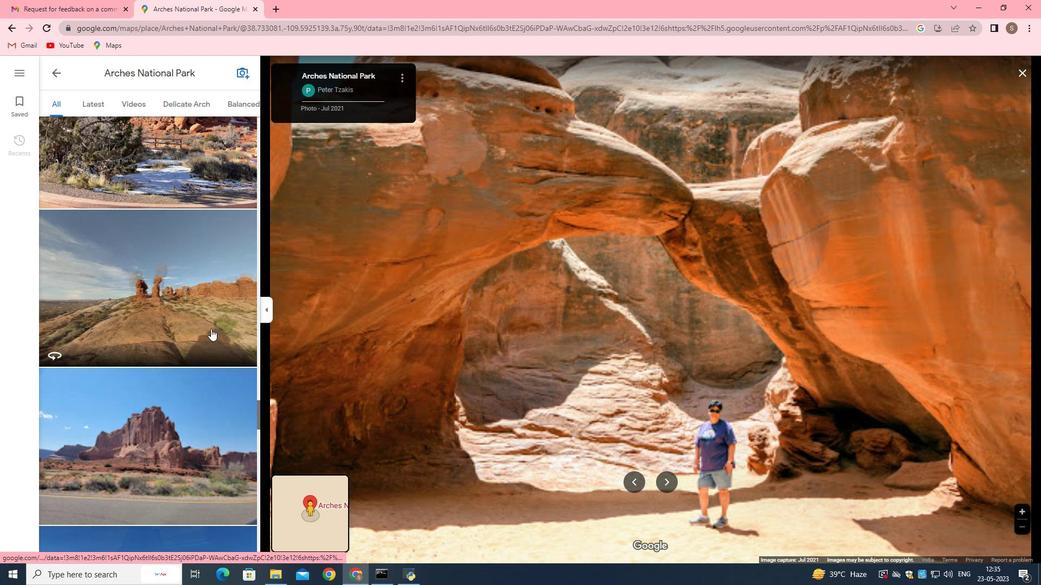 
Action: Mouse scrolled (211, 328) with delta (0, 0)
Screenshot: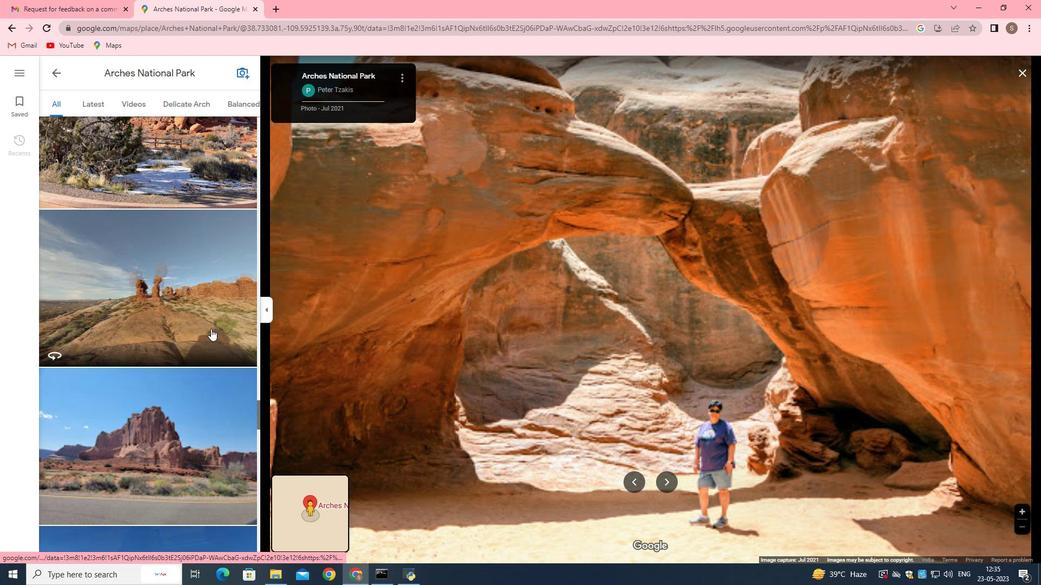 
Action: Mouse scrolled (211, 328) with delta (0, 0)
Screenshot: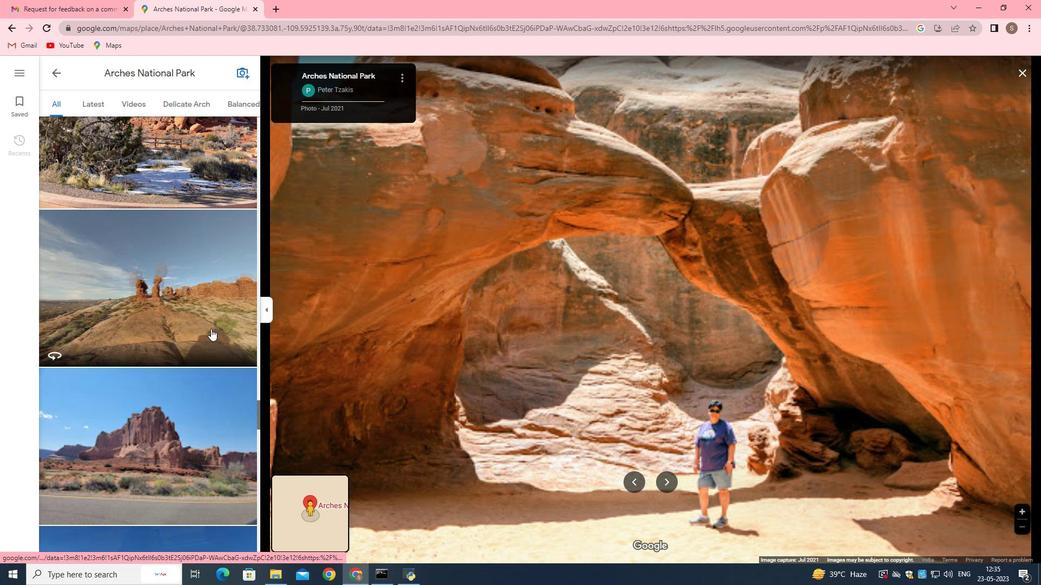 
Action: Mouse moved to (211, 326)
Screenshot: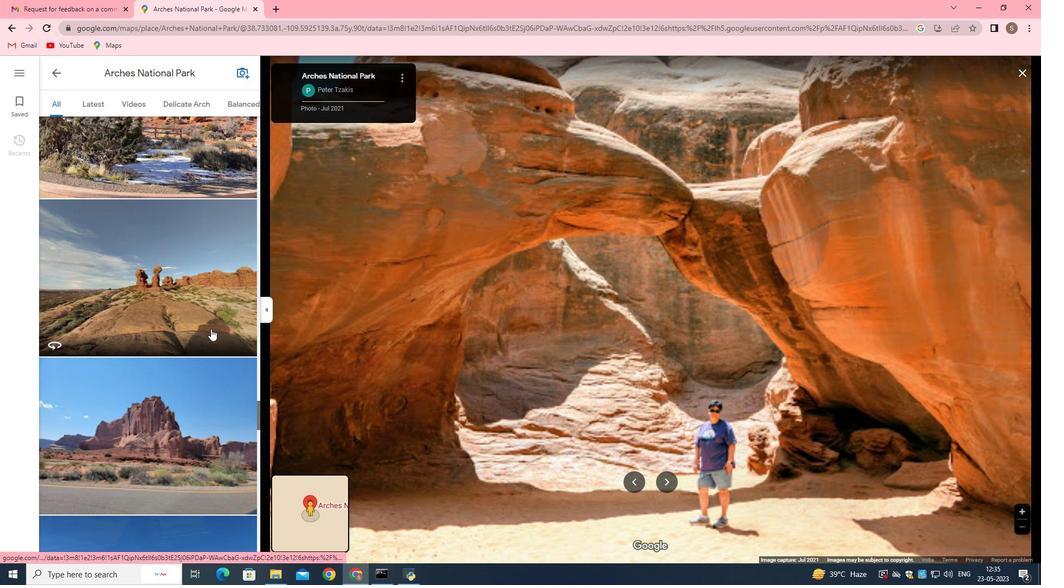 
Action: Mouse scrolled (211, 325) with delta (0, 0)
Screenshot: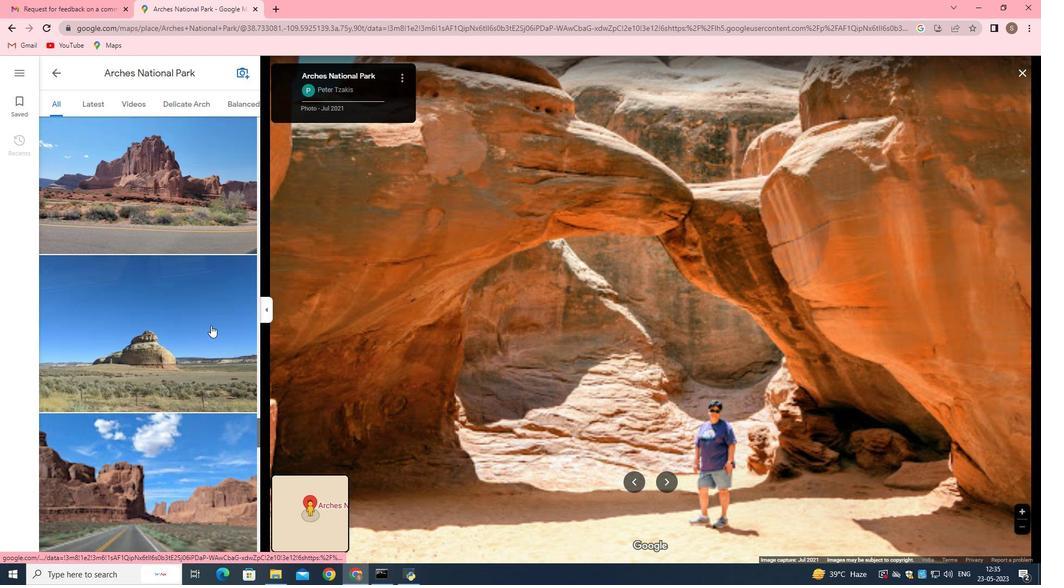 
Action: Mouse scrolled (211, 325) with delta (0, 0)
Screenshot: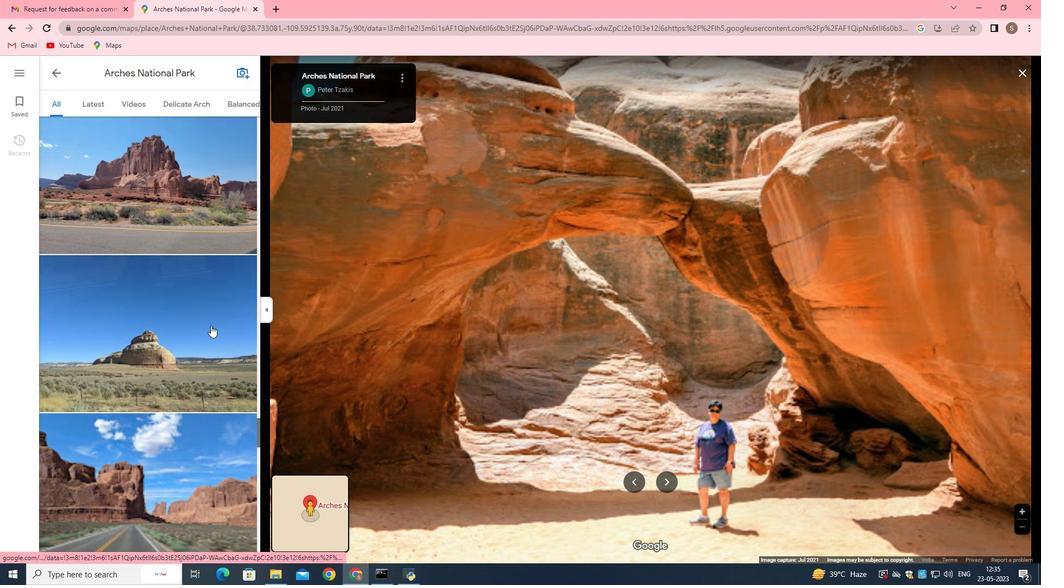
Action: Mouse scrolled (211, 325) with delta (0, 0)
Screenshot: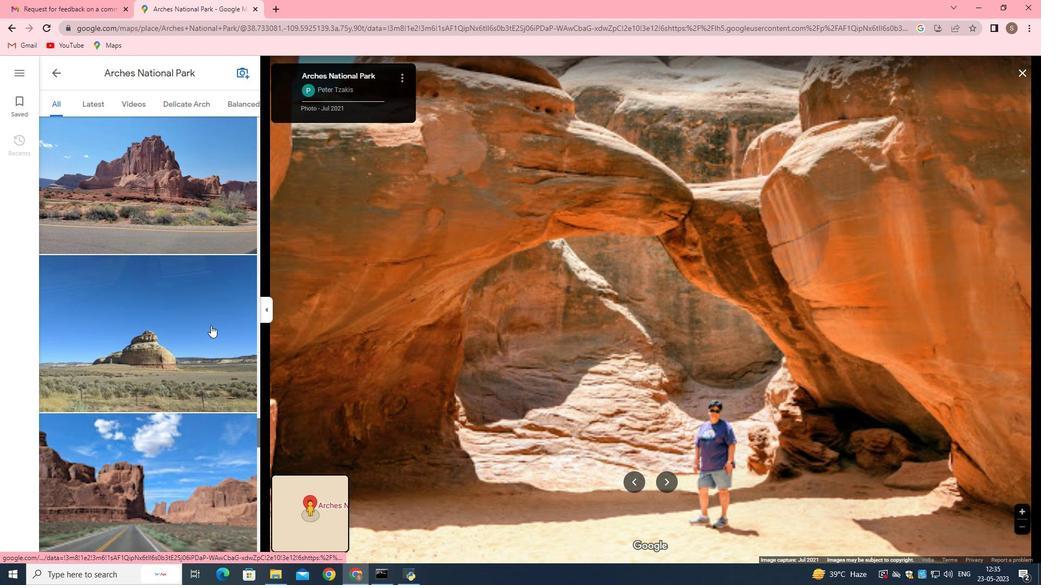 
Action: Mouse scrolled (211, 325) with delta (0, 0)
Screenshot: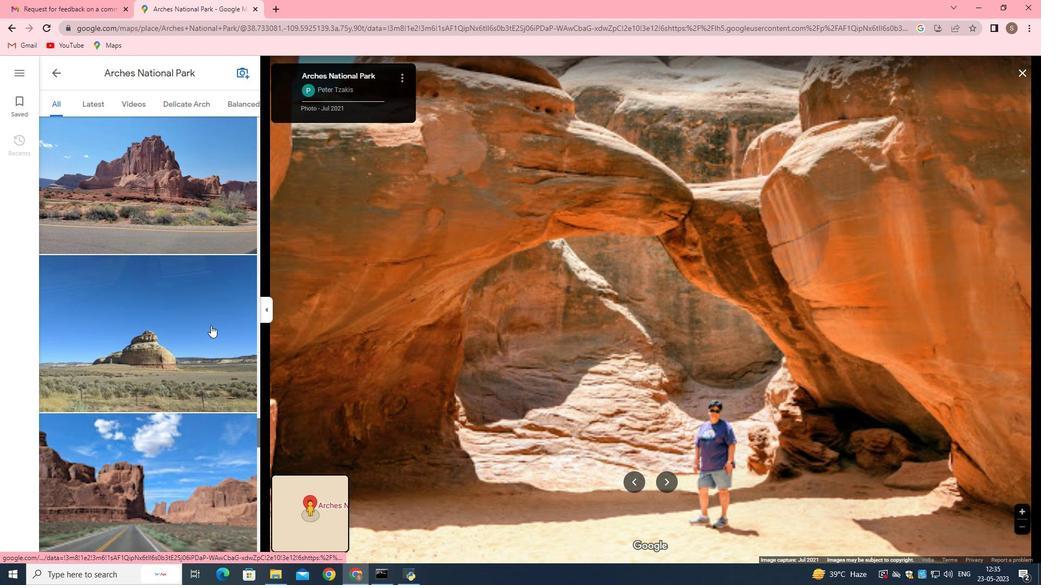 
Action: Mouse scrolled (211, 325) with delta (0, 0)
Screenshot: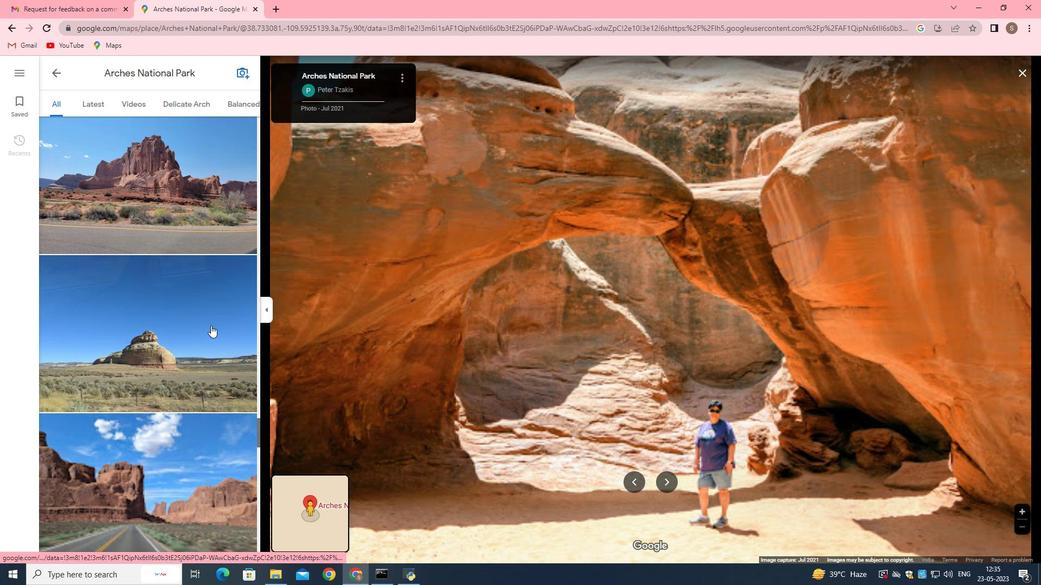 
Action: Mouse scrolled (211, 325) with delta (0, 0)
Screenshot: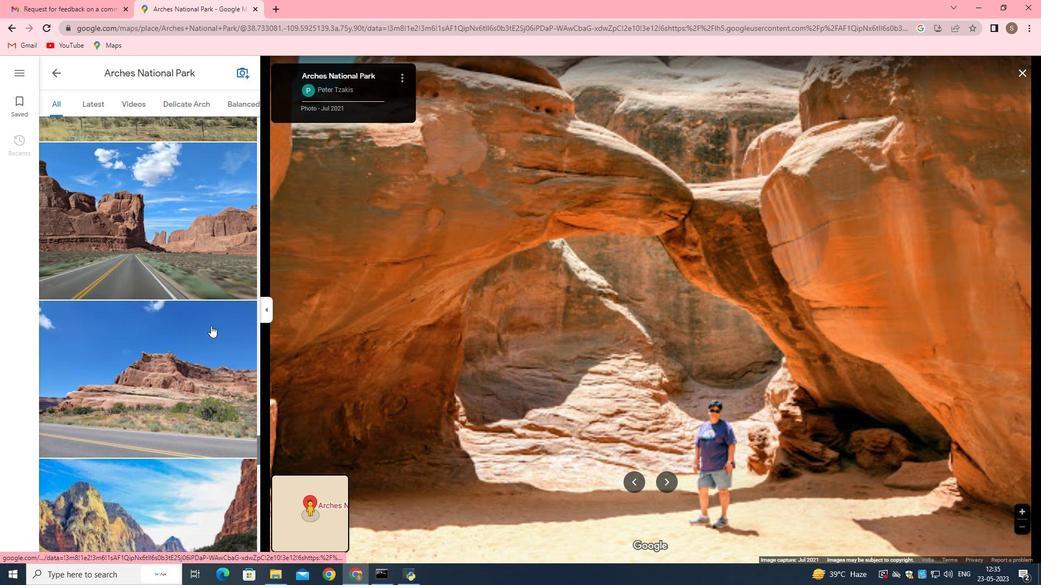 
Action: Mouse scrolled (211, 325) with delta (0, 0)
Screenshot: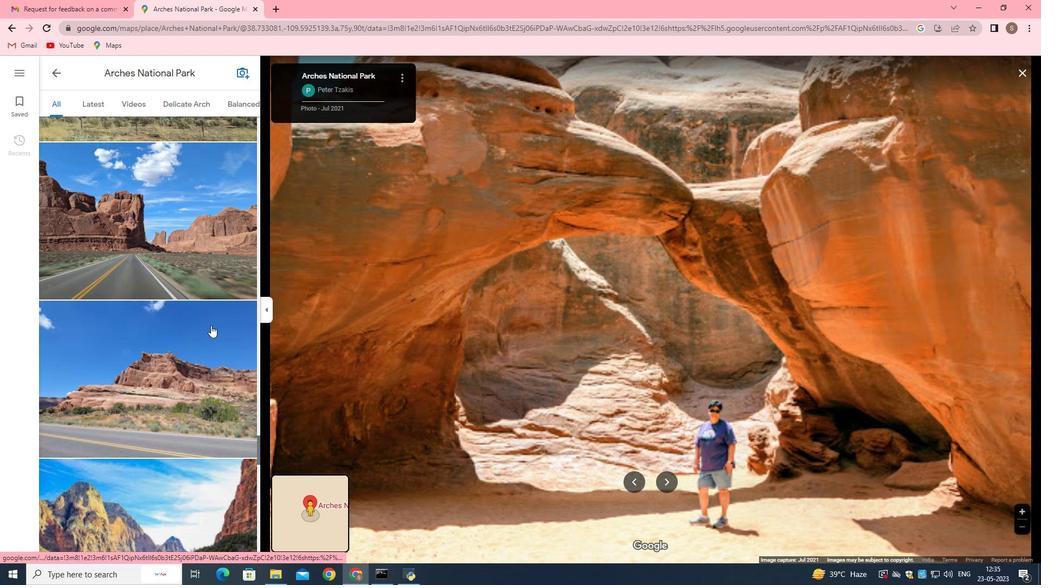
Action: Mouse scrolled (211, 325) with delta (0, 0)
Screenshot: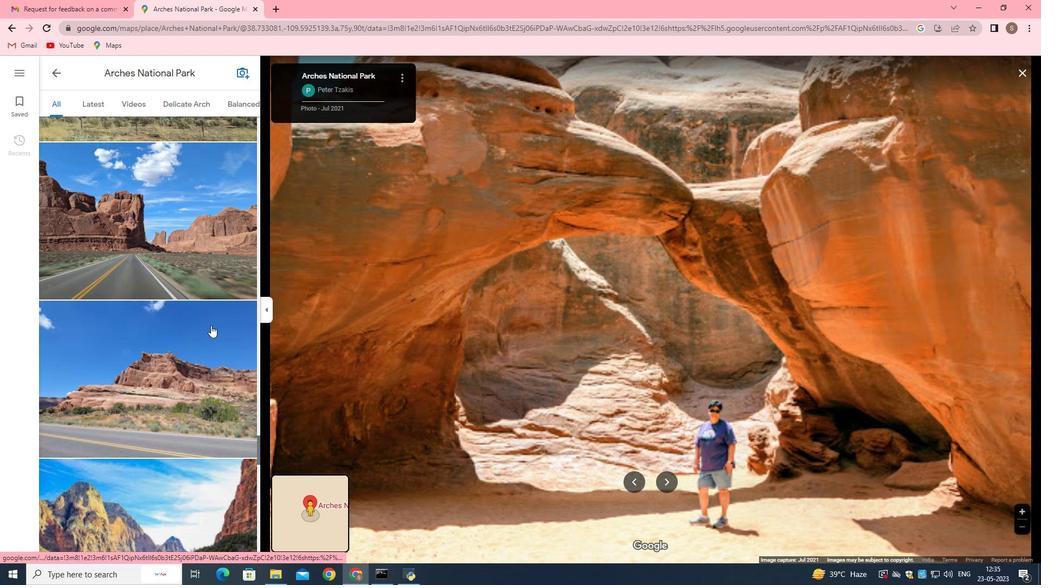 
Action: Mouse scrolled (211, 325) with delta (0, 0)
Screenshot: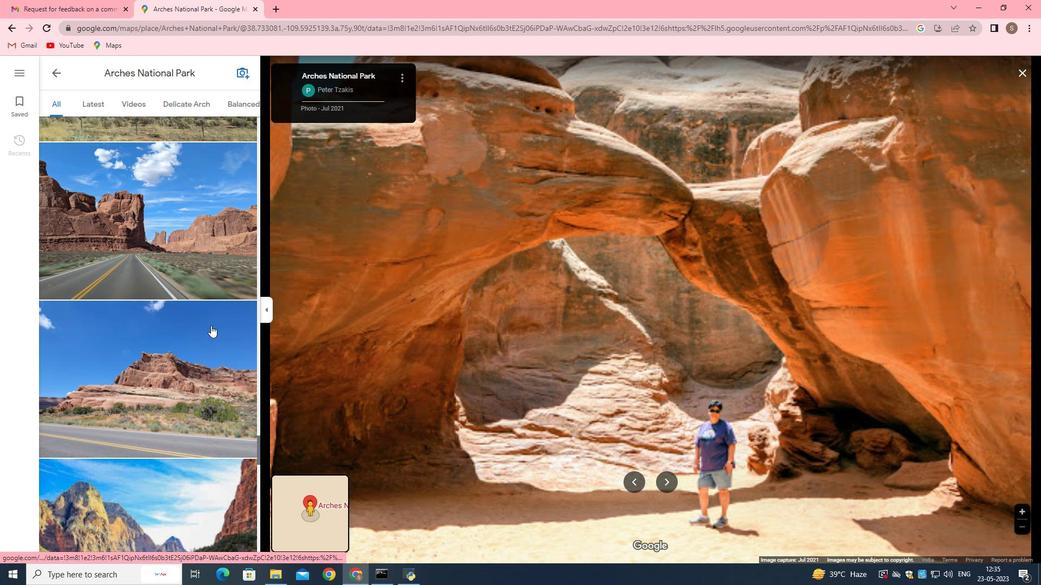 
Action: Mouse pressed left at (211, 326)
Screenshot: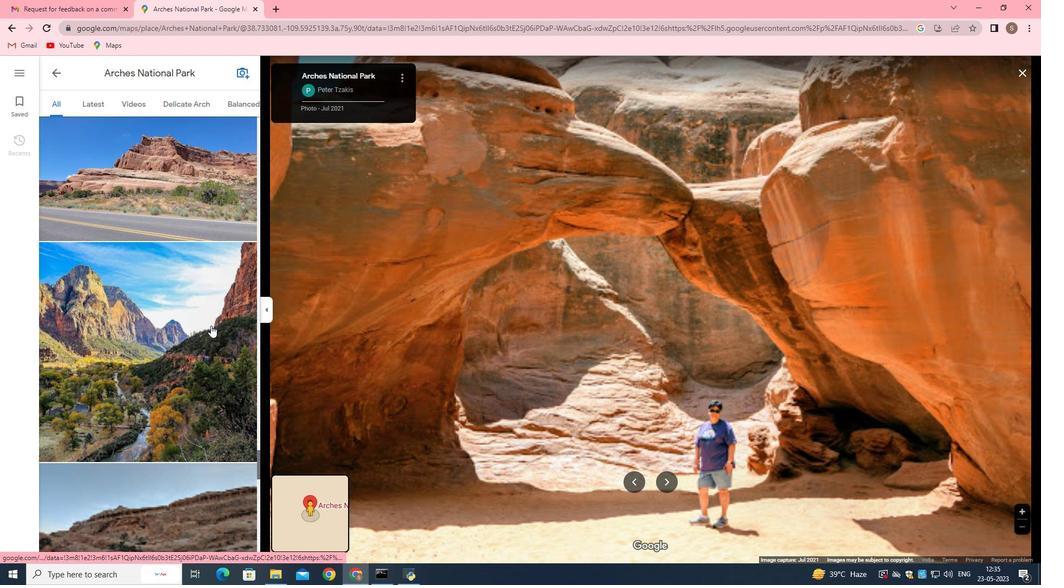 
Action: Mouse scrolled (211, 325) with delta (0, 0)
Screenshot: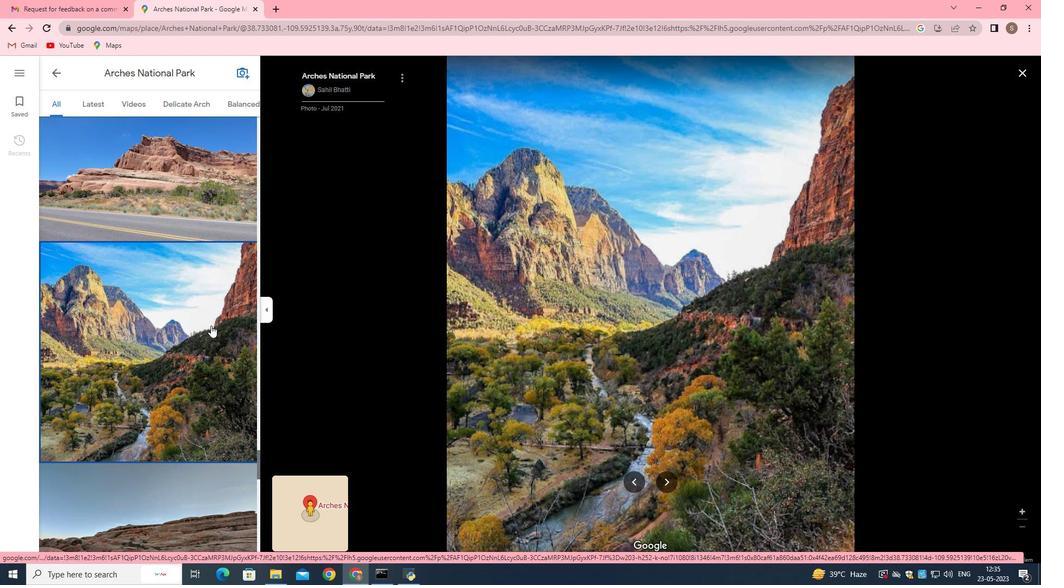 
Action: Mouse scrolled (211, 325) with delta (0, 0)
Screenshot: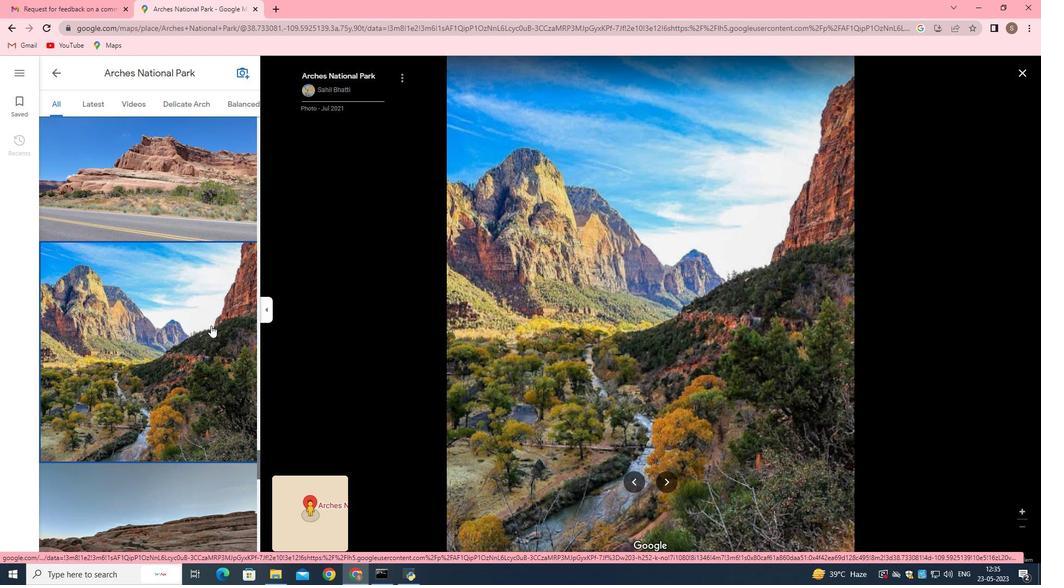 
Action: Mouse scrolled (211, 325) with delta (0, 0)
Screenshot: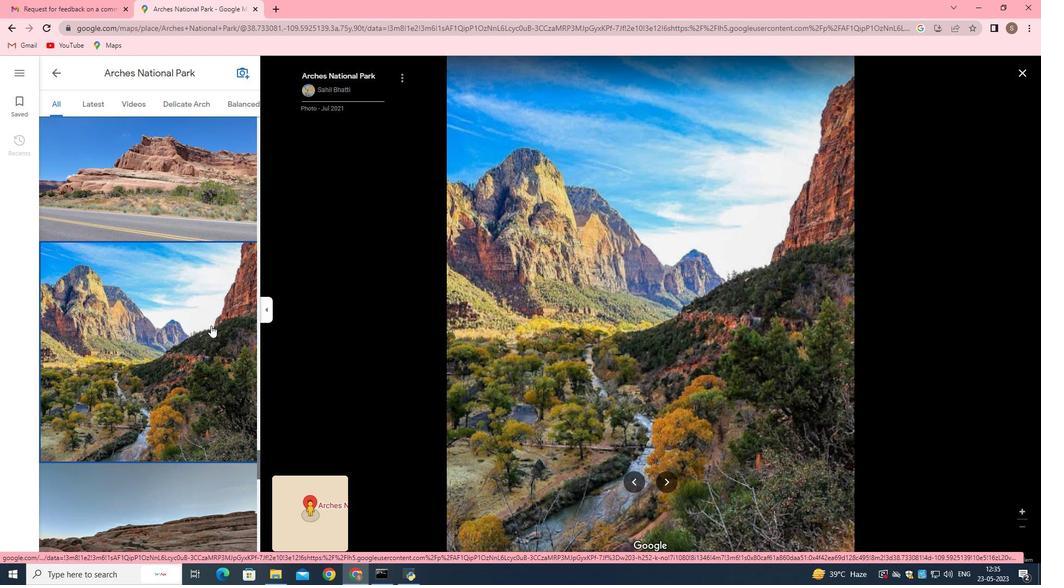 
Action: Mouse scrolled (211, 325) with delta (0, 0)
Screenshot: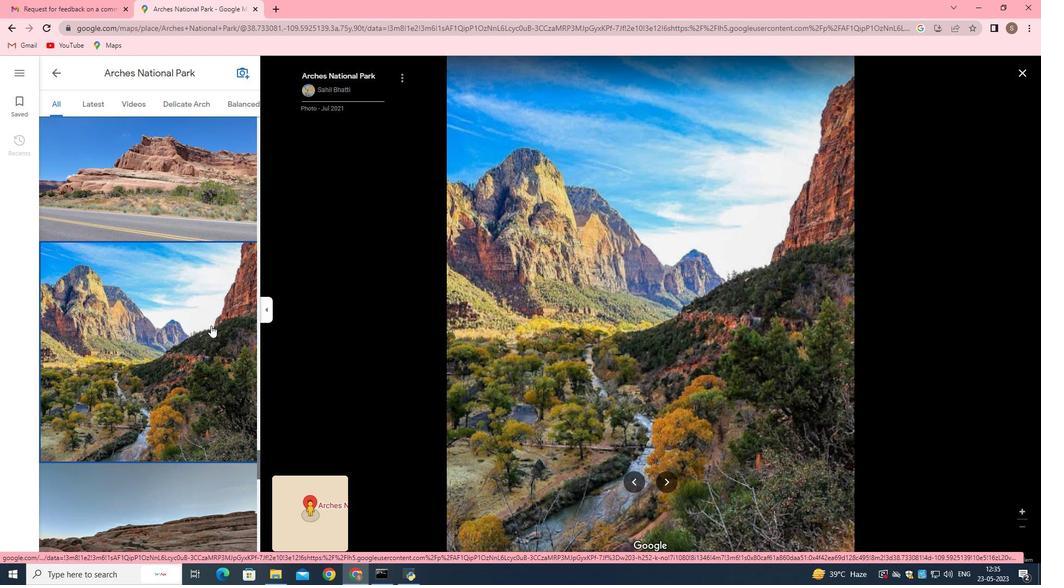 
Action: Mouse scrolled (211, 325) with delta (0, 0)
Screenshot: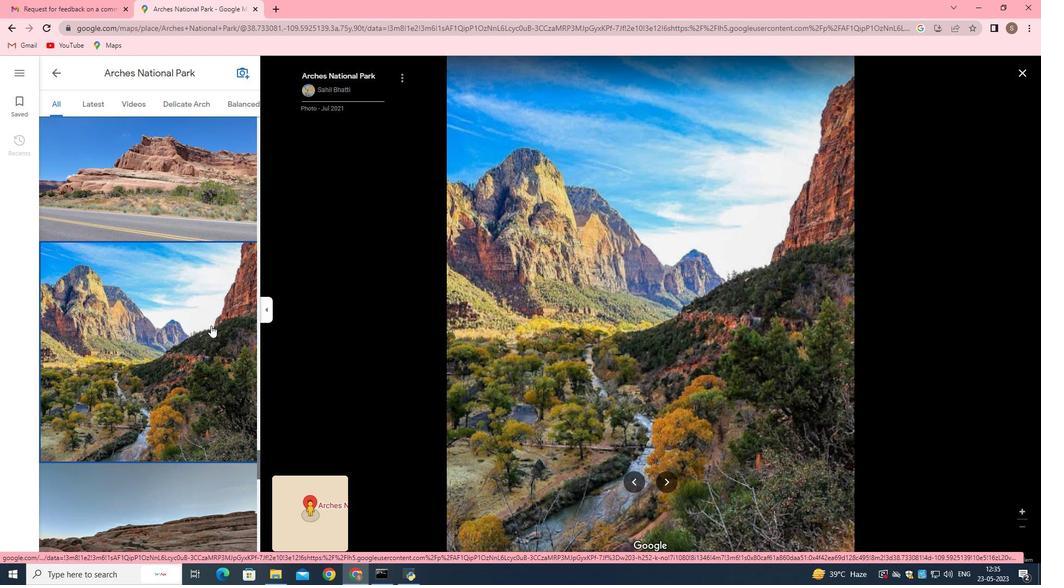 
Action: Mouse scrolled (211, 325) with delta (0, 0)
Screenshot: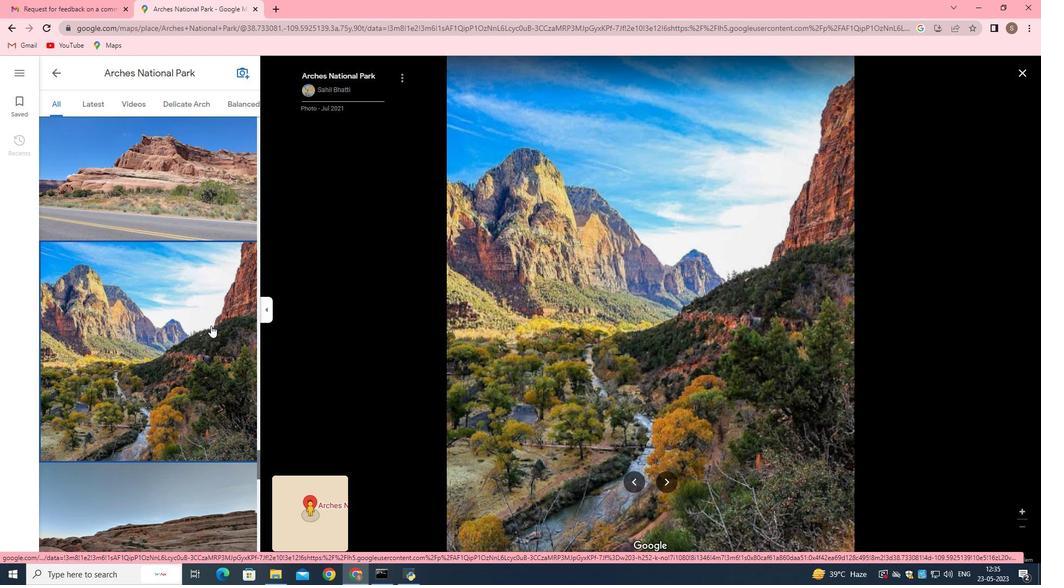 
Action: Mouse scrolled (211, 325) with delta (0, 0)
Screenshot: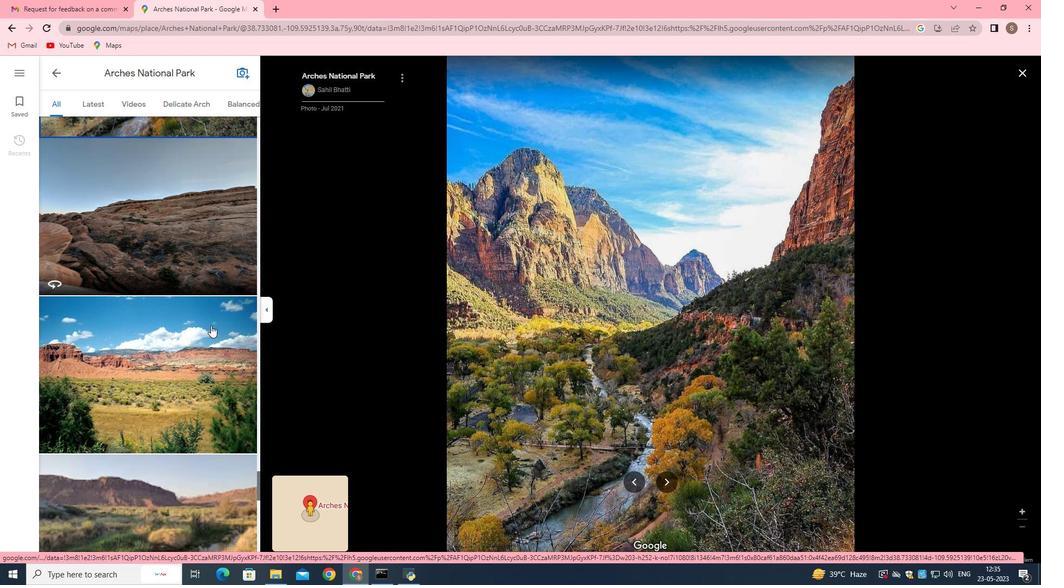 
Action: Mouse scrolled (211, 325) with delta (0, 0)
Screenshot: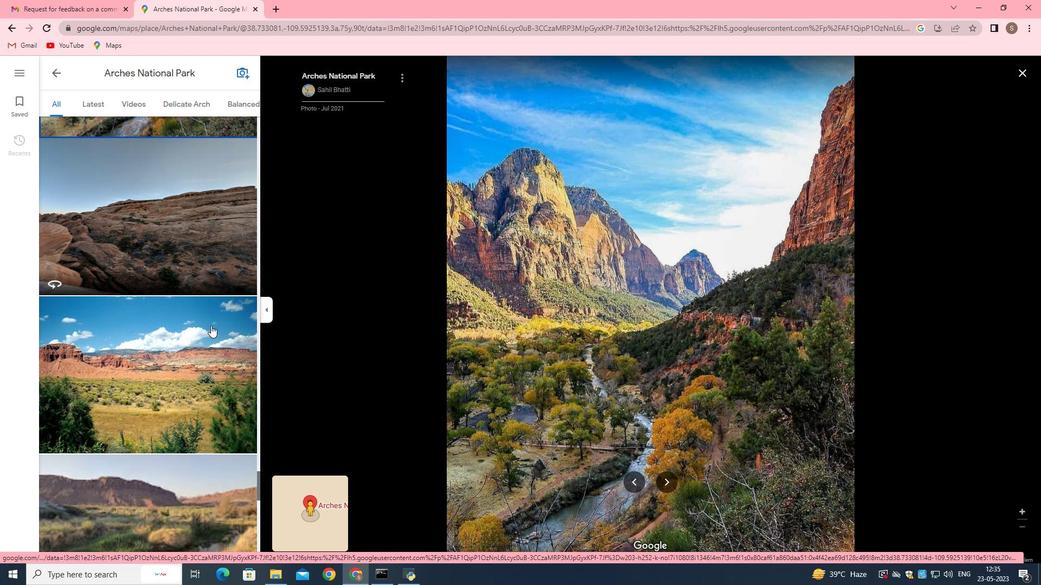 
Action: Mouse scrolled (211, 325) with delta (0, 0)
Screenshot: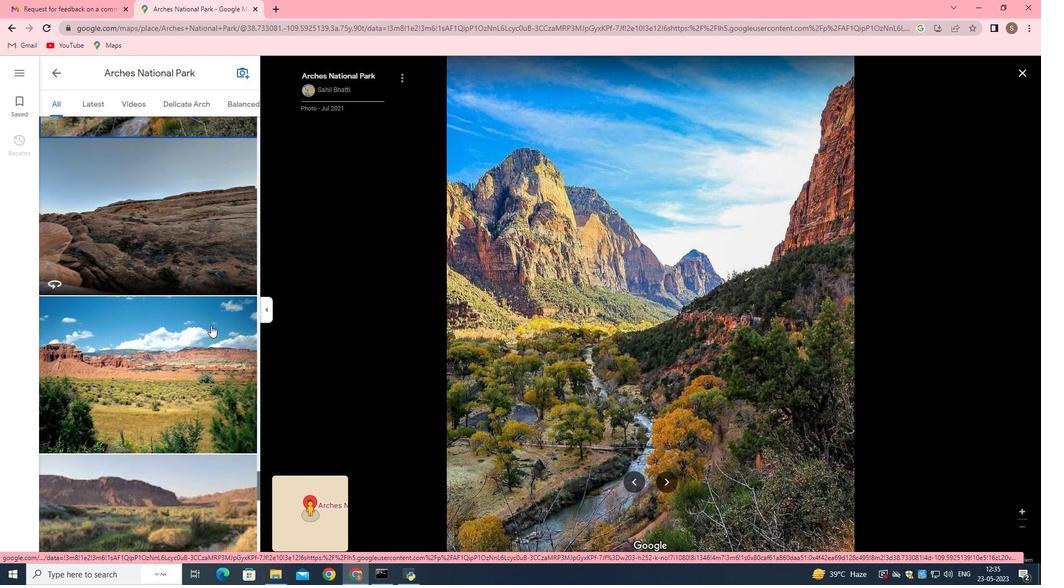 
Action: Mouse scrolled (211, 325) with delta (0, 0)
Screenshot: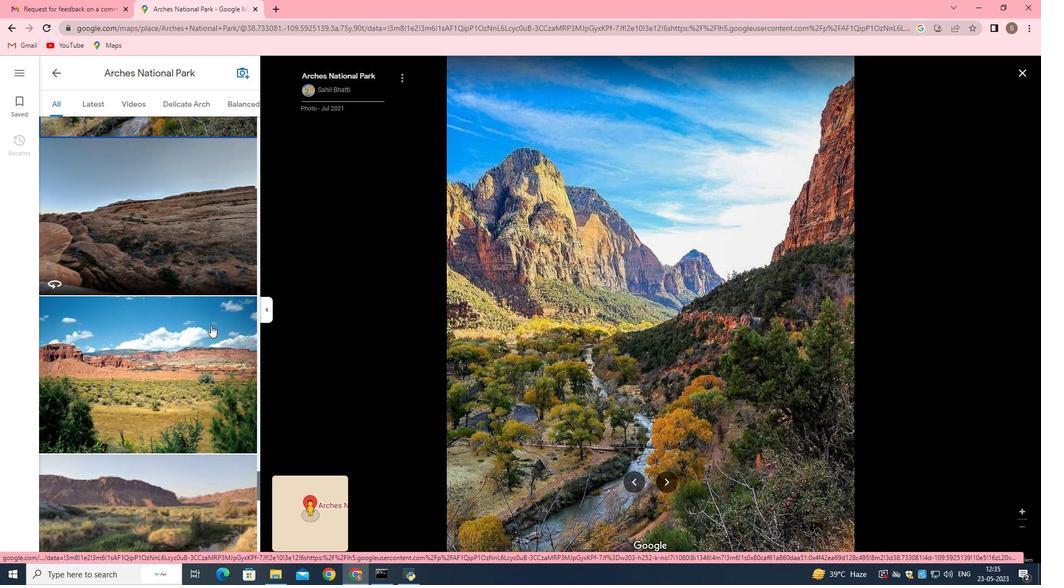 
Action: Mouse scrolled (211, 325) with delta (0, 0)
Screenshot: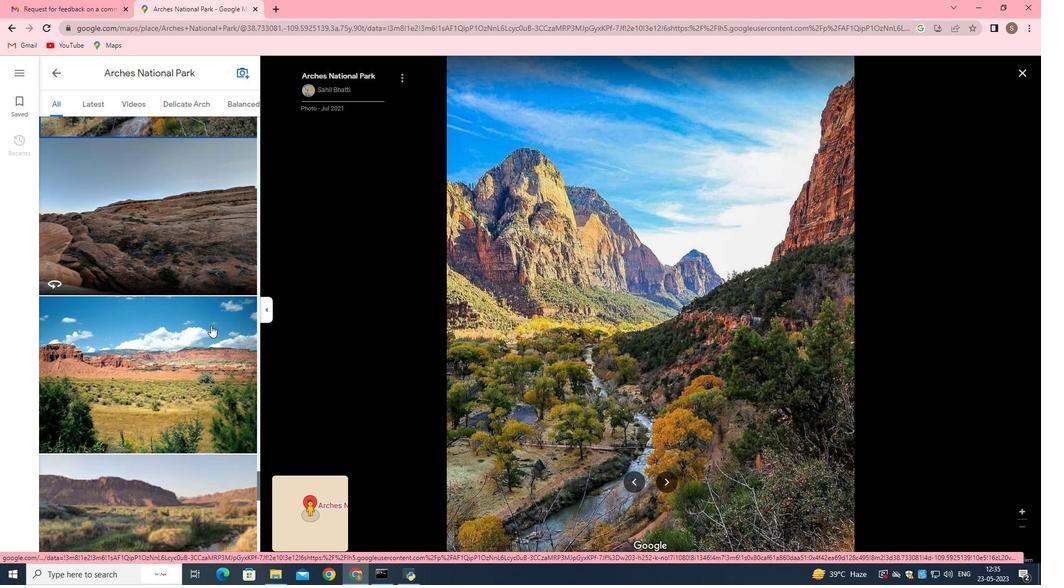 
Action: Mouse moved to (211, 322)
Screenshot: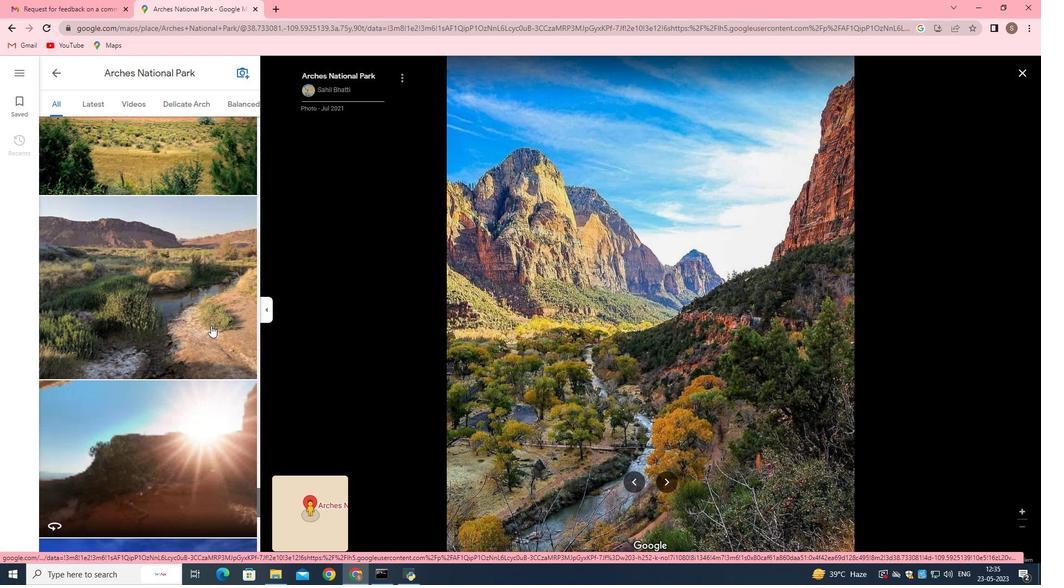 
Action: Mouse scrolled (211, 322) with delta (0, 0)
Screenshot: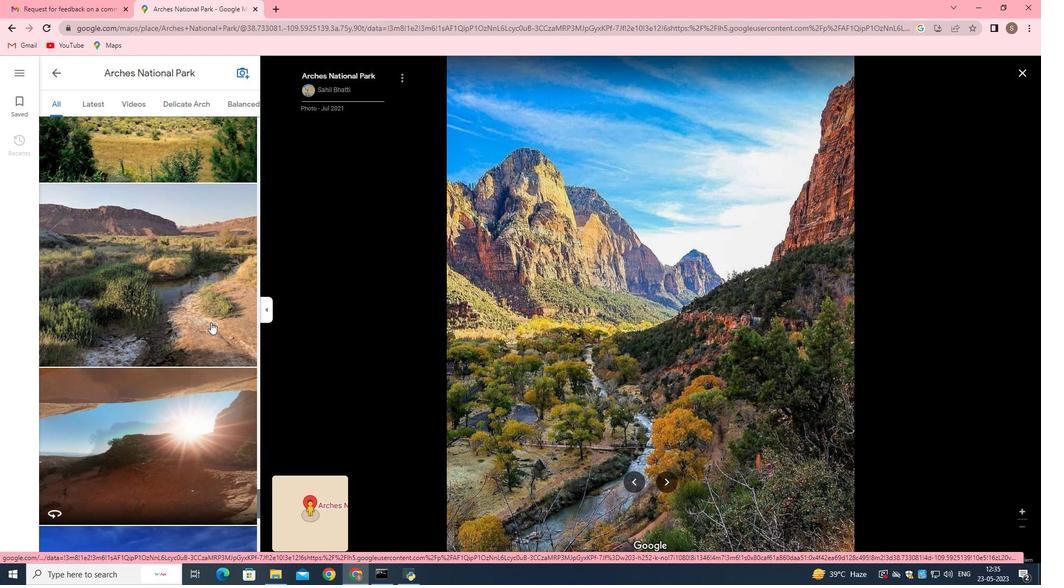 
Action: Mouse scrolled (211, 322) with delta (0, 0)
Screenshot: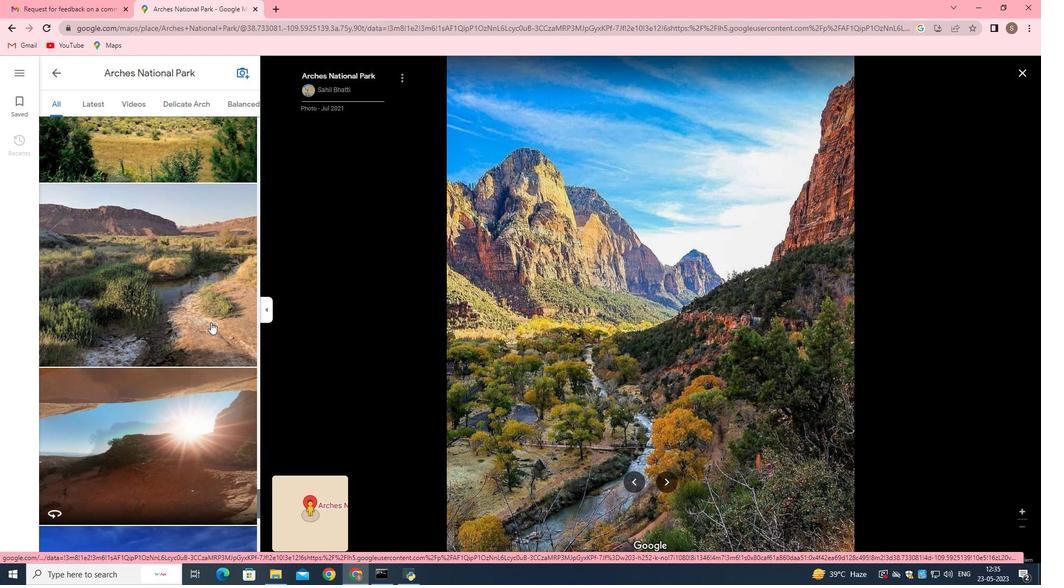 
Action: Mouse scrolled (211, 322) with delta (0, 0)
Screenshot: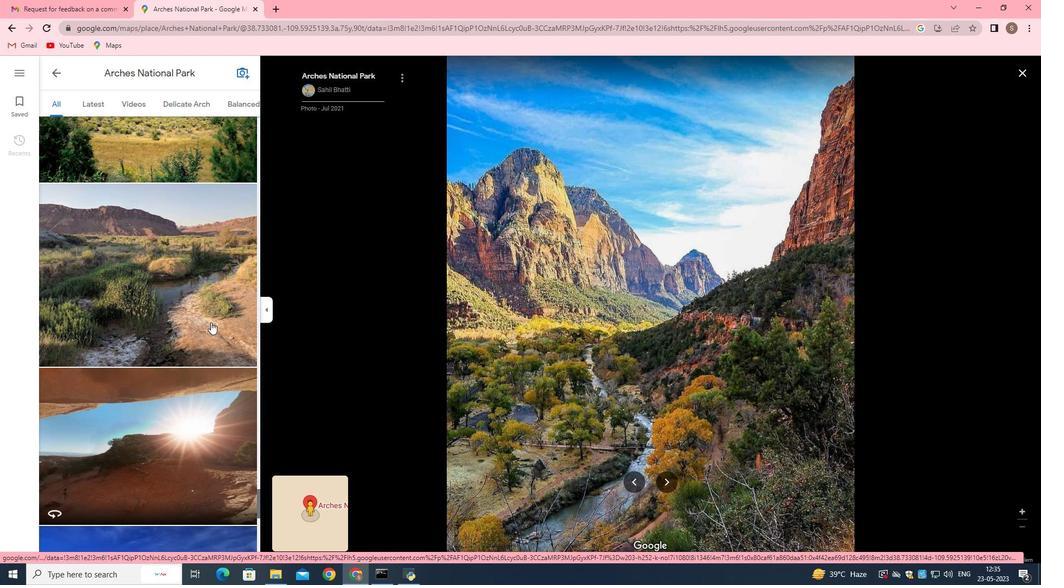 
Action: Mouse scrolled (211, 322) with delta (0, 0)
Screenshot: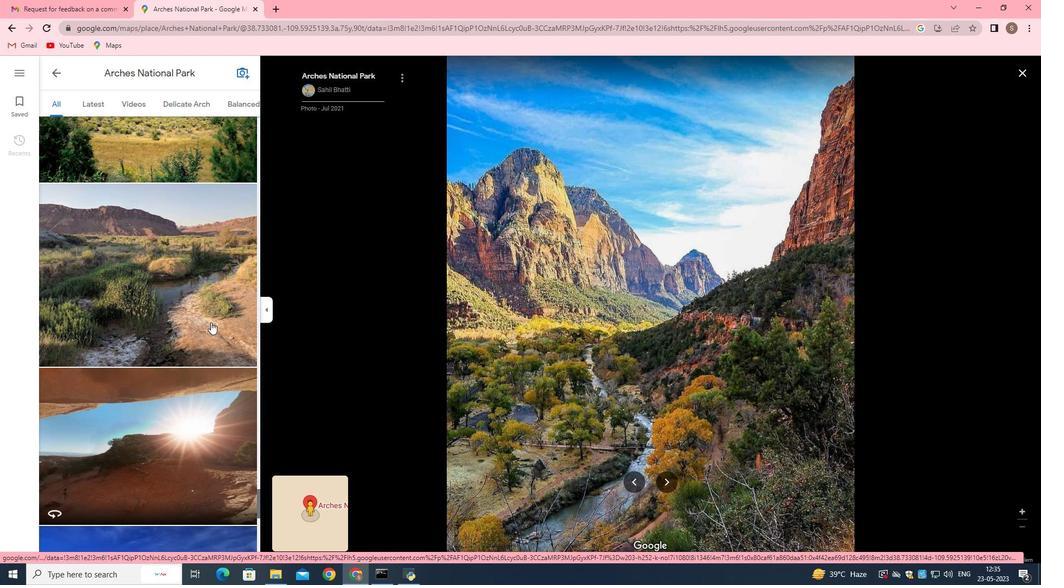 
Action: Mouse moved to (209, 313)
Screenshot: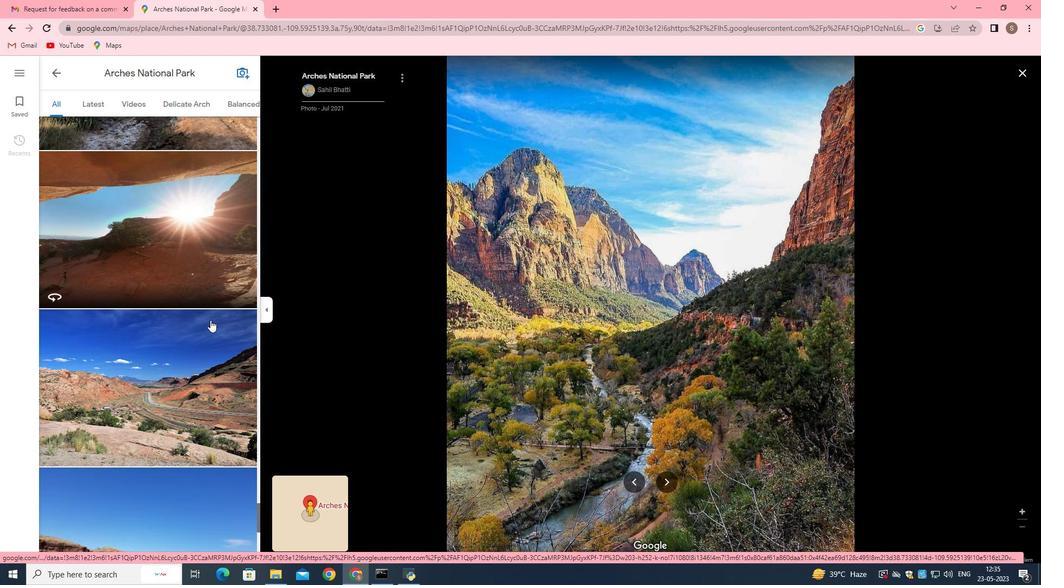 
Action: Mouse scrolled (209, 313) with delta (0, 0)
Screenshot: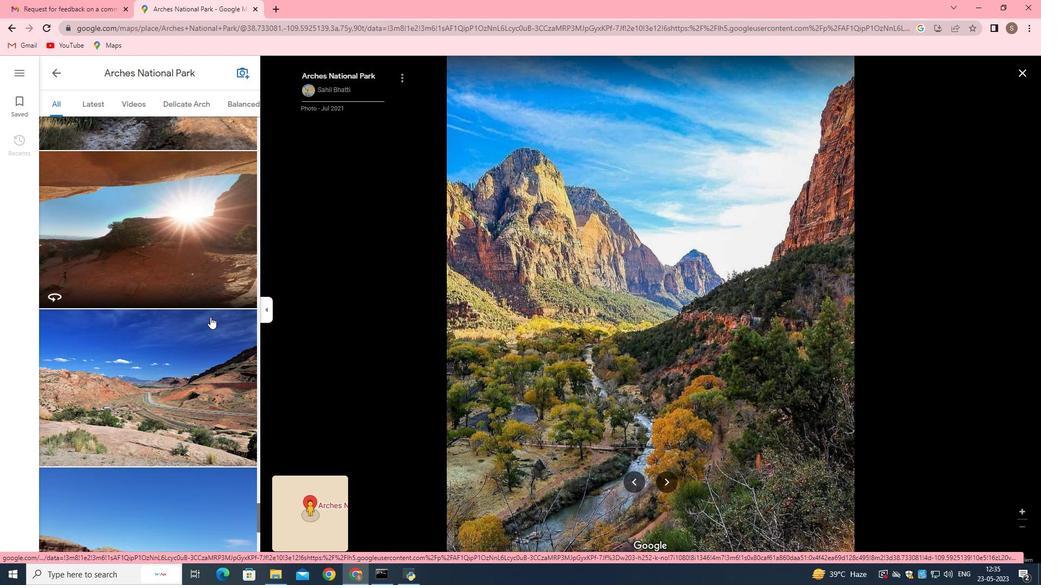 
Action: Mouse scrolled (209, 313) with delta (0, 0)
Screenshot: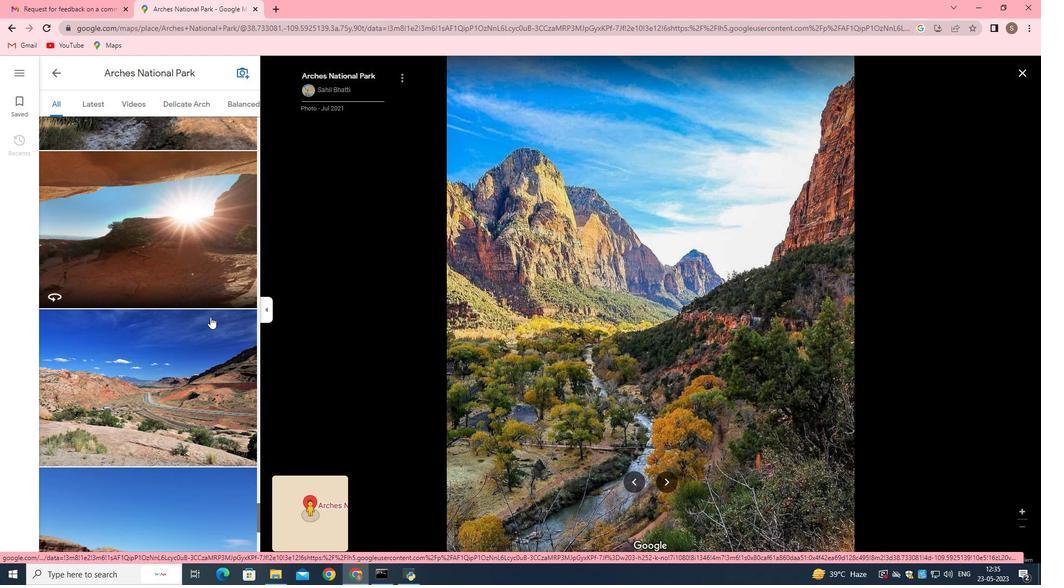
Action: Mouse scrolled (209, 313) with delta (0, 0)
Screenshot: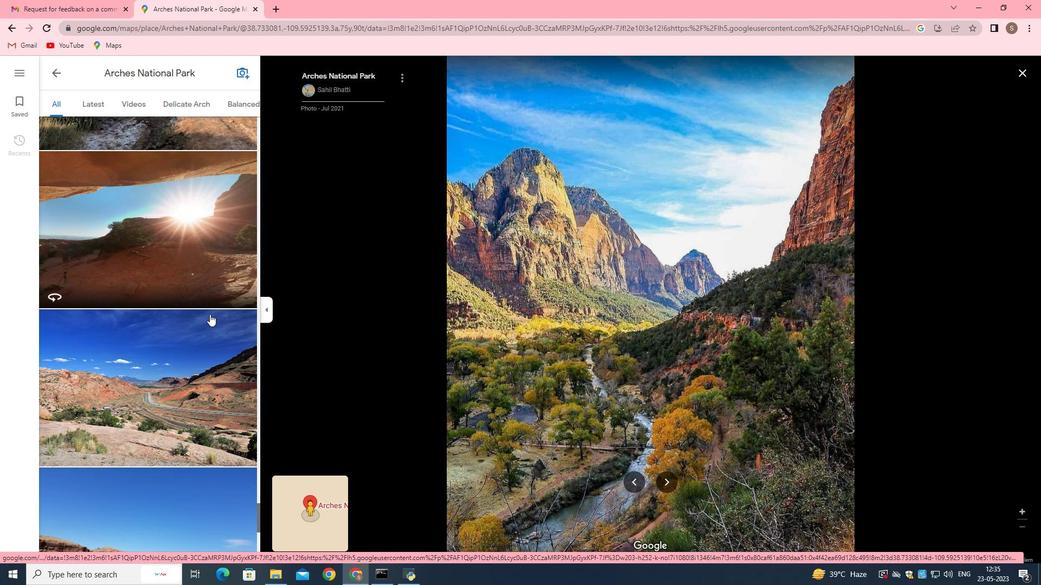 
Action: Mouse moved to (133, 146)
Screenshot: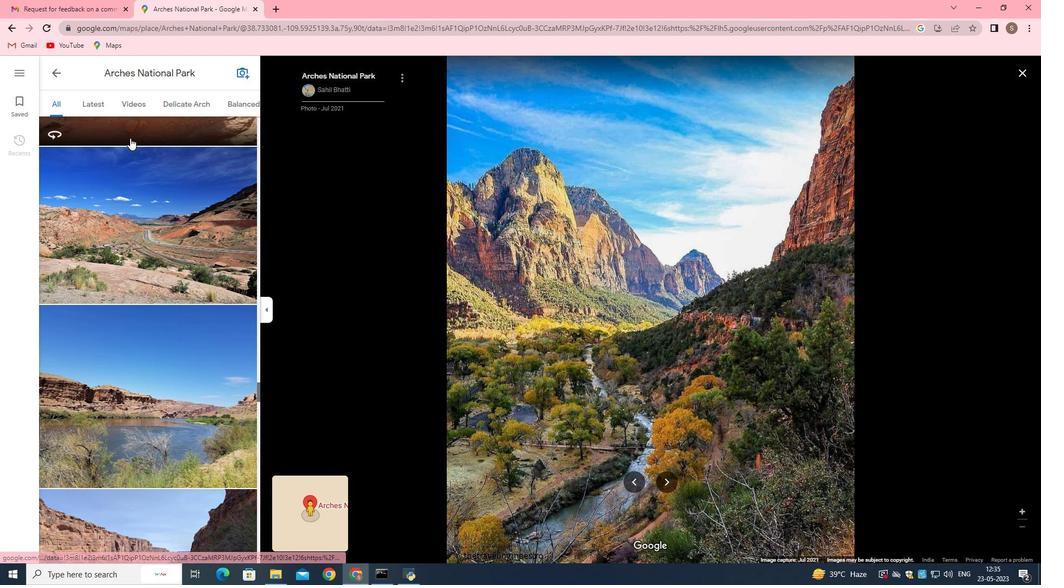 
Action: Mouse scrolled (133, 147) with delta (0, 0)
Screenshot: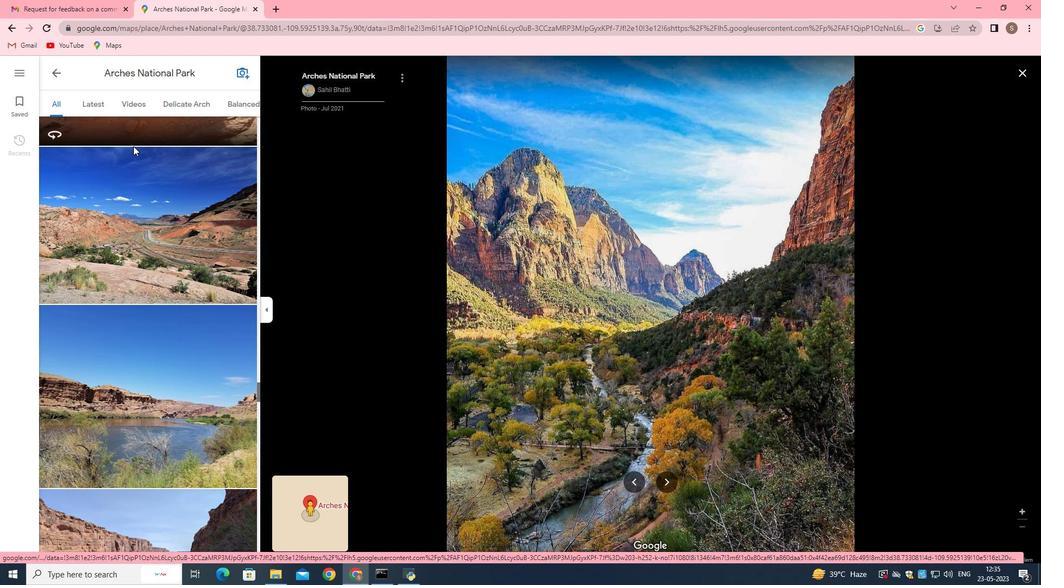 
Action: Mouse scrolled (133, 147) with delta (0, 0)
Screenshot: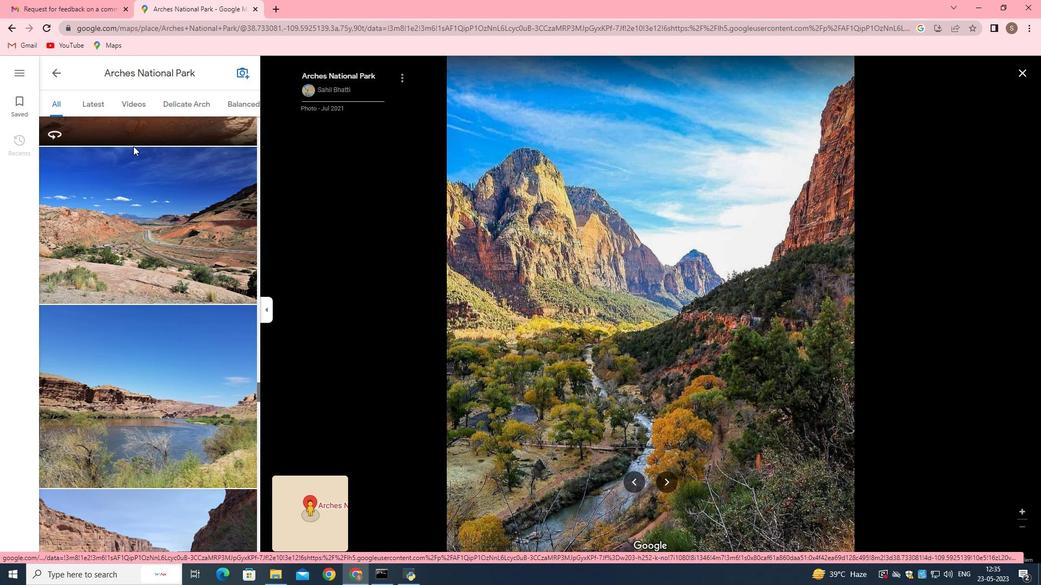 
Action: Mouse scrolled (133, 147) with delta (0, 0)
Screenshot: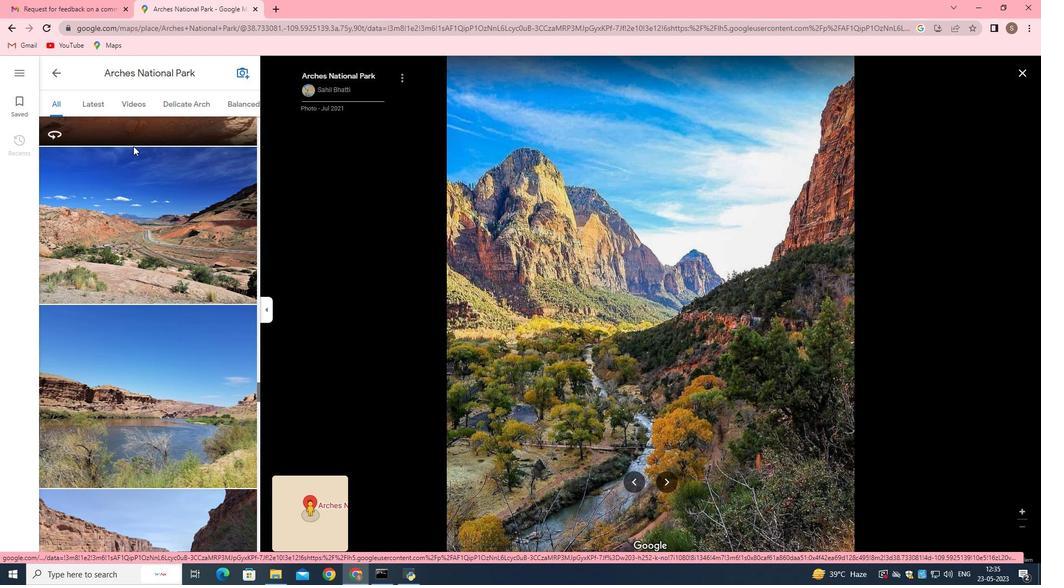 
Action: Mouse moved to (135, 147)
Screenshot: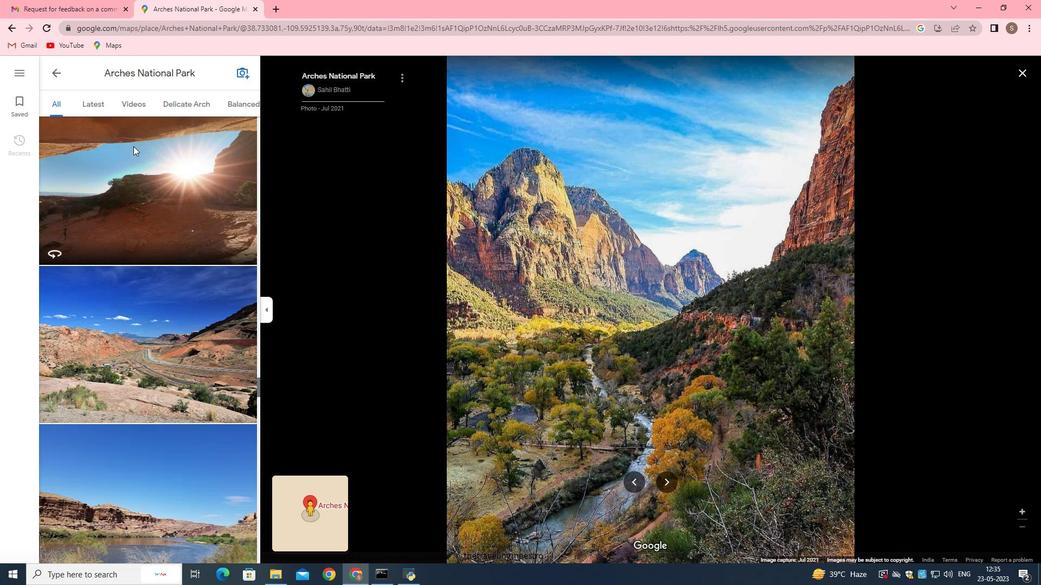 
Action: Mouse scrolled (135, 147) with delta (0, 0)
Screenshot: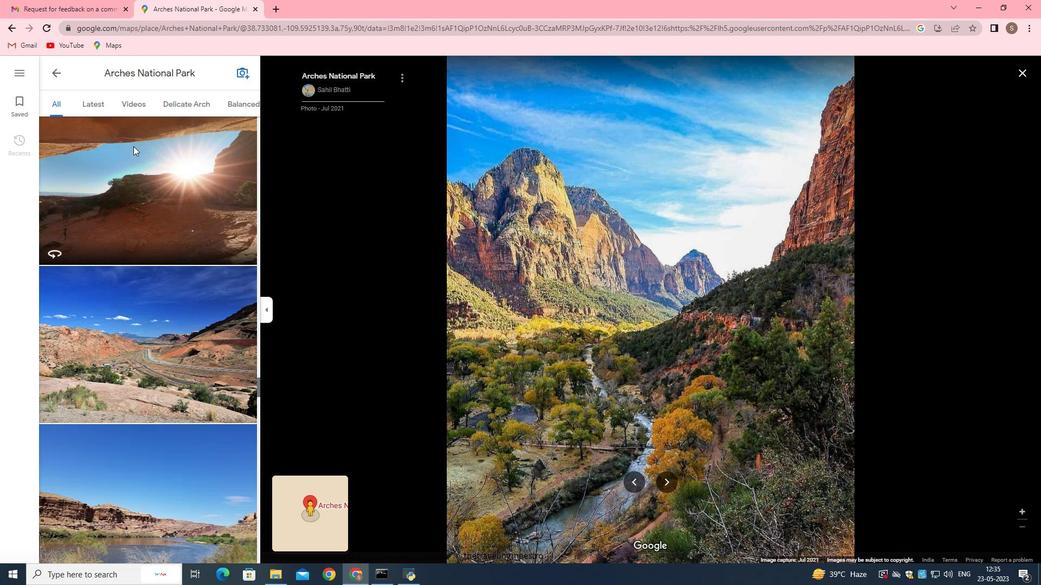 
Action: Mouse scrolled (135, 147) with delta (0, 0)
Screenshot: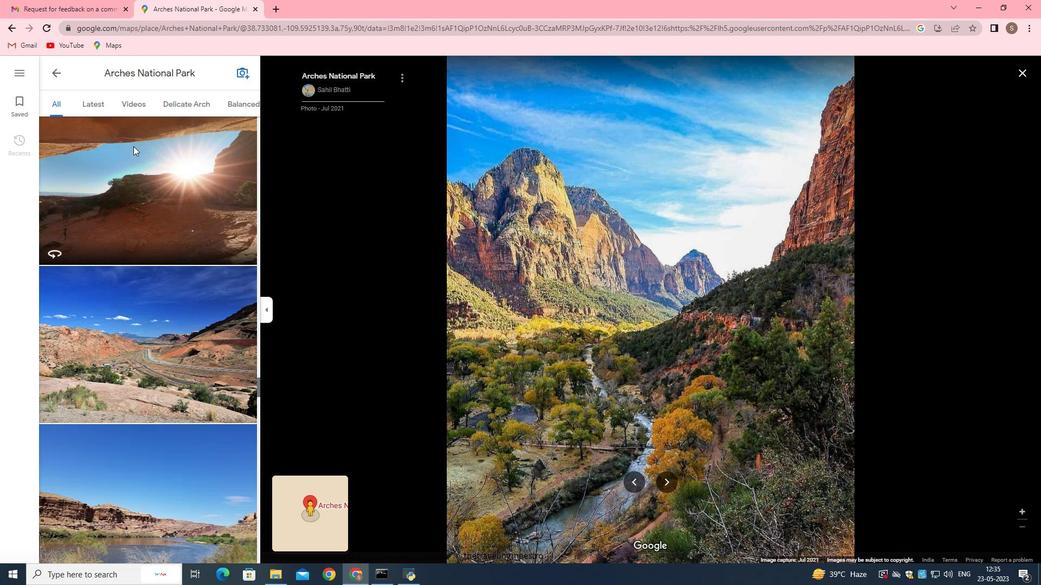 
Action: Mouse scrolled (135, 147) with delta (0, 0)
Screenshot: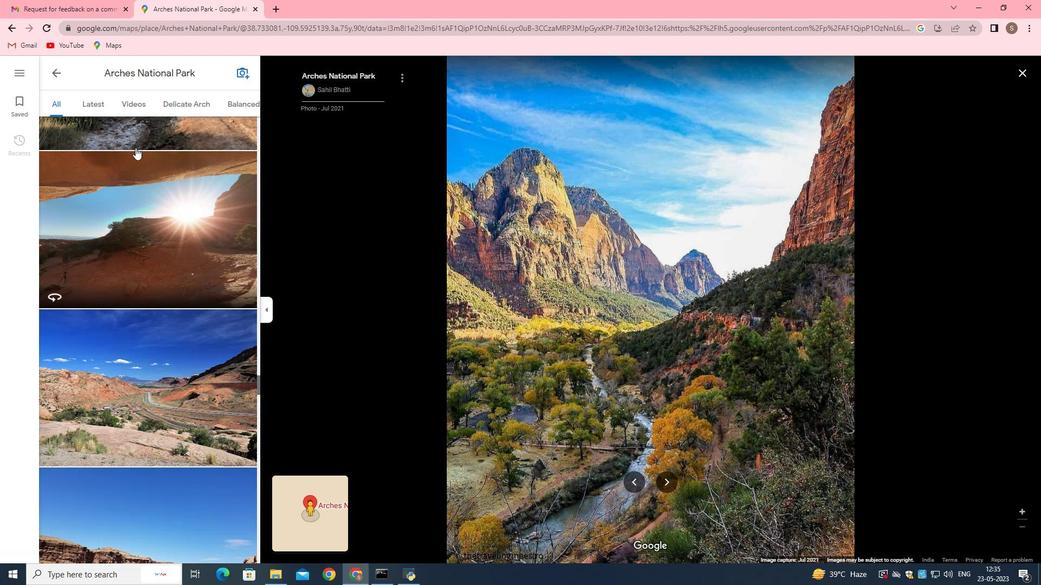 
Action: Mouse scrolled (135, 147) with delta (0, 0)
Screenshot: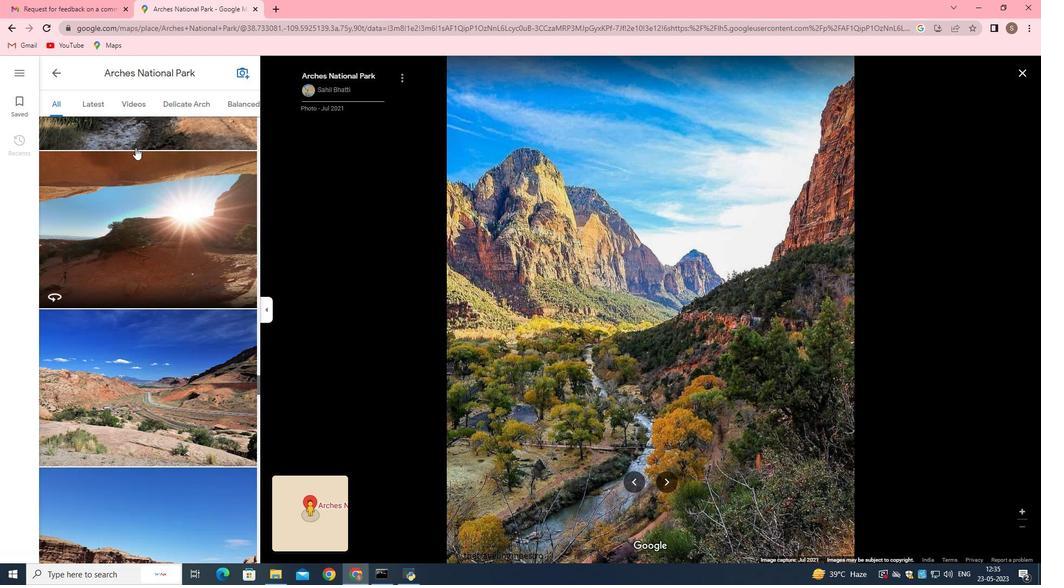 
Action: Mouse scrolled (135, 147) with delta (0, 0)
Screenshot: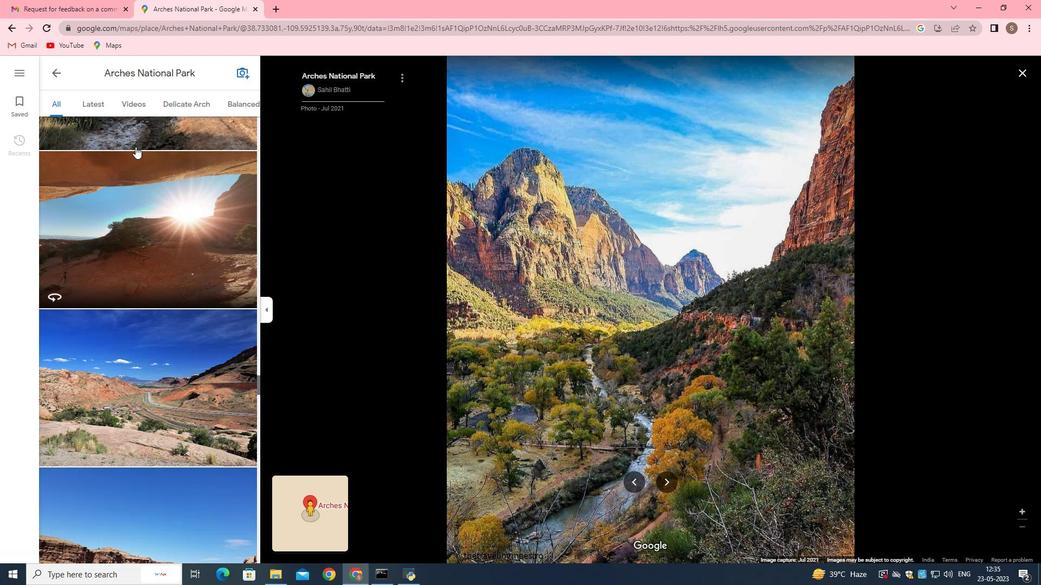 
Action: Mouse moved to (53, 73)
Screenshot: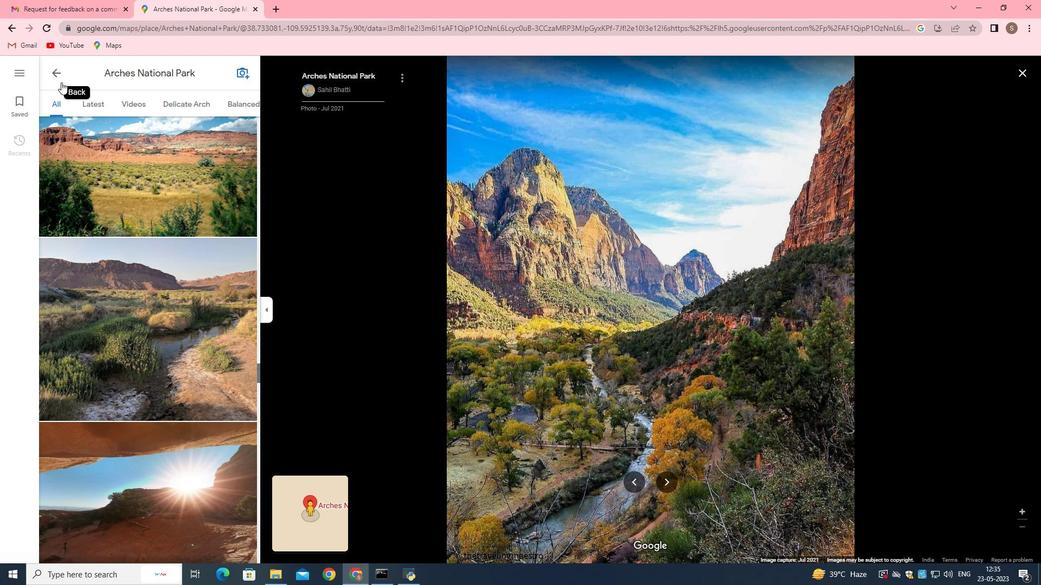 
Action: Mouse pressed left at (53, 73)
Screenshot: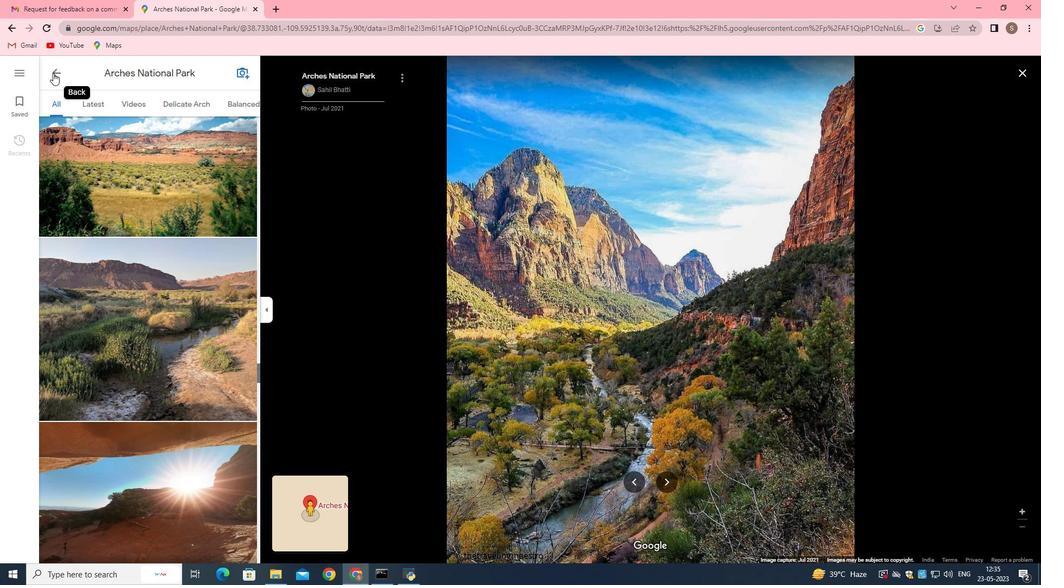 
Action: Mouse moved to (66, 278)
